 Task: Research Airbnb properties in Shiwan, China from 29th December, 2023 to 31th December, 2023 for 2 adults. Place can be entire room with 2 bedrooms having 2 beds and 1 bathroom. Property type can be flat.
Action: Mouse moved to (567, 154)
Screenshot: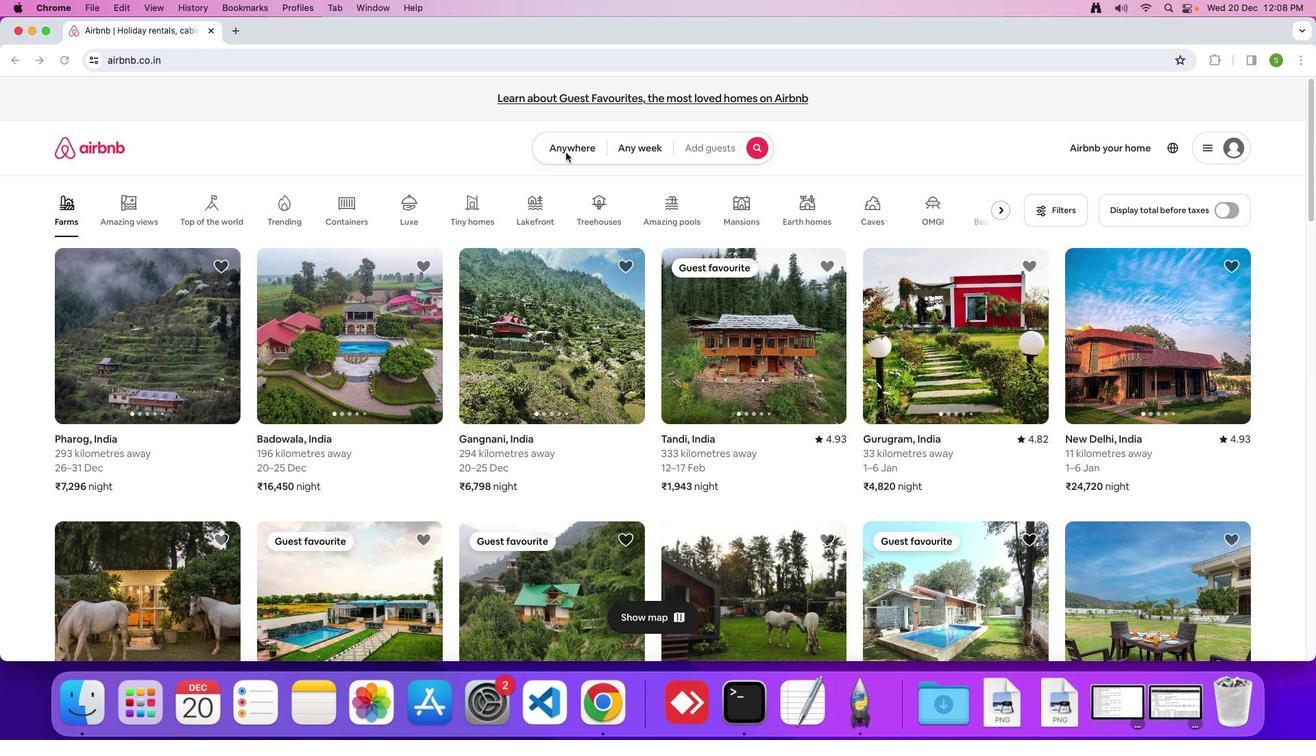 
Action: Mouse pressed left at (567, 154)
Screenshot: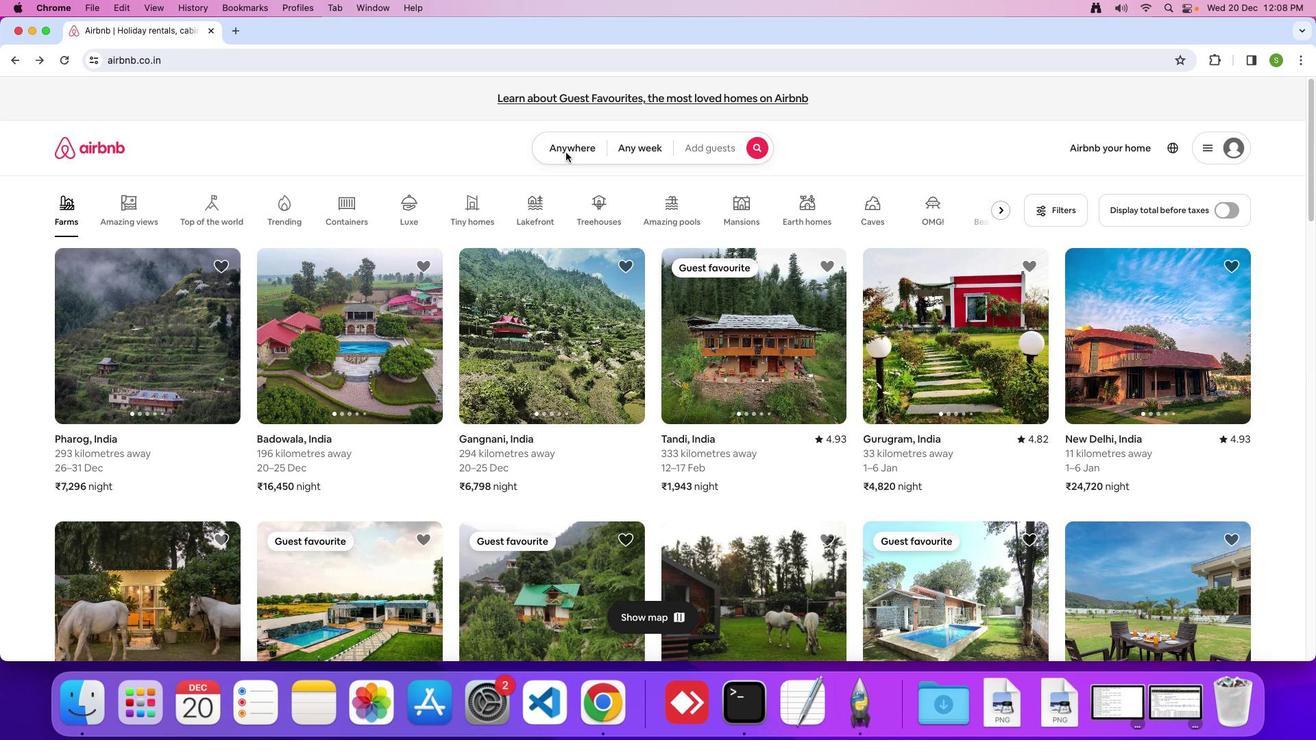 
Action: Mouse moved to (563, 150)
Screenshot: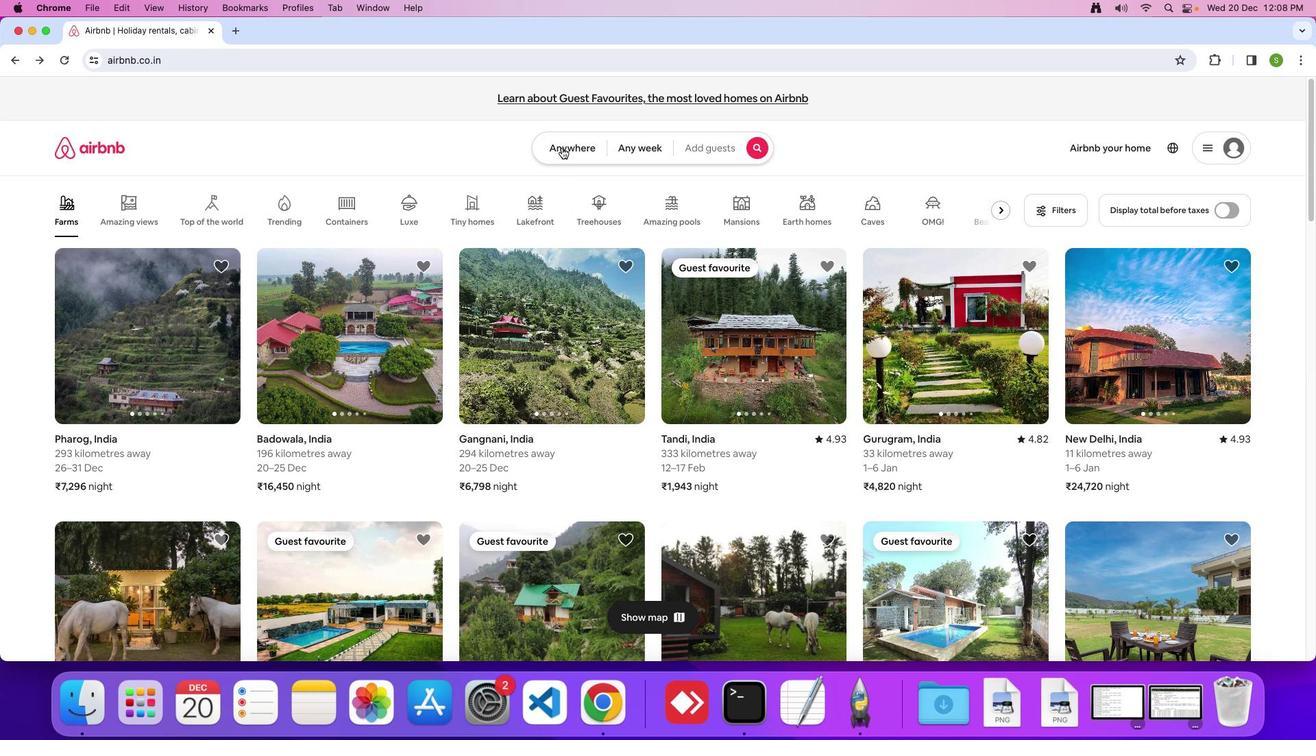 
Action: Mouse pressed left at (563, 150)
Screenshot: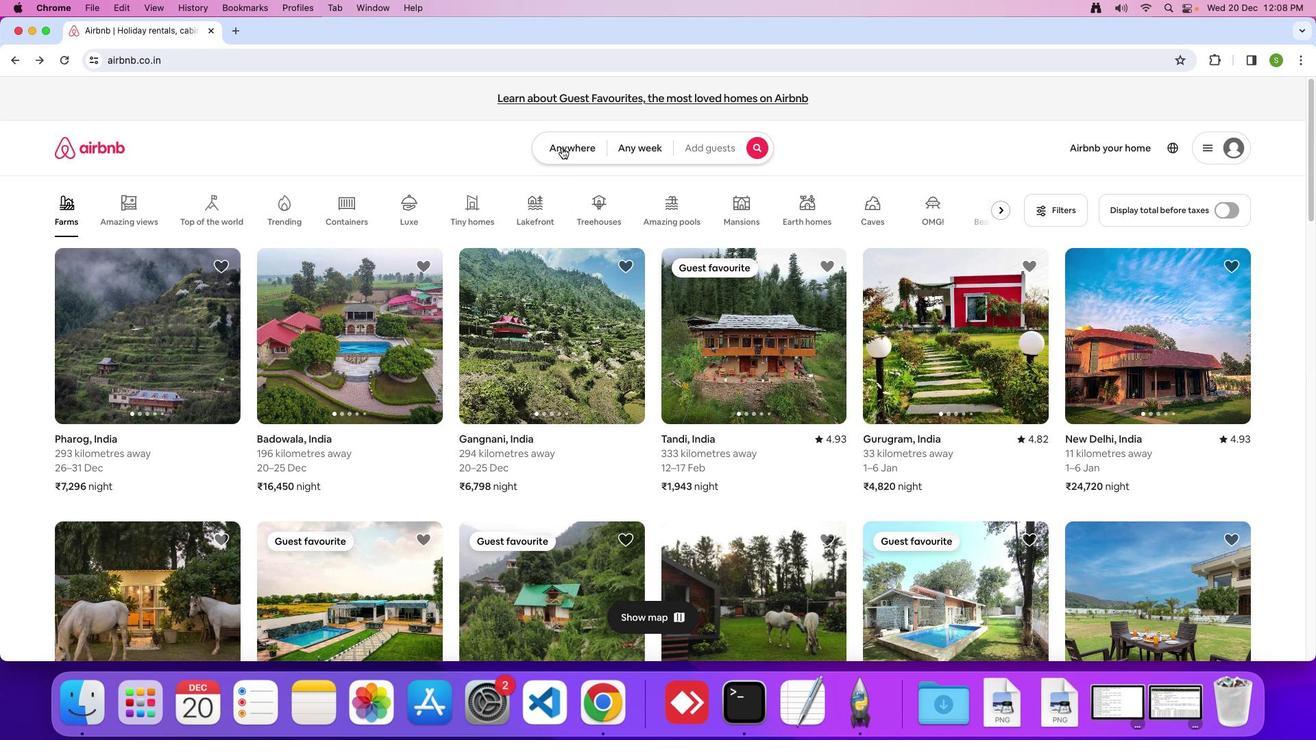
Action: Mouse moved to (471, 198)
Screenshot: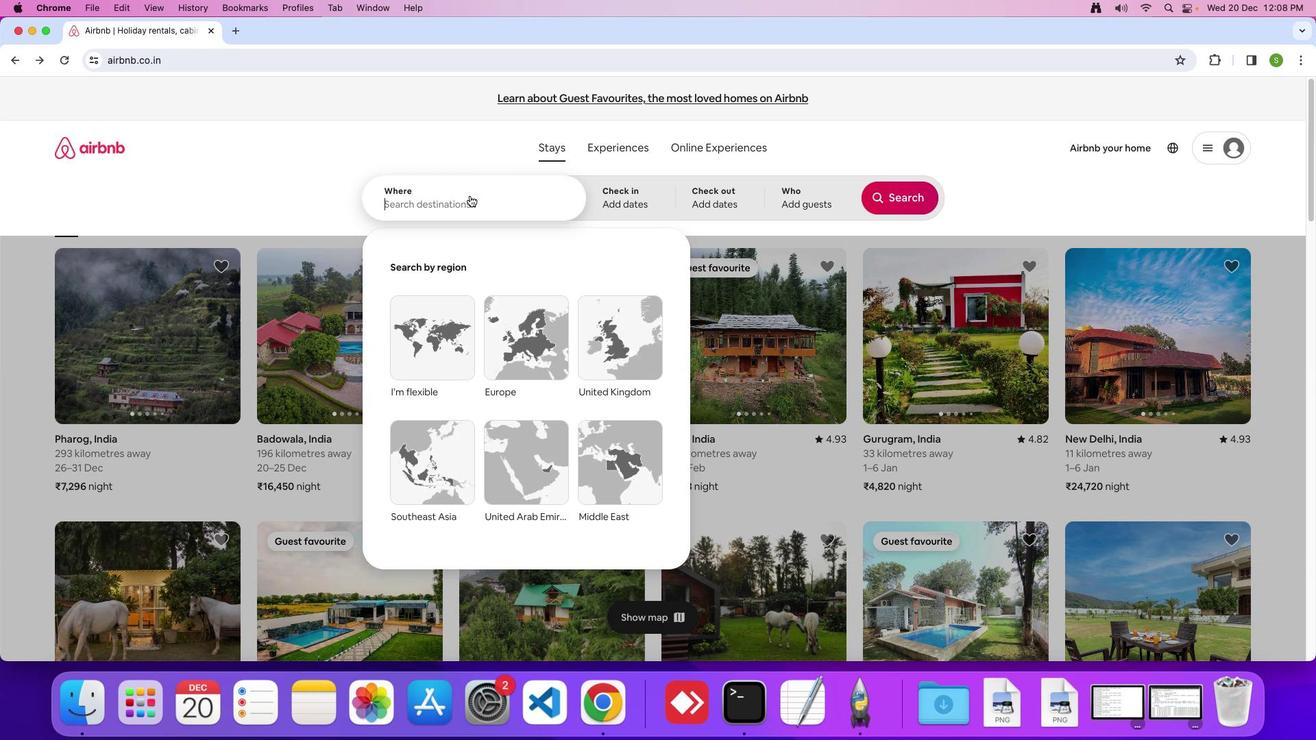 
Action: Mouse pressed left at (471, 198)
Screenshot: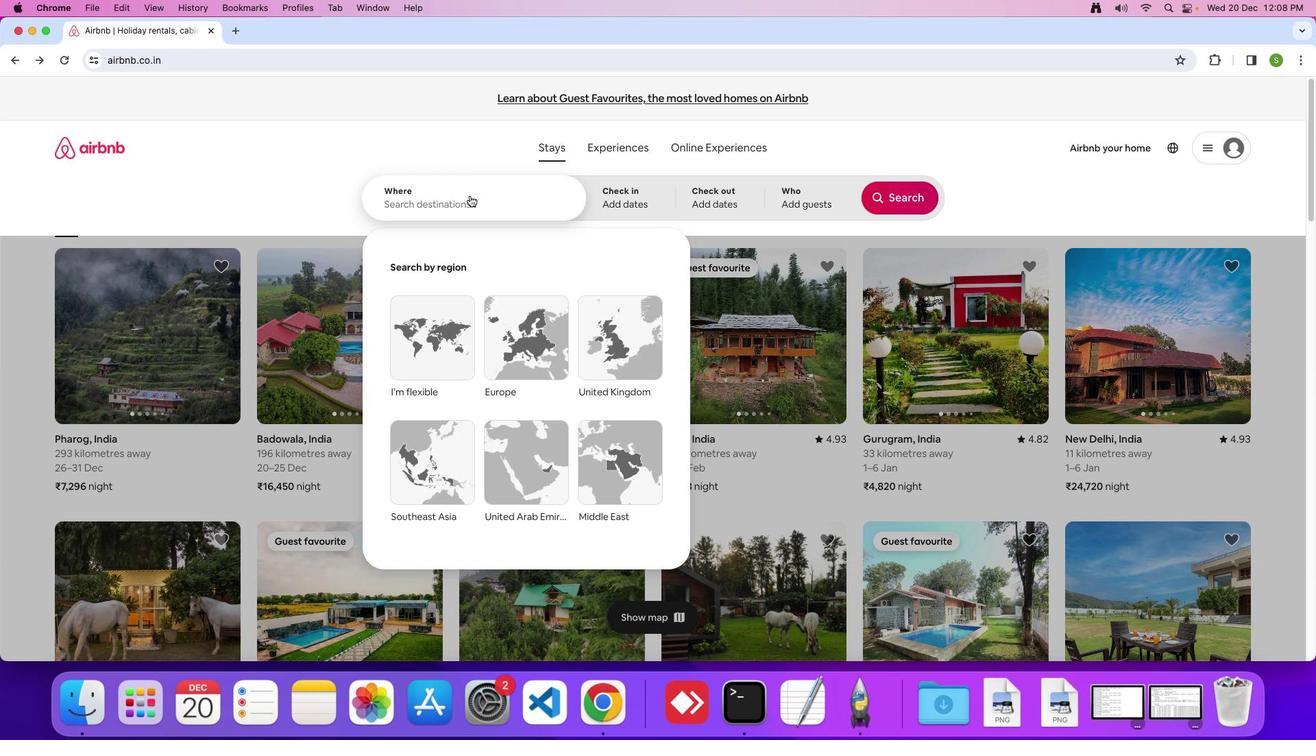 
Action: Mouse moved to (467, 183)
Screenshot: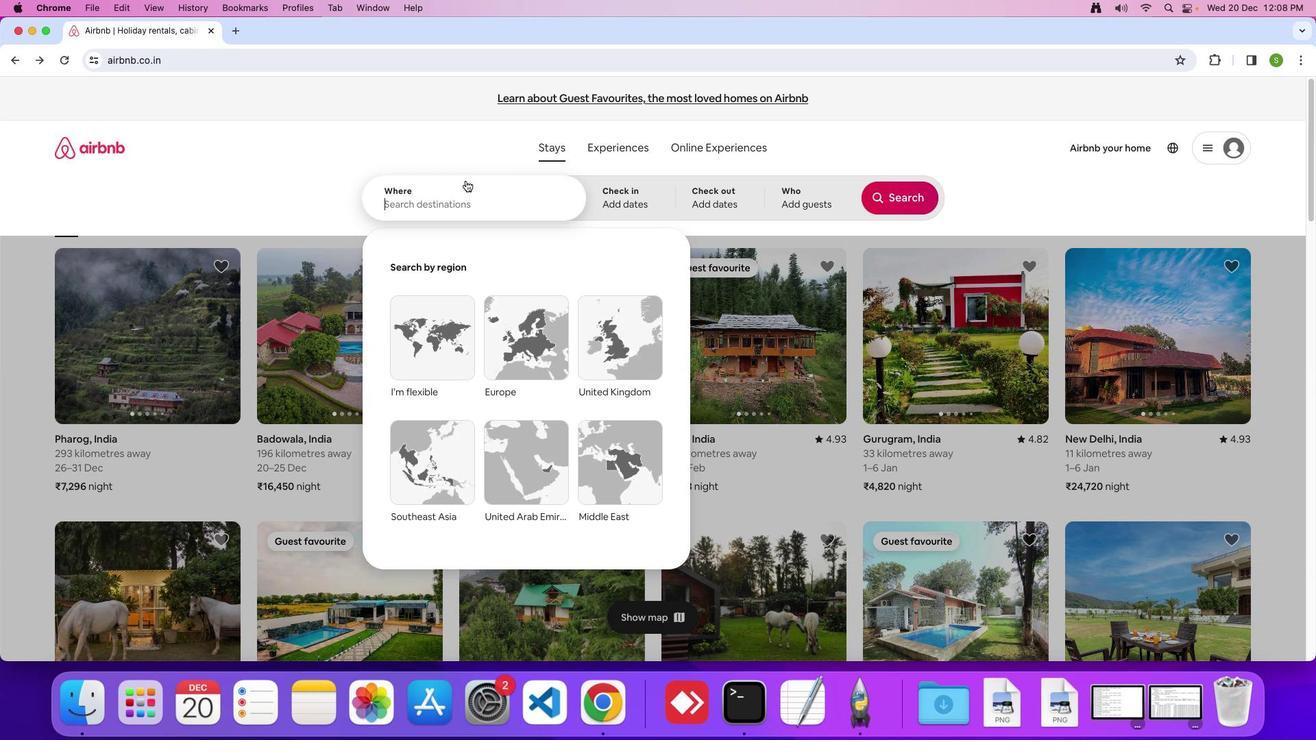 
Action: Key pressed 'S'Key.caps_lock'h''i''w''a''n'','Key.spaceKey.shift'C''h''i''n''a'Key.enter
Screenshot: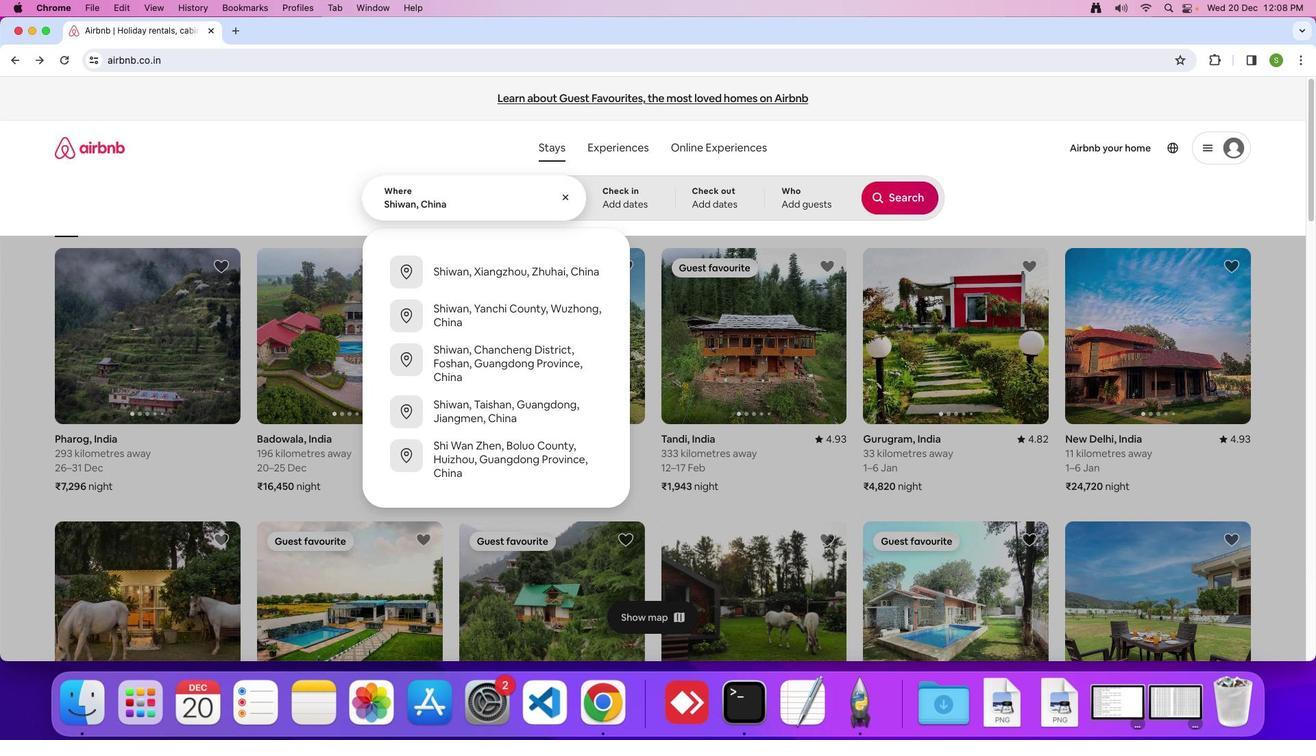 
Action: Mouse moved to (582, 508)
Screenshot: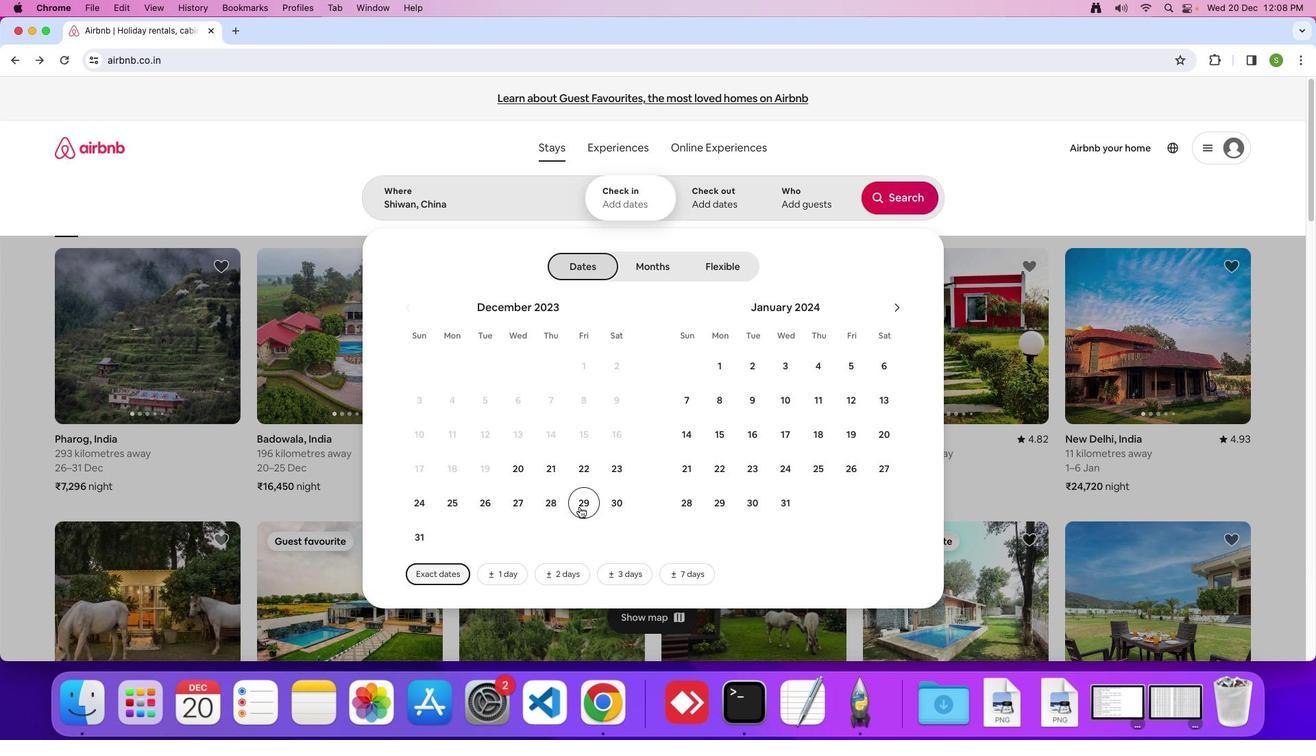 
Action: Mouse pressed left at (582, 508)
Screenshot: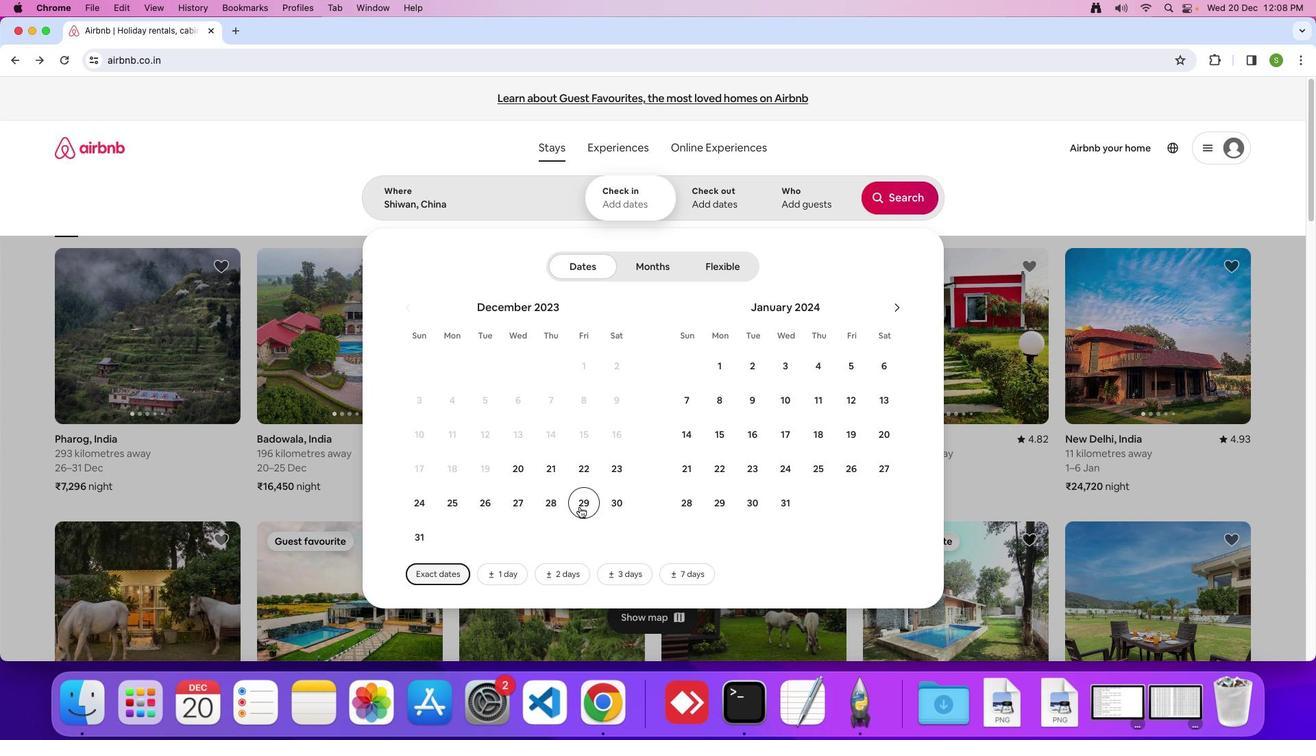 
Action: Mouse moved to (423, 538)
Screenshot: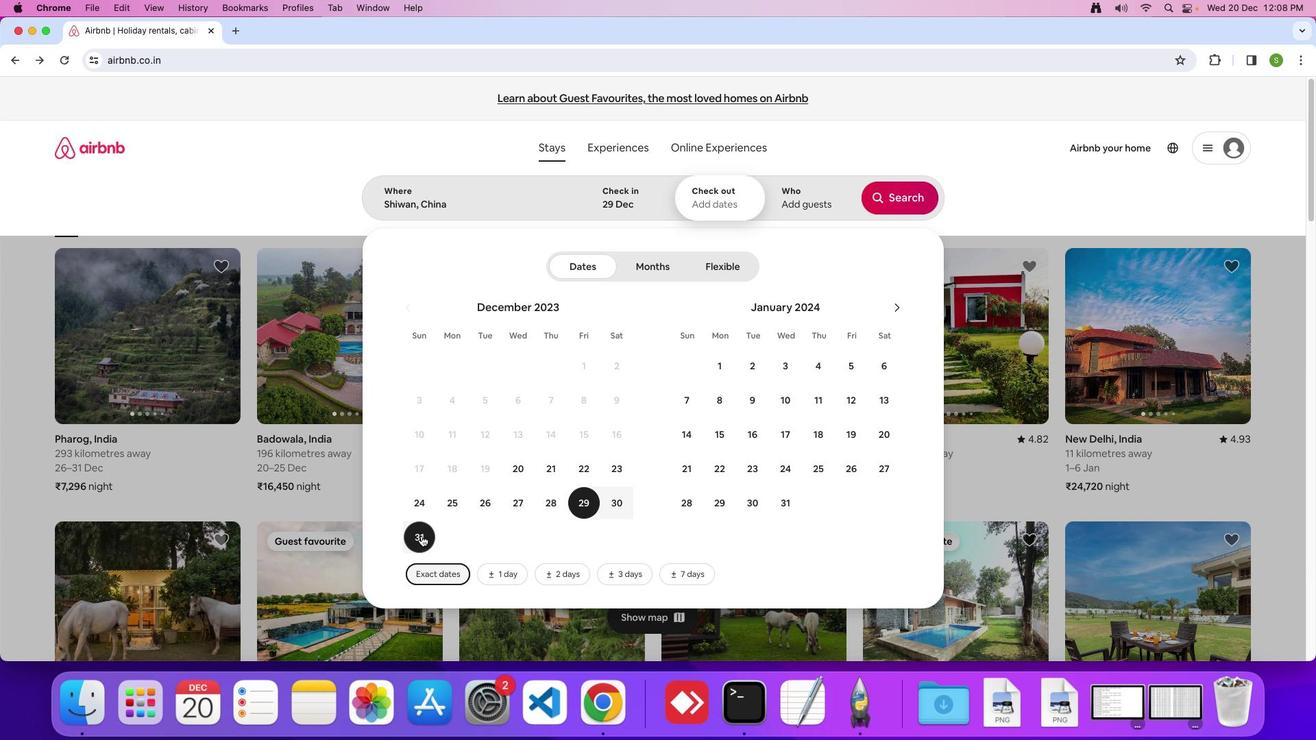 
Action: Mouse pressed left at (423, 538)
Screenshot: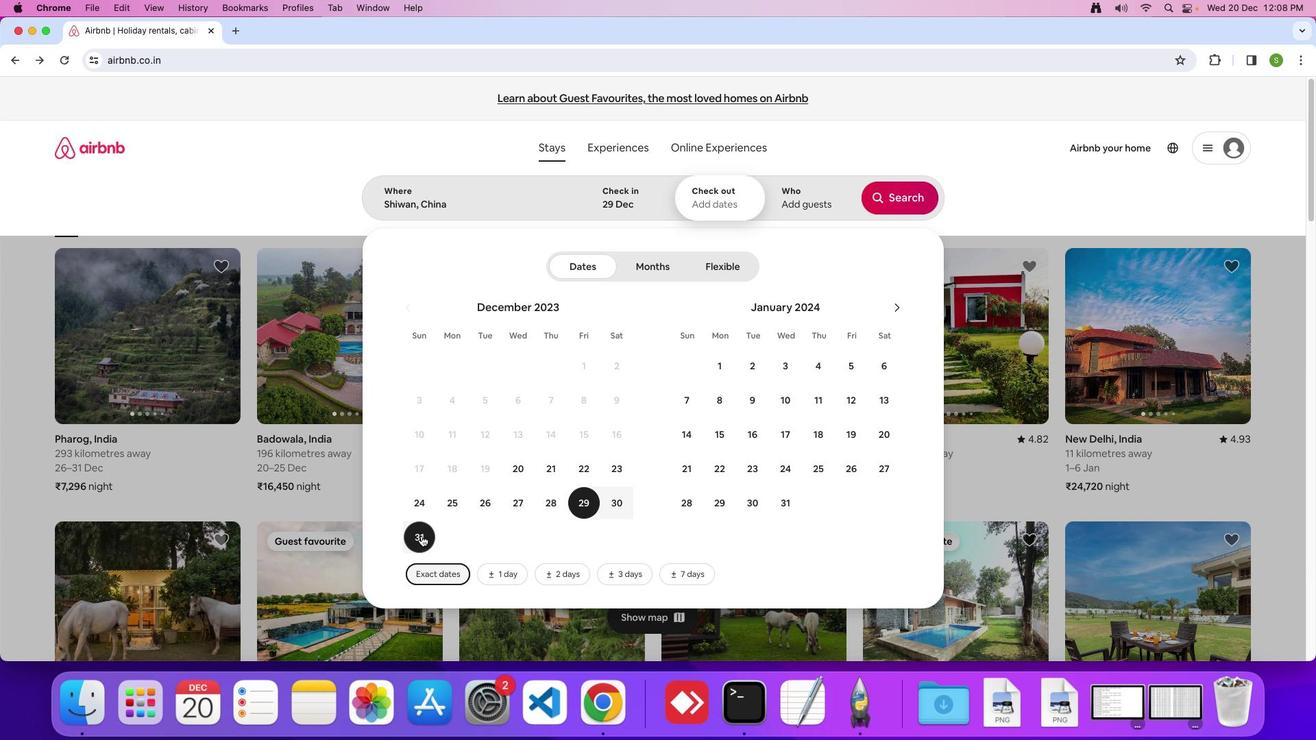 
Action: Mouse moved to (790, 200)
Screenshot: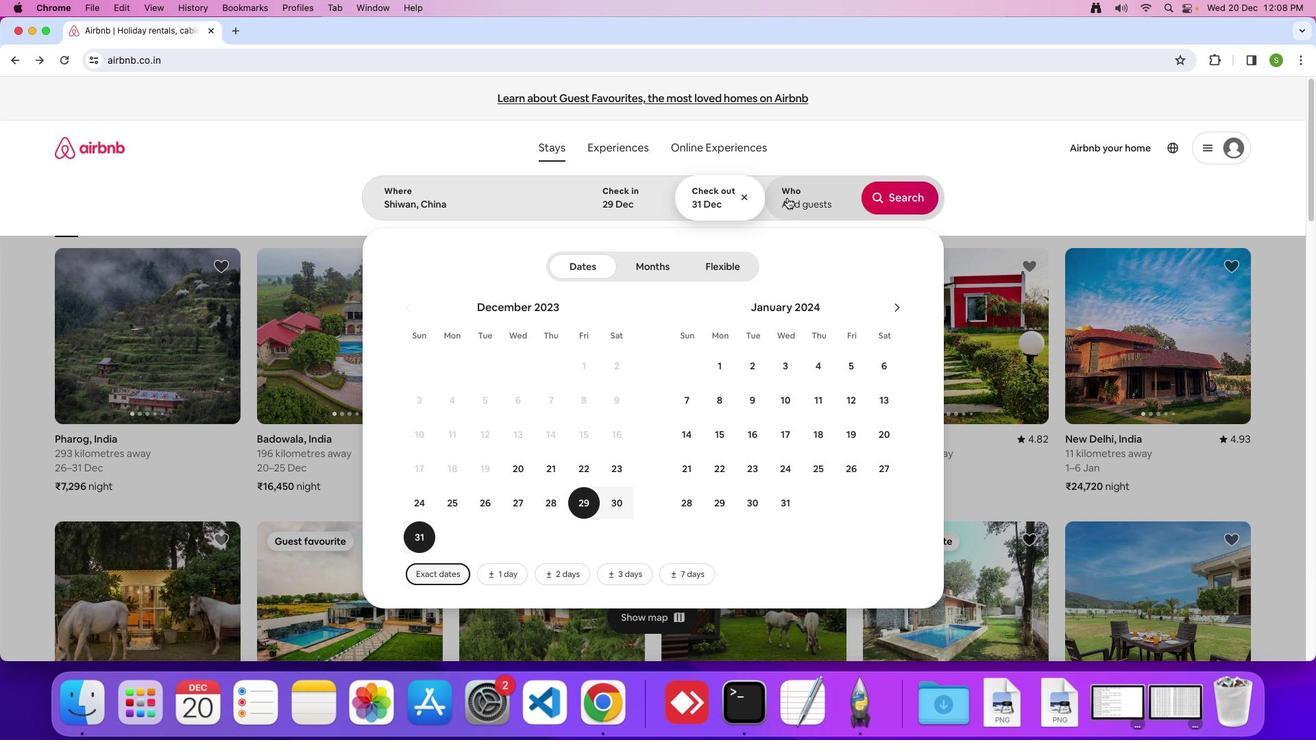 
Action: Mouse pressed left at (790, 200)
Screenshot: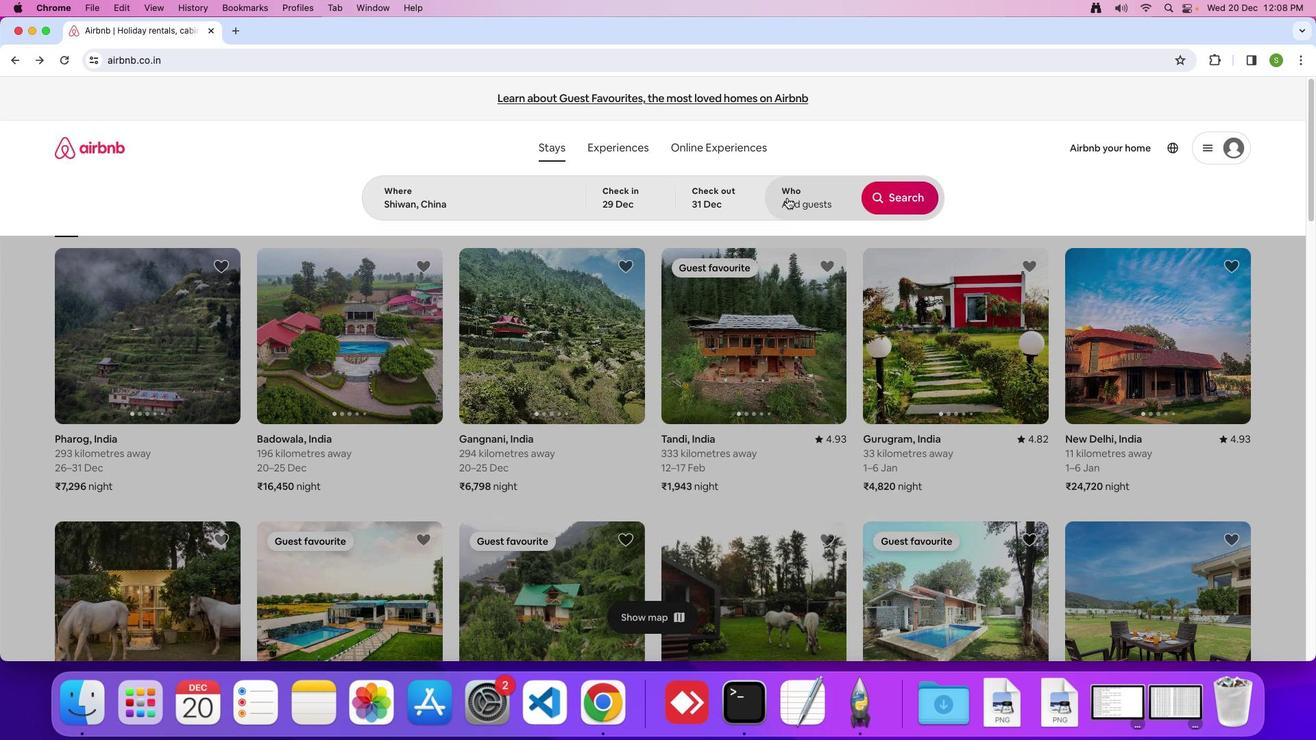 
Action: Mouse moved to (902, 266)
Screenshot: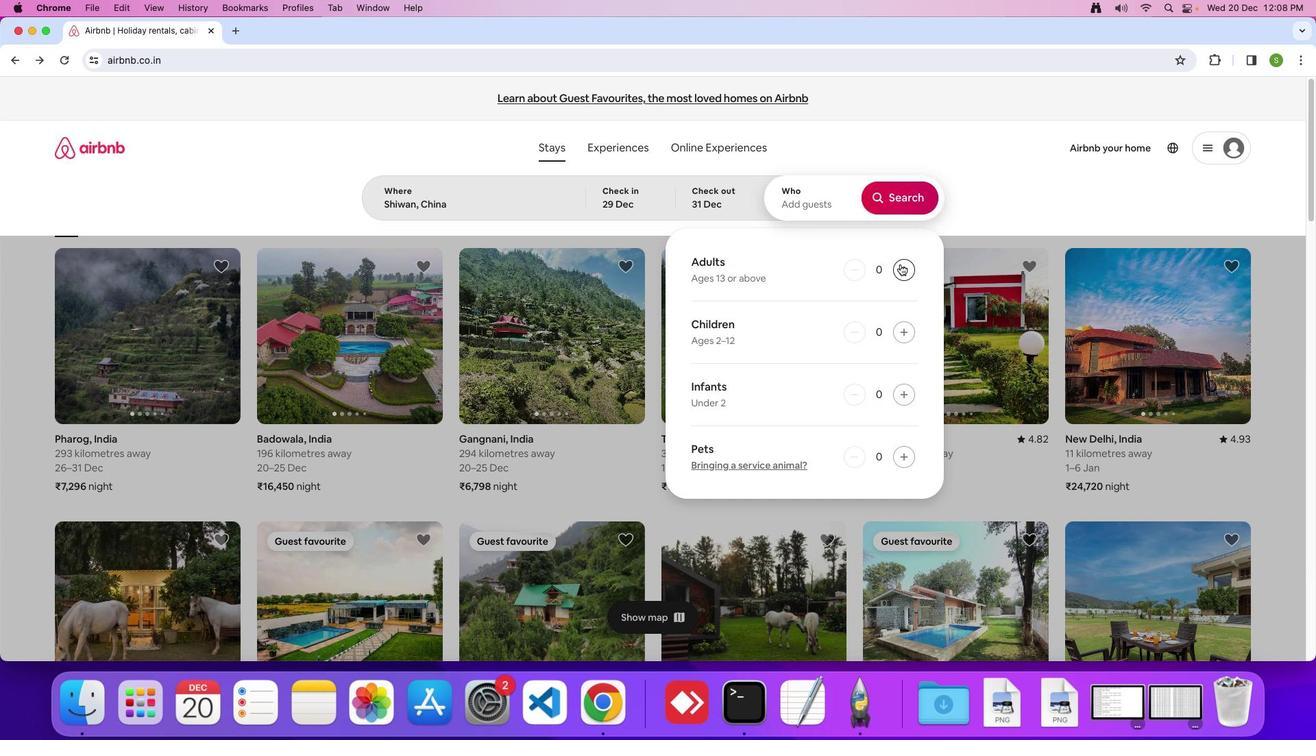 
Action: Mouse pressed left at (902, 266)
Screenshot: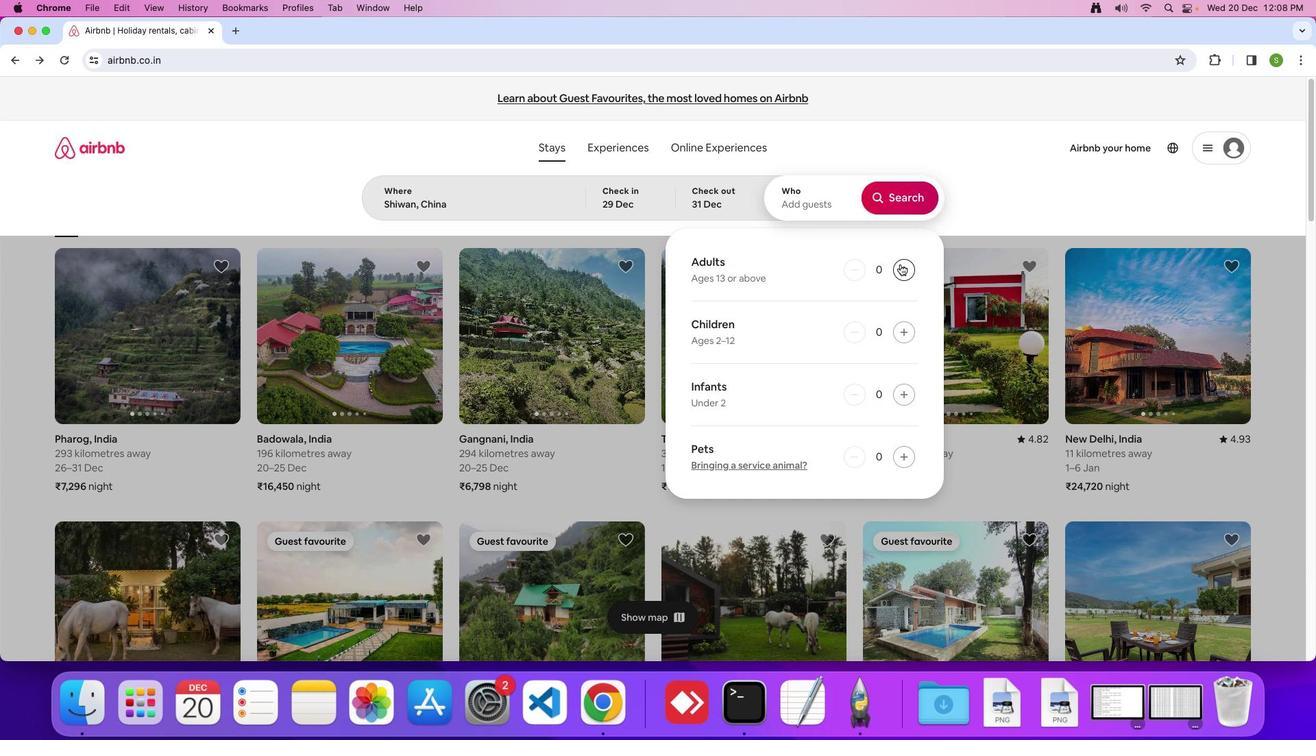 
Action: Mouse pressed left at (902, 266)
Screenshot: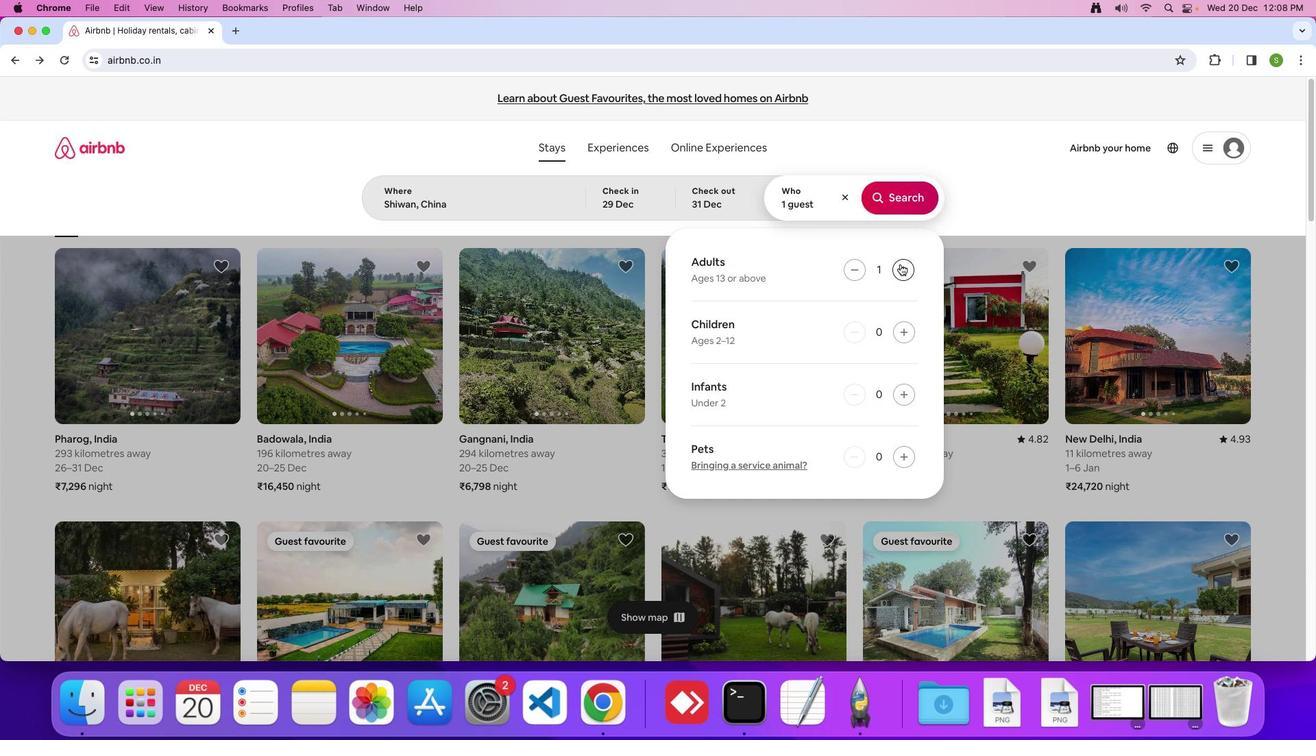 
Action: Mouse moved to (903, 199)
Screenshot: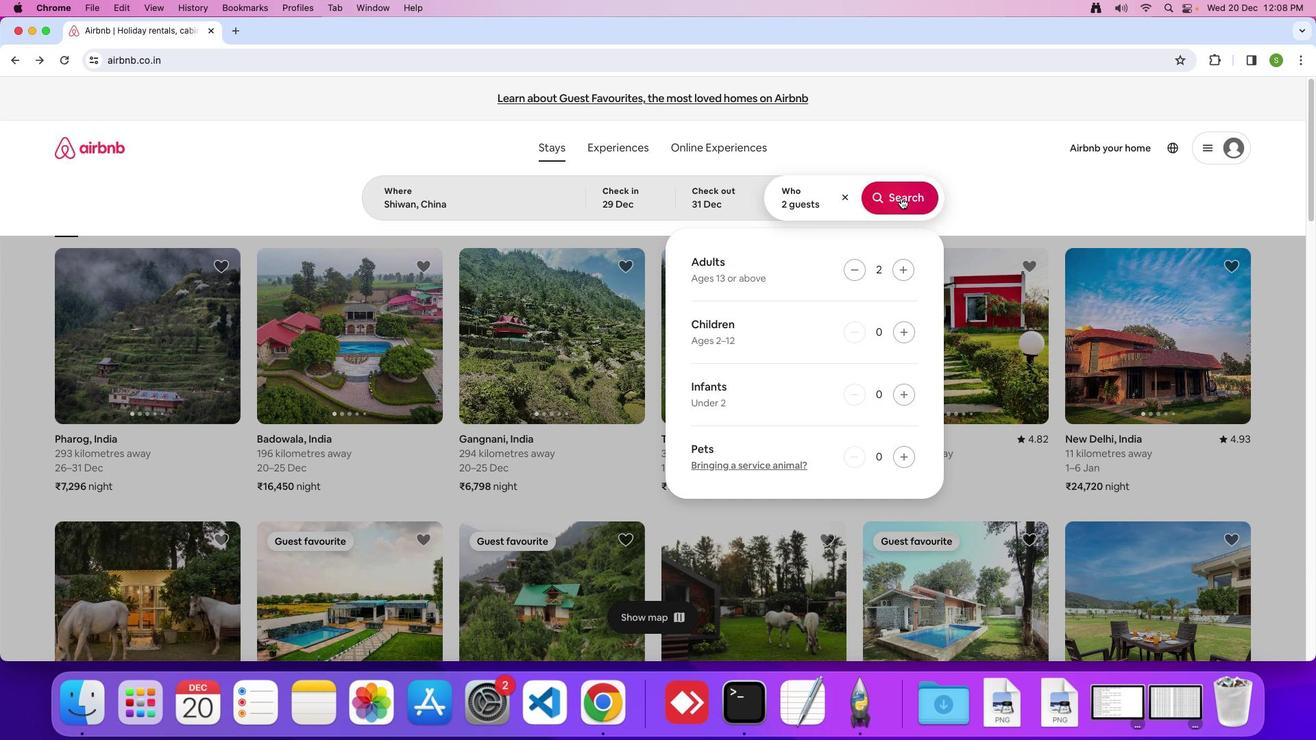 
Action: Mouse pressed left at (903, 199)
Screenshot: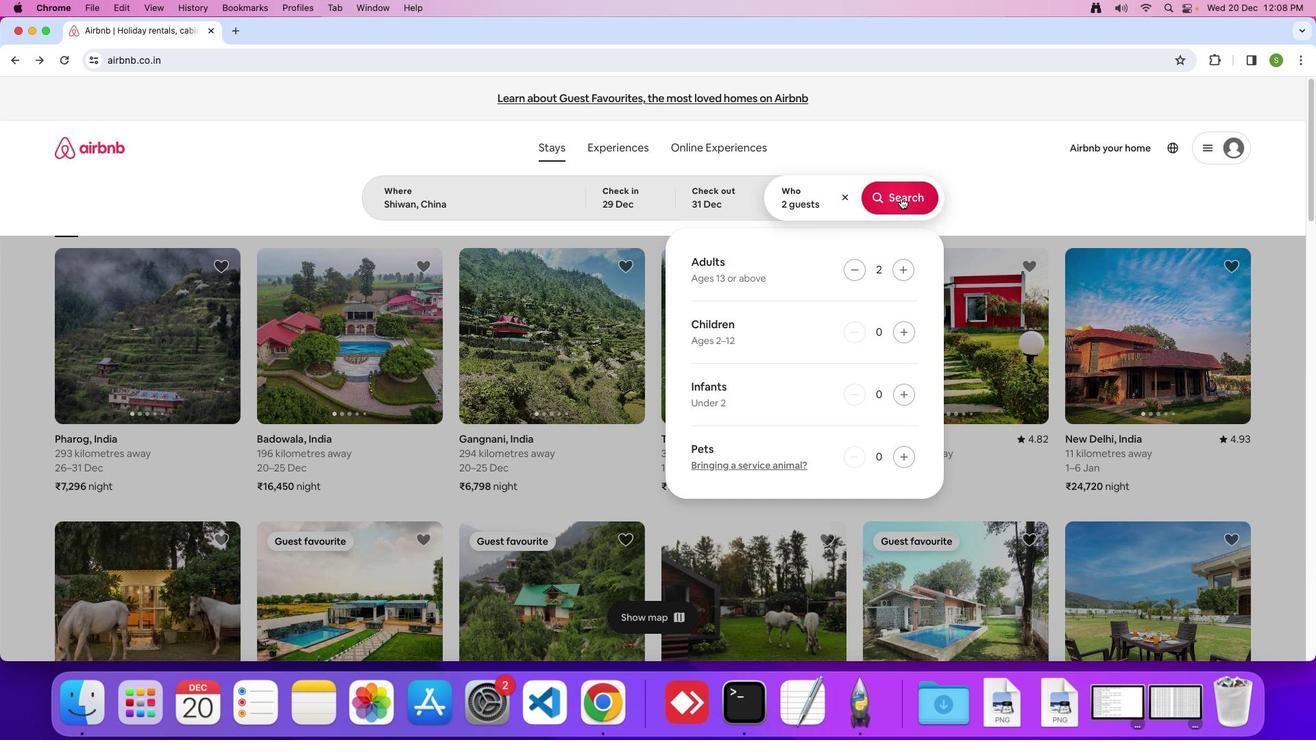 
Action: Mouse moved to (1095, 159)
Screenshot: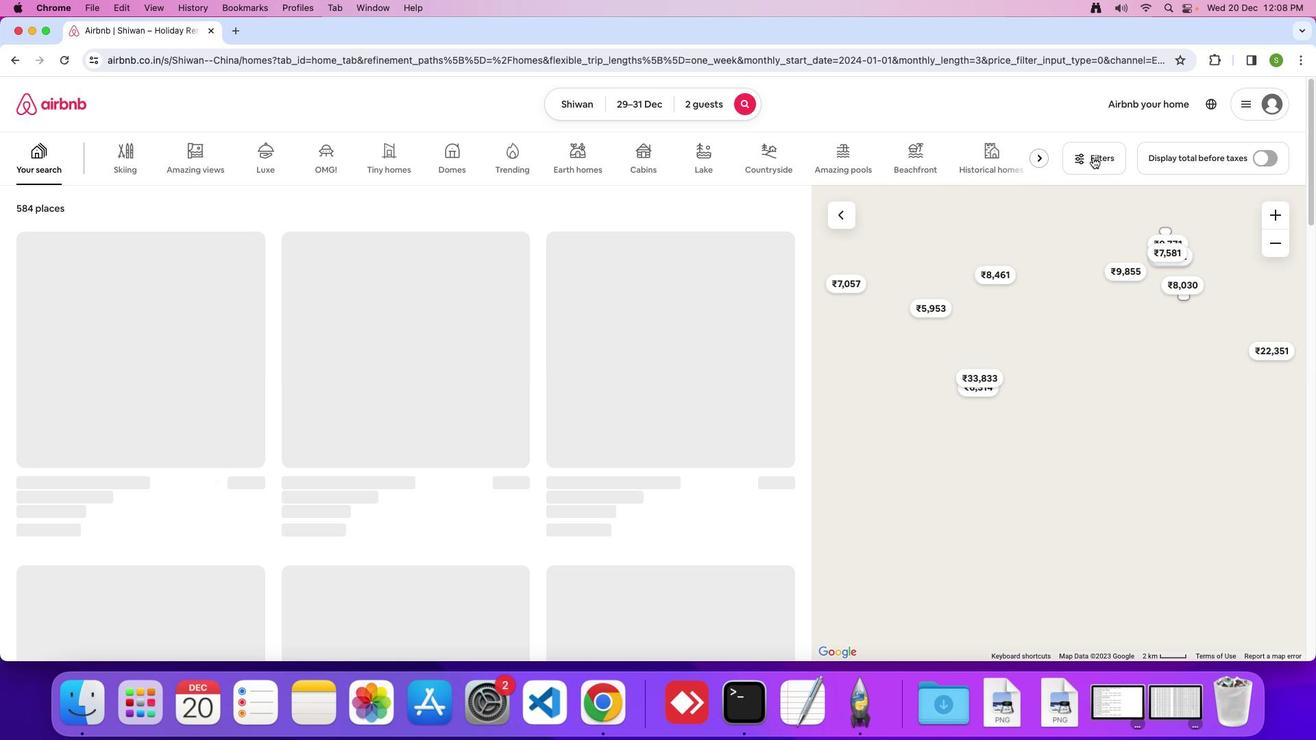 
Action: Mouse pressed left at (1095, 159)
Screenshot: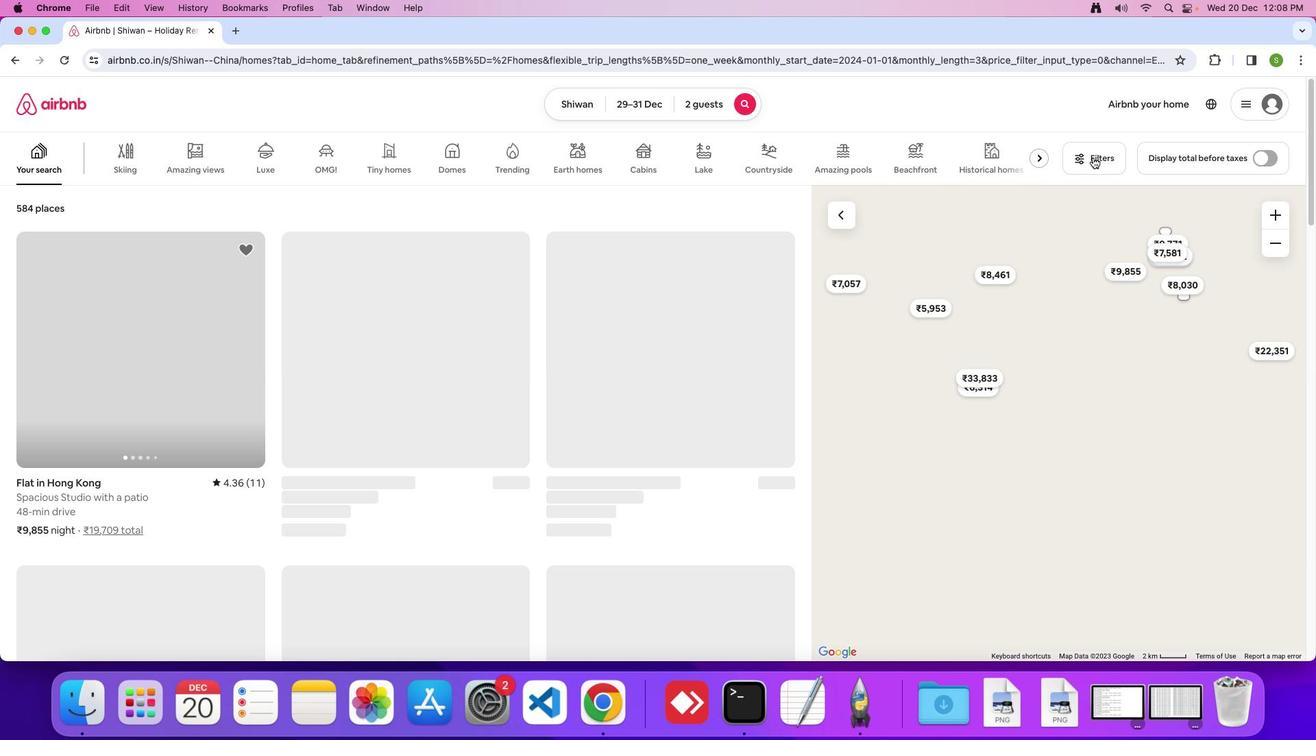 
Action: Mouse moved to (618, 416)
Screenshot: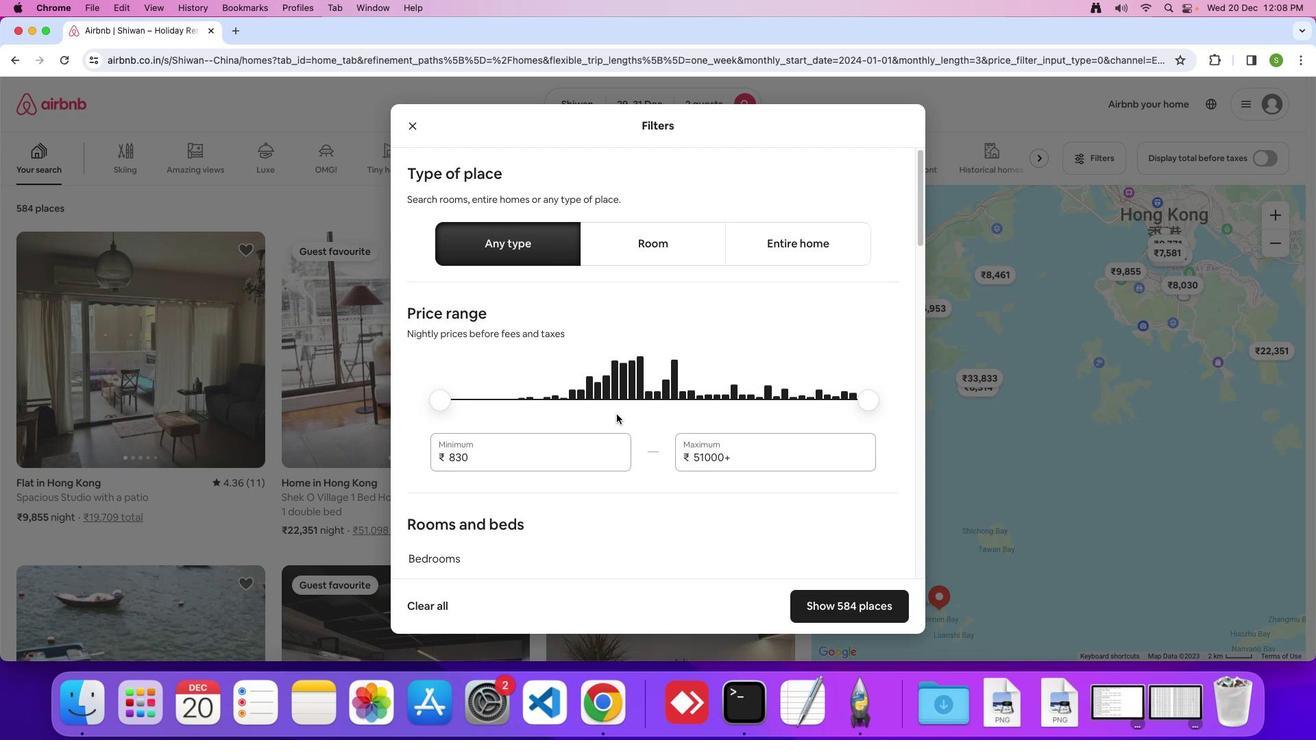 
Action: Mouse scrolled (618, 416) with delta (2, 1)
Screenshot: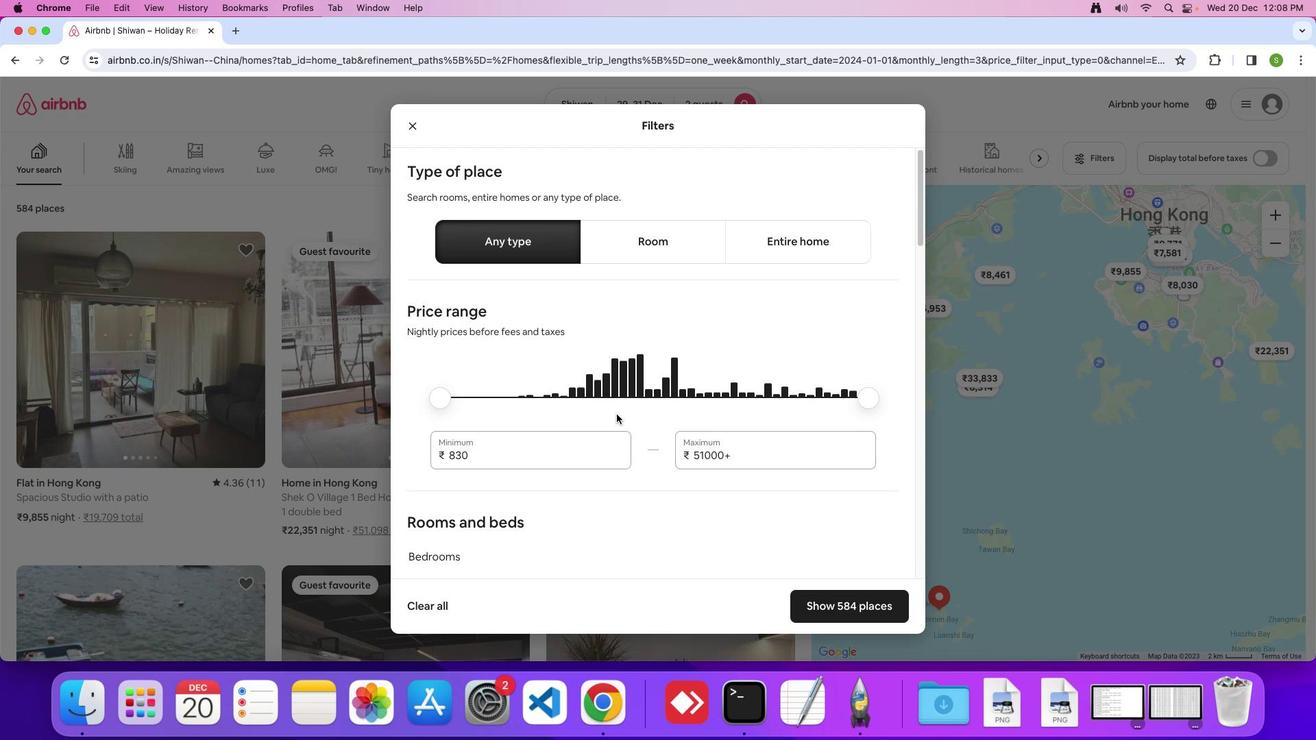 
Action: Mouse scrolled (618, 416) with delta (2, 1)
Screenshot: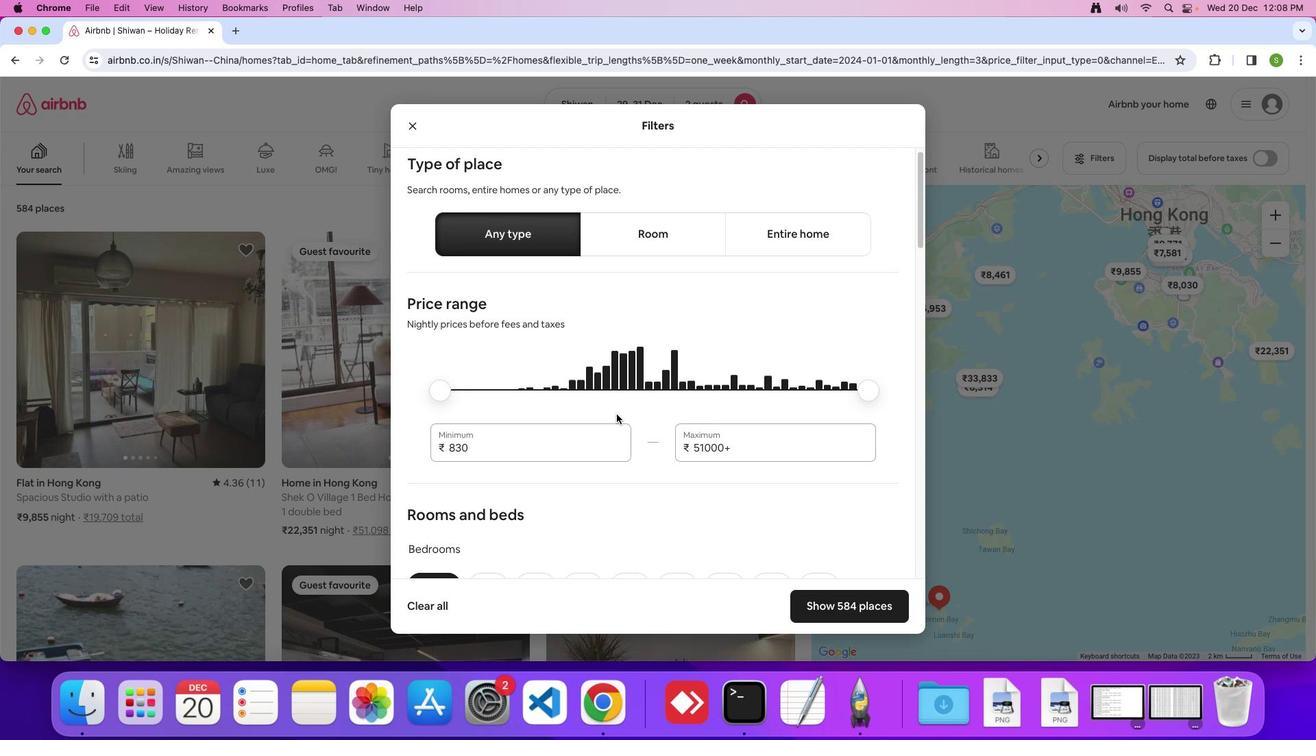 
Action: Mouse scrolled (618, 416) with delta (2, 1)
Screenshot: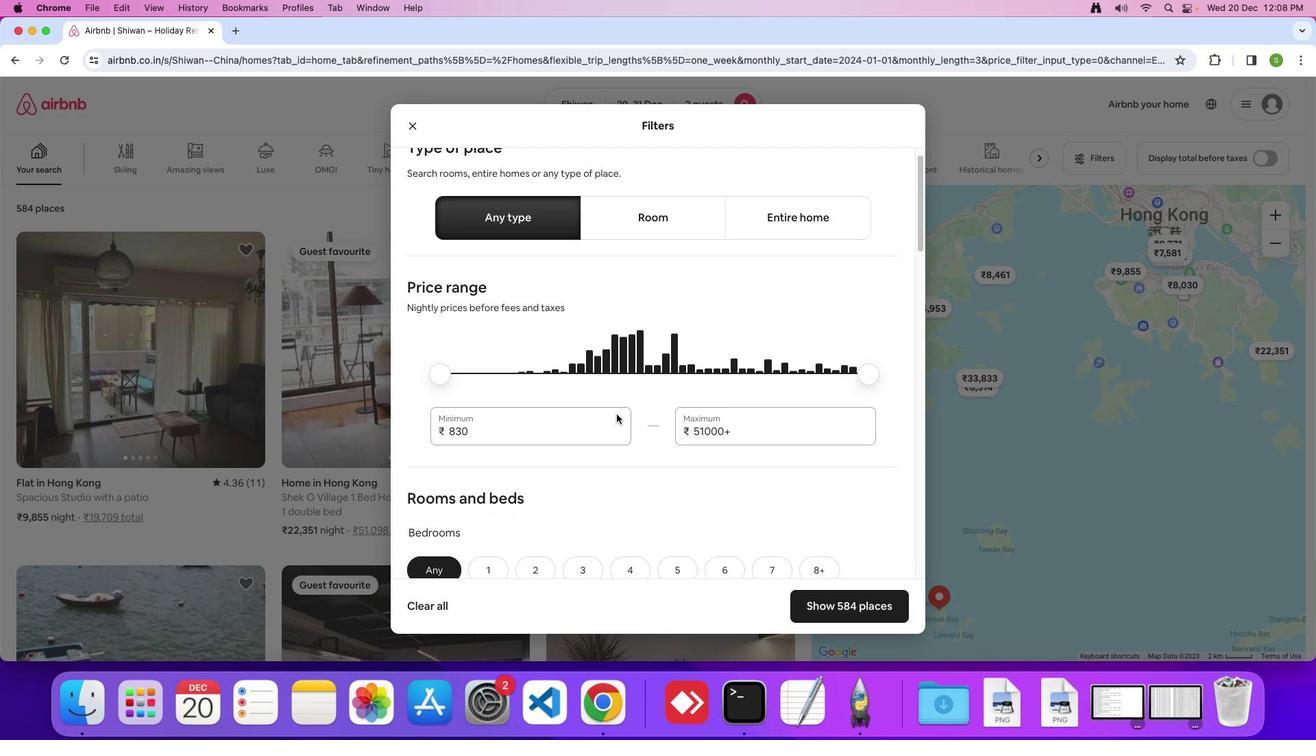 
Action: Mouse scrolled (618, 416) with delta (2, 1)
Screenshot: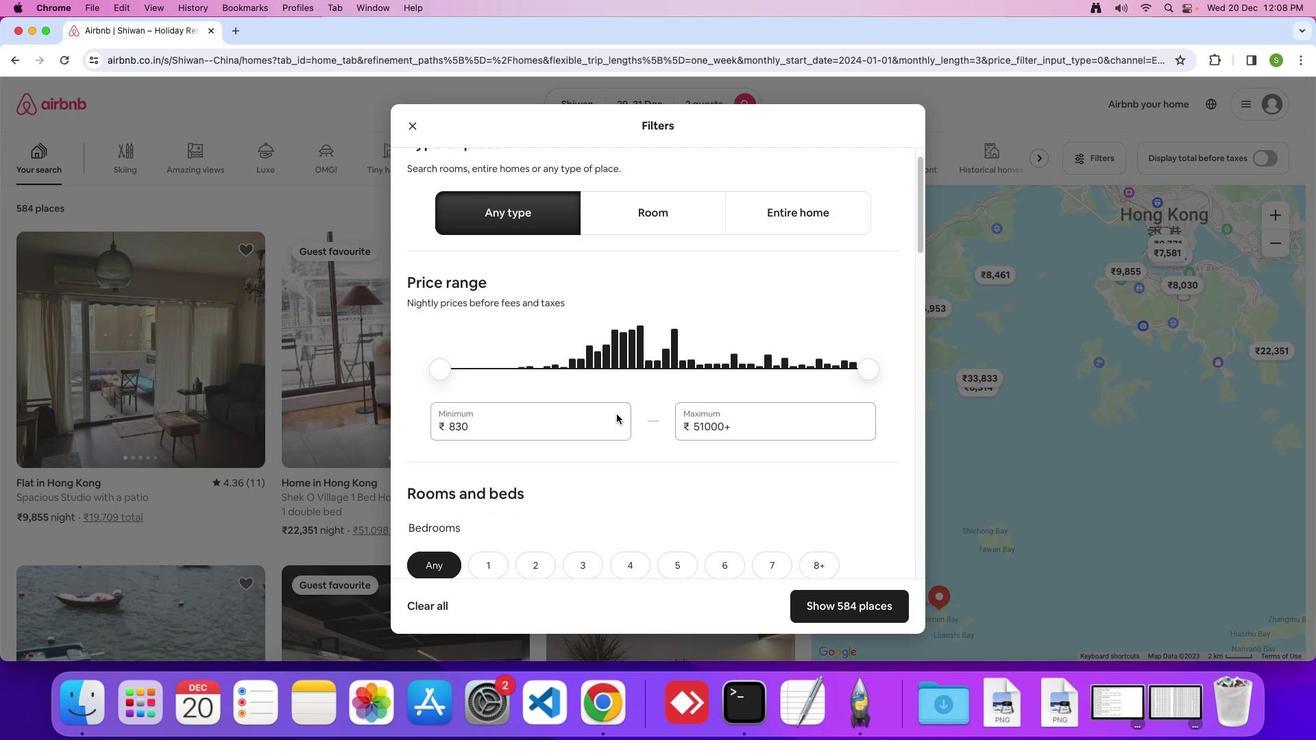 
Action: Mouse scrolled (618, 416) with delta (2, 1)
Screenshot: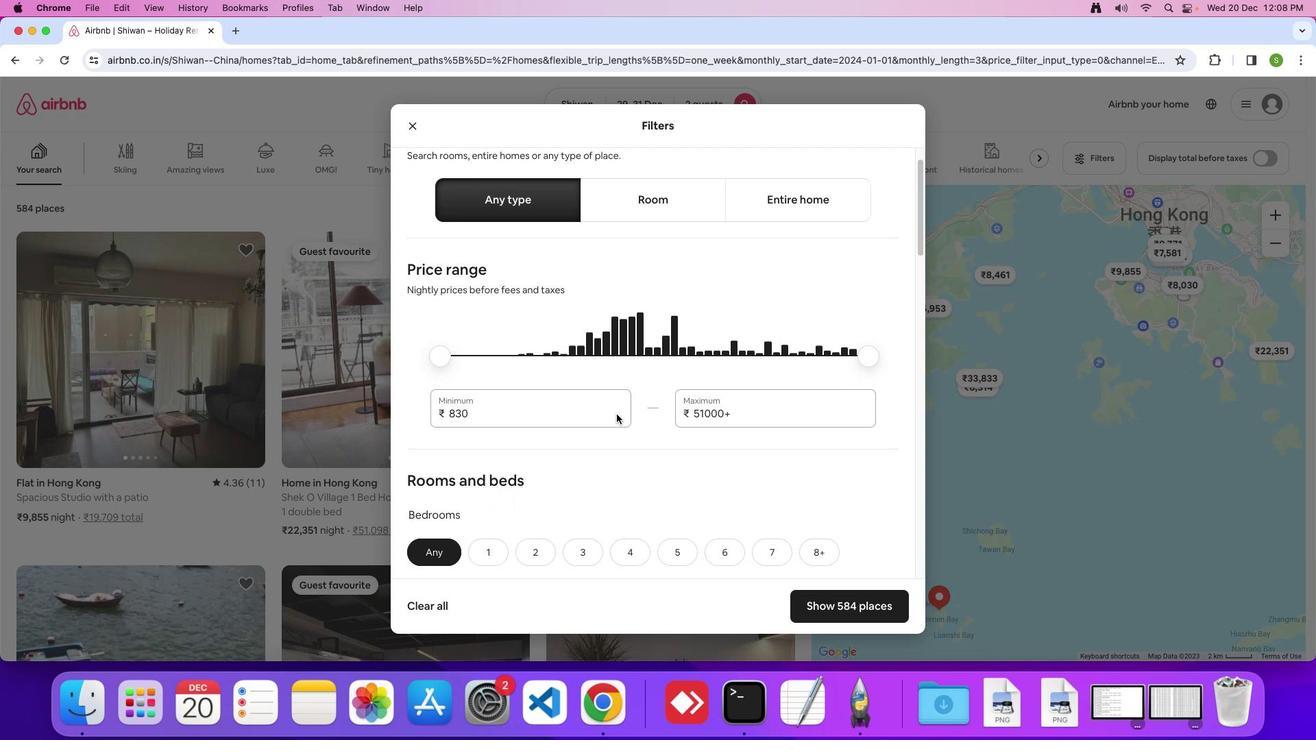 
Action: Mouse moved to (618, 416)
Screenshot: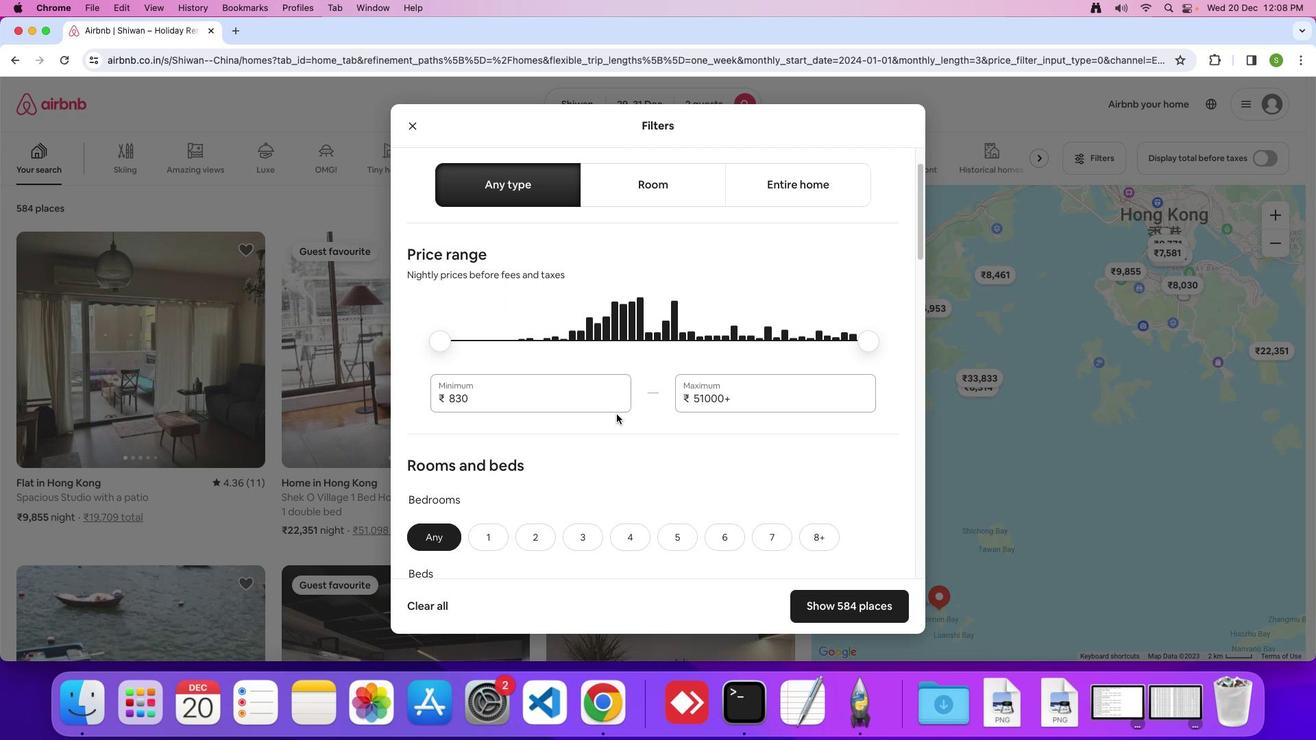 
Action: Mouse scrolled (618, 416) with delta (2, 1)
Screenshot: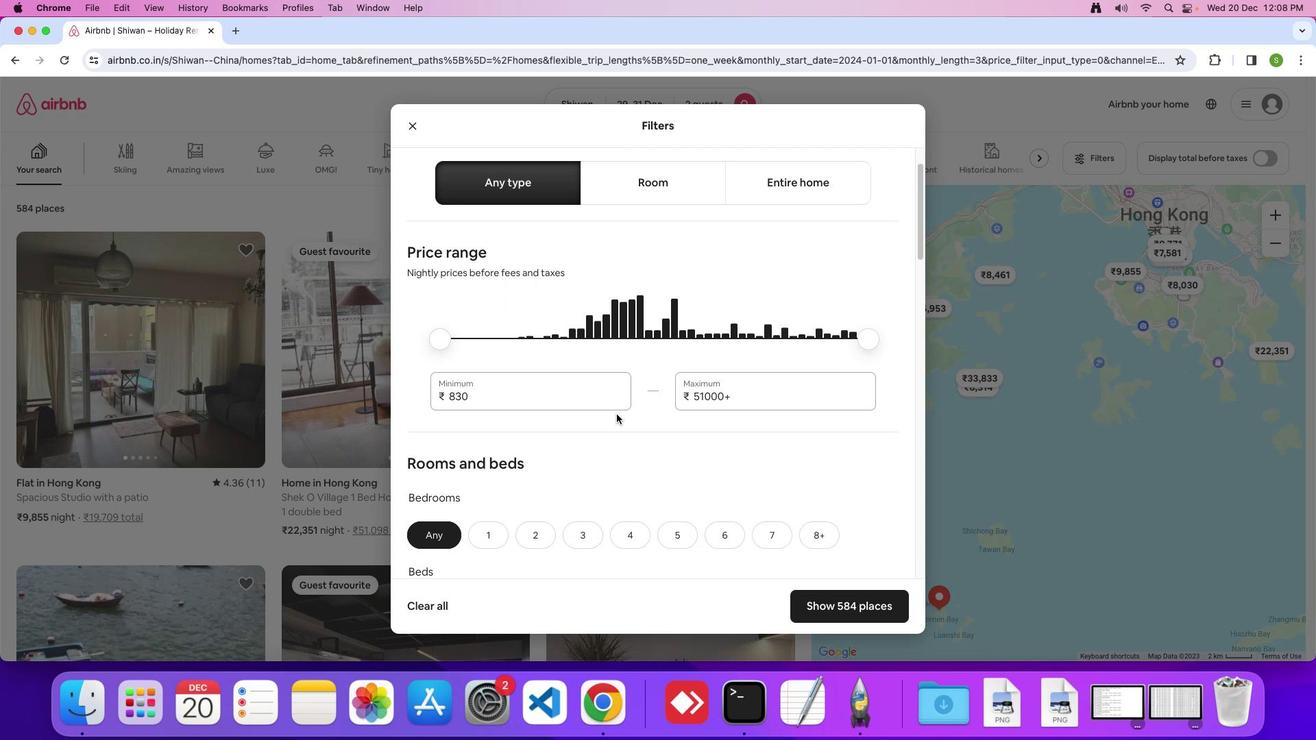 
Action: Mouse scrolled (618, 416) with delta (2, 1)
Screenshot: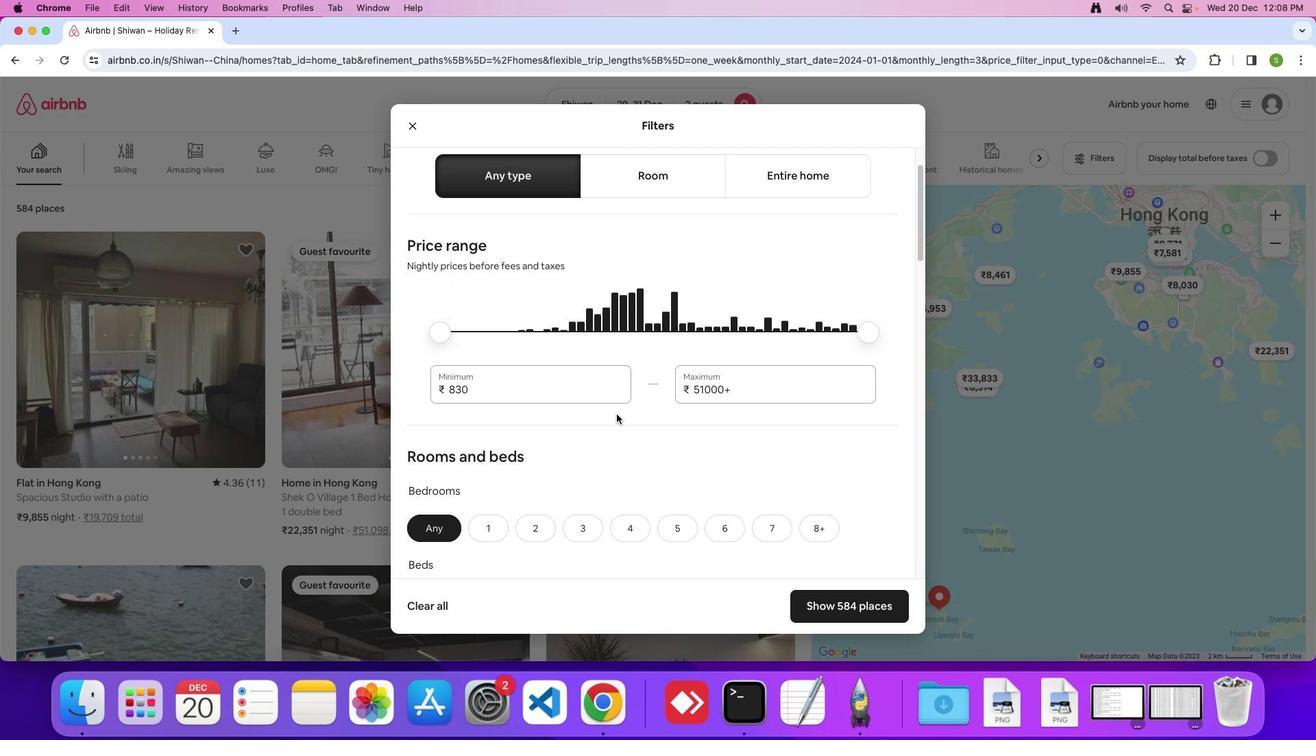 
Action: Mouse scrolled (618, 416) with delta (2, 1)
Screenshot: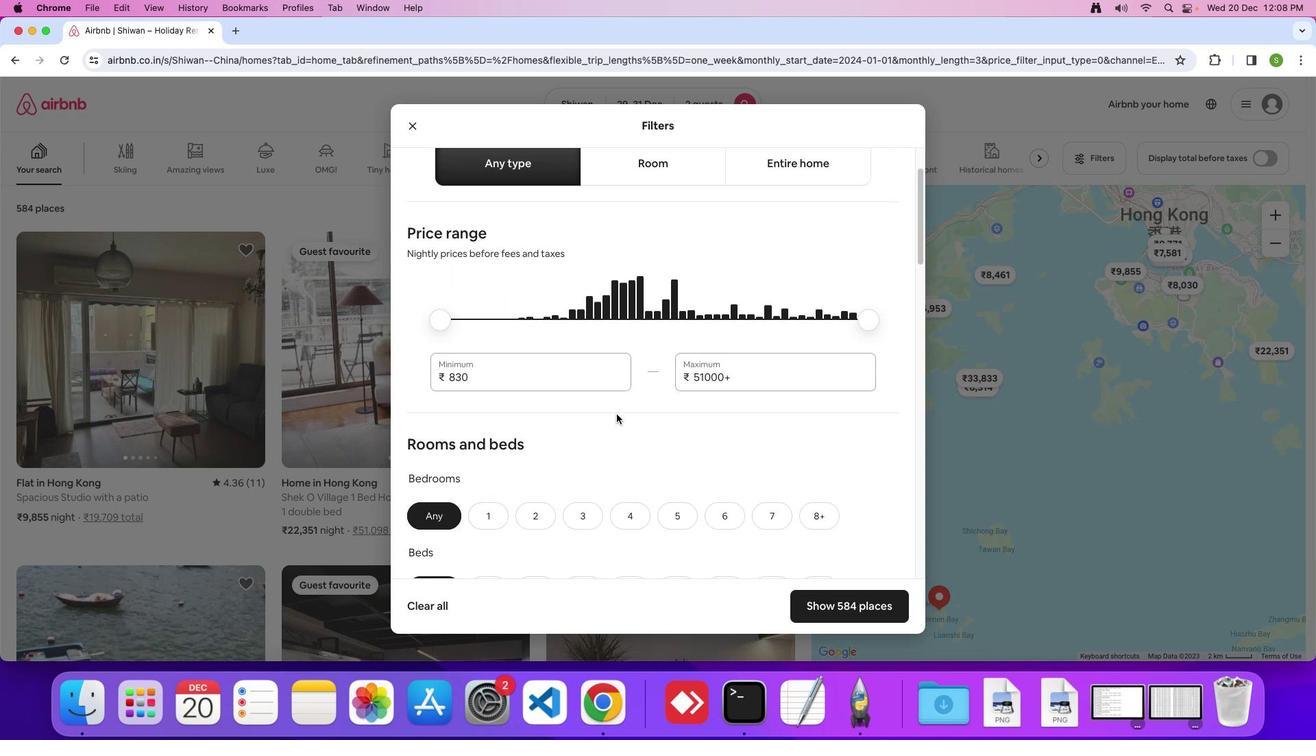 
Action: Mouse scrolled (618, 416) with delta (2, 1)
Screenshot: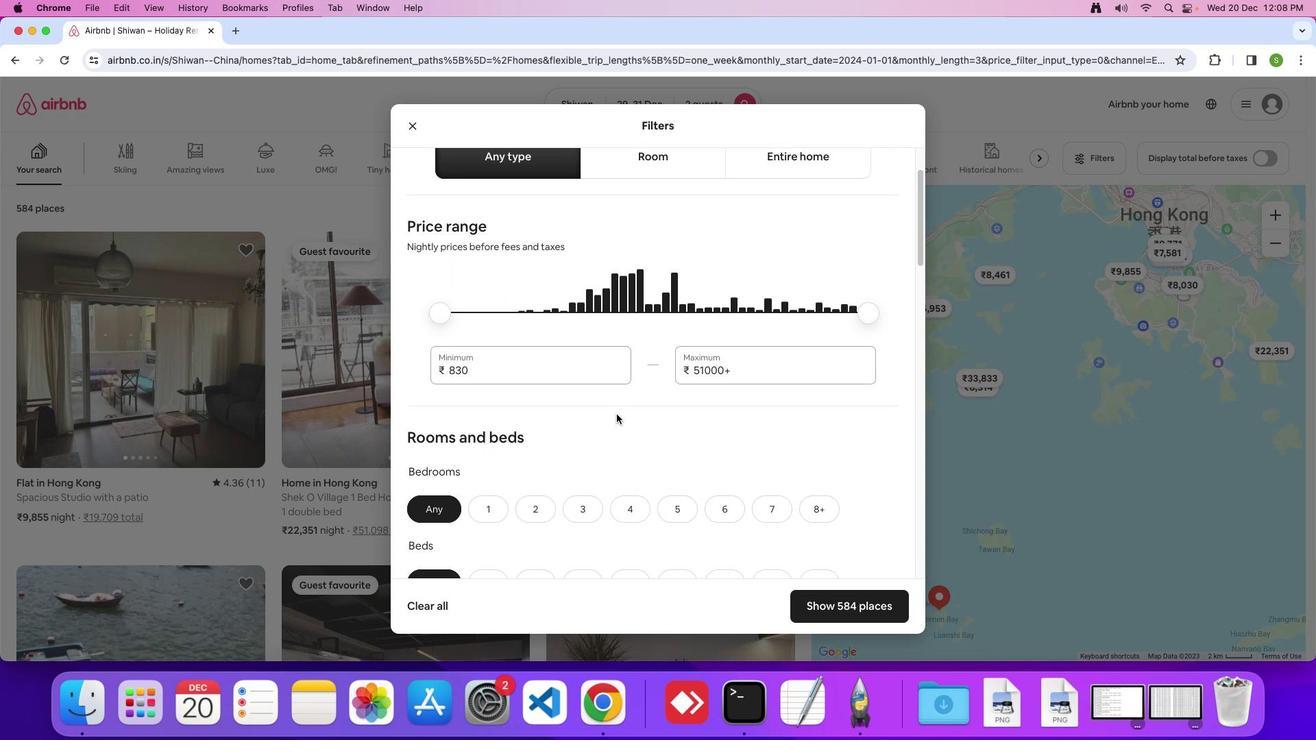 
Action: Mouse scrolled (618, 416) with delta (2, 1)
Screenshot: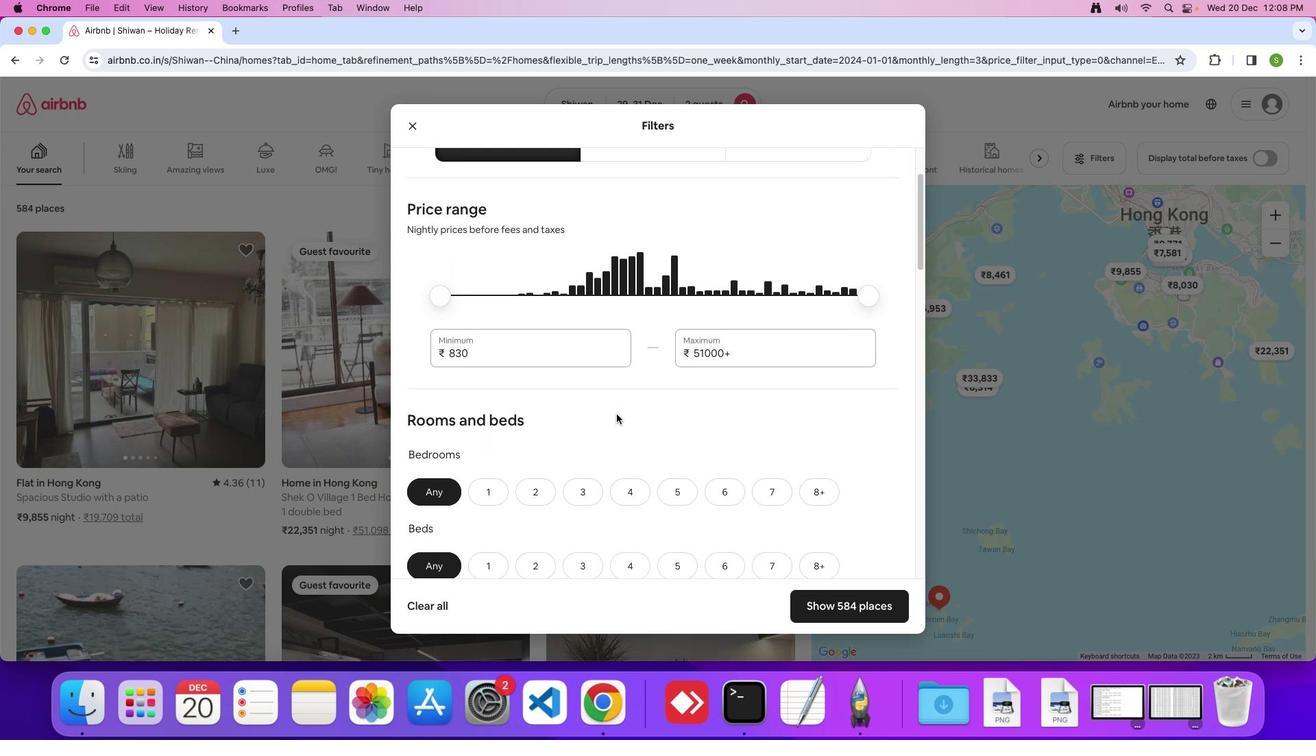 
Action: Mouse scrolled (618, 416) with delta (2, 1)
Screenshot: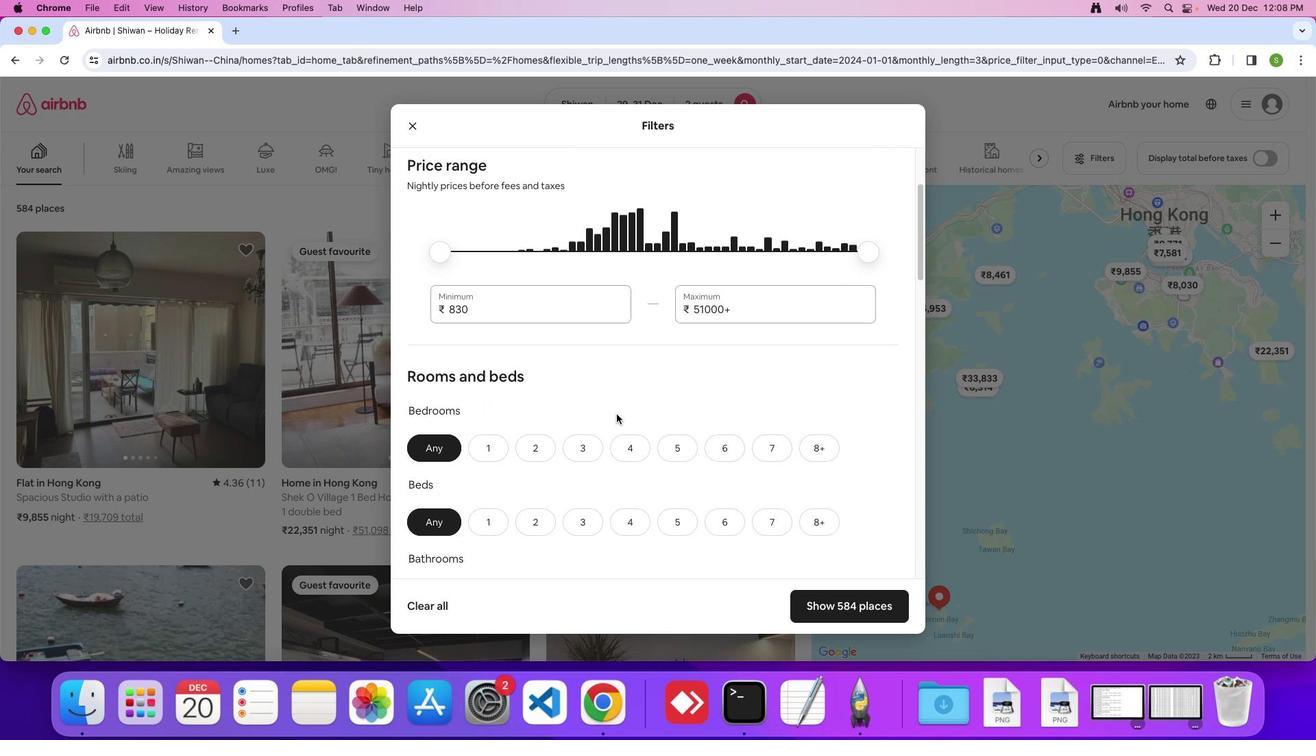 
Action: Mouse scrolled (618, 416) with delta (2, 1)
Screenshot: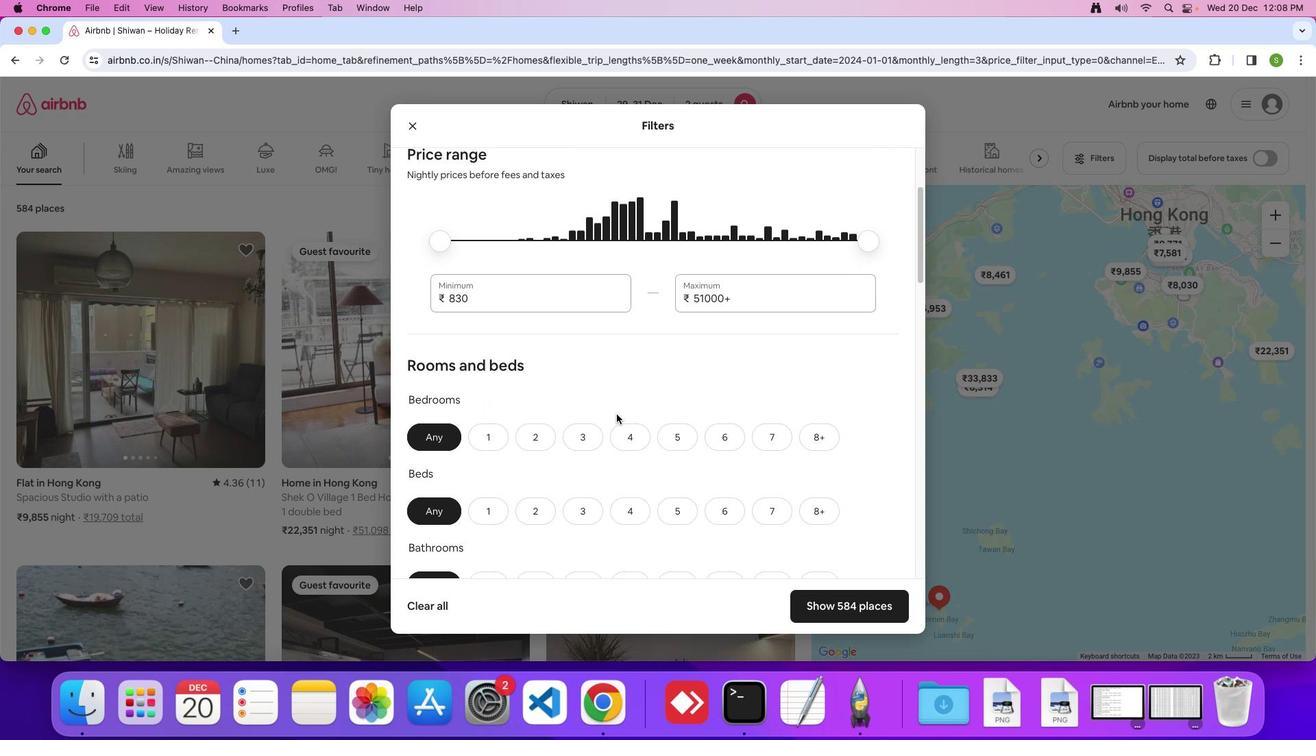 
Action: Mouse scrolled (618, 416) with delta (2, 1)
Screenshot: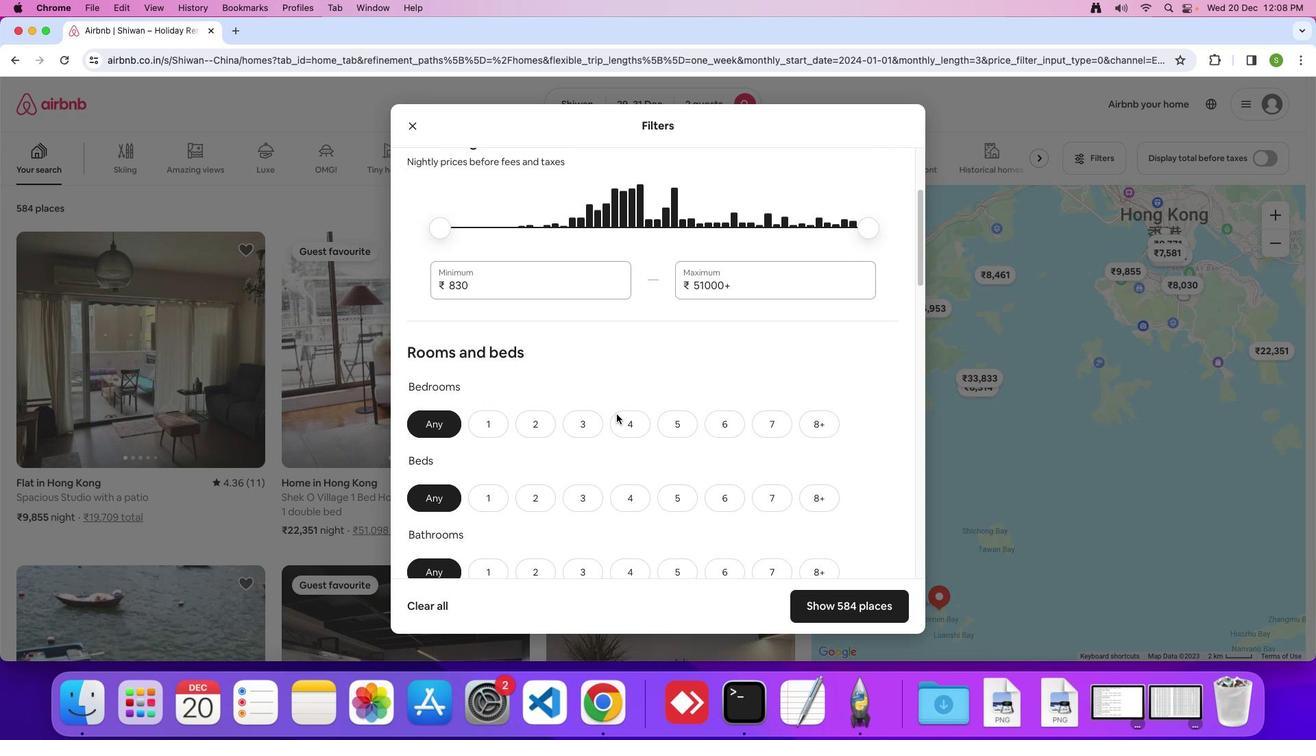 
Action: Mouse scrolled (618, 416) with delta (2, 1)
Screenshot: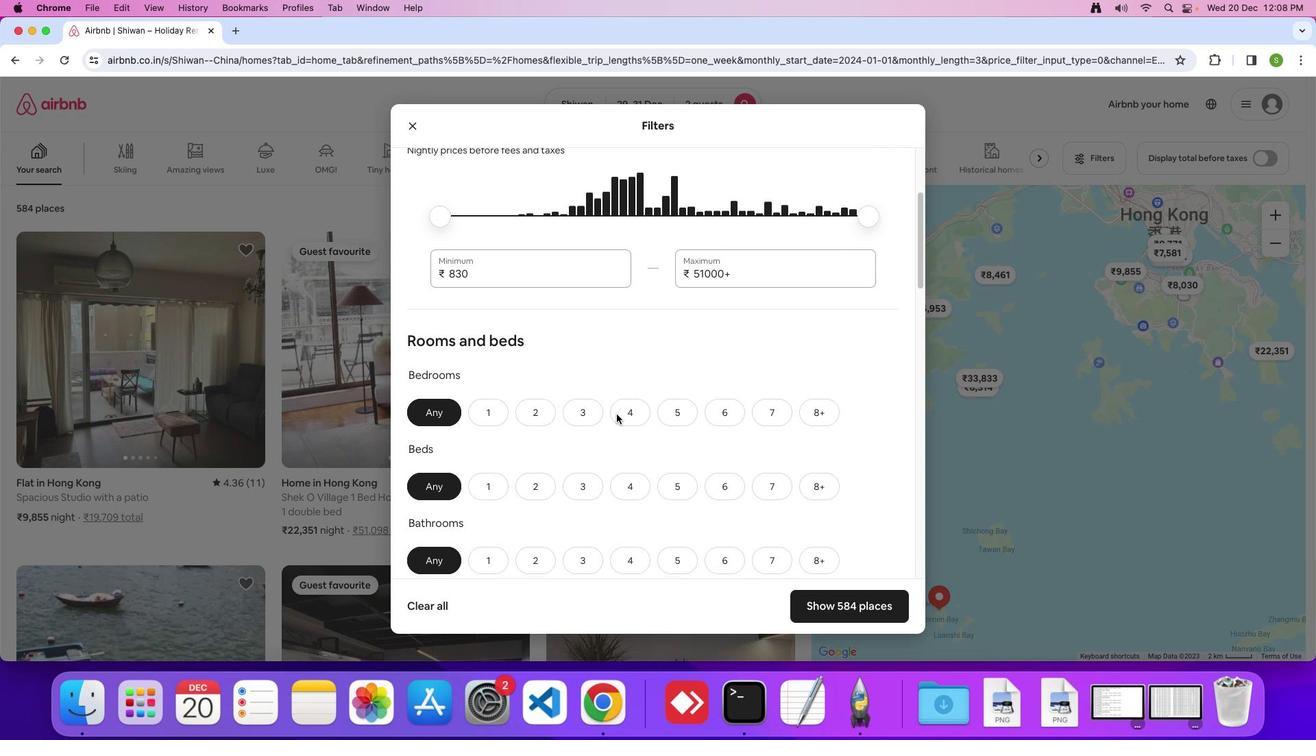 
Action: Mouse scrolled (618, 416) with delta (2, 0)
Screenshot: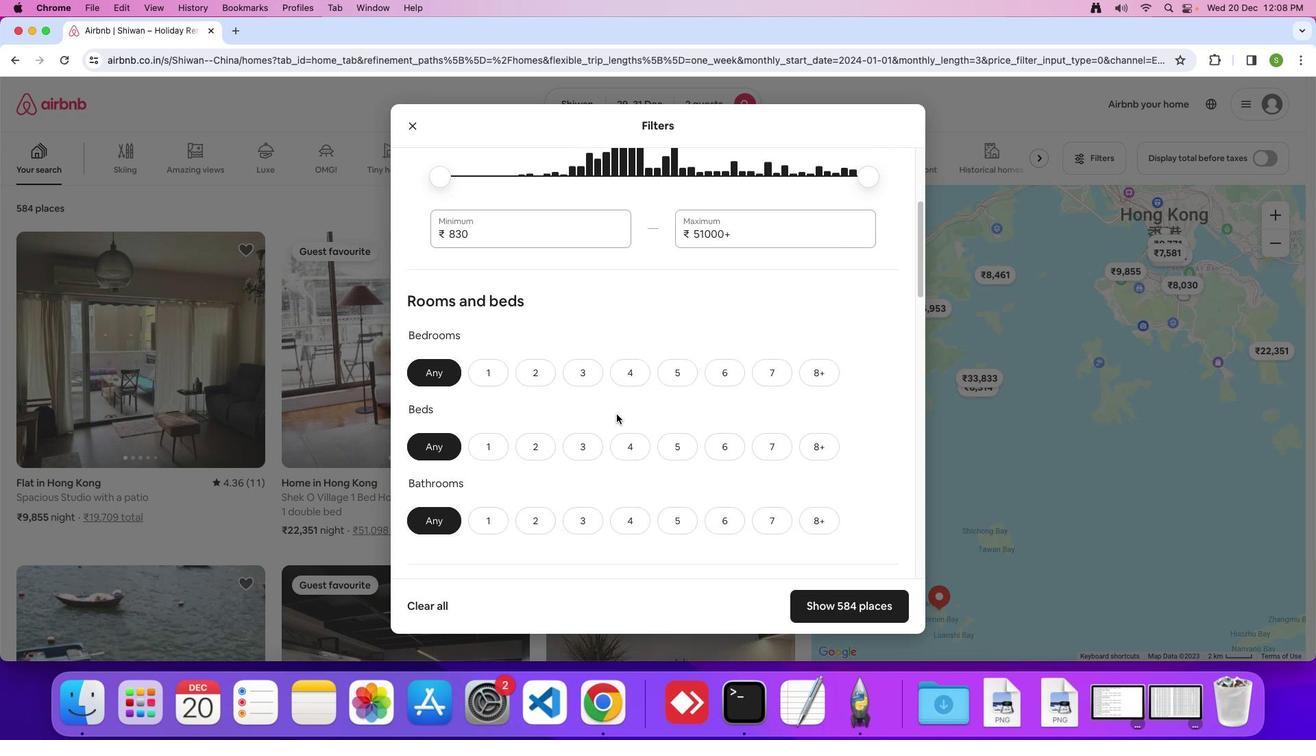 
Action: Mouse scrolled (618, 416) with delta (2, 0)
Screenshot: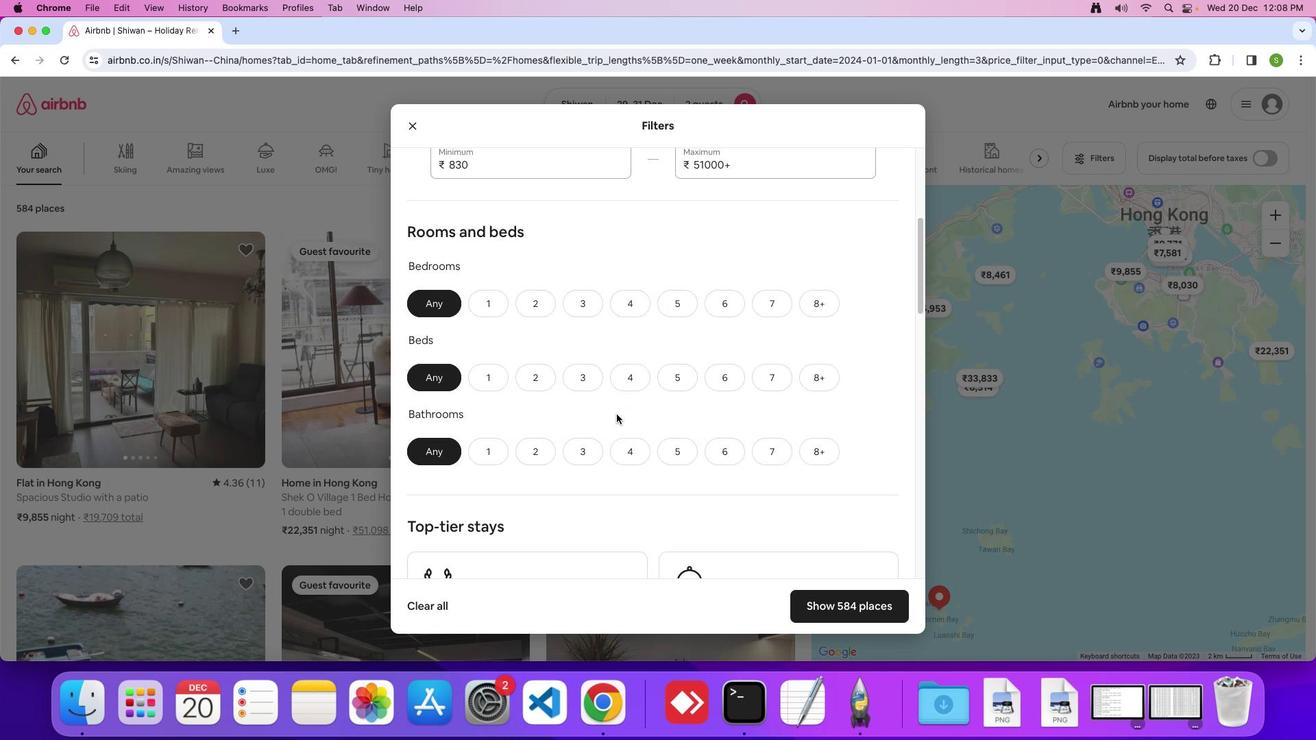 
Action: Mouse scrolled (618, 416) with delta (2, 1)
Screenshot: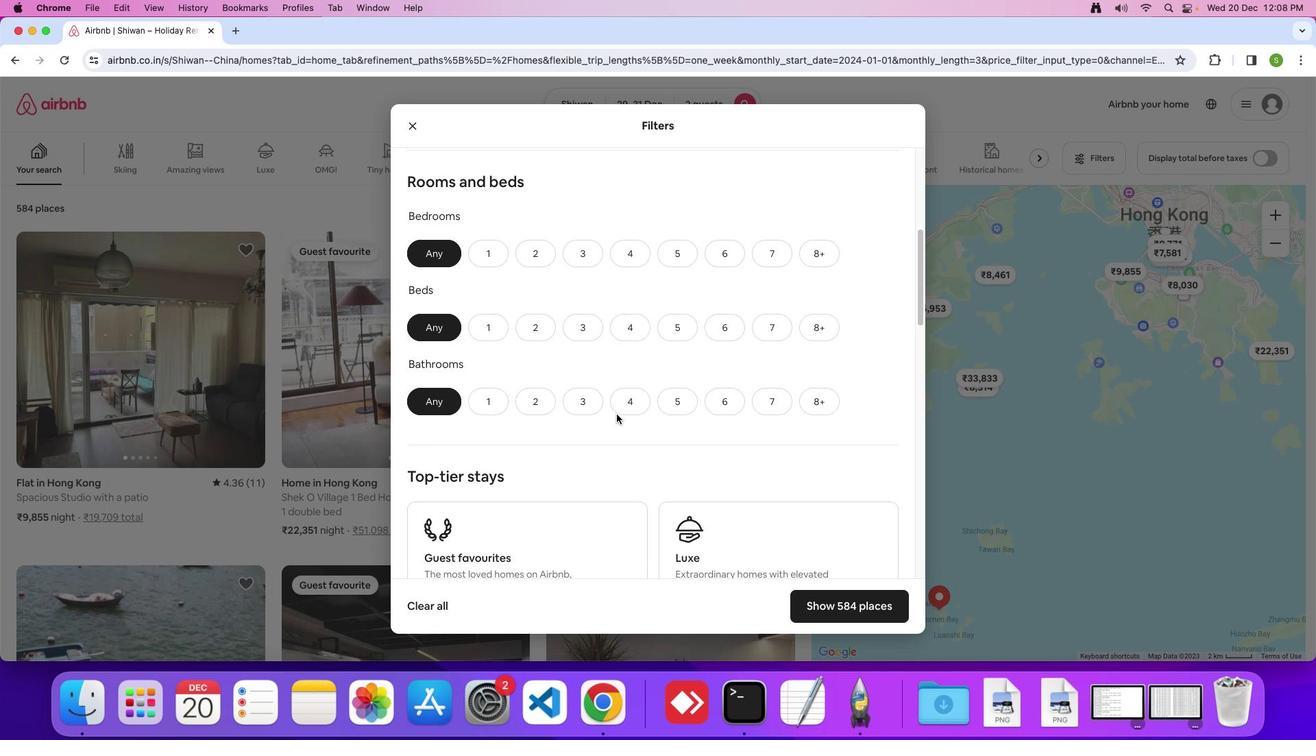 
Action: Mouse scrolled (618, 416) with delta (2, 1)
Screenshot: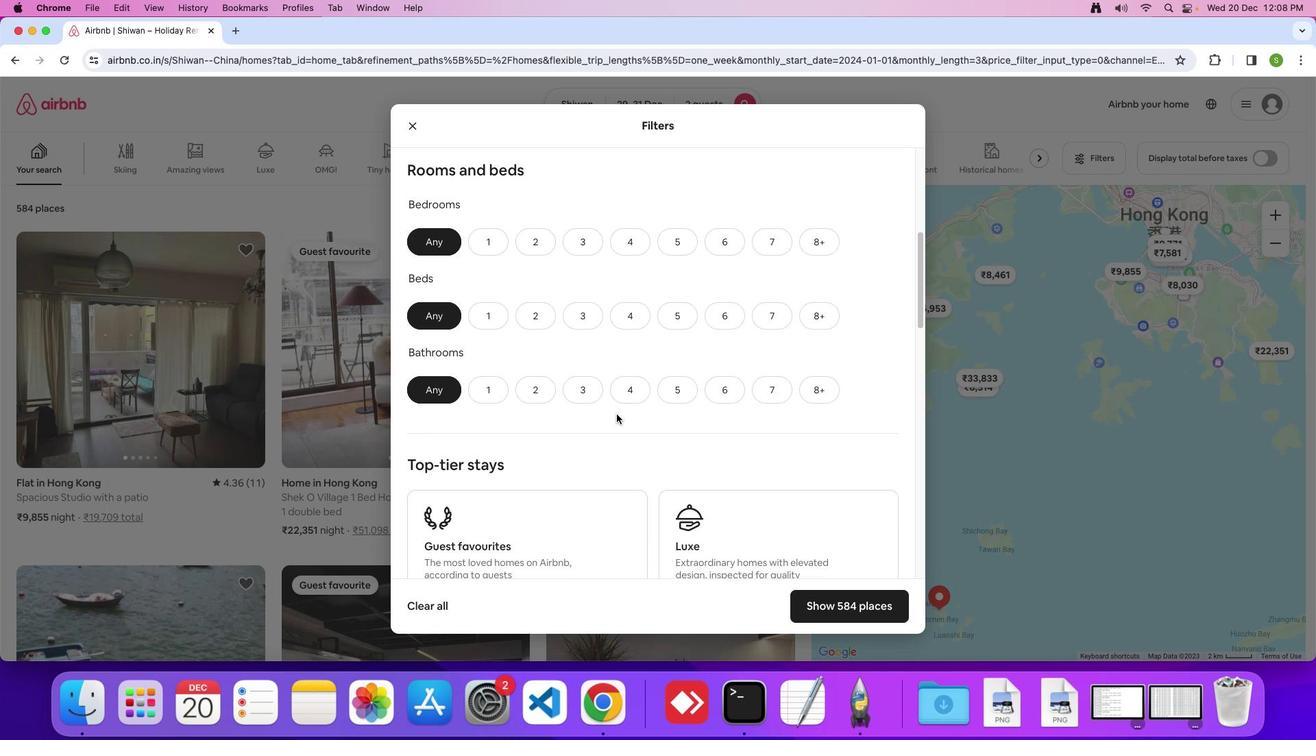 
Action: Mouse moved to (536, 237)
Screenshot: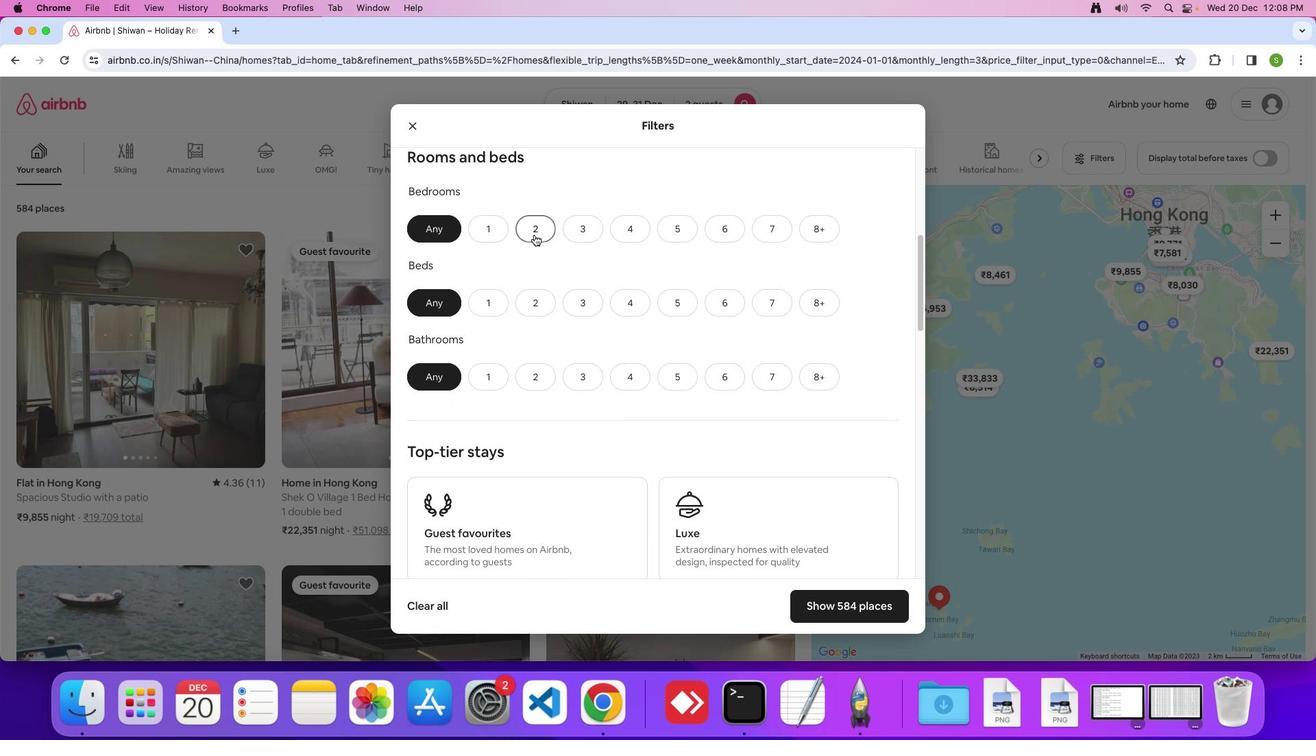 
Action: Mouse pressed left at (536, 237)
Screenshot: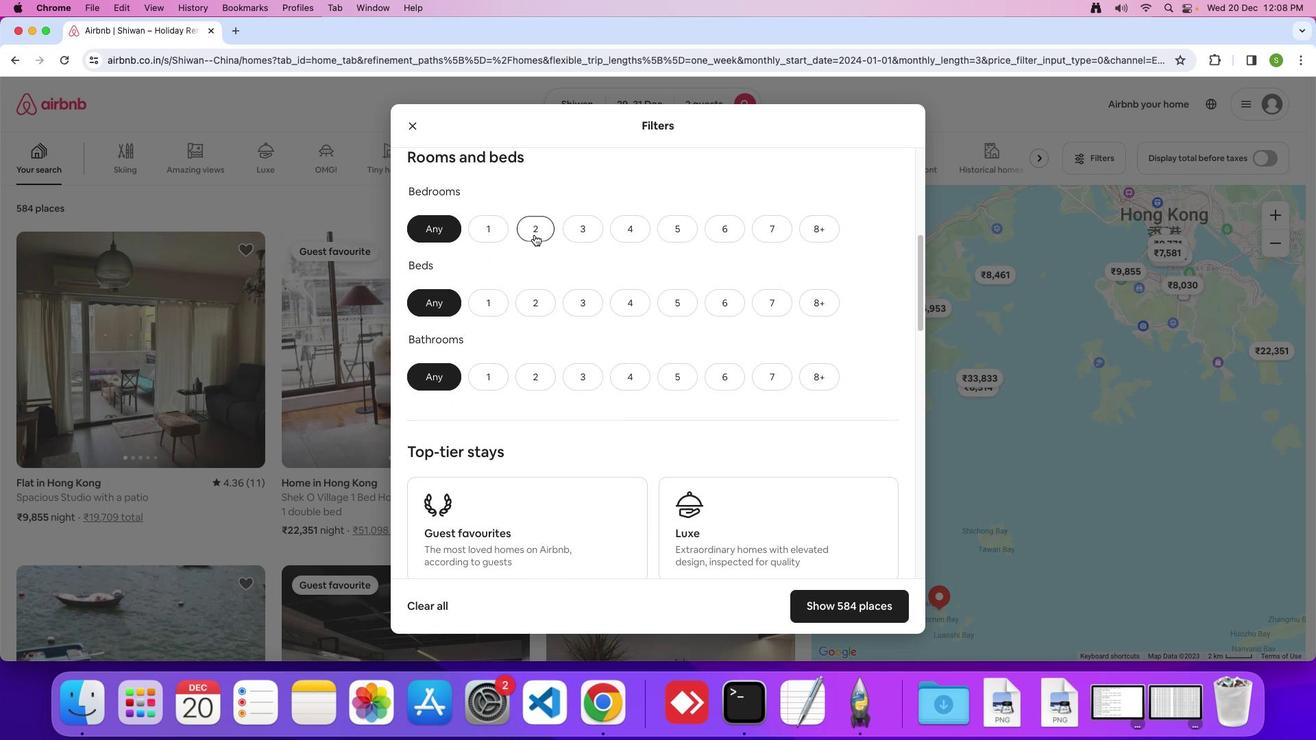 
Action: Mouse moved to (543, 299)
Screenshot: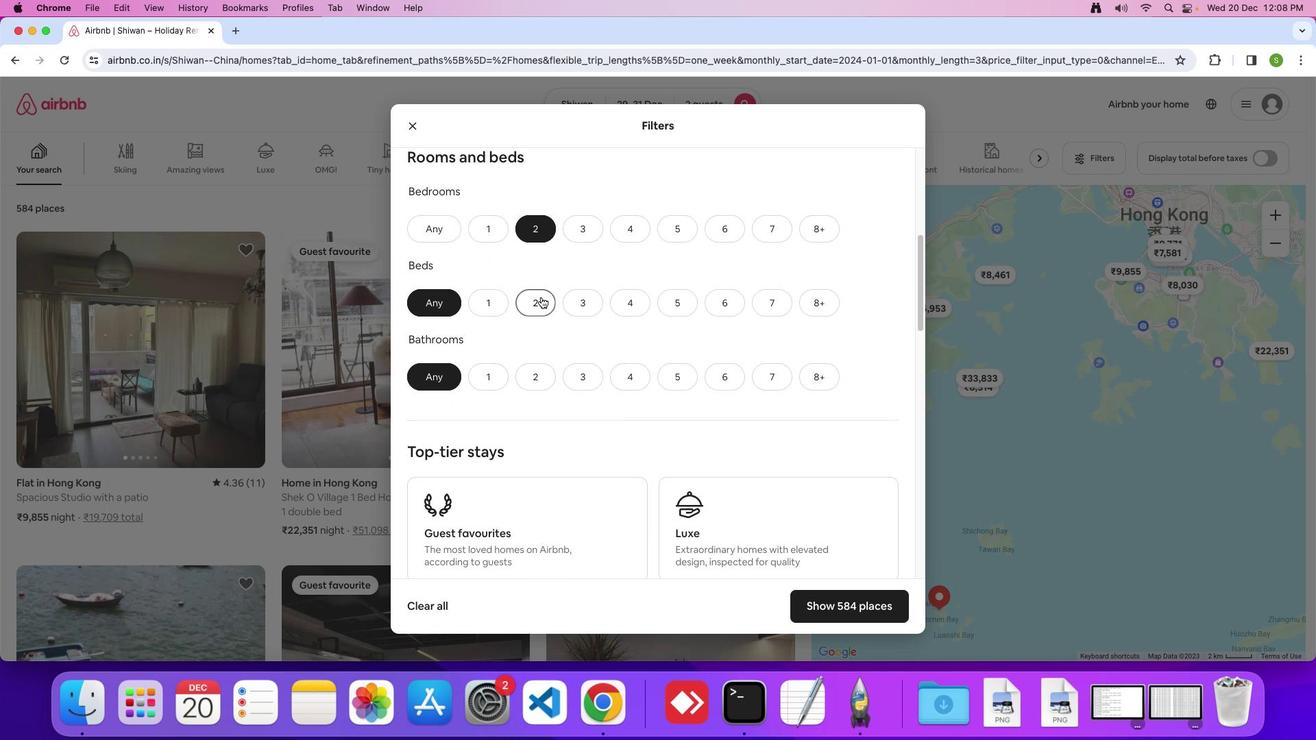 
Action: Mouse pressed left at (543, 299)
Screenshot: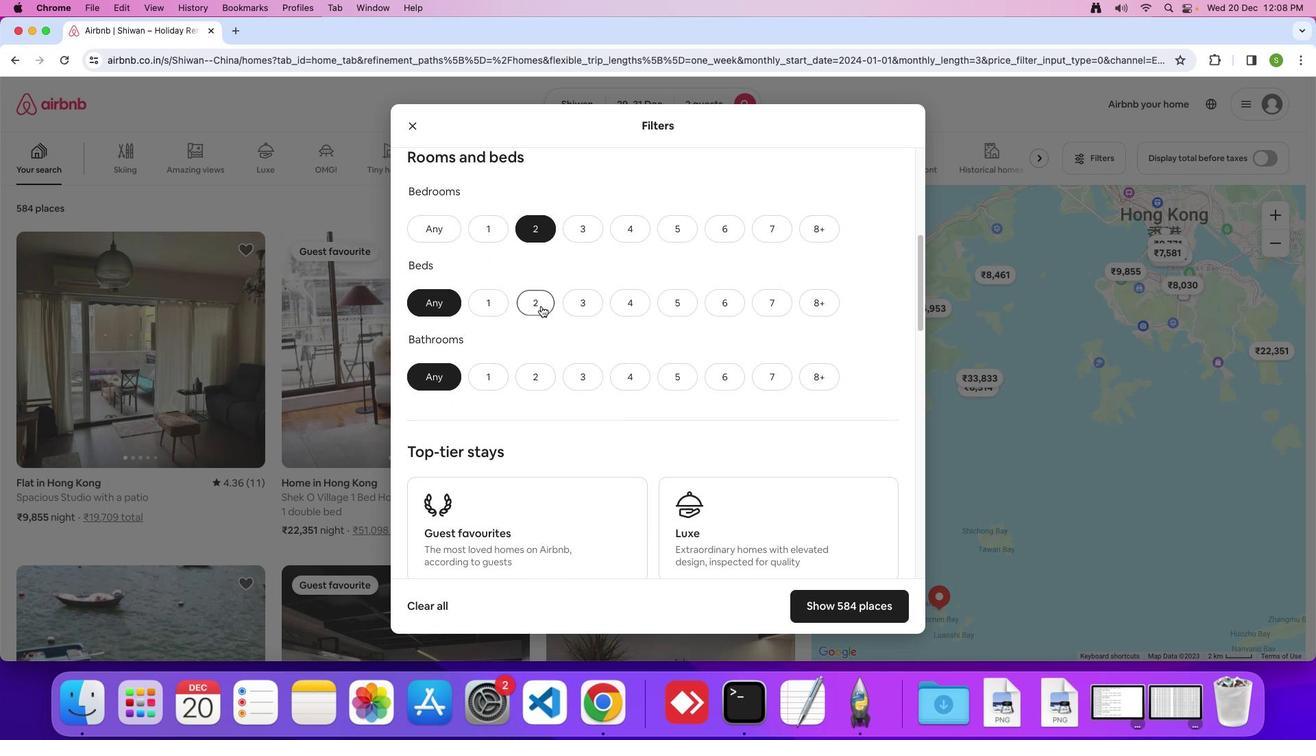 
Action: Mouse moved to (506, 377)
Screenshot: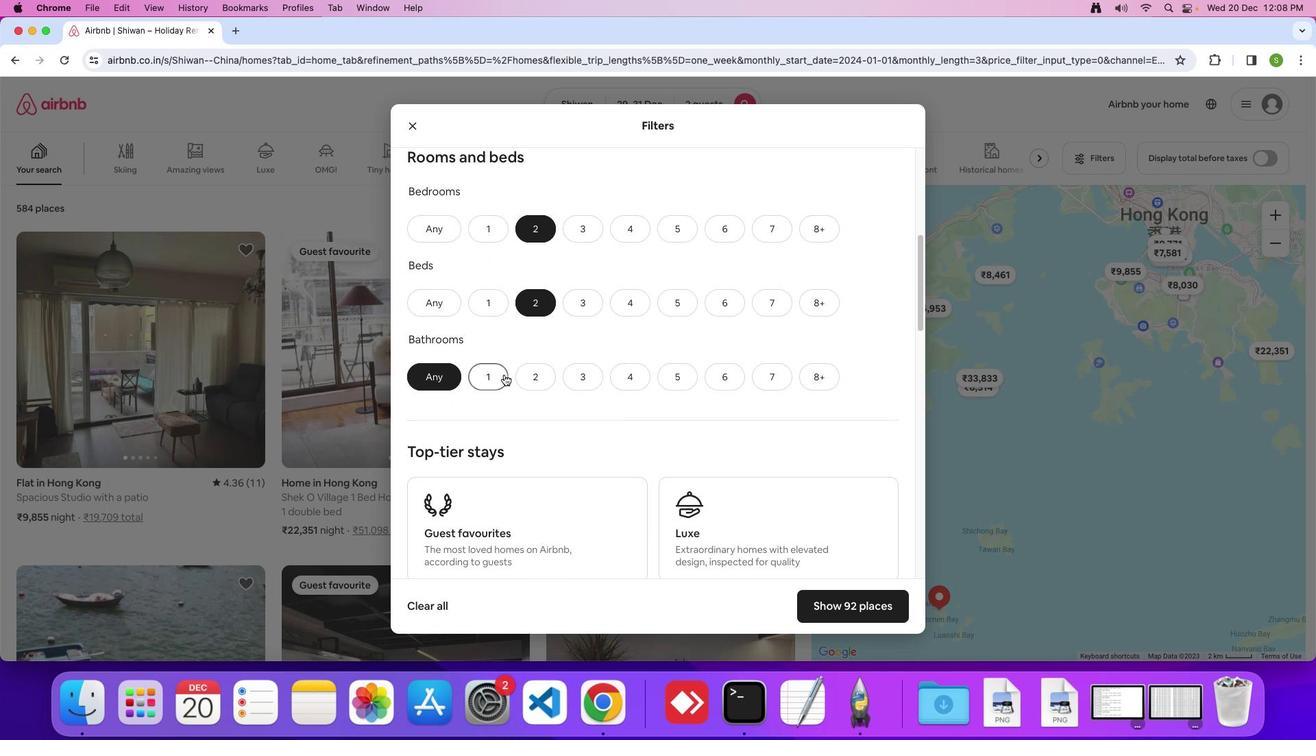 
Action: Mouse pressed left at (506, 377)
Screenshot: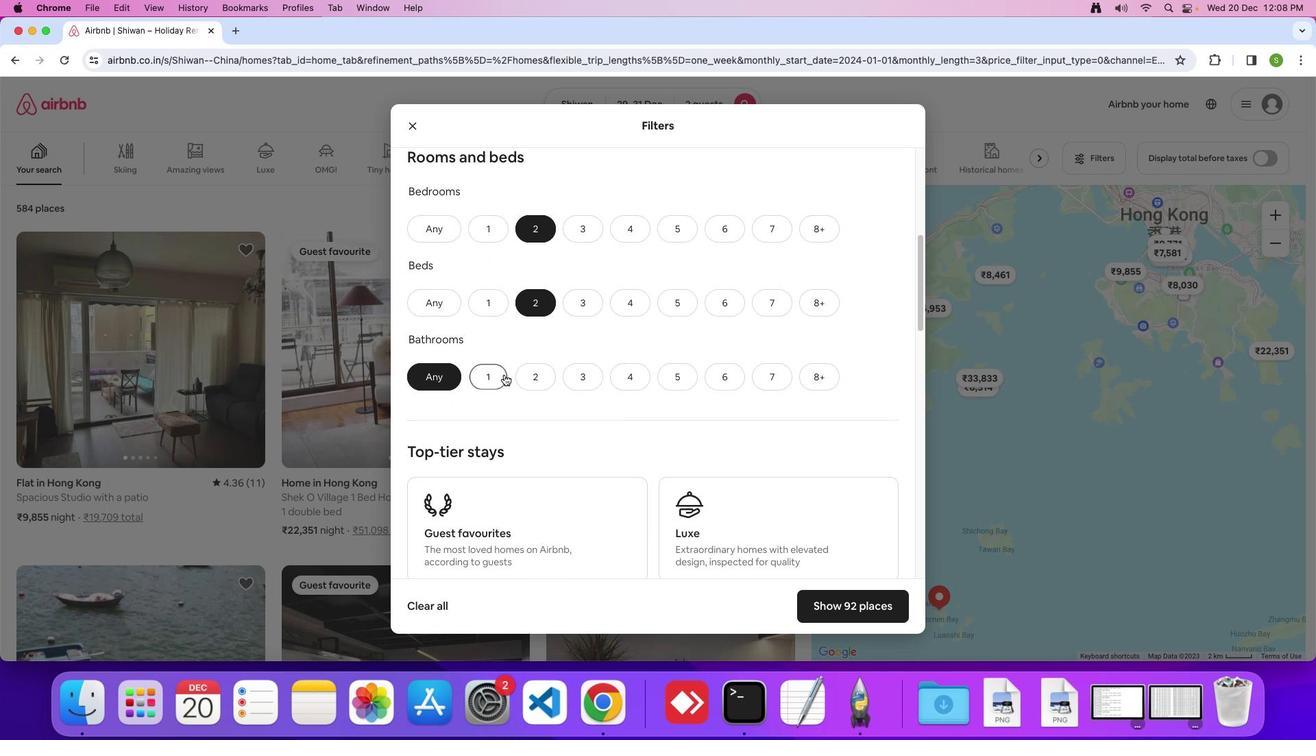 
Action: Mouse moved to (622, 359)
Screenshot: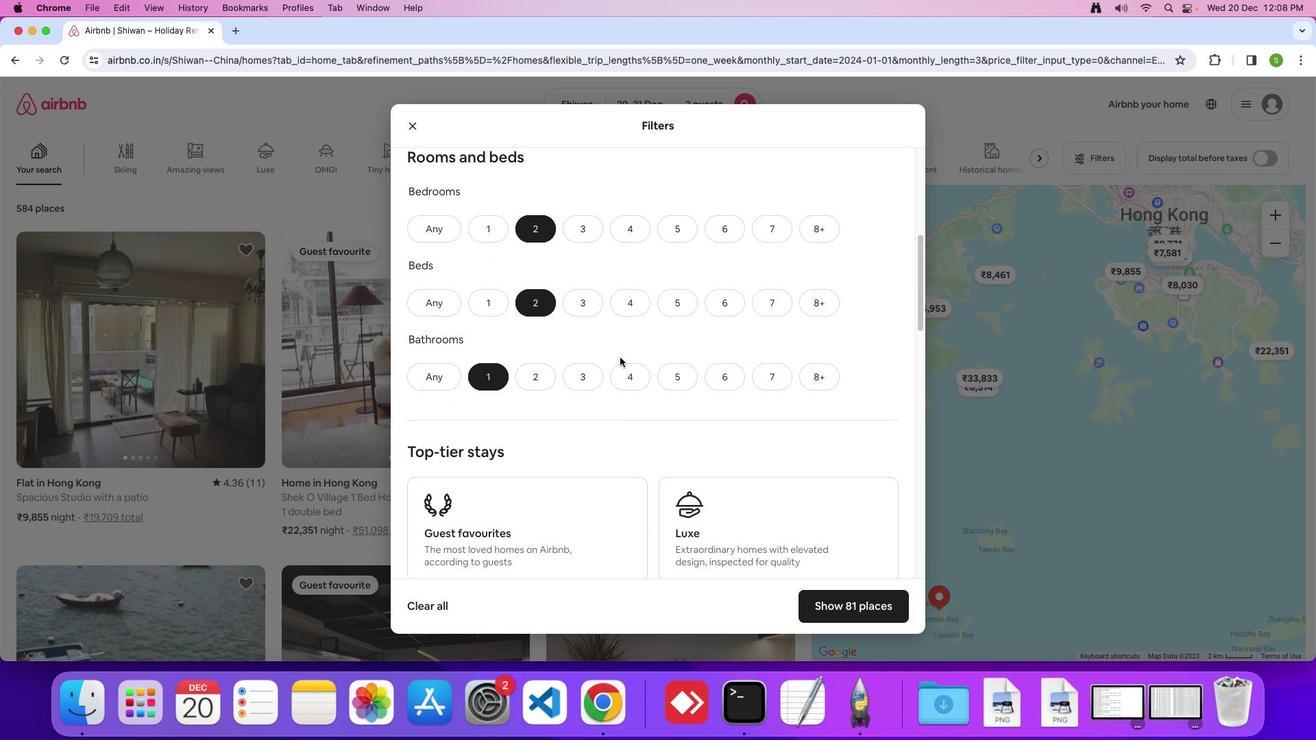 
Action: Mouse scrolled (622, 359) with delta (2, 1)
Screenshot: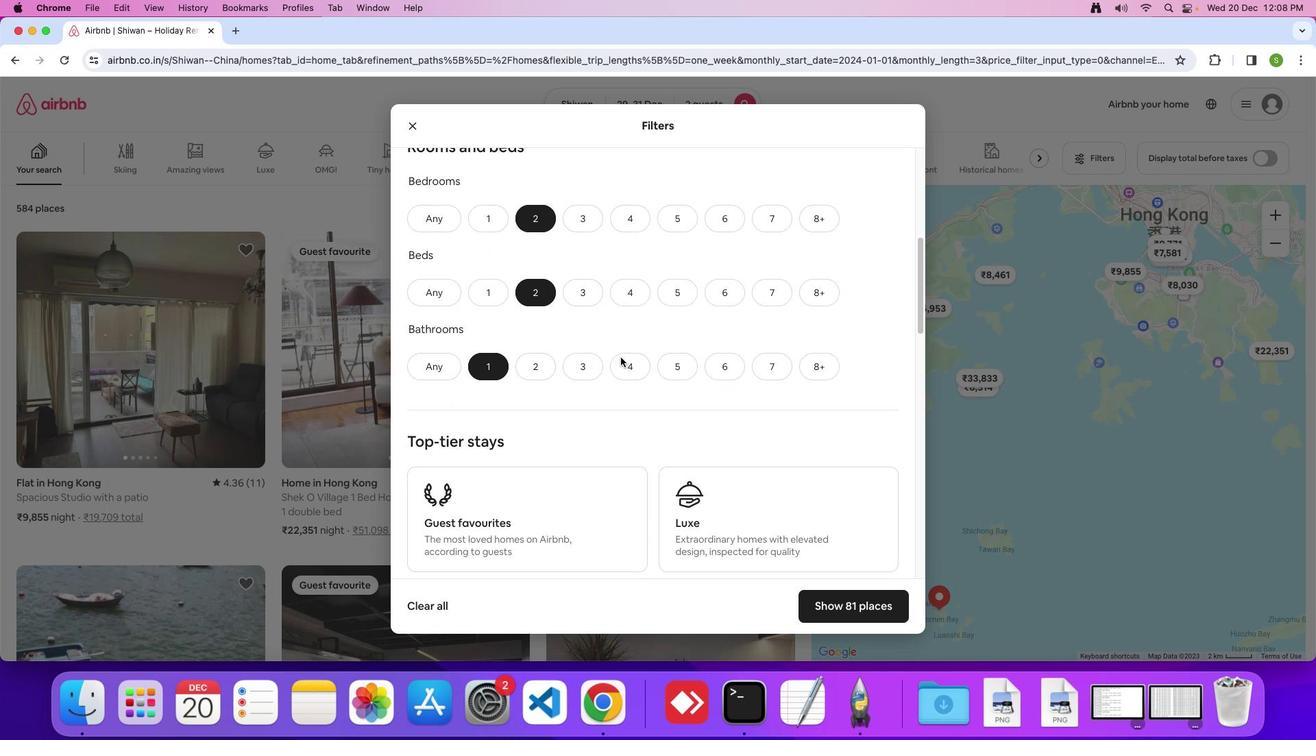 
Action: Mouse moved to (622, 360)
Screenshot: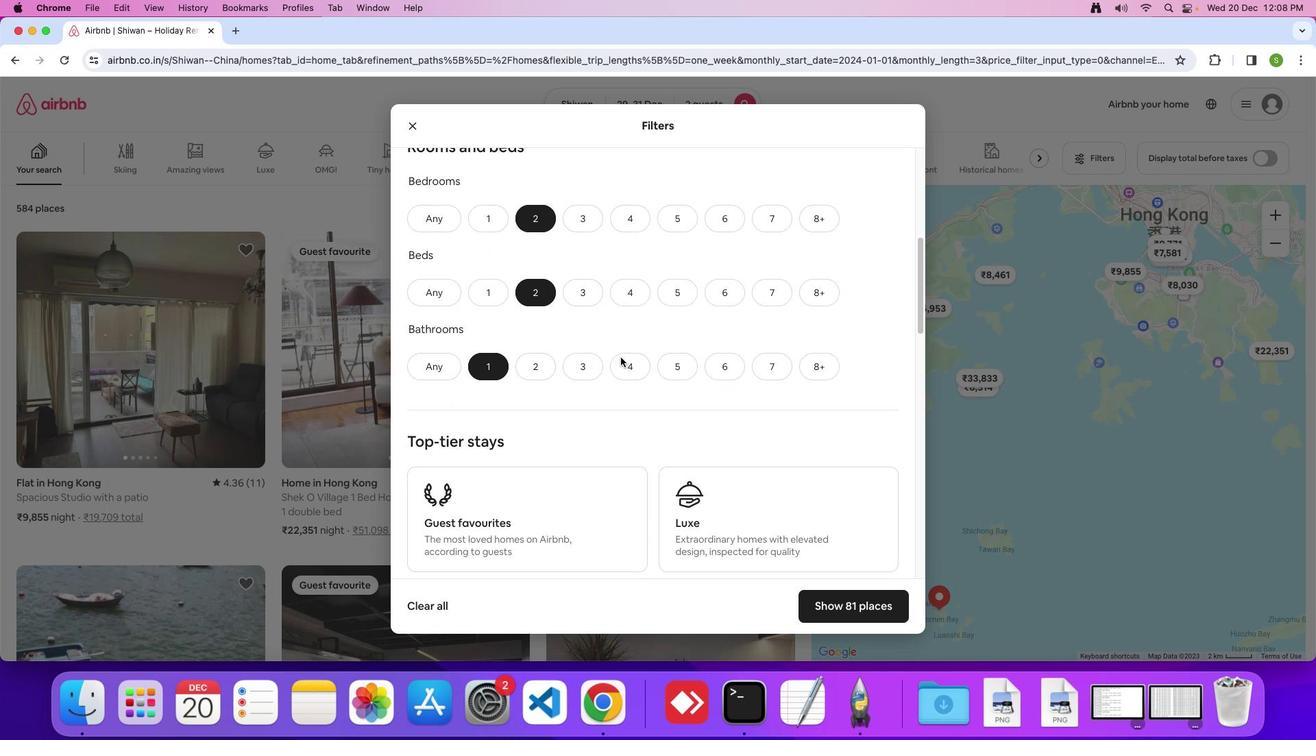 
Action: Mouse scrolled (622, 360) with delta (2, 1)
Screenshot: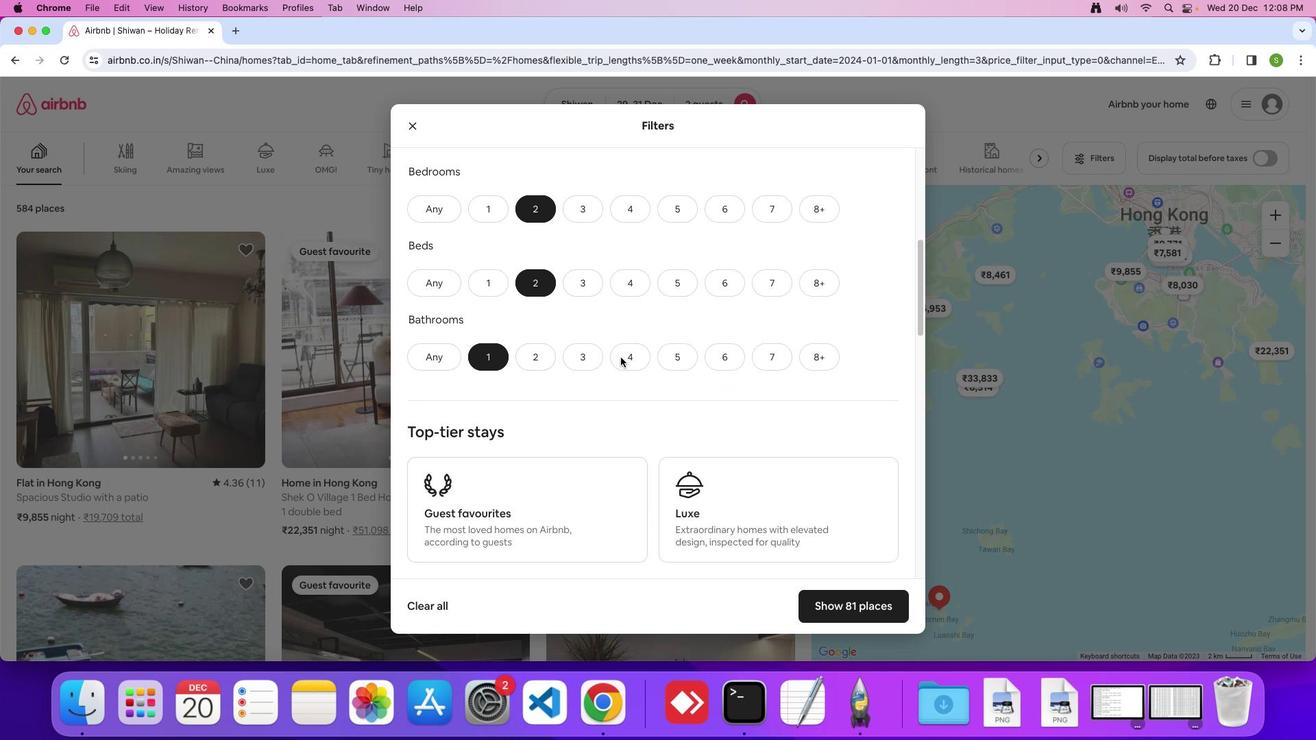 
Action: Mouse moved to (622, 360)
Screenshot: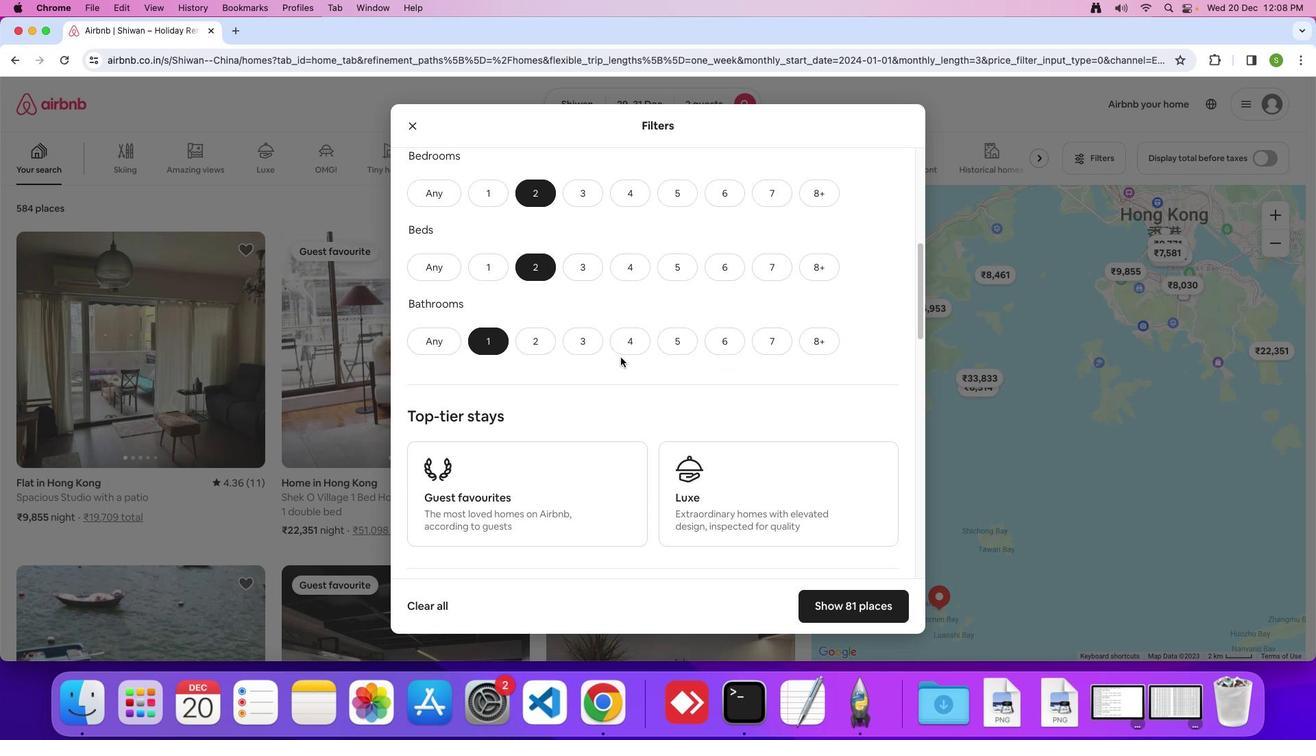 
Action: Mouse scrolled (622, 360) with delta (2, 0)
Screenshot: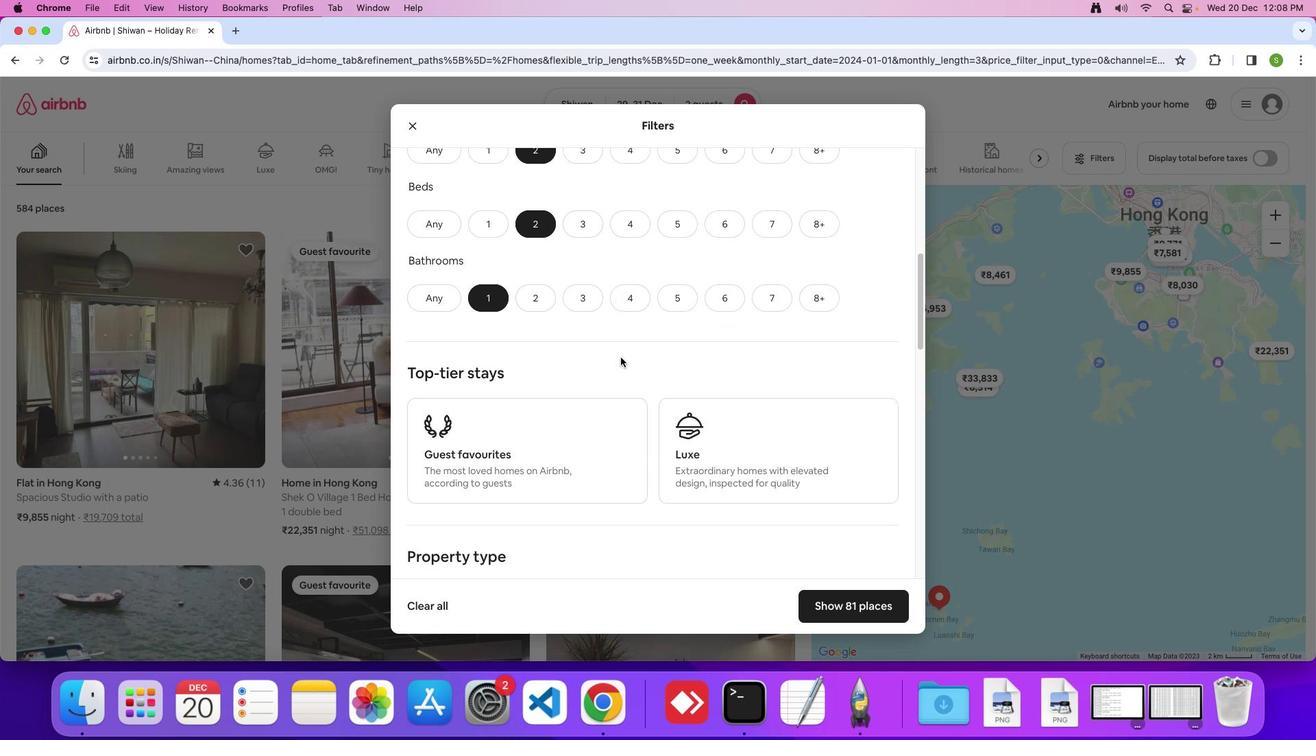 
Action: Mouse scrolled (622, 360) with delta (2, 1)
Screenshot: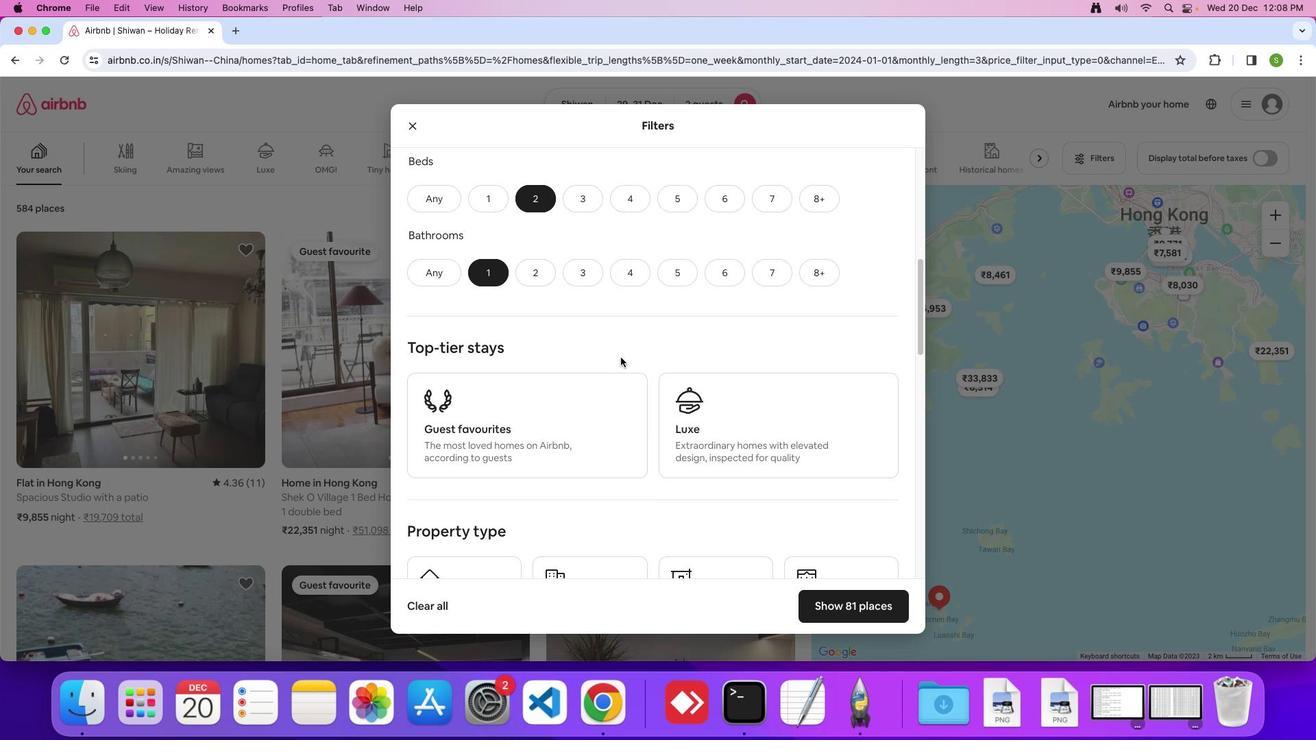 
Action: Mouse scrolled (622, 360) with delta (2, 1)
Screenshot: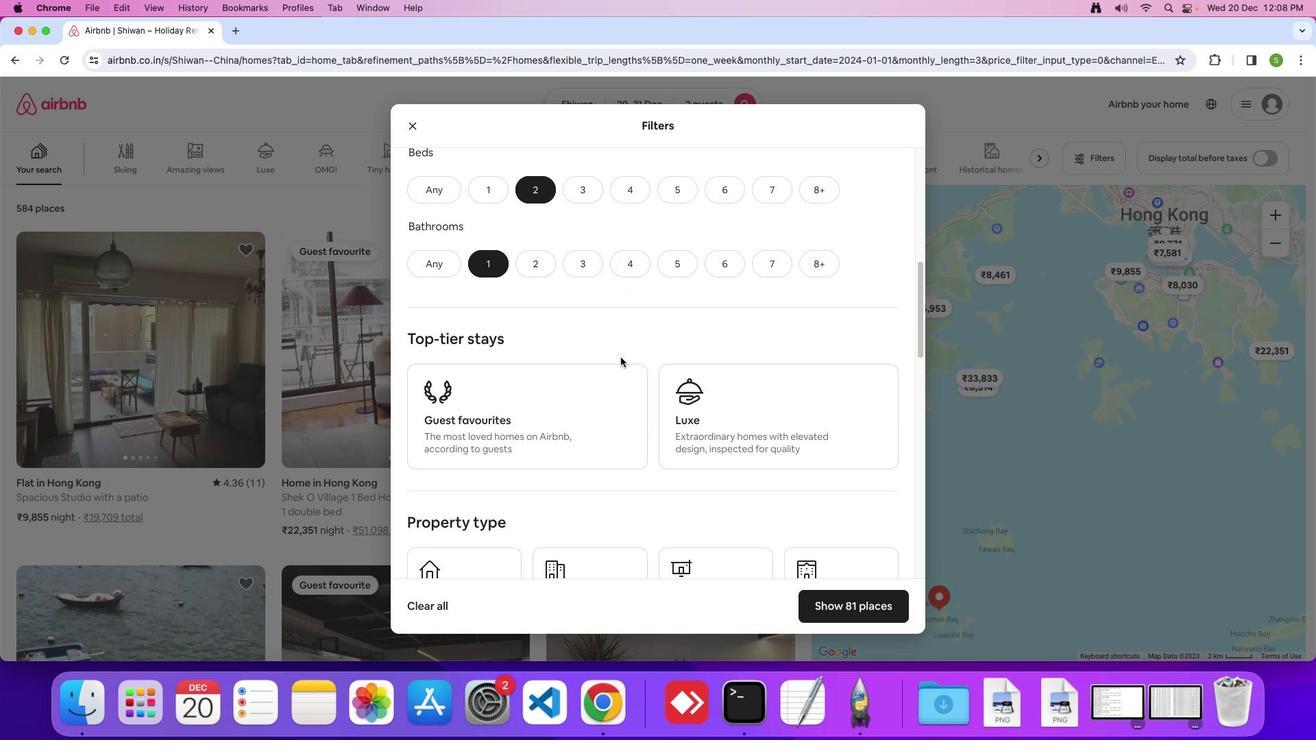 
Action: Mouse scrolled (622, 360) with delta (2, 1)
Screenshot: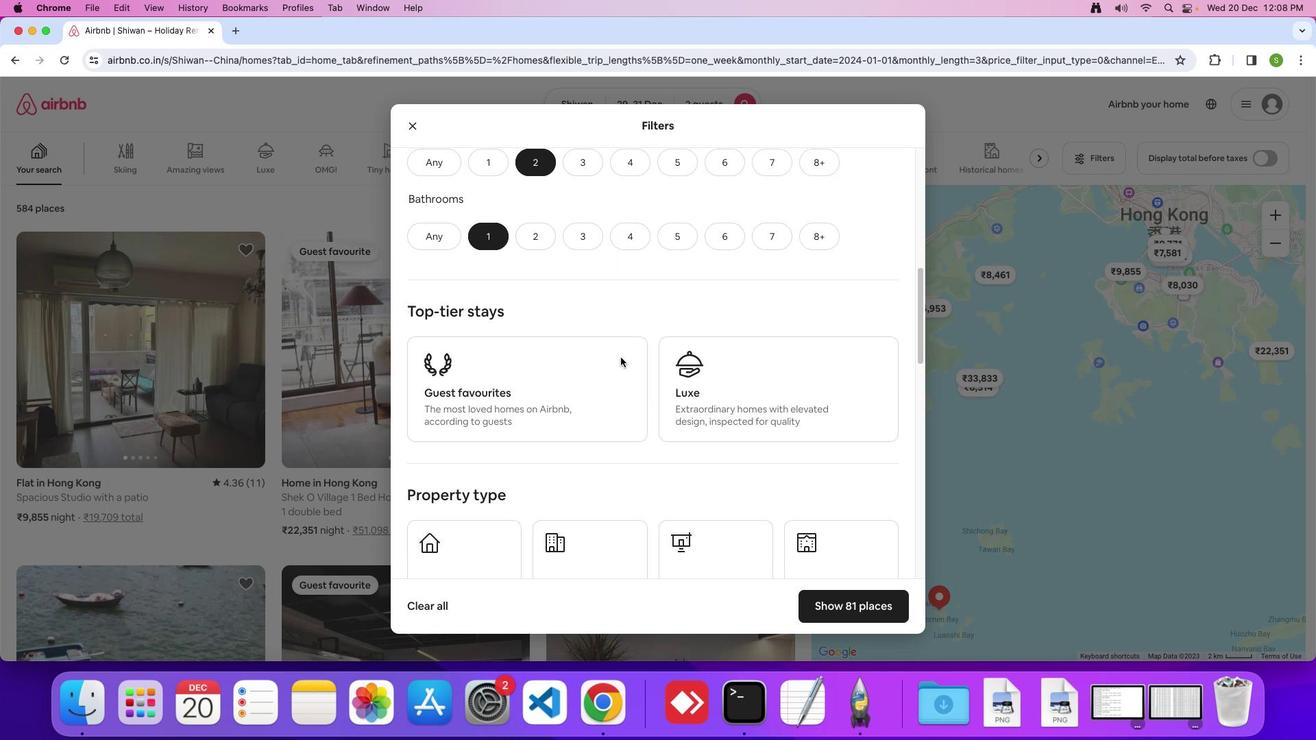 
Action: Mouse scrolled (622, 360) with delta (2, 1)
Screenshot: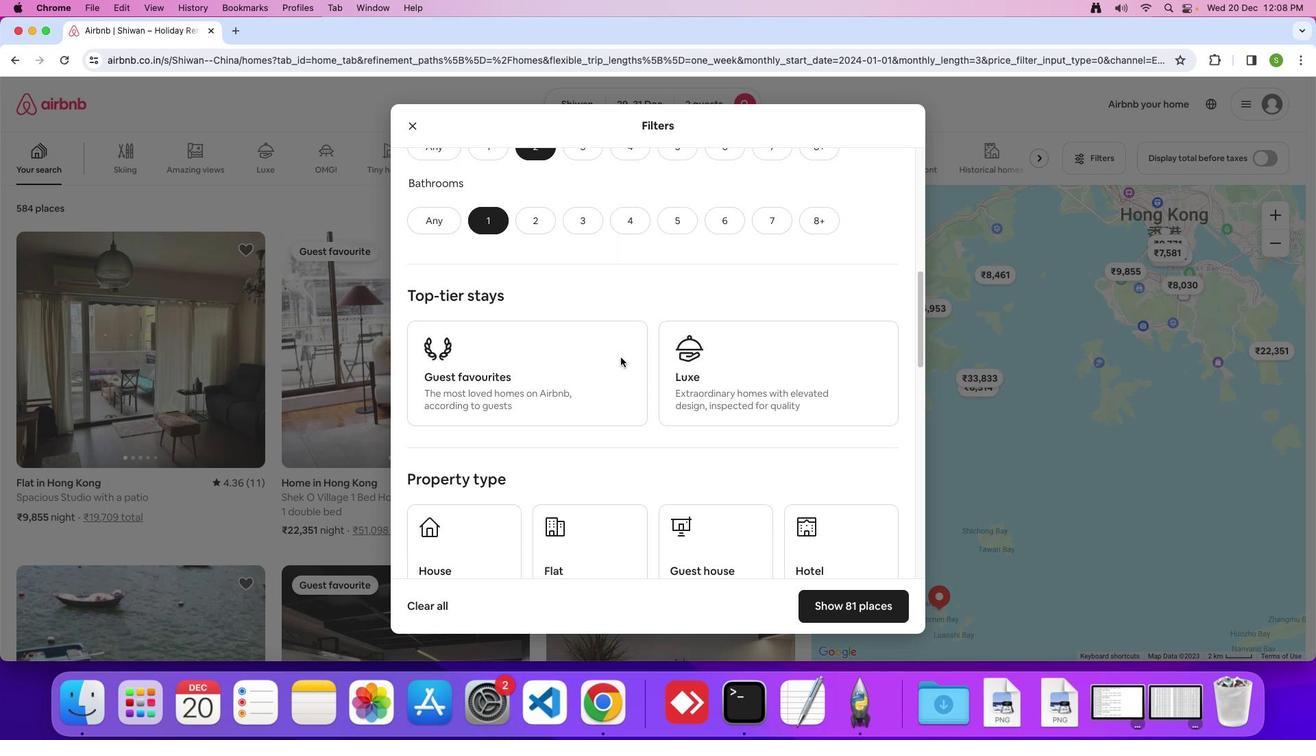 
Action: Mouse scrolled (622, 360) with delta (2, 1)
Screenshot: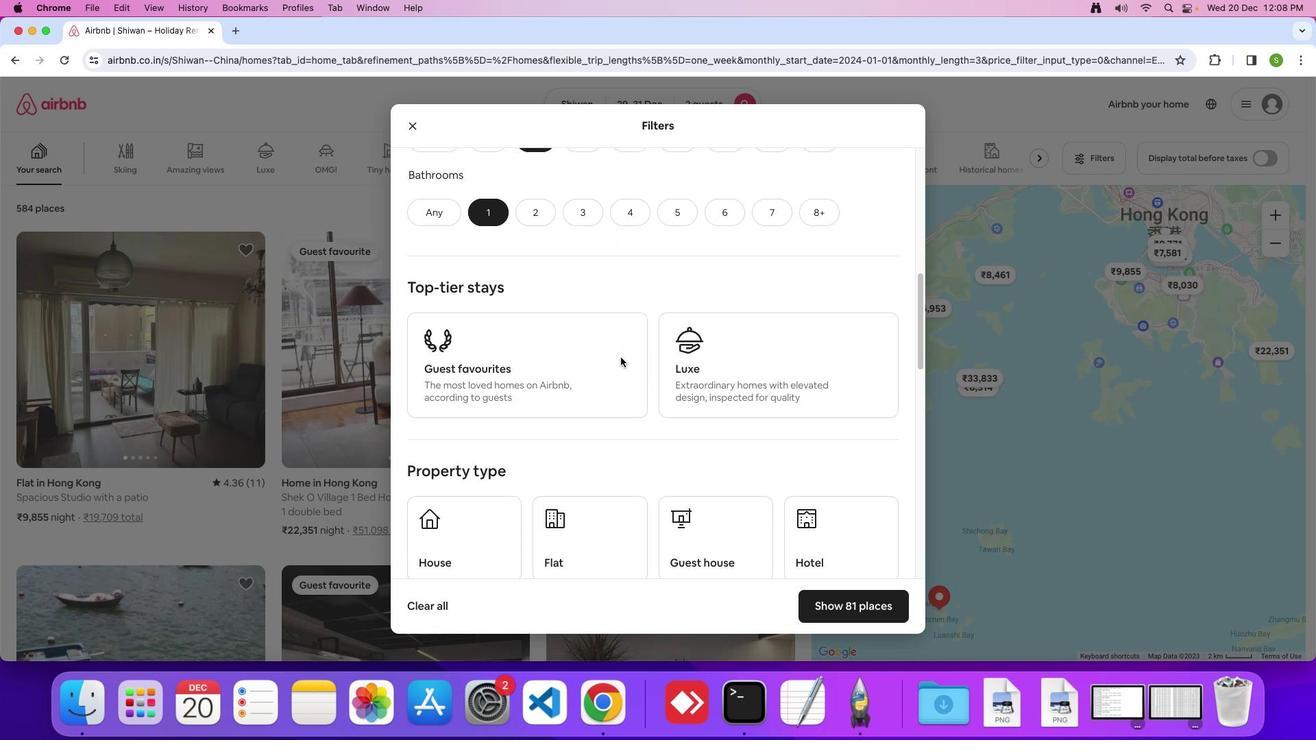 
Action: Mouse scrolled (622, 360) with delta (2, 1)
Screenshot: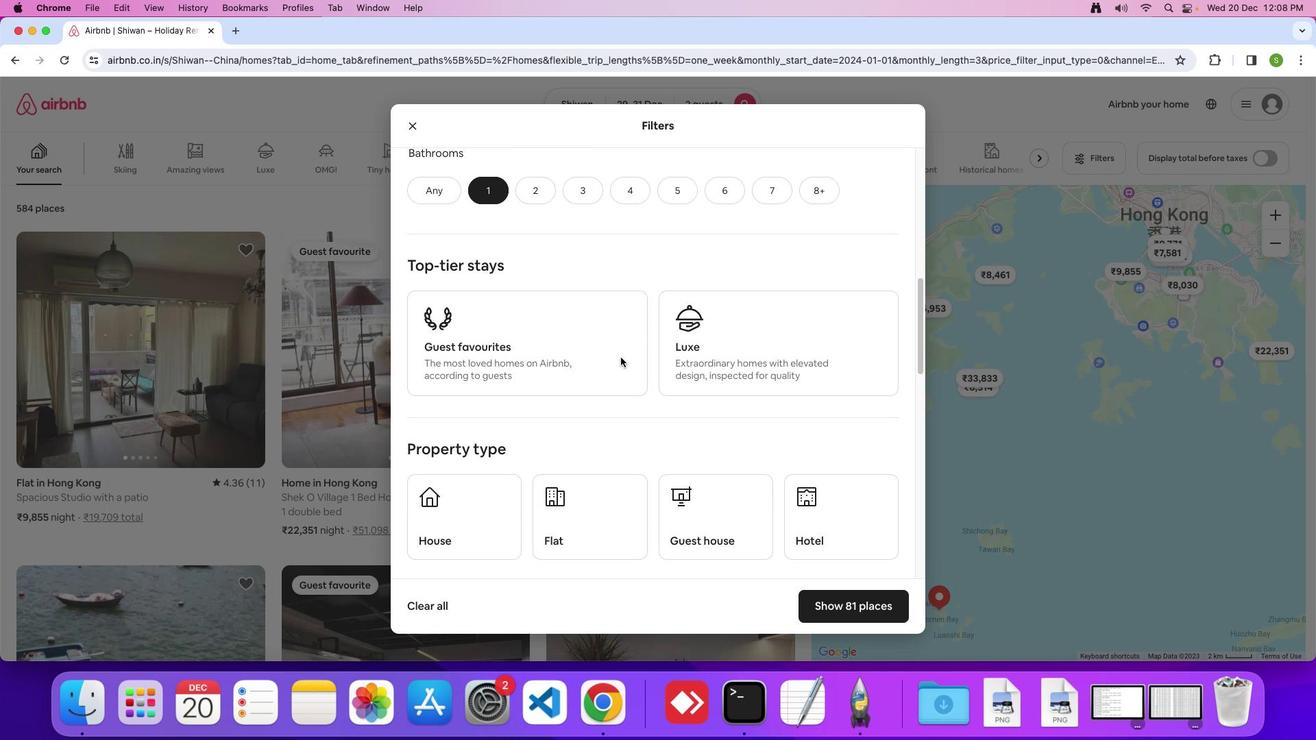 
Action: Mouse scrolled (622, 360) with delta (2, 1)
Screenshot: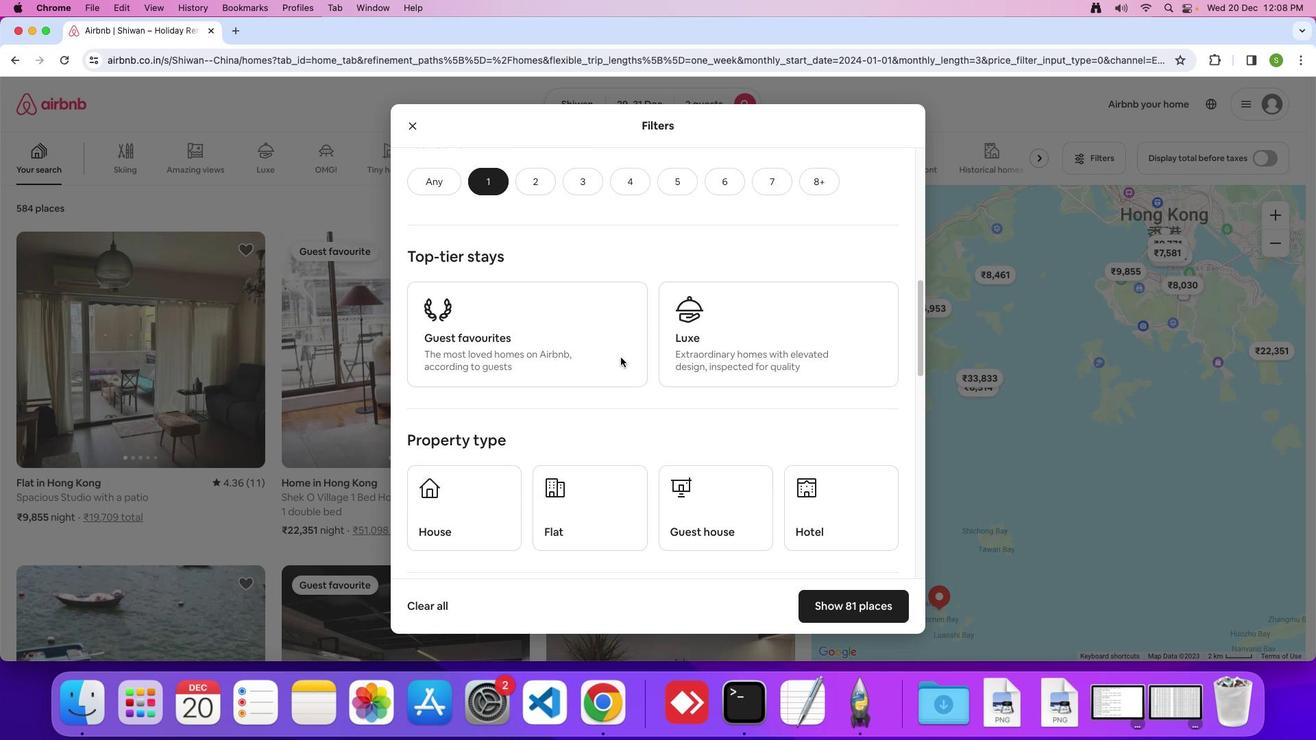 
Action: Mouse scrolled (622, 360) with delta (2, 1)
Screenshot: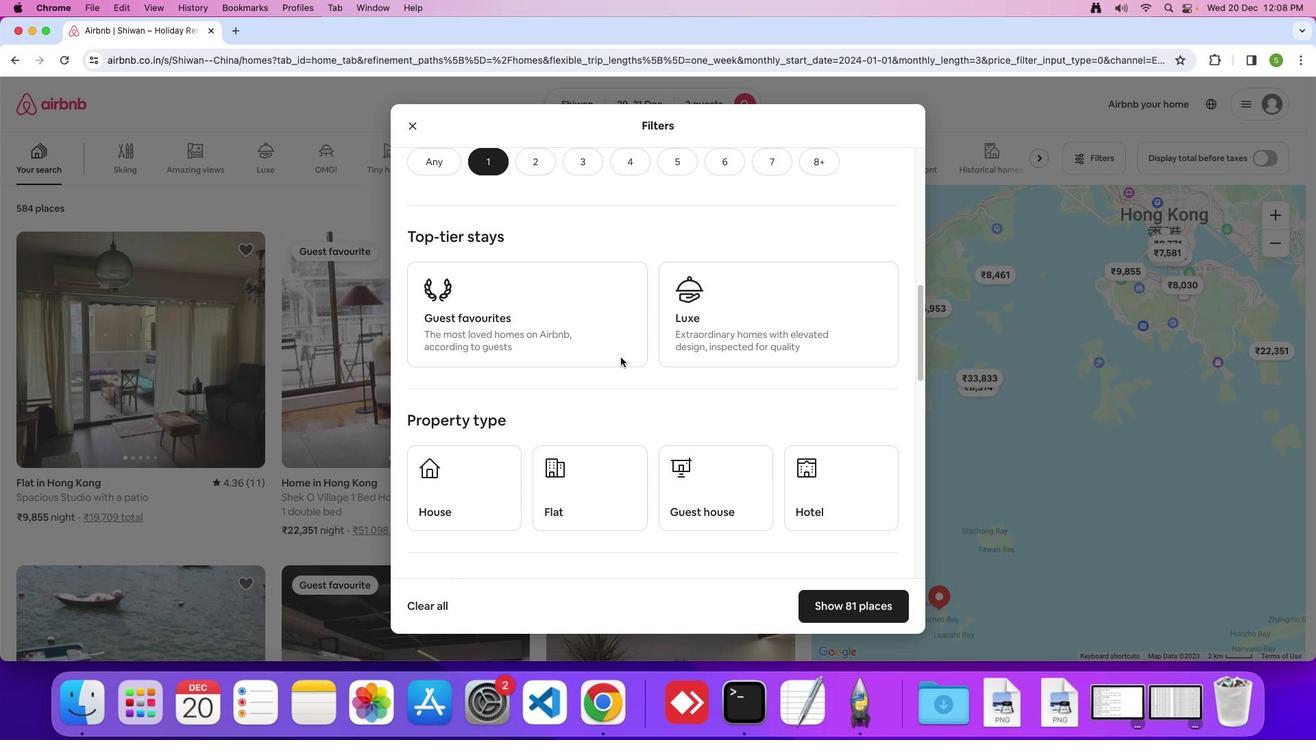 
Action: Mouse scrolled (622, 360) with delta (2, 1)
Screenshot: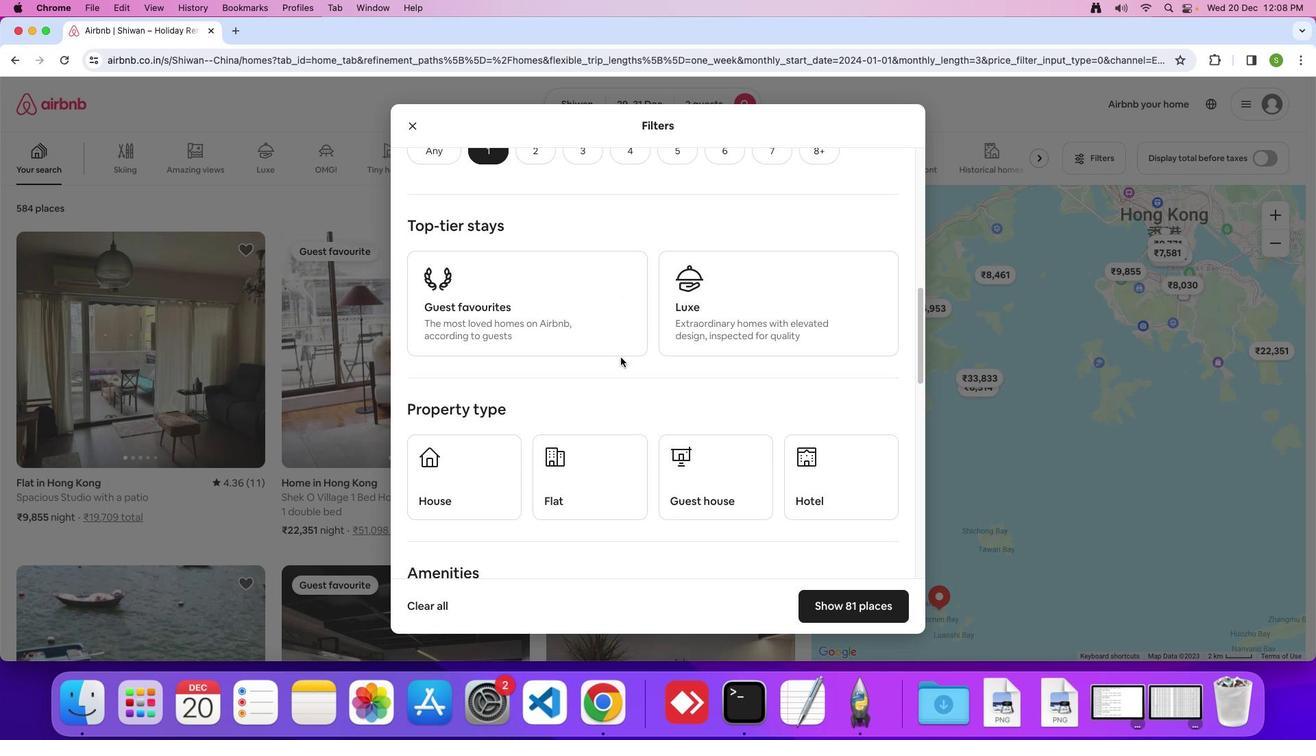 
Action: Mouse scrolled (622, 360) with delta (2, 0)
Screenshot: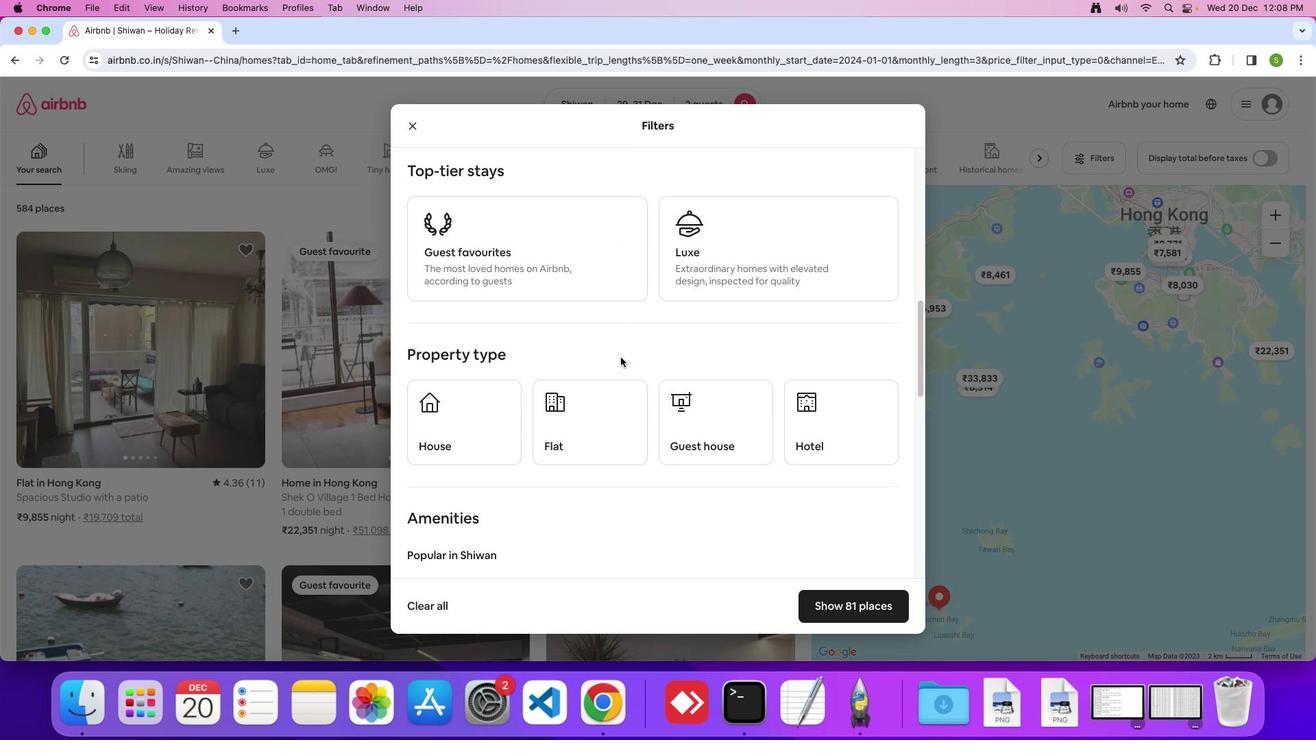
Action: Mouse scrolled (622, 360) with delta (2, 1)
Screenshot: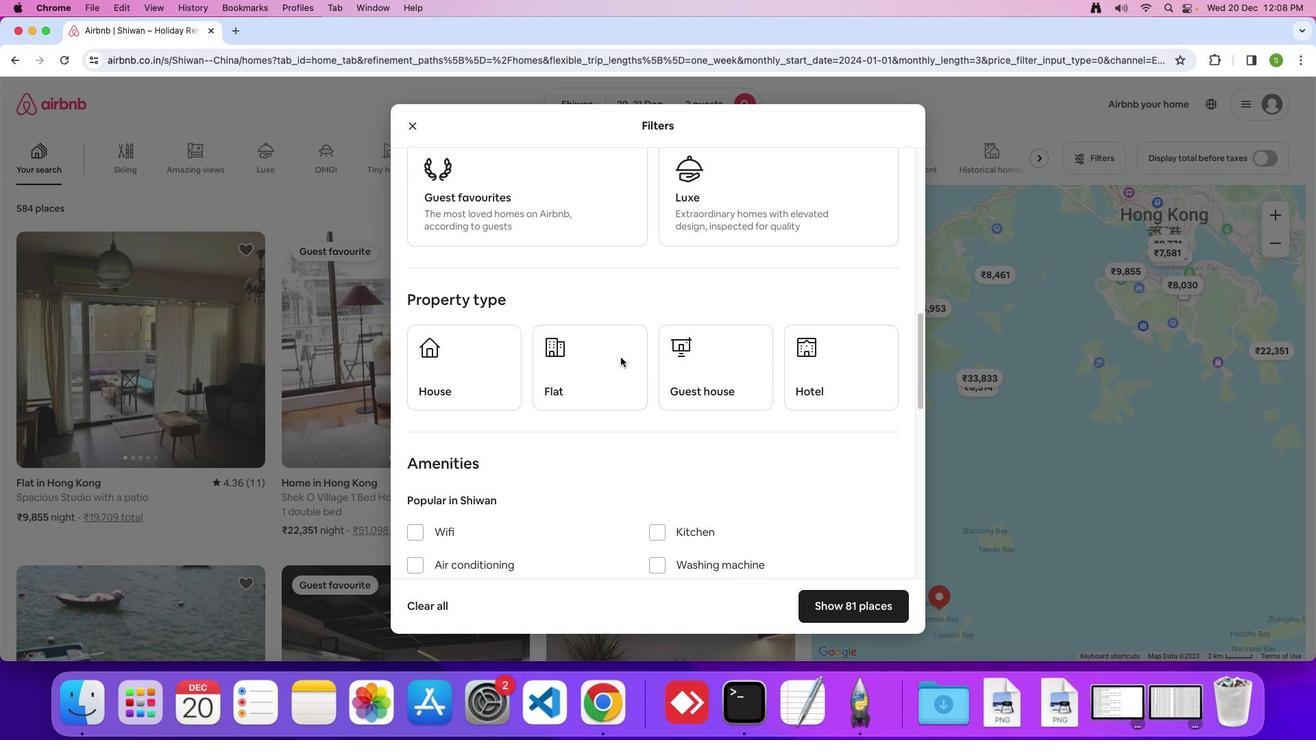 
Action: Mouse scrolled (622, 360) with delta (2, 1)
Screenshot: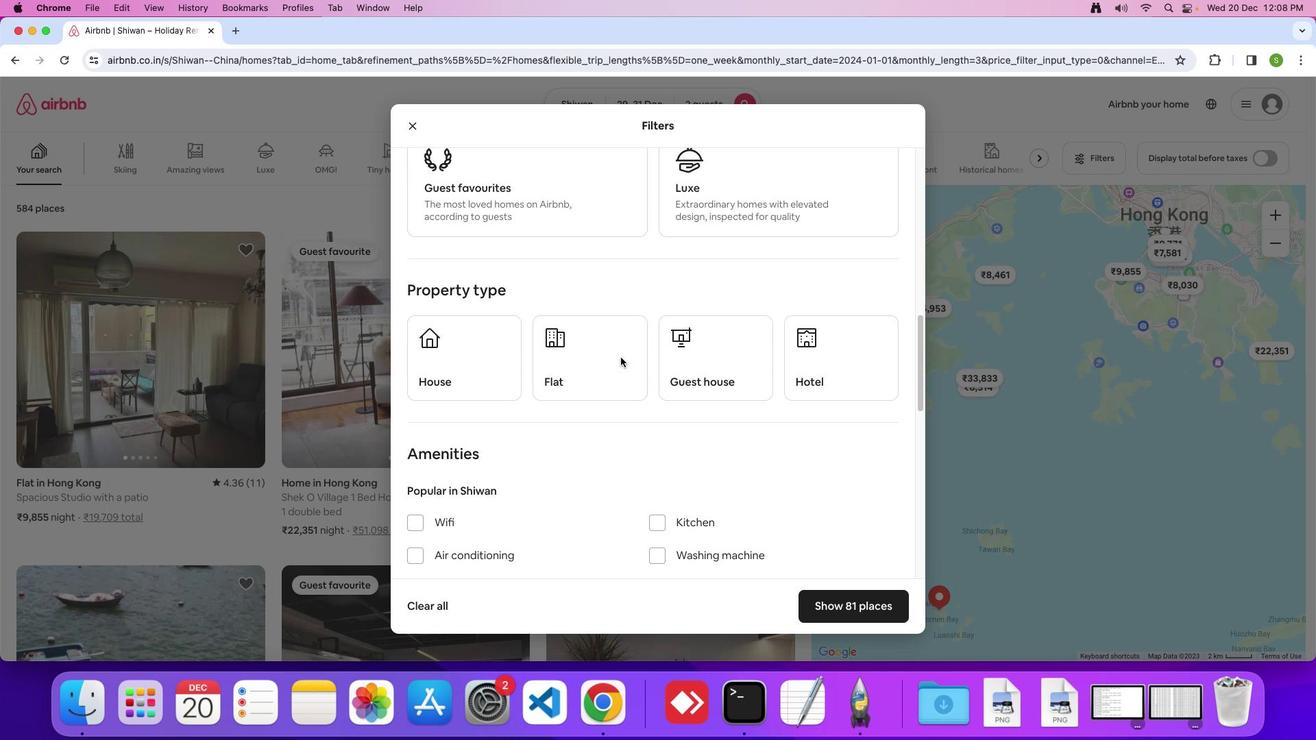 
Action: Mouse moved to (611, 362)
Screenshot: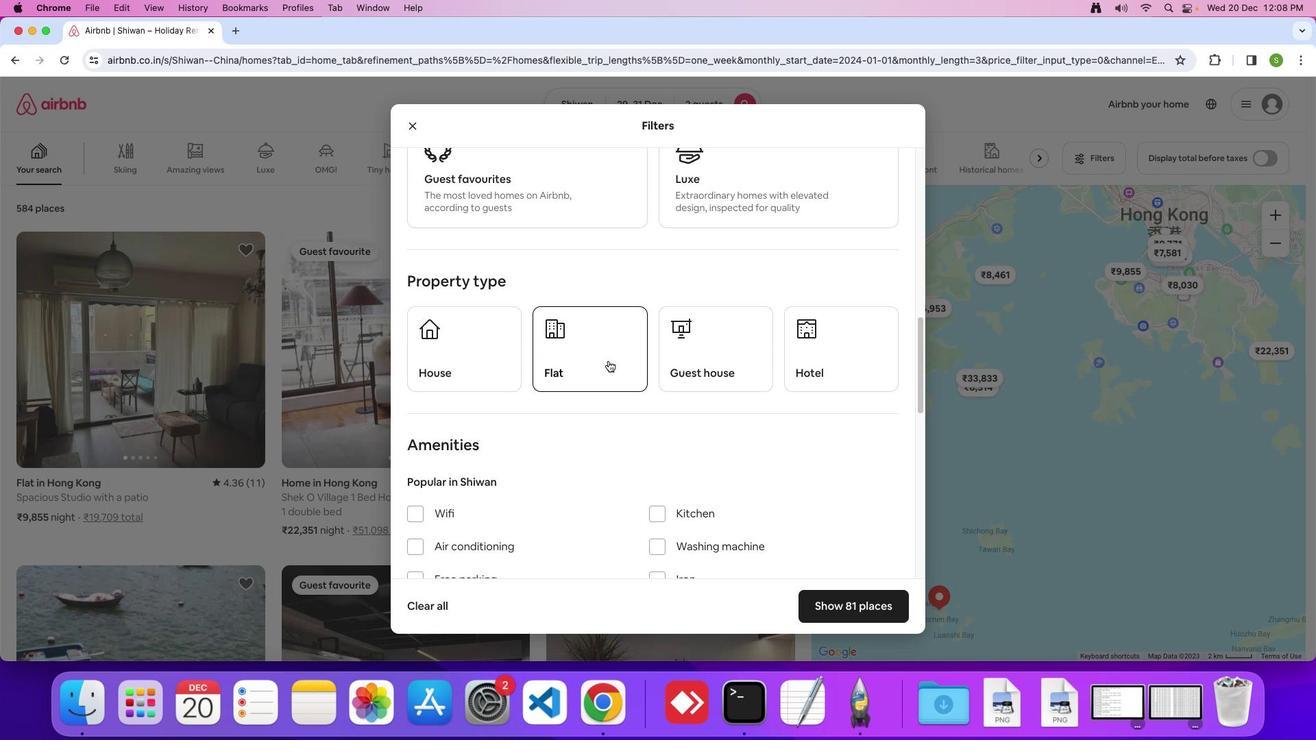 
Action: Mouse pressed left at (611, 362)
Screenshot: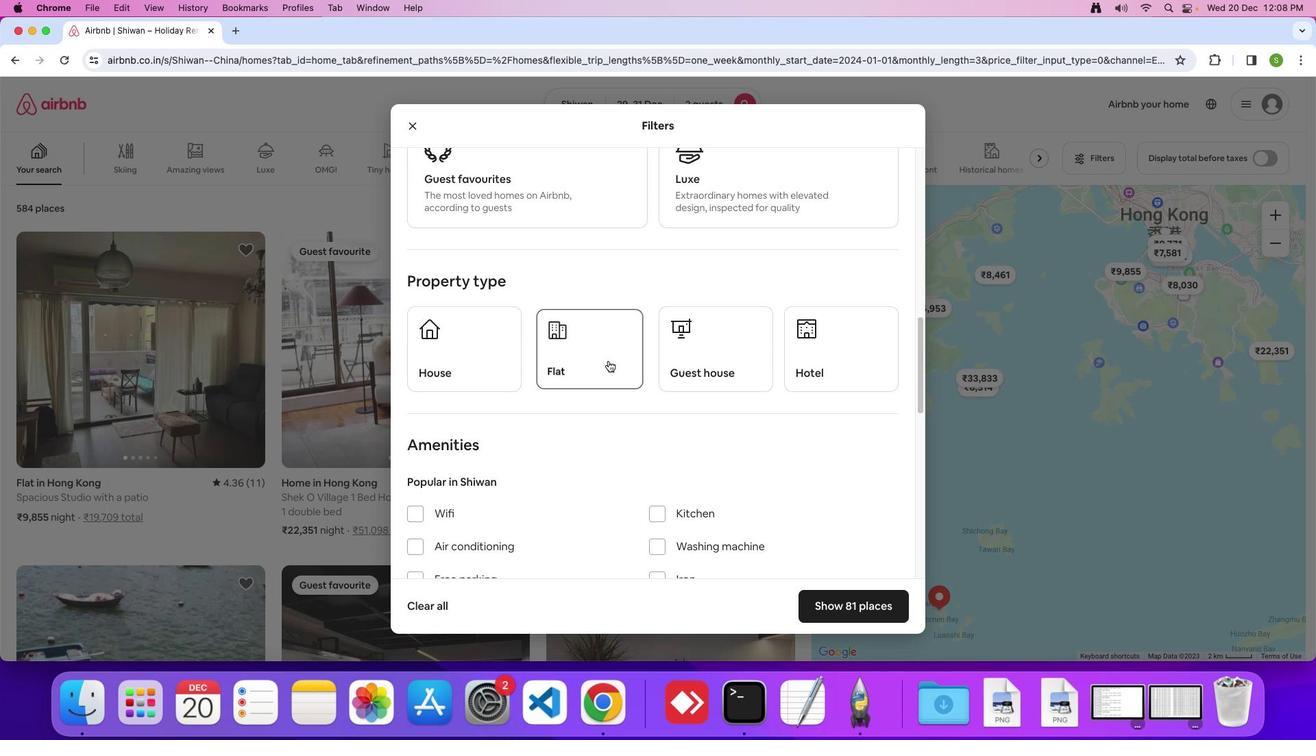 
Action: Mouse moved to (581, 497)
Screenshot: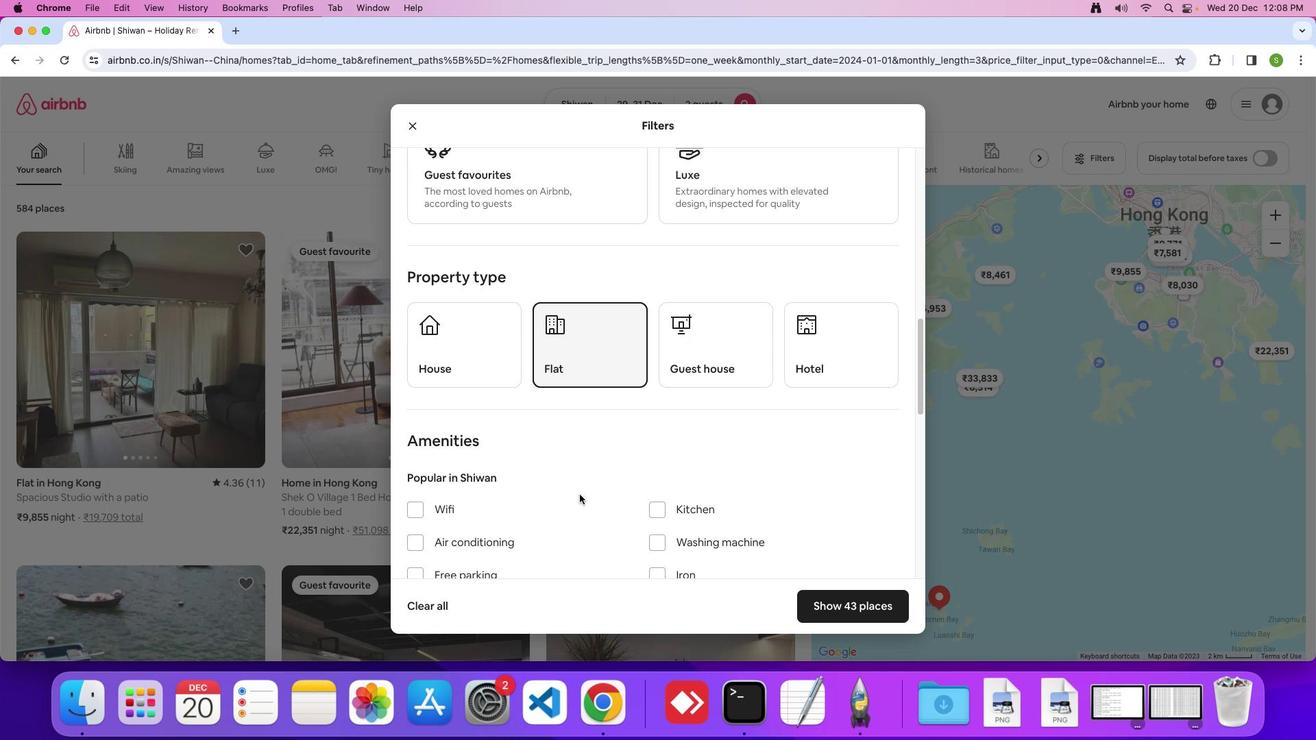 
Action: Mouse scrolled (581, 497) with delta (2, 1)
Screenshot: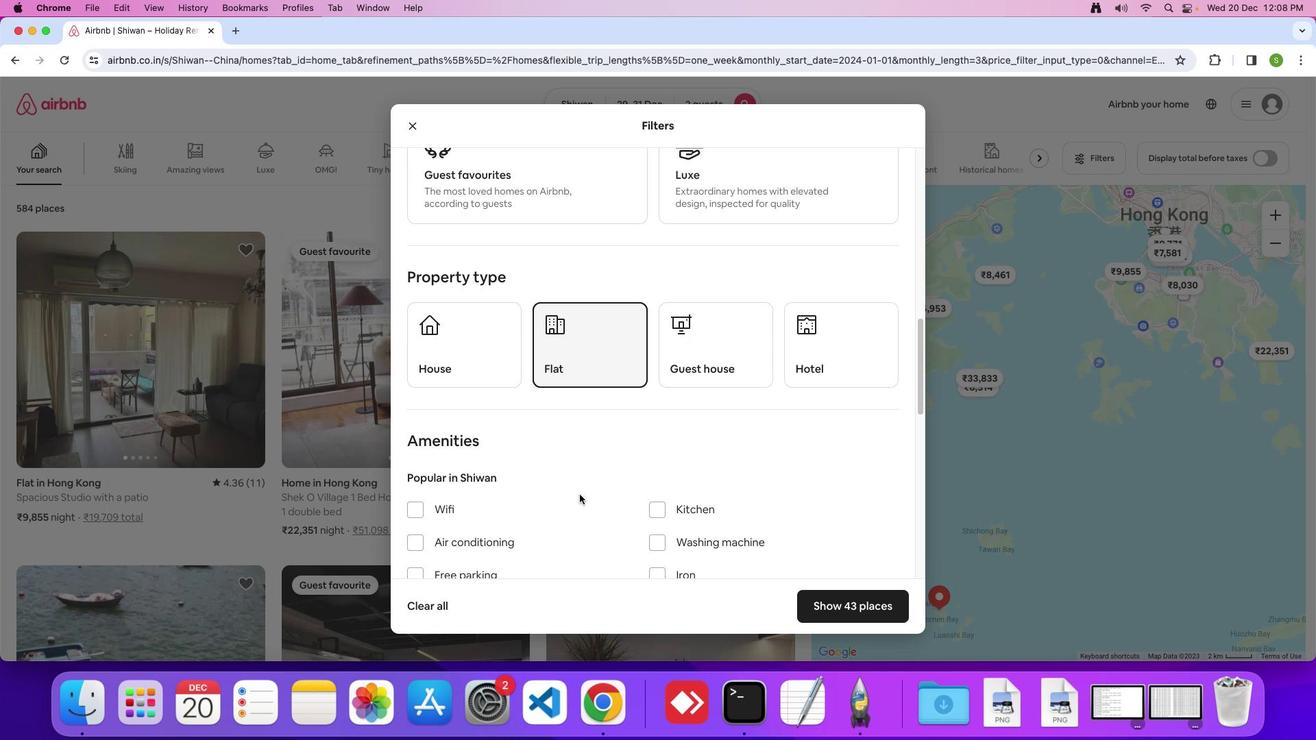 
Action: Mouse scrolled (581, 497) with delta (2, 1)
Screenshot: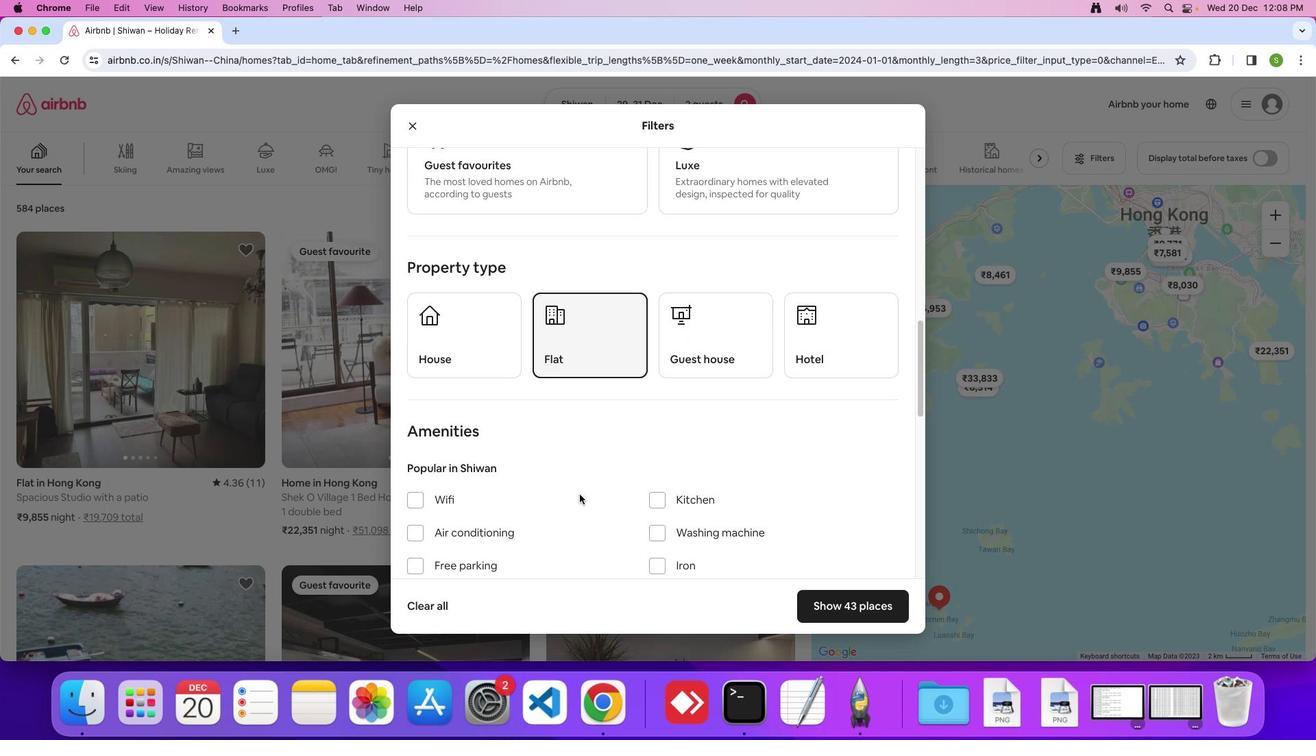 
Action: Mouse moved to (581, 497)
Screenshot: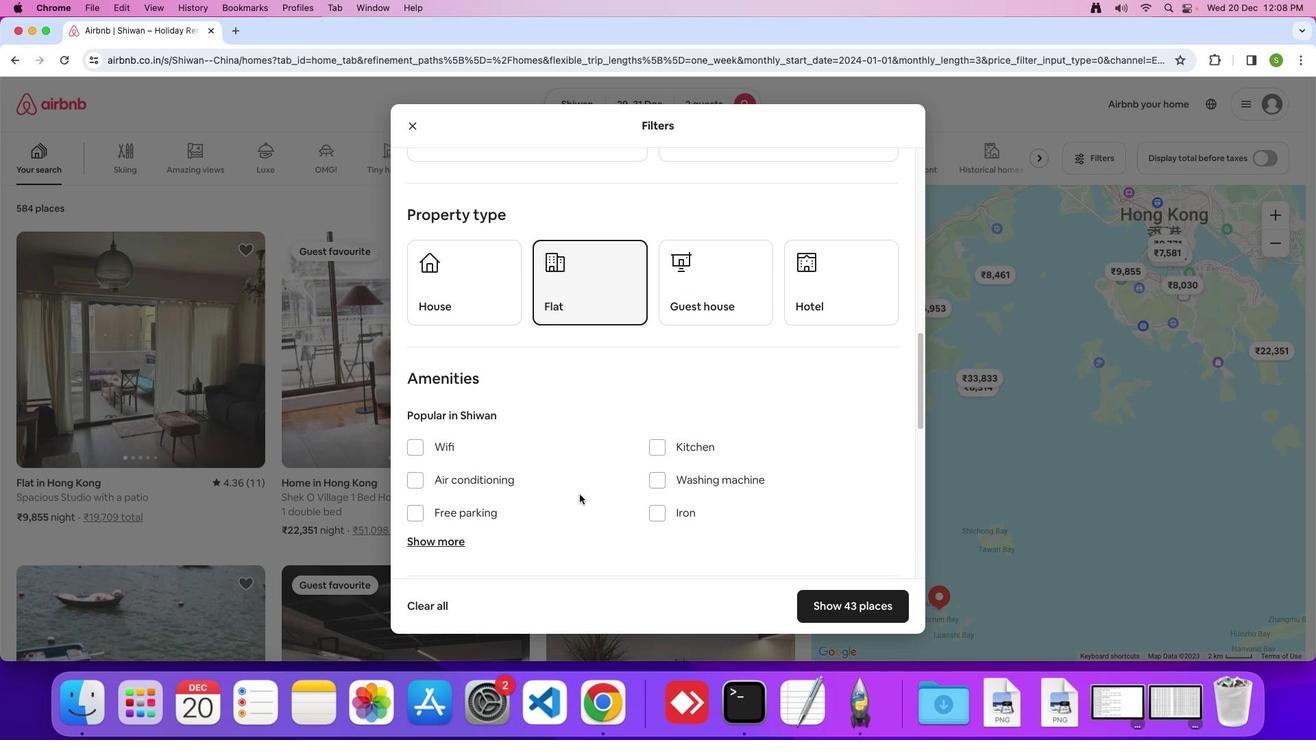 
Action: Mouse scrolled (581, 497) with delta (2, 0)
Screenshot: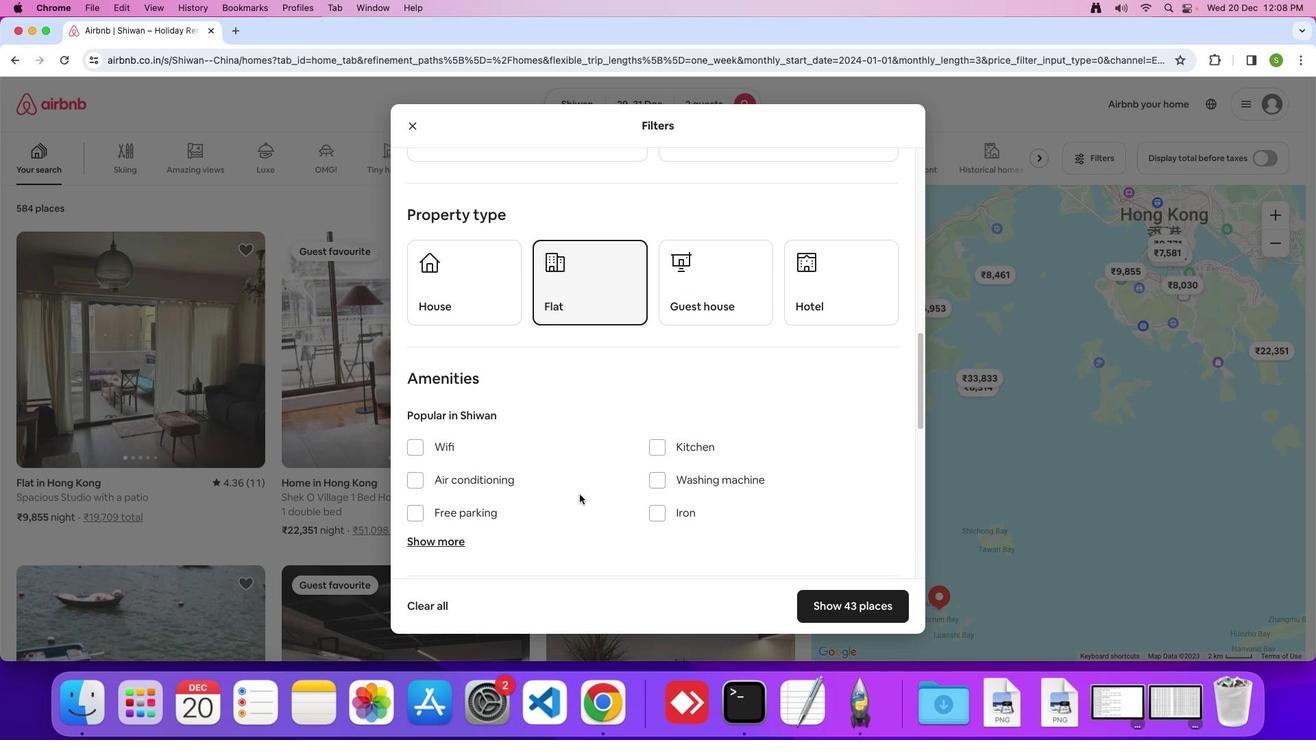 
Action: Mouse moved to (582, 493)
Screenshot: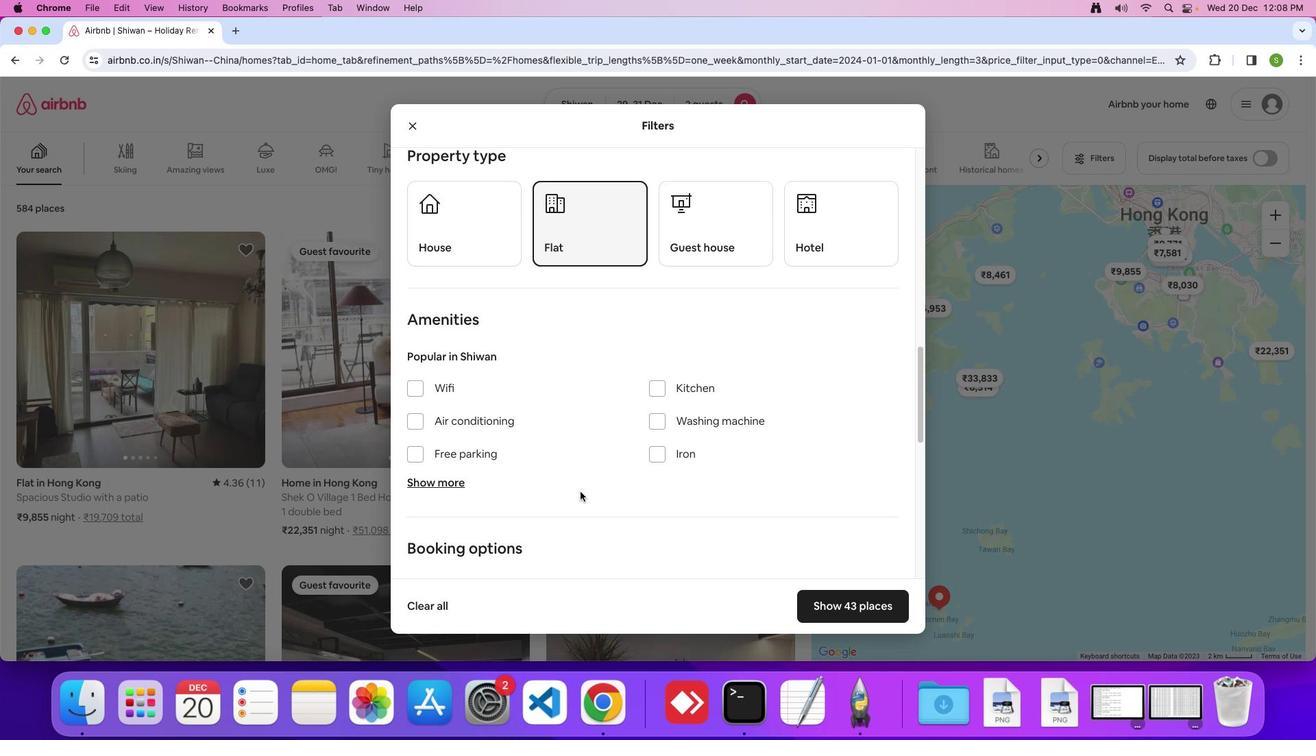 
Action: Mouse scrolled (582, 493) with delta (2, 1)
Screenshot: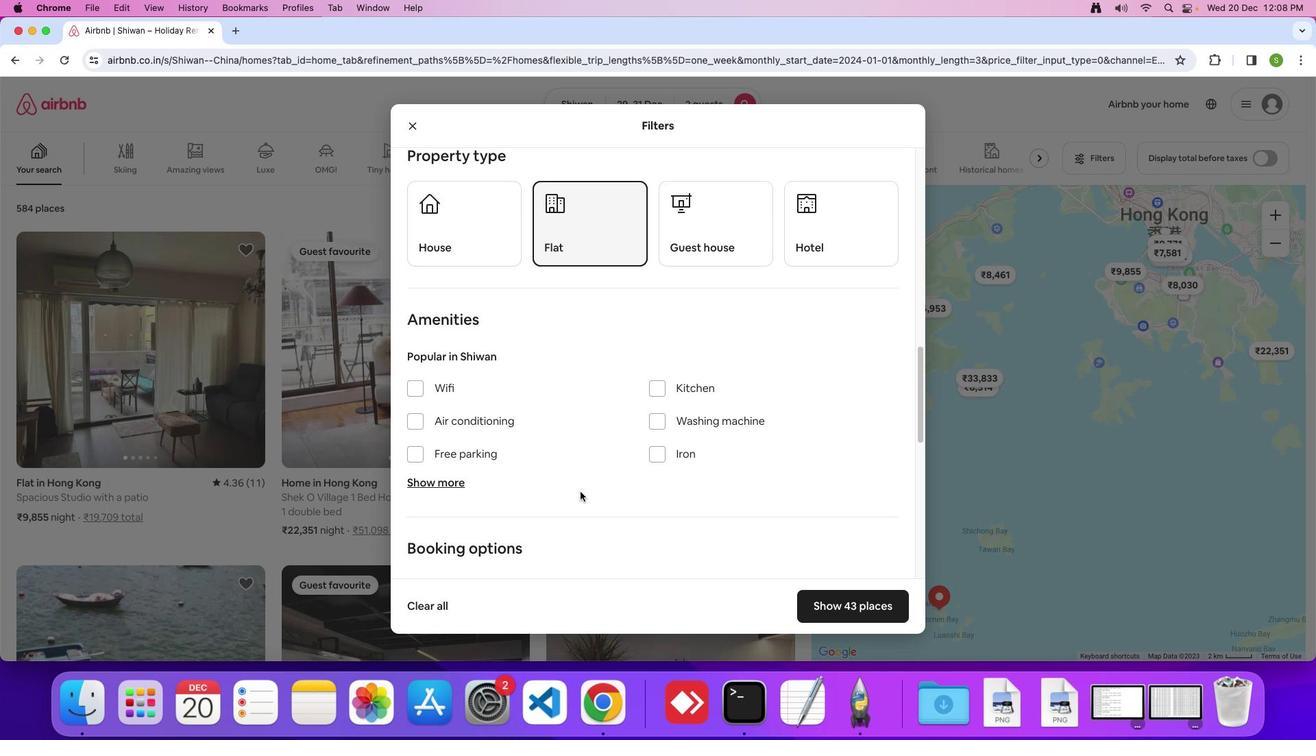 
Action: Mouse scrolled (582, 493) with delta (2, 1)
Screenshot: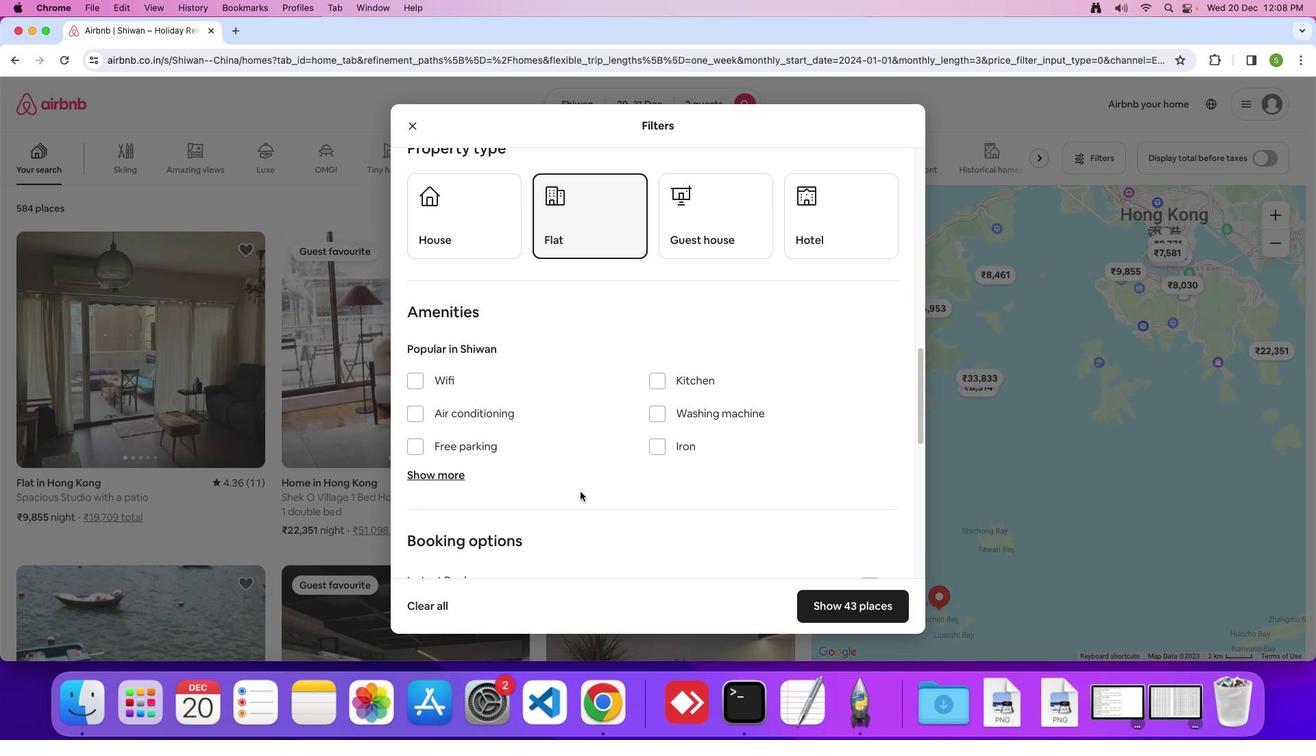 
Action: Mouse scrolled (582, 493) with delta (2, 0)
Screenshot: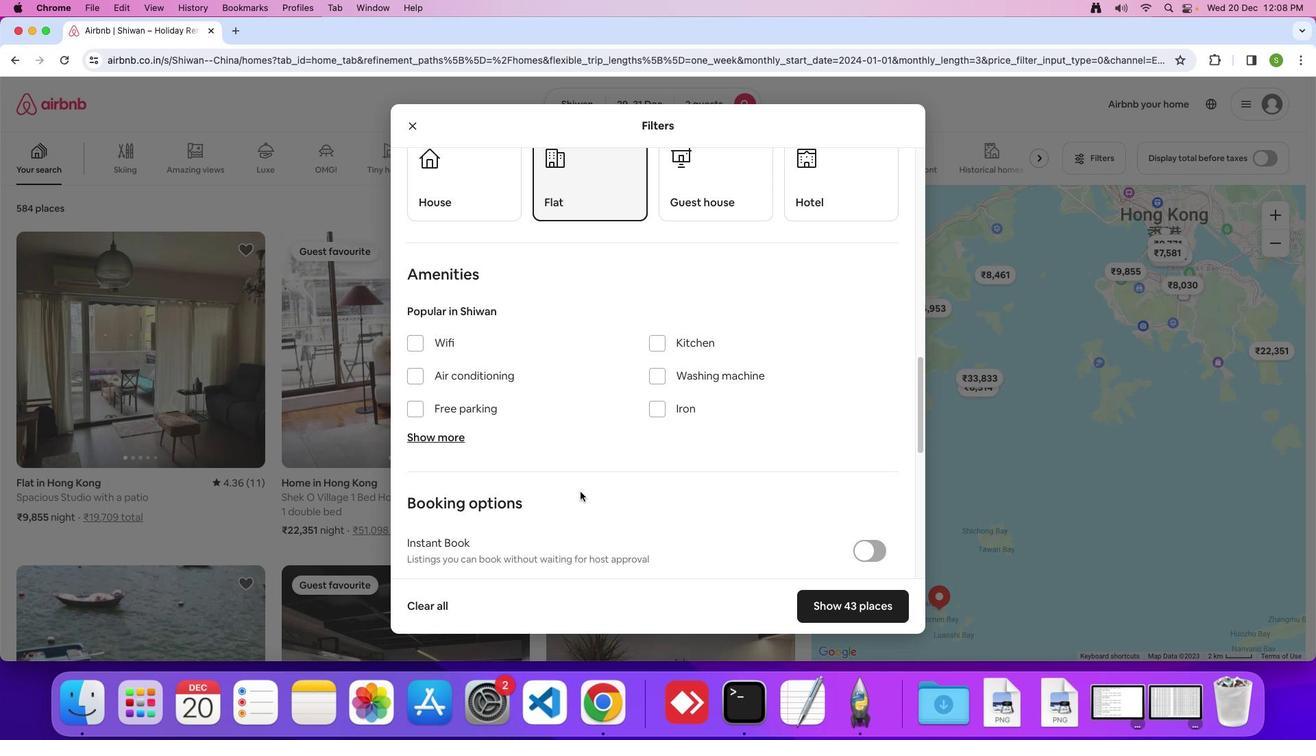 
Action: Mouse scrolled (582, 493) with delta (2, 1)
Screenshot: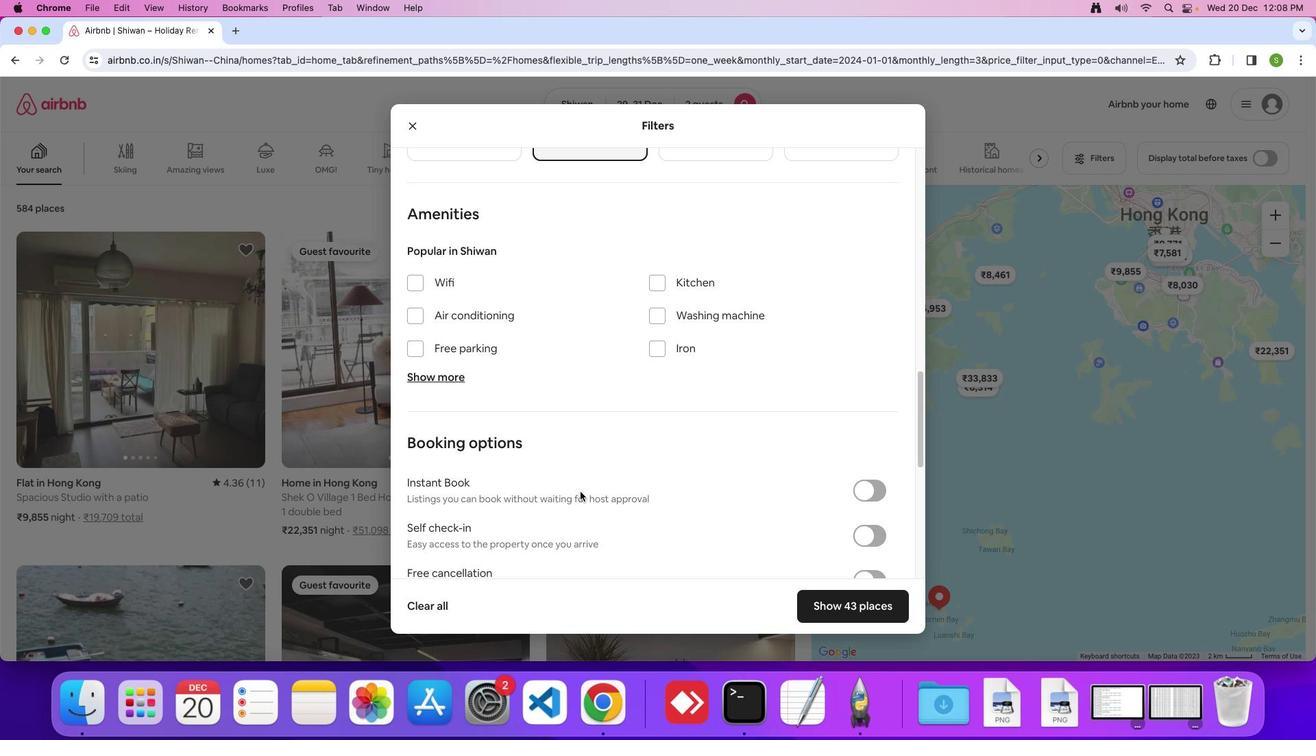
Action: Mouse scrolled (582, 493) with delta (2, 1)
Screenshot: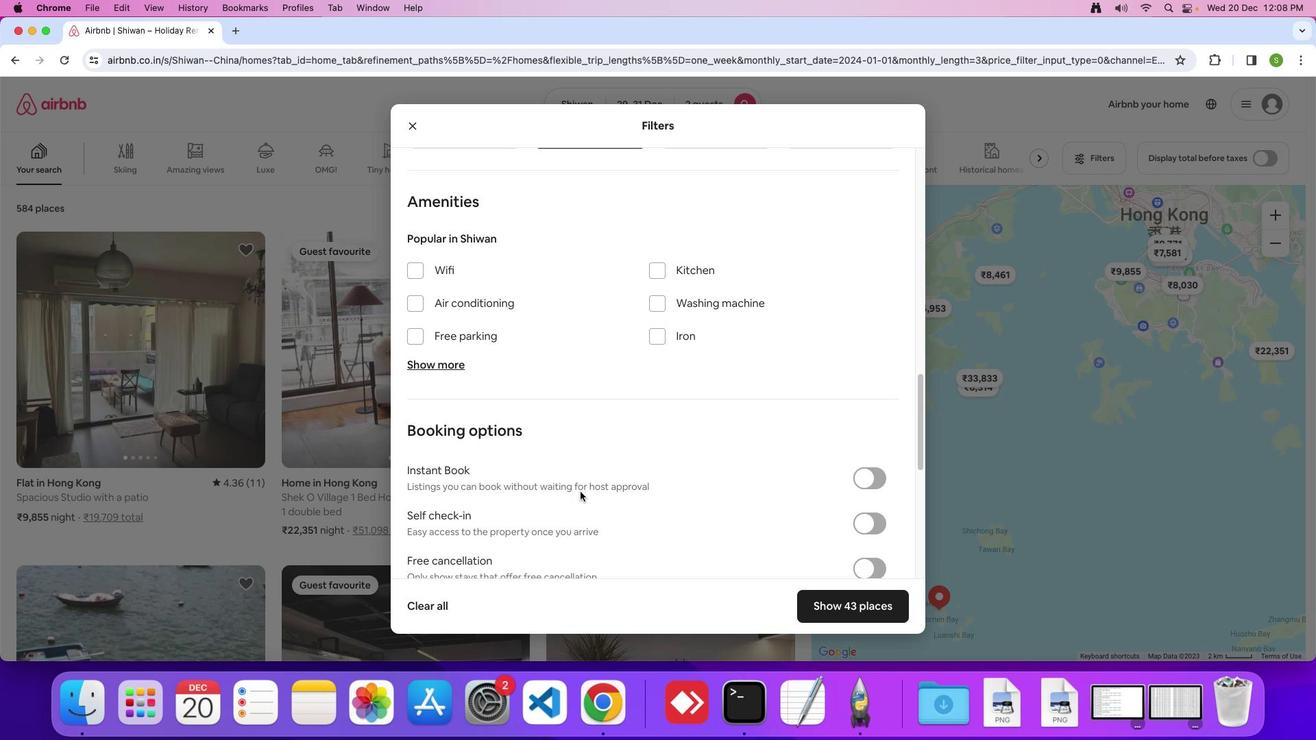 
Action: Mouse scrolled (582, 493) with delta (2, 1)
Screenshot: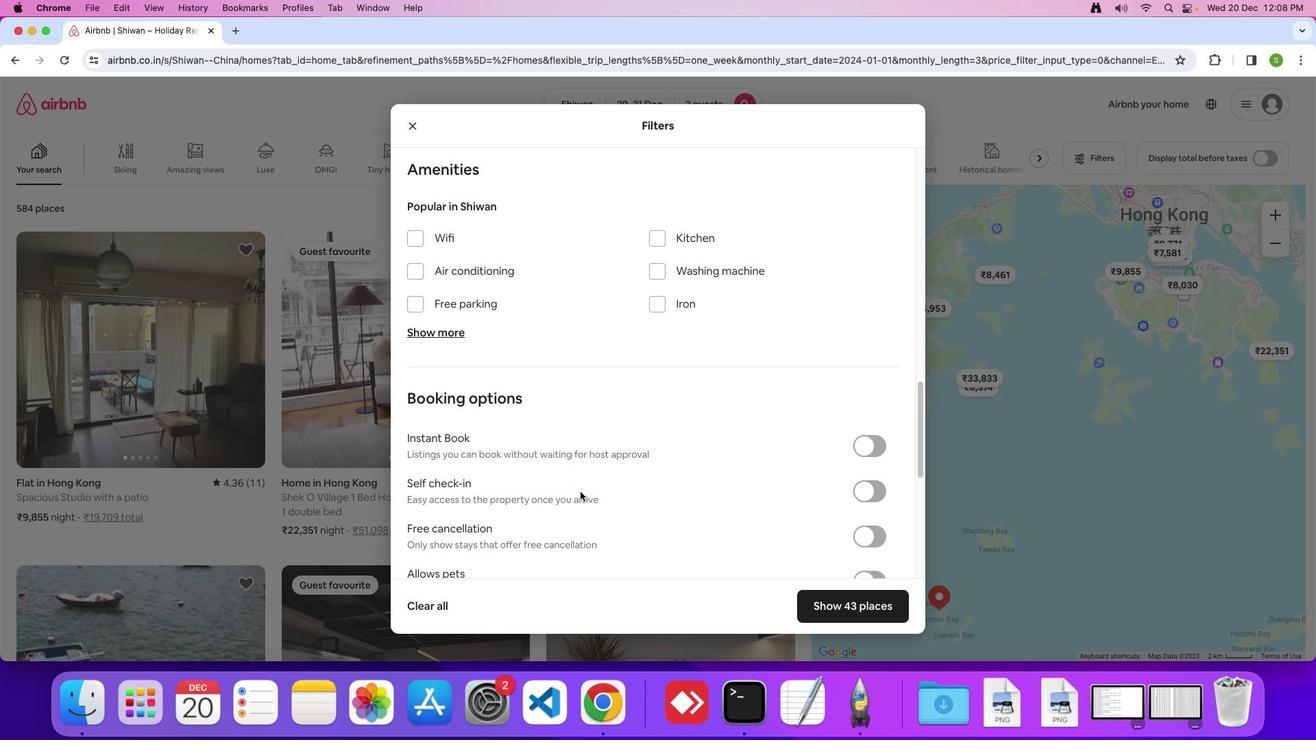 
Action: Mouse scrolled (582, 493) with delta (2, 1)
Screenshot: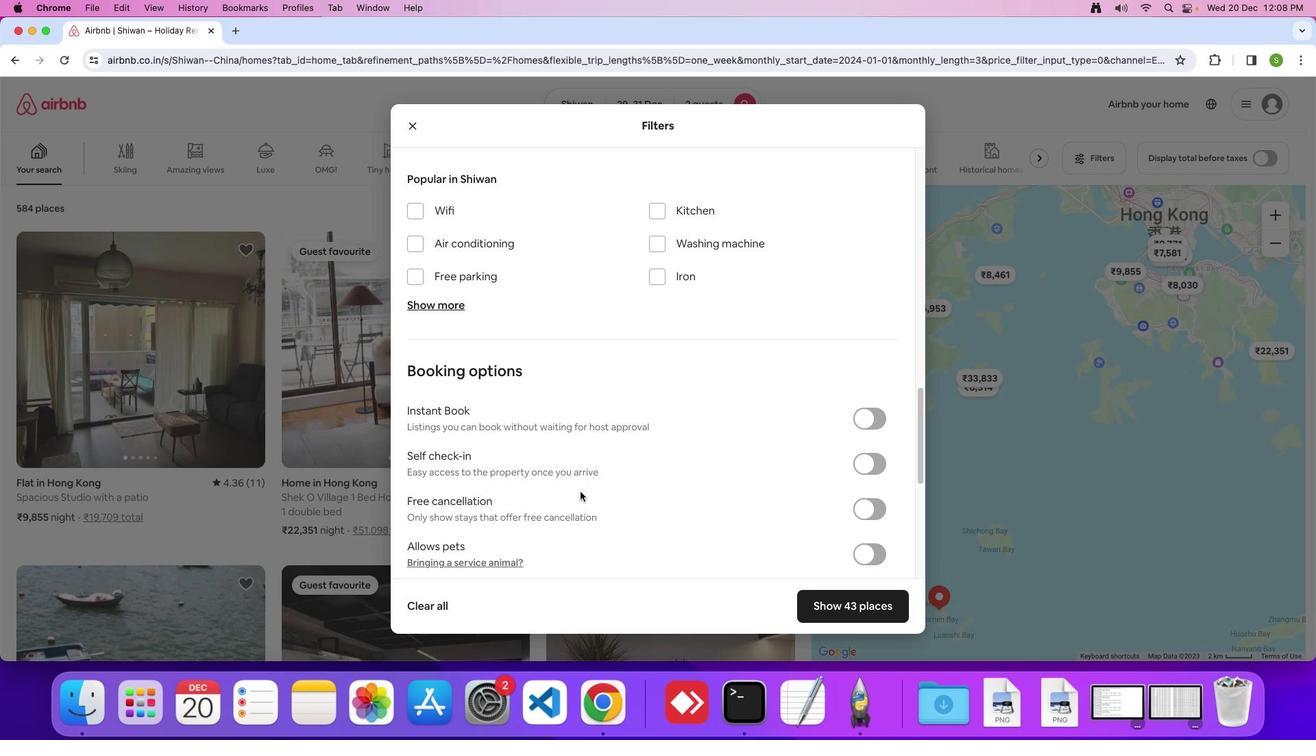
Action: Mouse scrolled (582, 493) with delta (2, 1)
Screenshot: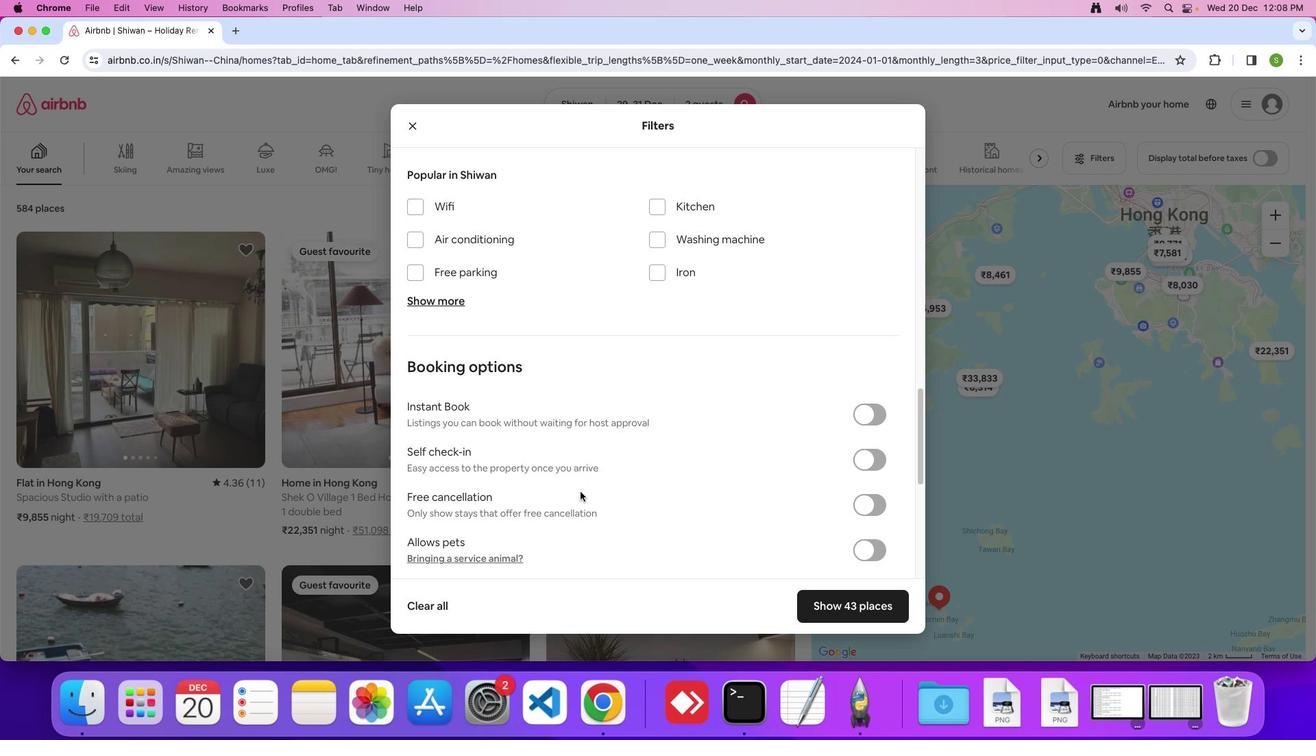 
Action: Mouse scrolled (582, 493) with delta (2, 1)
Screenshot: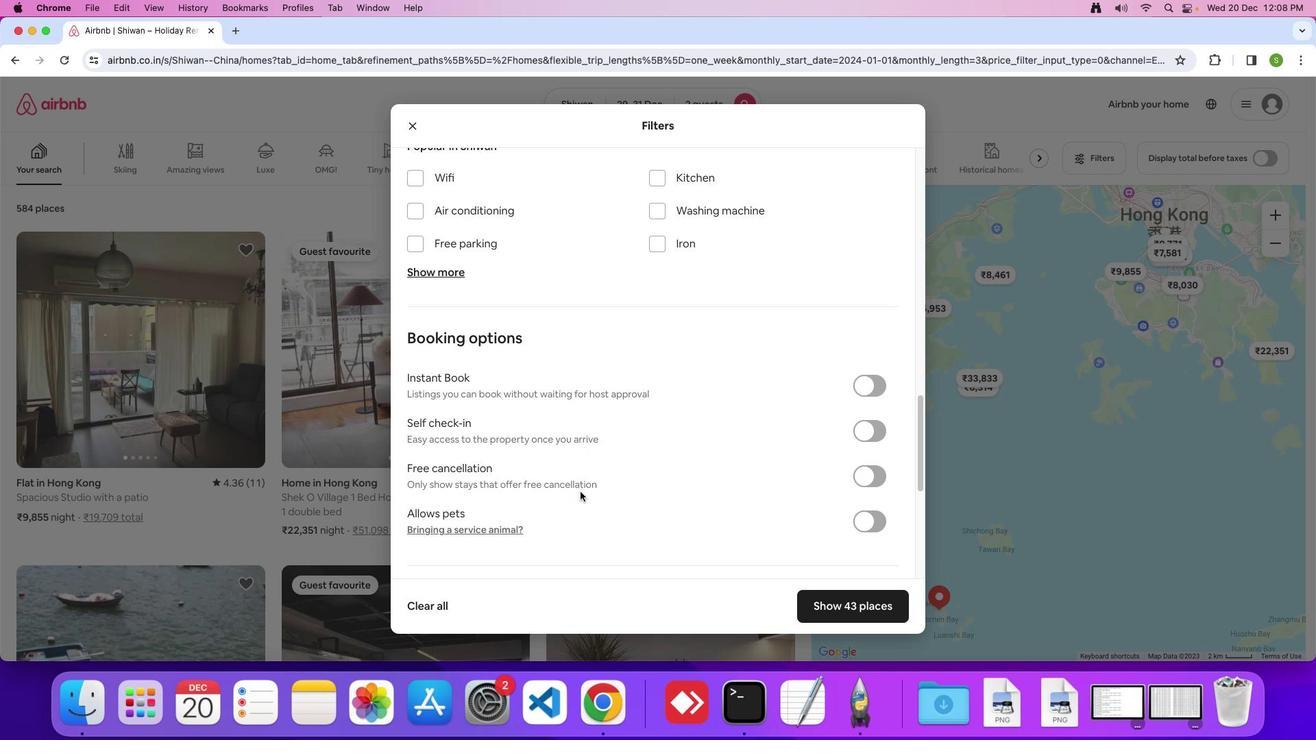 
Action: Mouse scrolled (582, 493) with delta (2, 1)
Screenshot: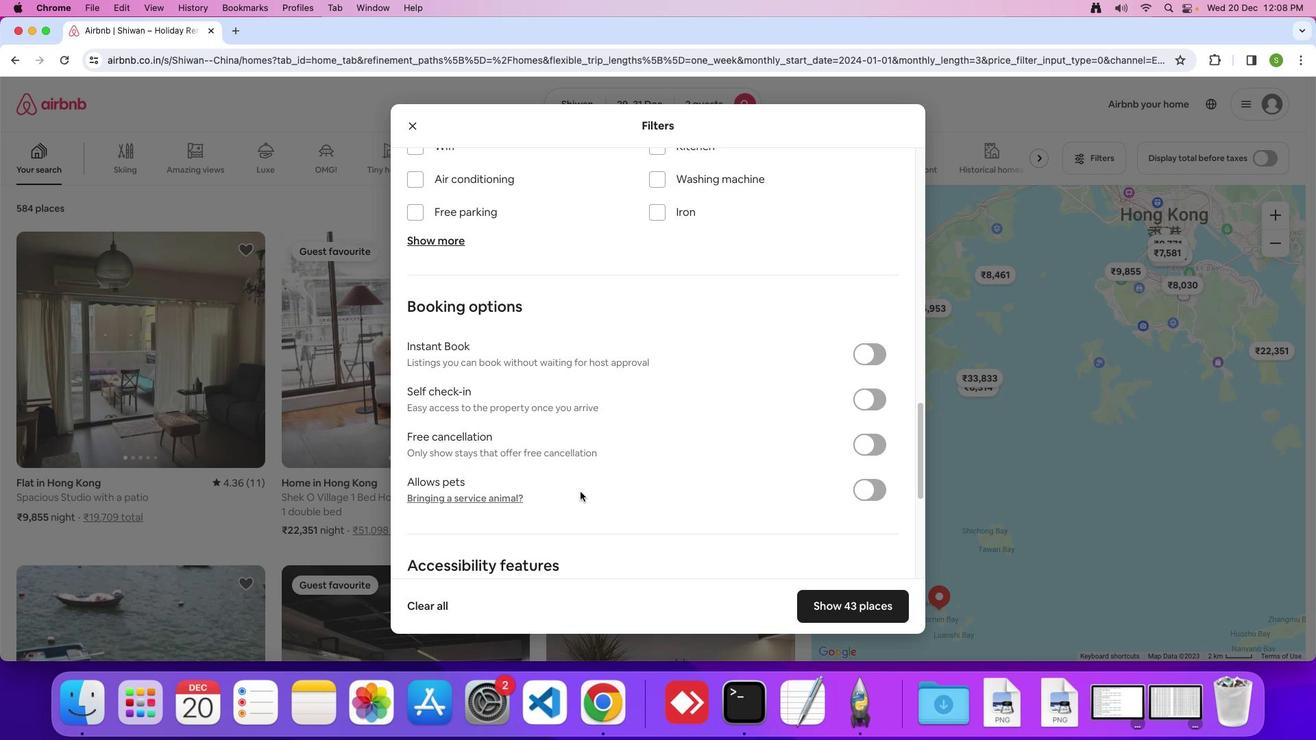 
Action: Mouse scrolled (582, 493) with delta (2, 1)
Screenshot: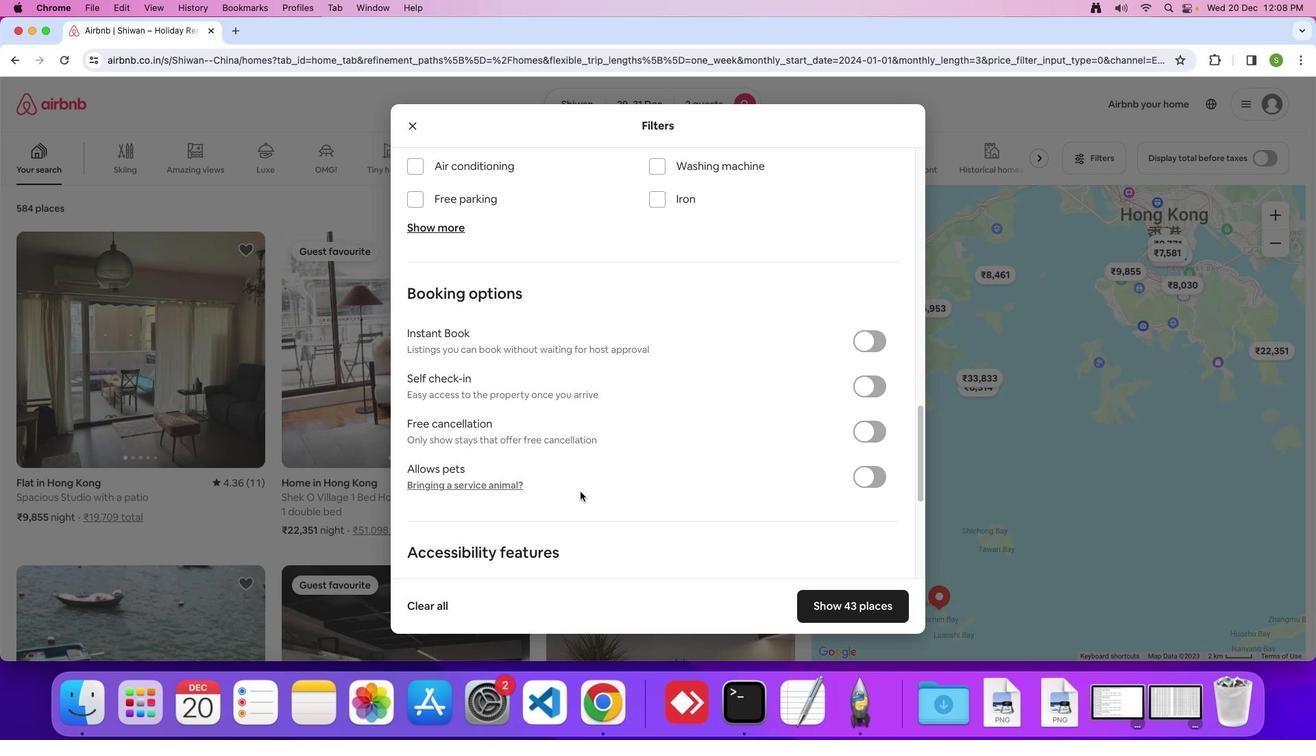 
Action: Mouse scrolled (582, 493) with delta (2, 0)
Screenshot: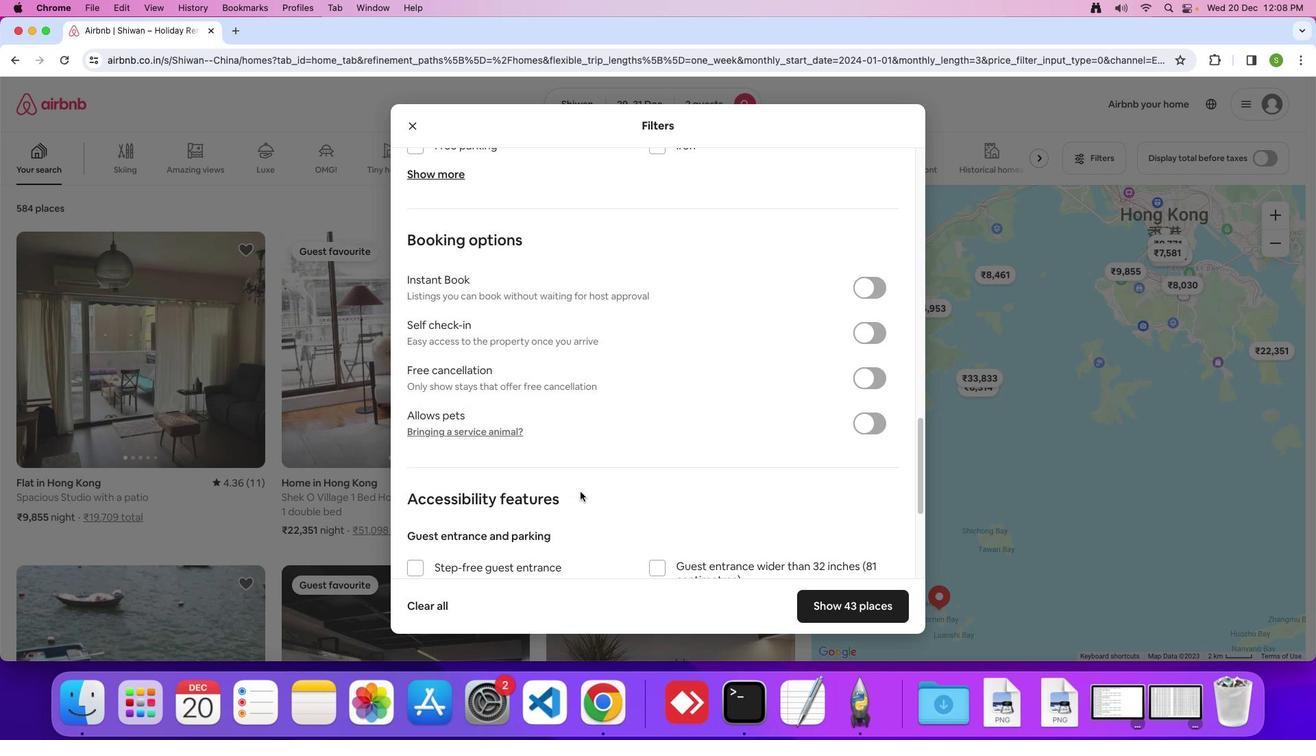 
Action: Mouse moved to (582, 493)
Screenshot: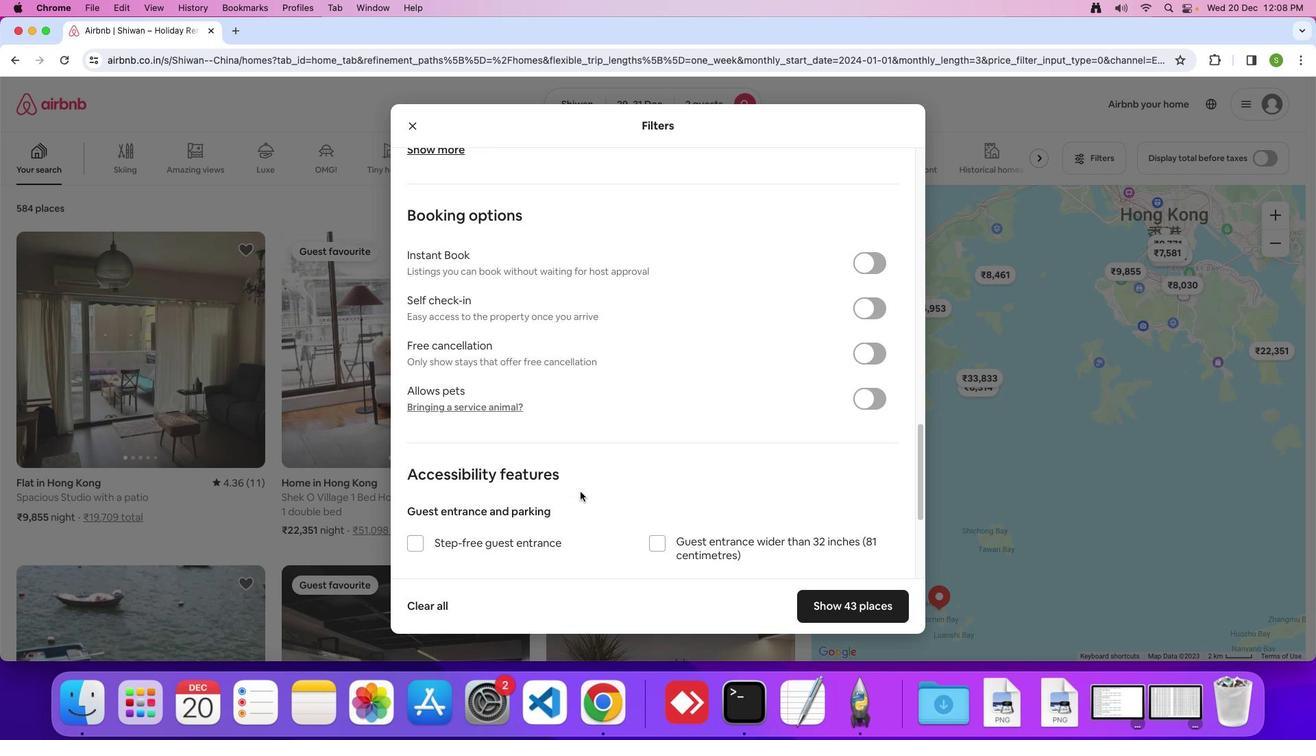 
Action: Mouse scrolled (582, 493) with delta (2, 1)
Screenshot: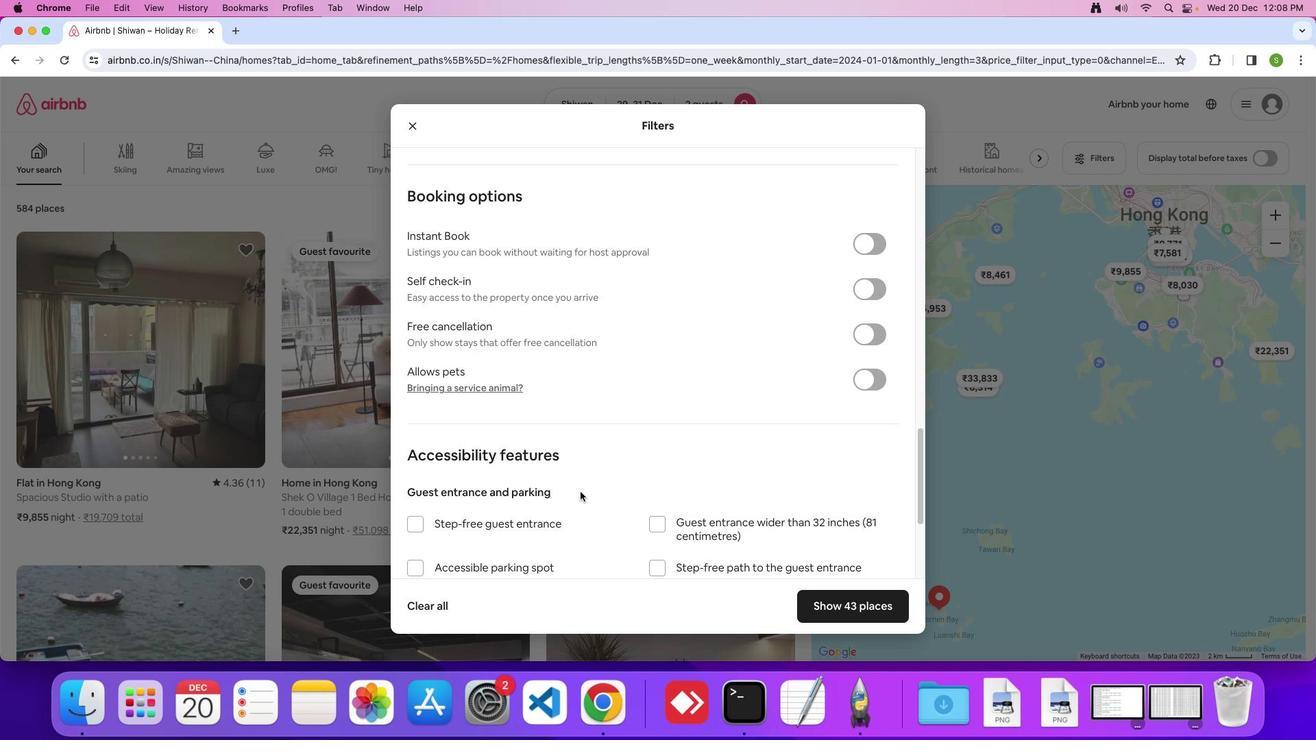 
Action: Mouse scrolled (582, 493) with delta (2, 1)
Screenshot: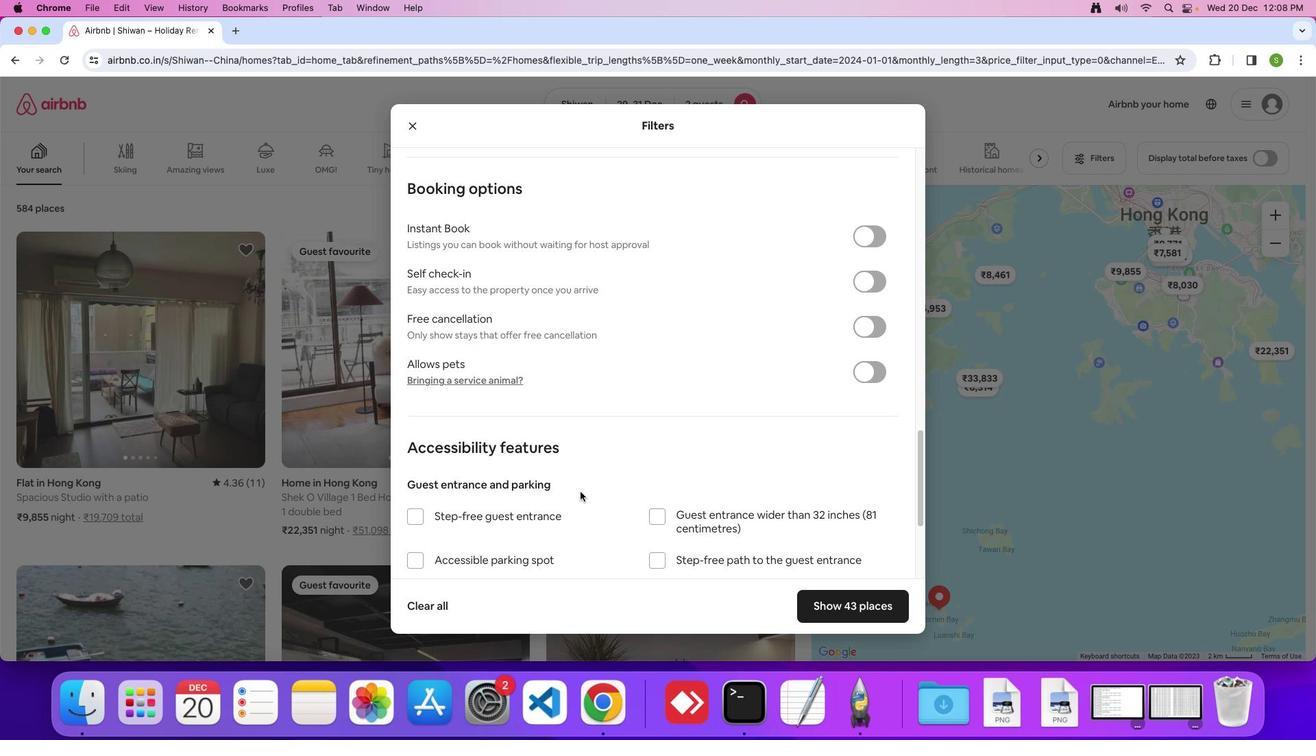 
Action: Mouse scrolled (582, 493) with delta (2, 0)
Screenshot: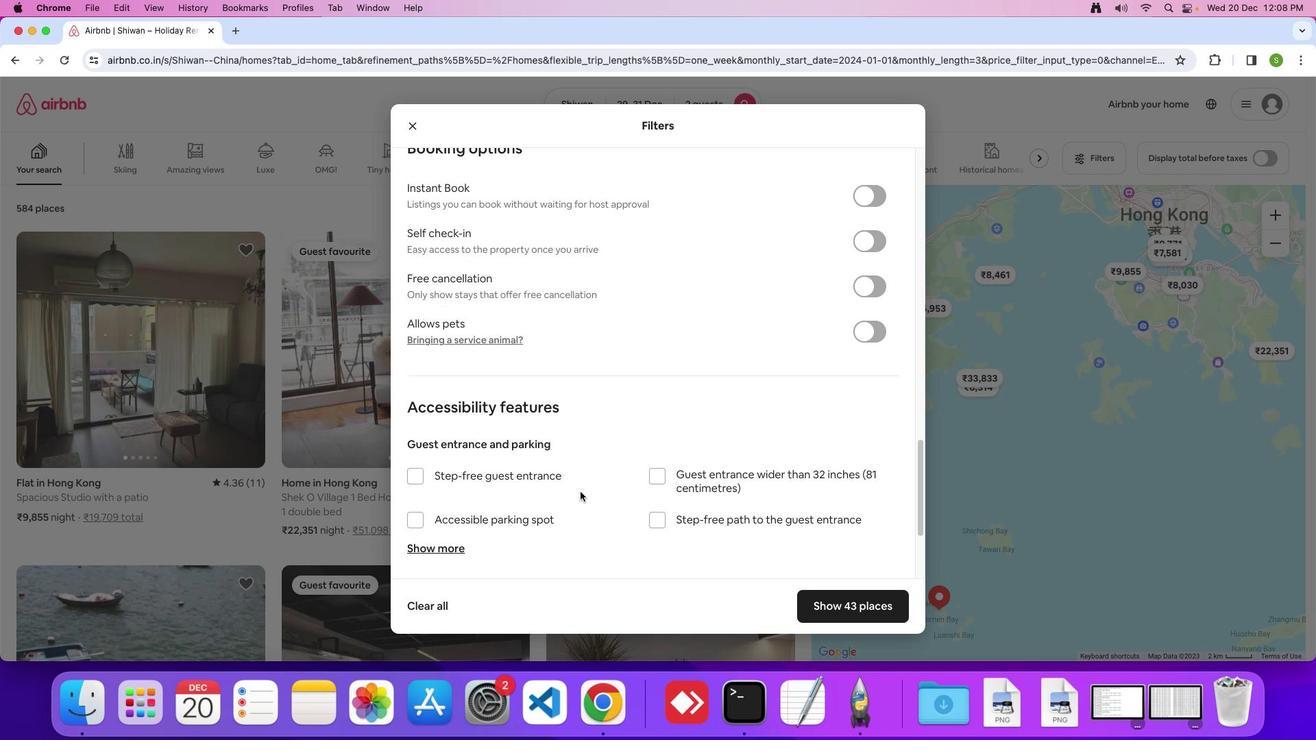 
Action: Mouse scrolled (582, 493) with delta (2, 1)
Screenshot: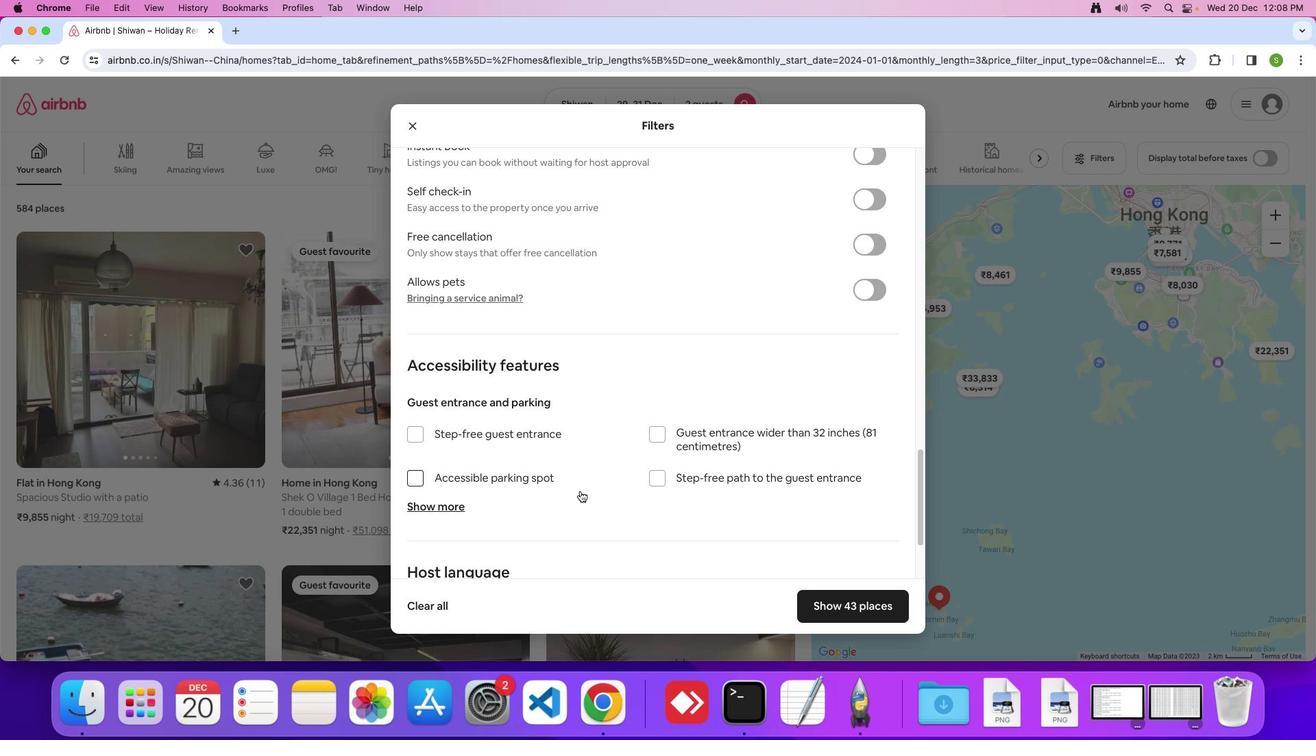 
Action: Mouse moved to (582, 493)
Screenshot: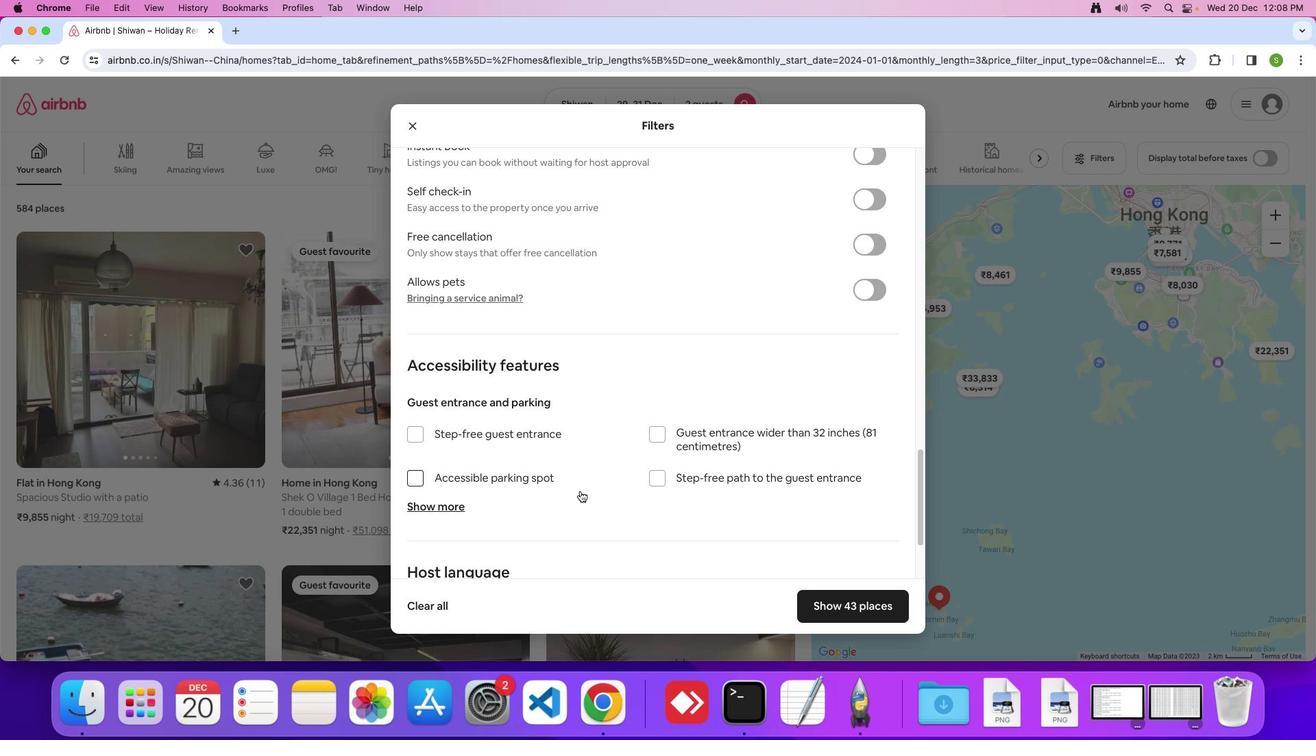 
Action: Mouse scrolled (582, 493) with delta (2, 1)
Screenshot: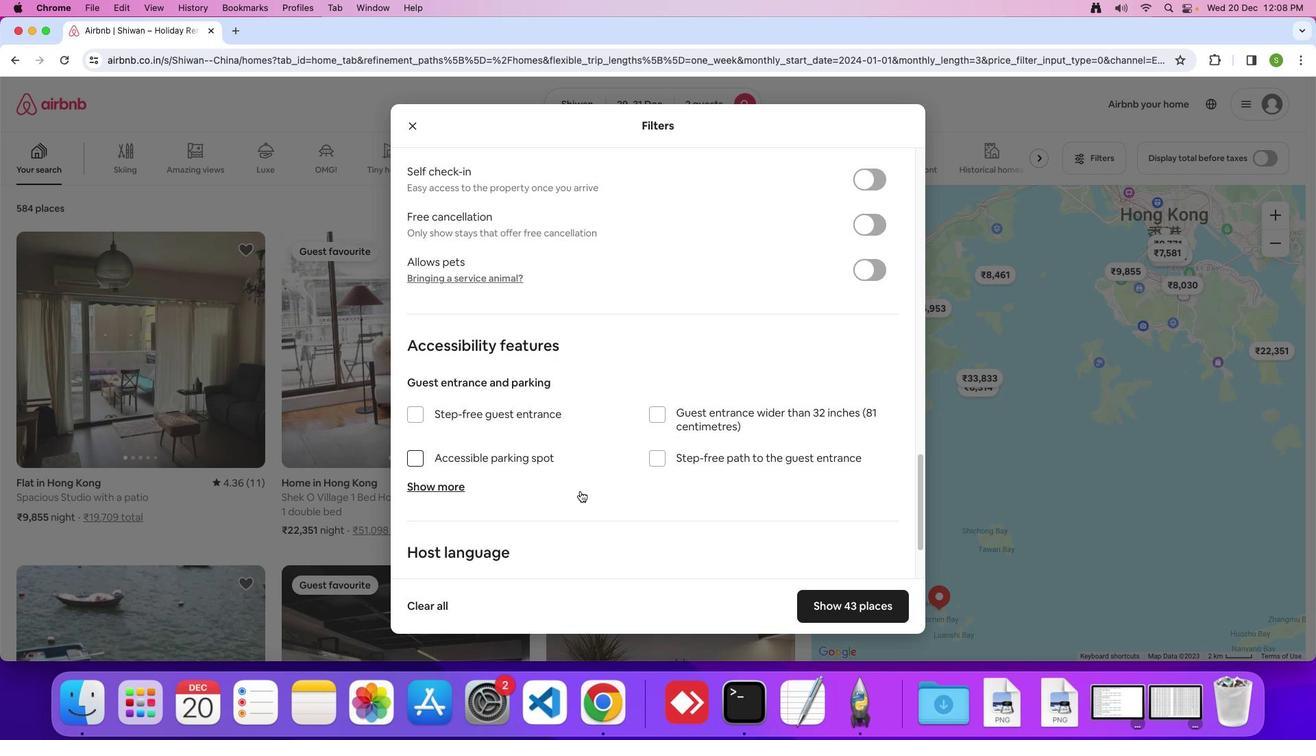 
Action: Mouse scrolled (582, 493) with delta (2, 0)
Screenshot: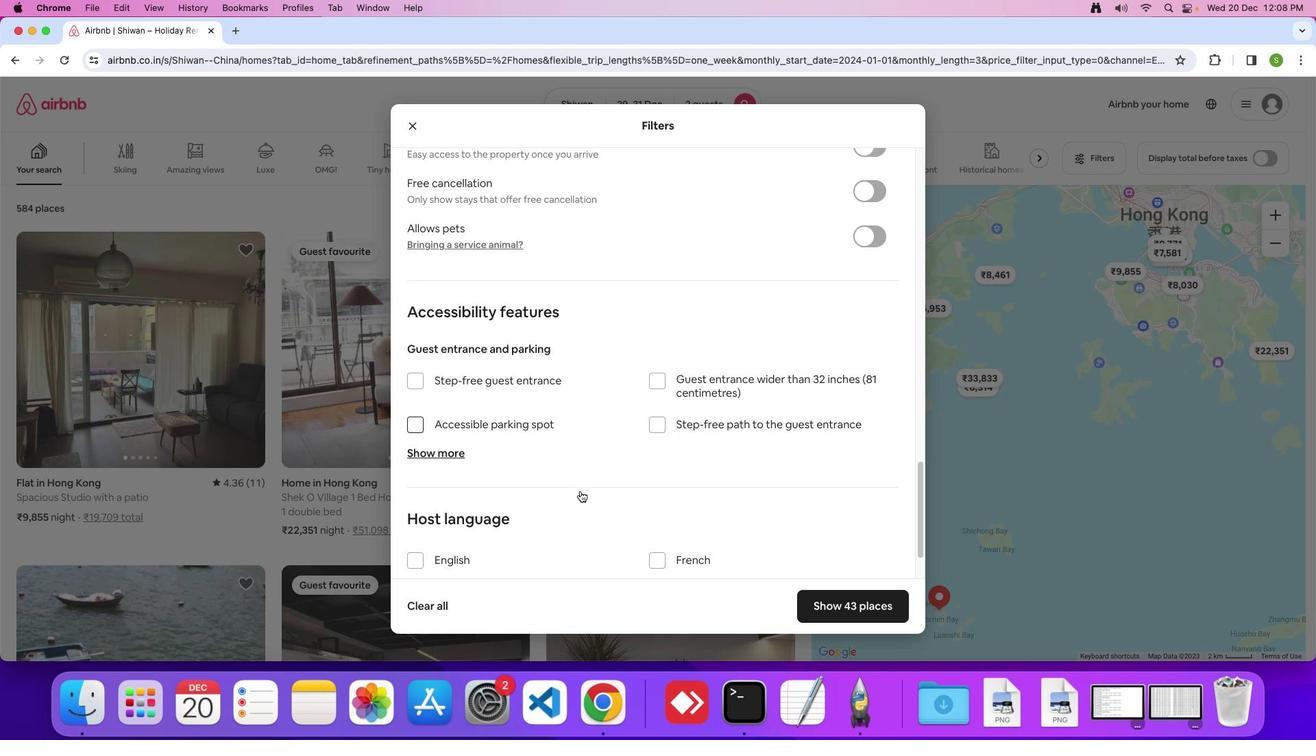 
Action: Mouse scrolled (582, 493) with delta (2, 1)
Screenshot: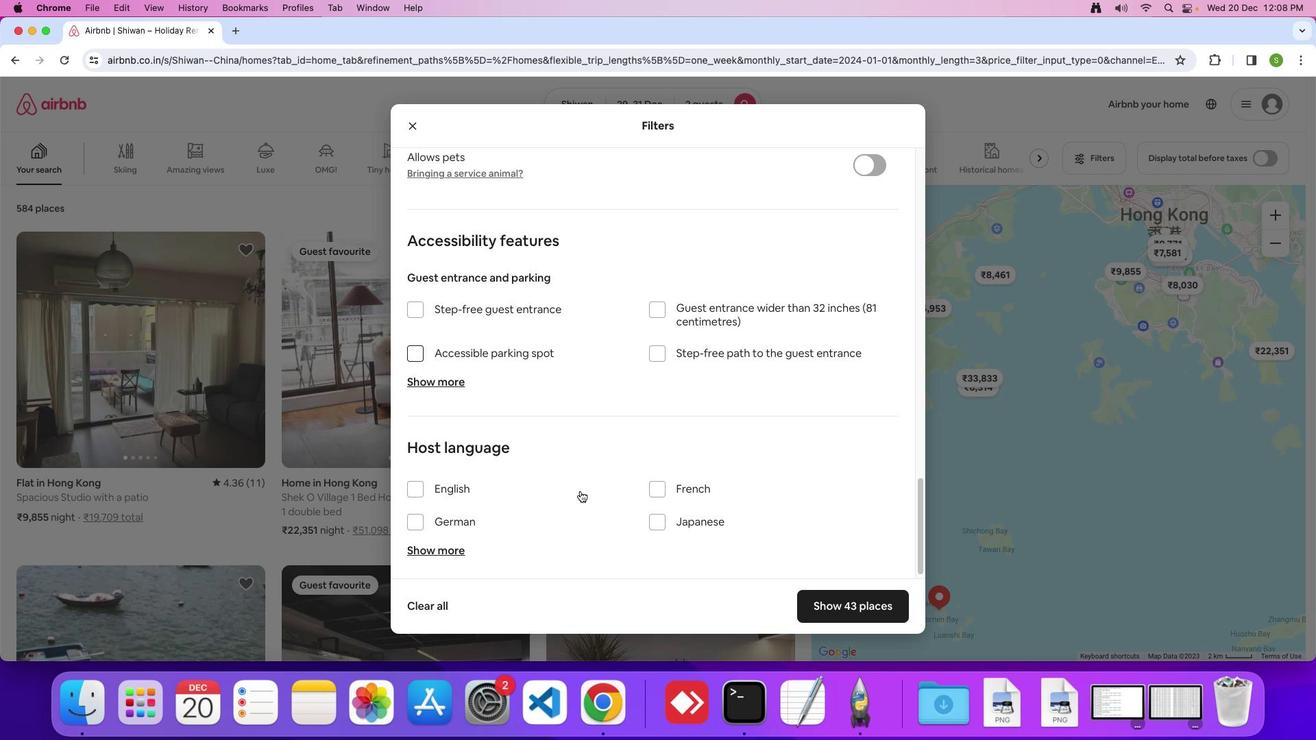 
Action: Mouse scrolled (582, 493) with delta (2, 1)
Screenshot: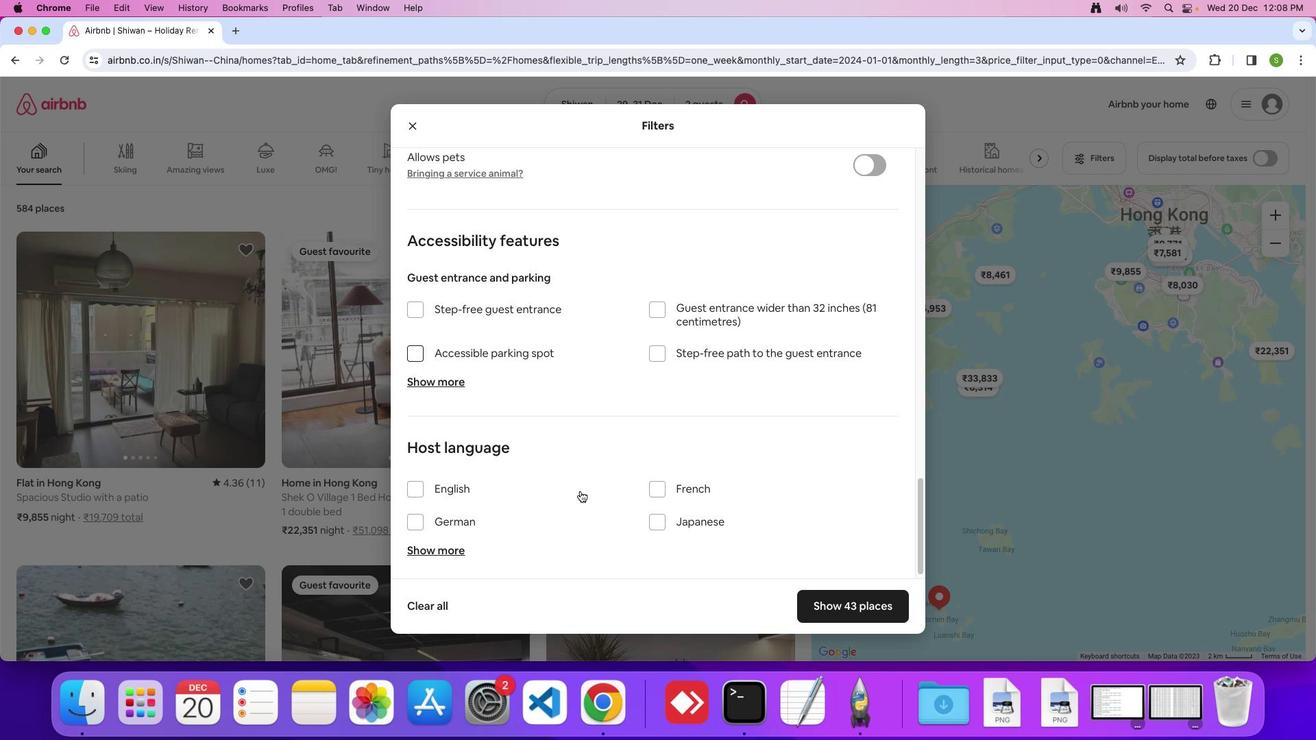 
Action: Mouse scrolled (582, 493) with delta (2, 0)
Screenshot: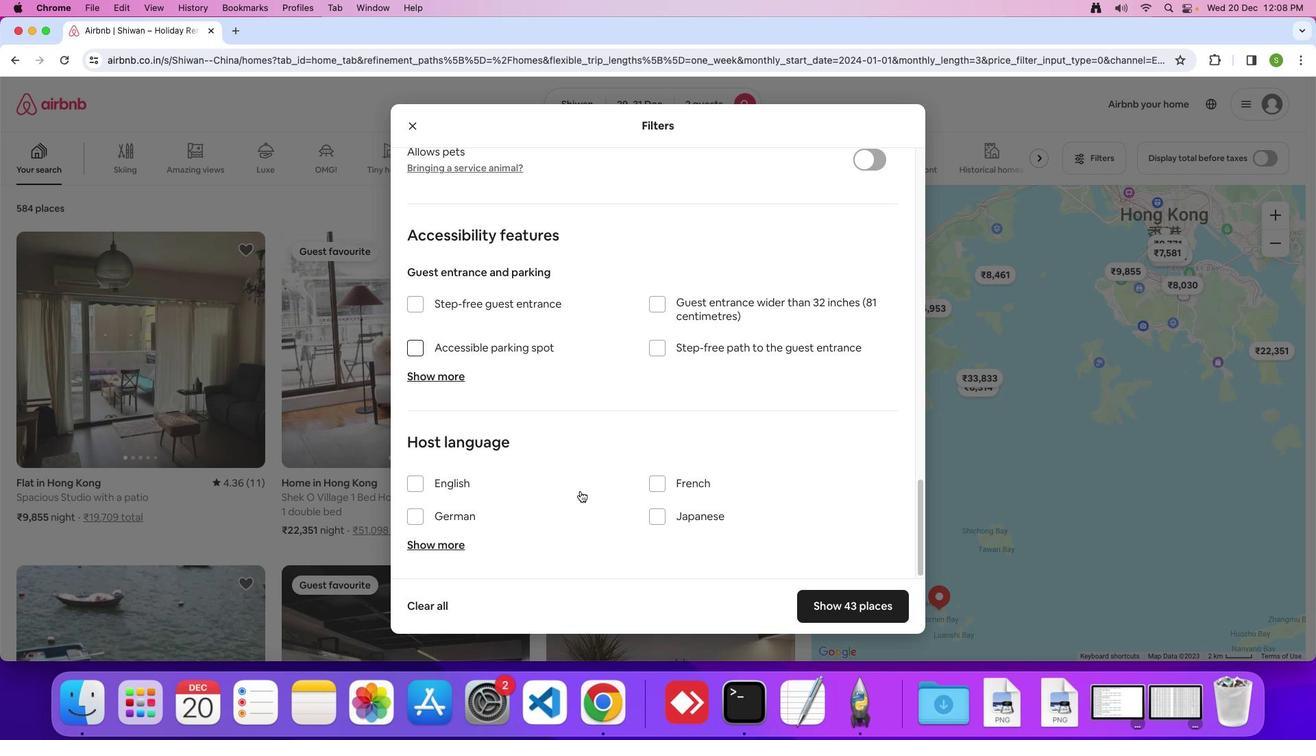 
Action: Mouse moved to (877, 598)
Screenshot: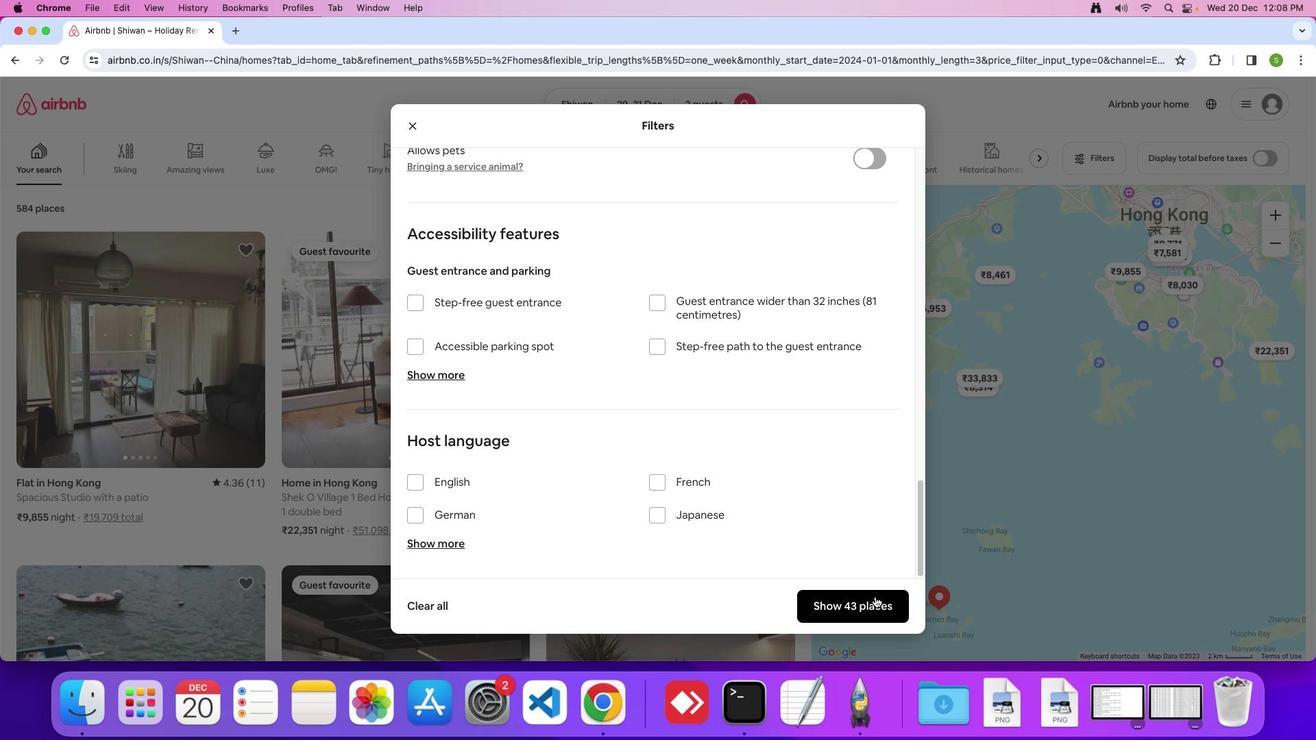 
Action: Mouse pressed left at (877, 598)
Screenshot: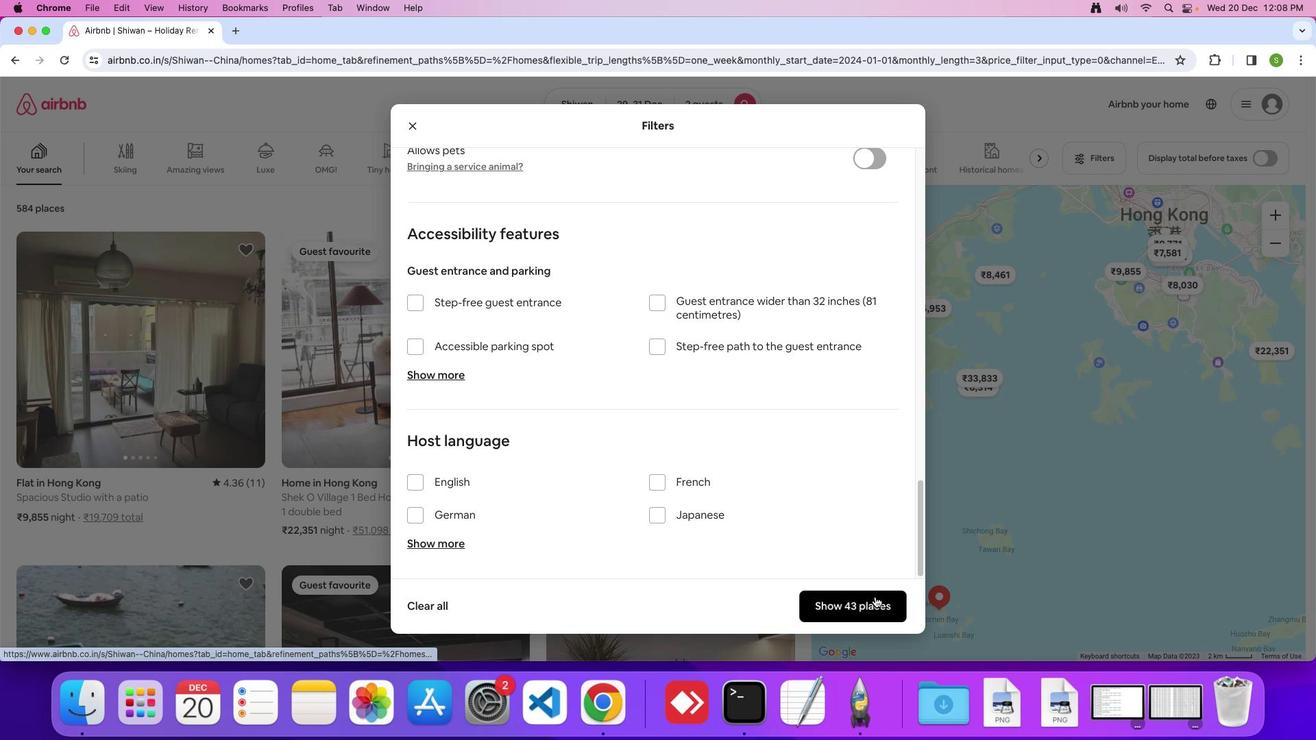 
Action: Mouse moved to (132, 333)
Screenshot: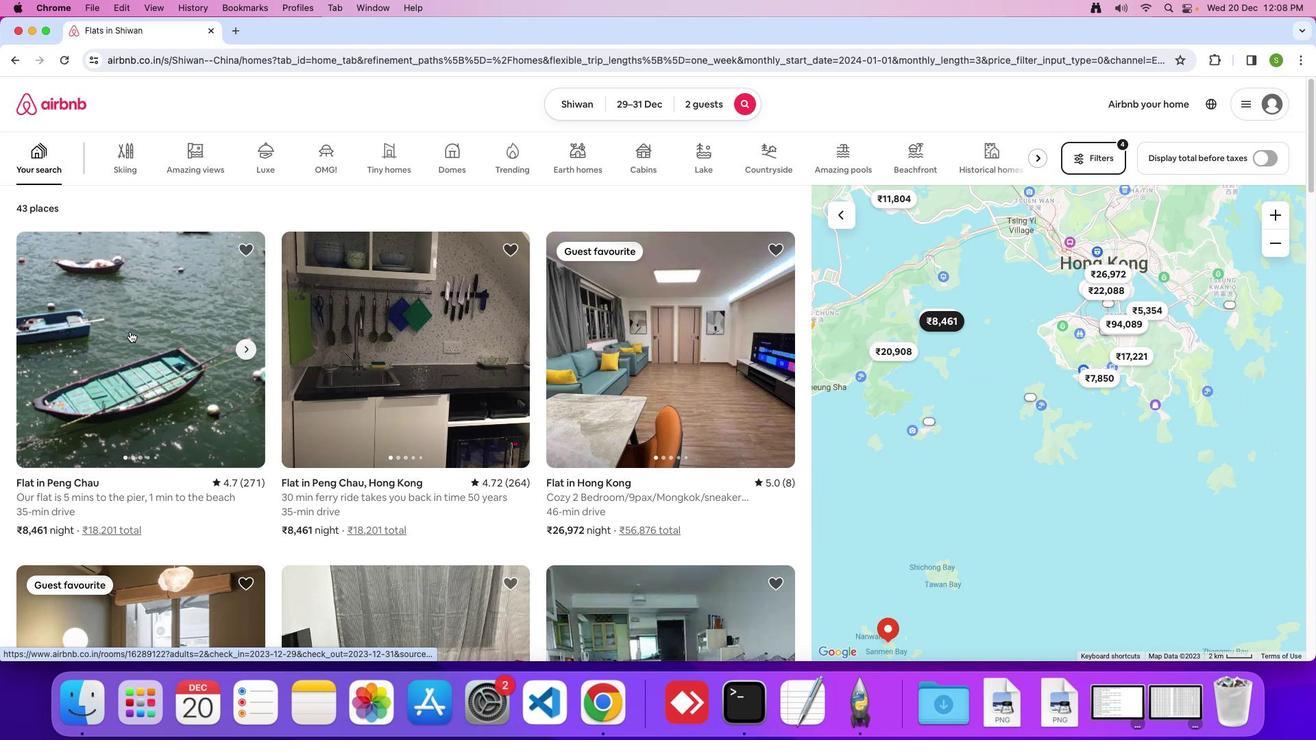 
Action: Mouse pressed left at (132, 333)
Screenshot: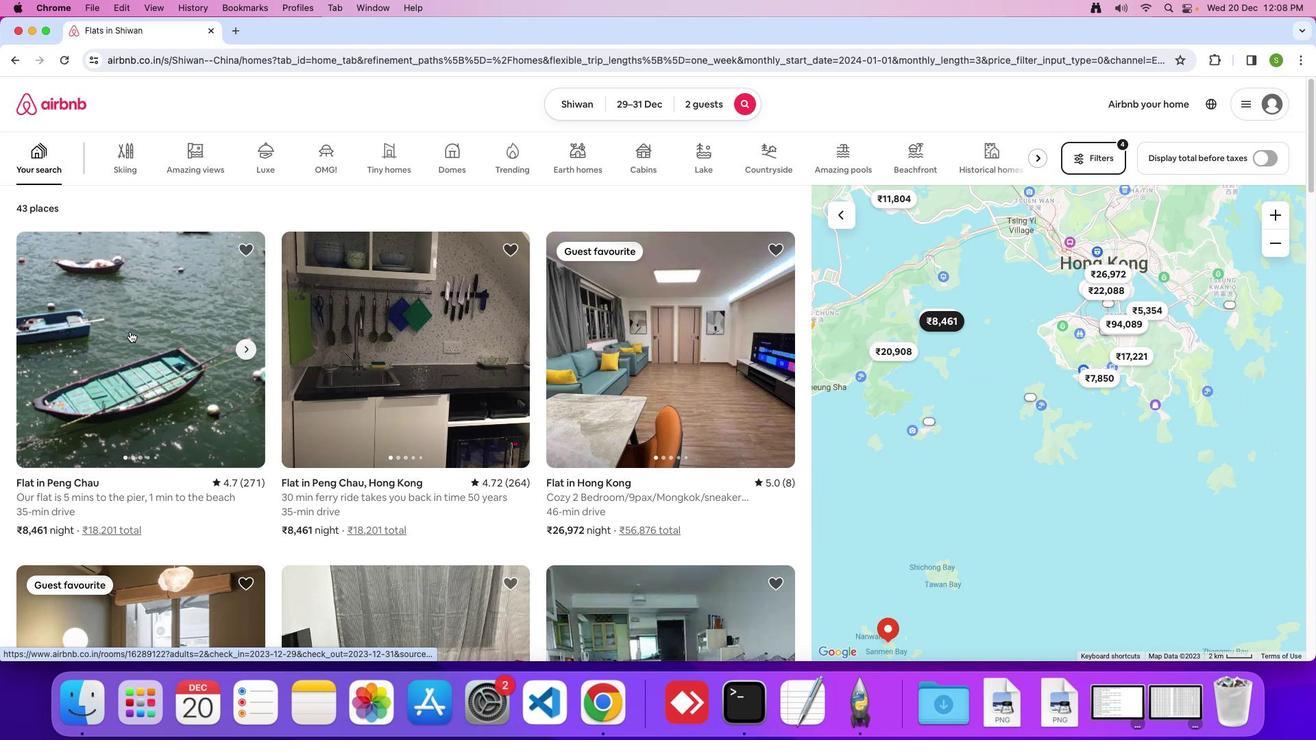 
Action: Mouse moved to (524, 307)
Screenshot: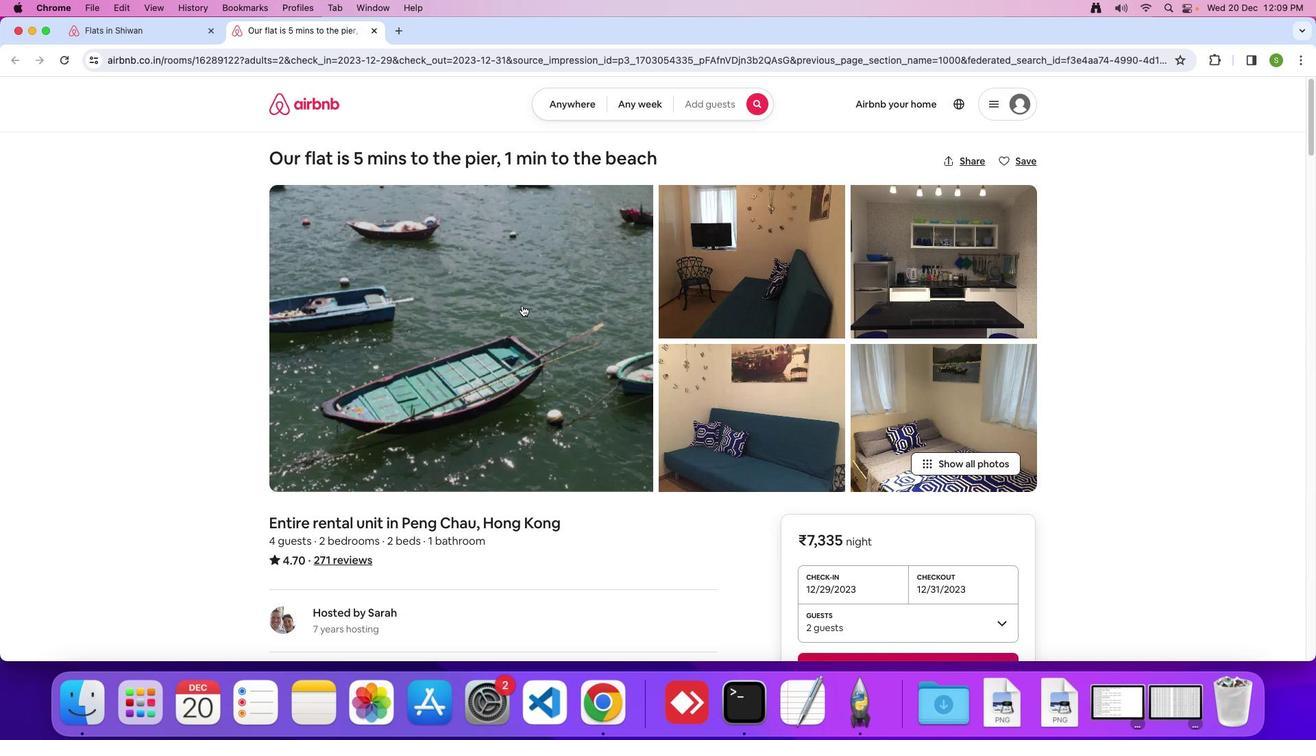 
Action: Mouse pressed left at (524, 307)
Screenshot: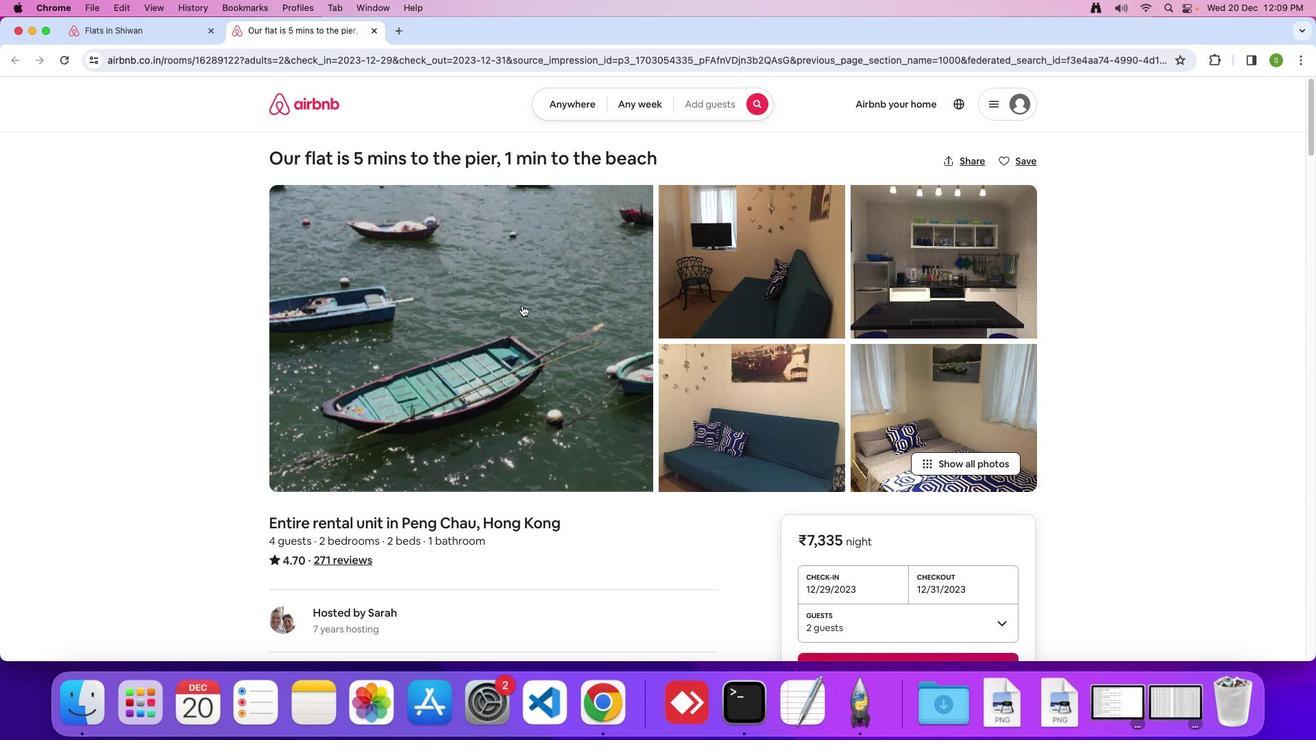 
Action: Mouse scrolled (524, 307) with delta (2, 1)
Screenshot: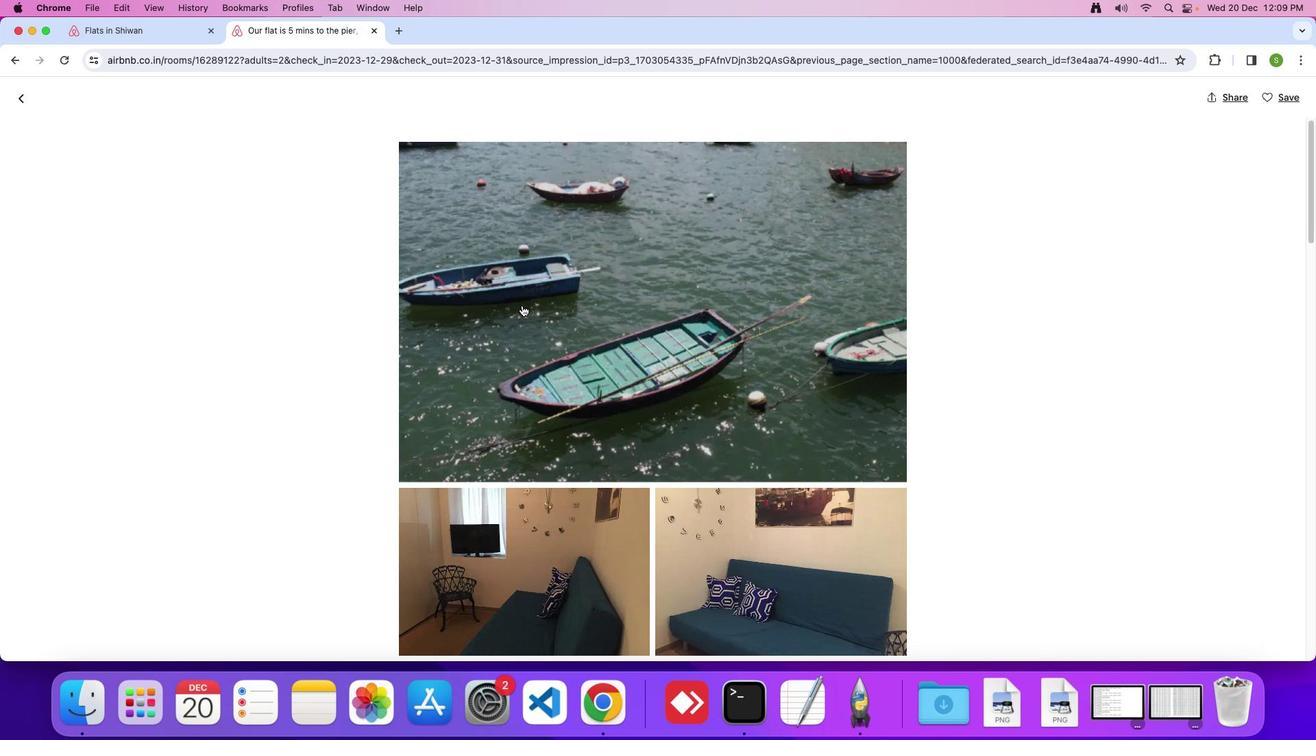 
Action: Mouse scrolled (524, 307) with delta (2, 1)
Screenshot: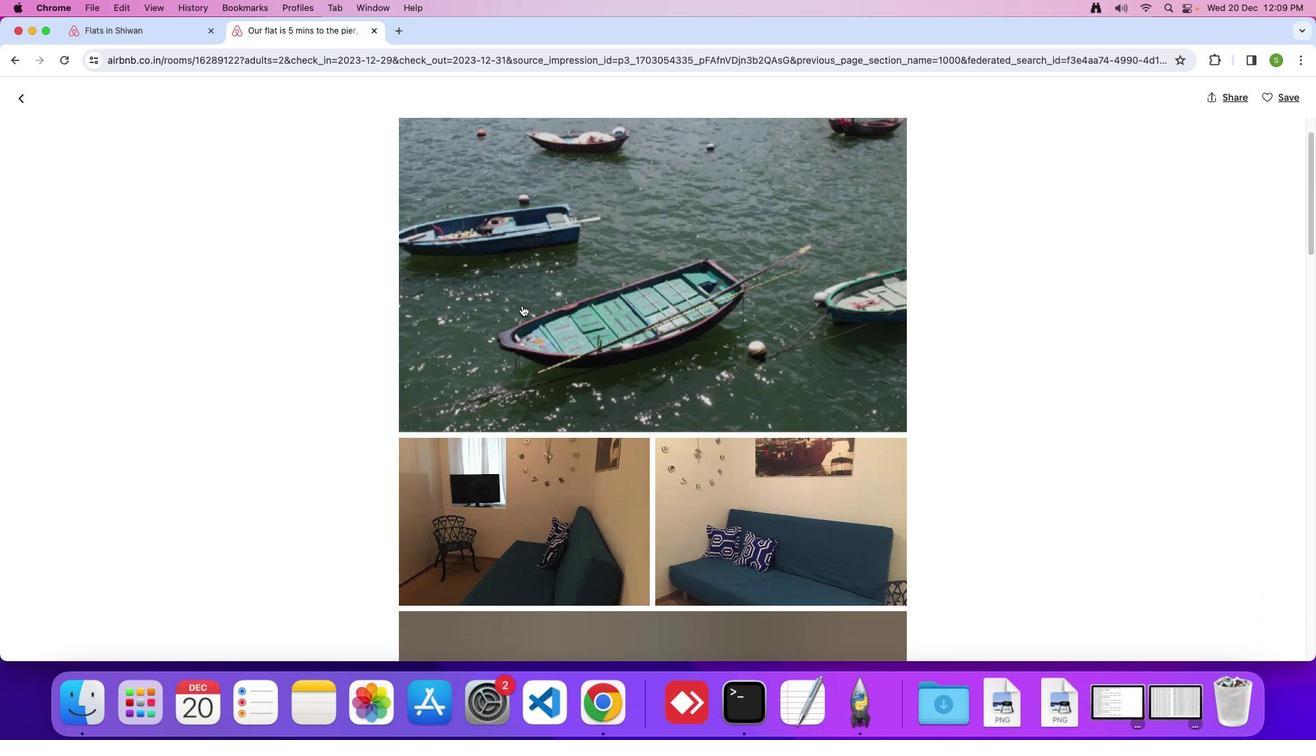 
Action: Mouse scrolled (524, 307) with delta (2, 0)
Screenshot: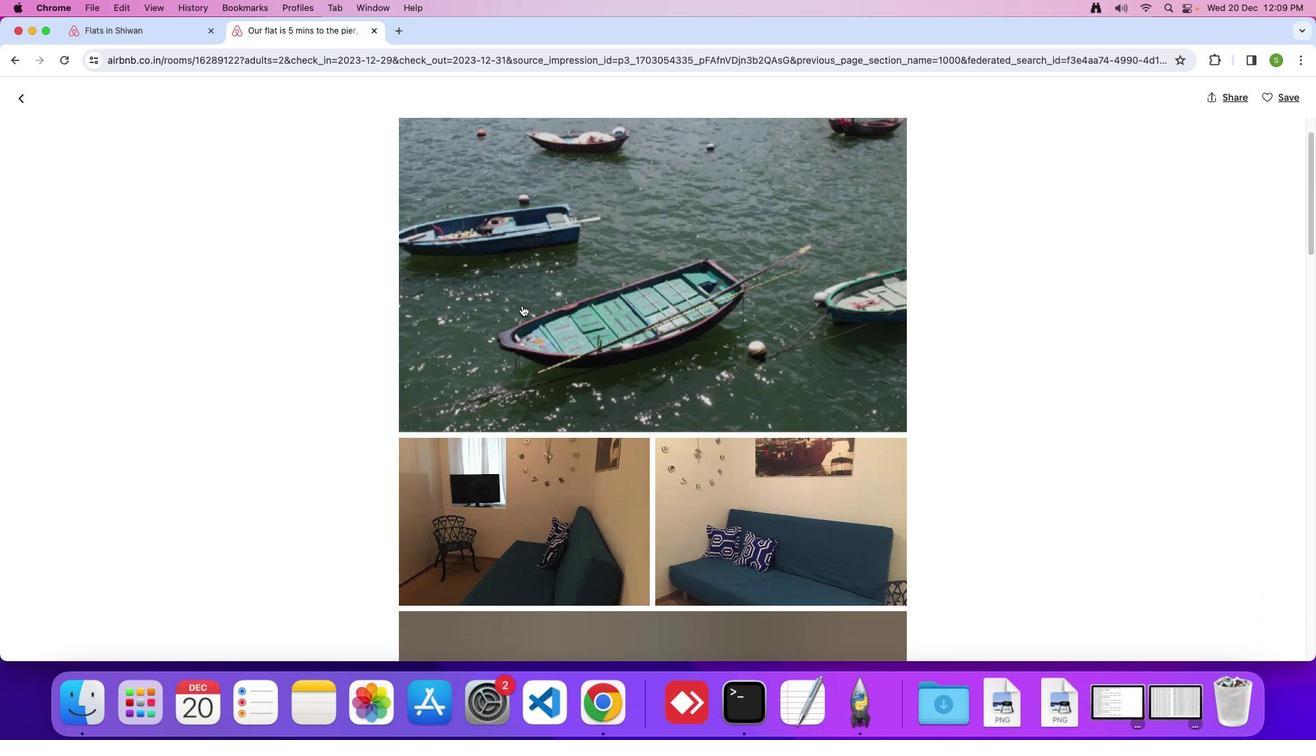 
Action: Mouse scrolled (524, 307) with delta (2, 1)
Screenshot: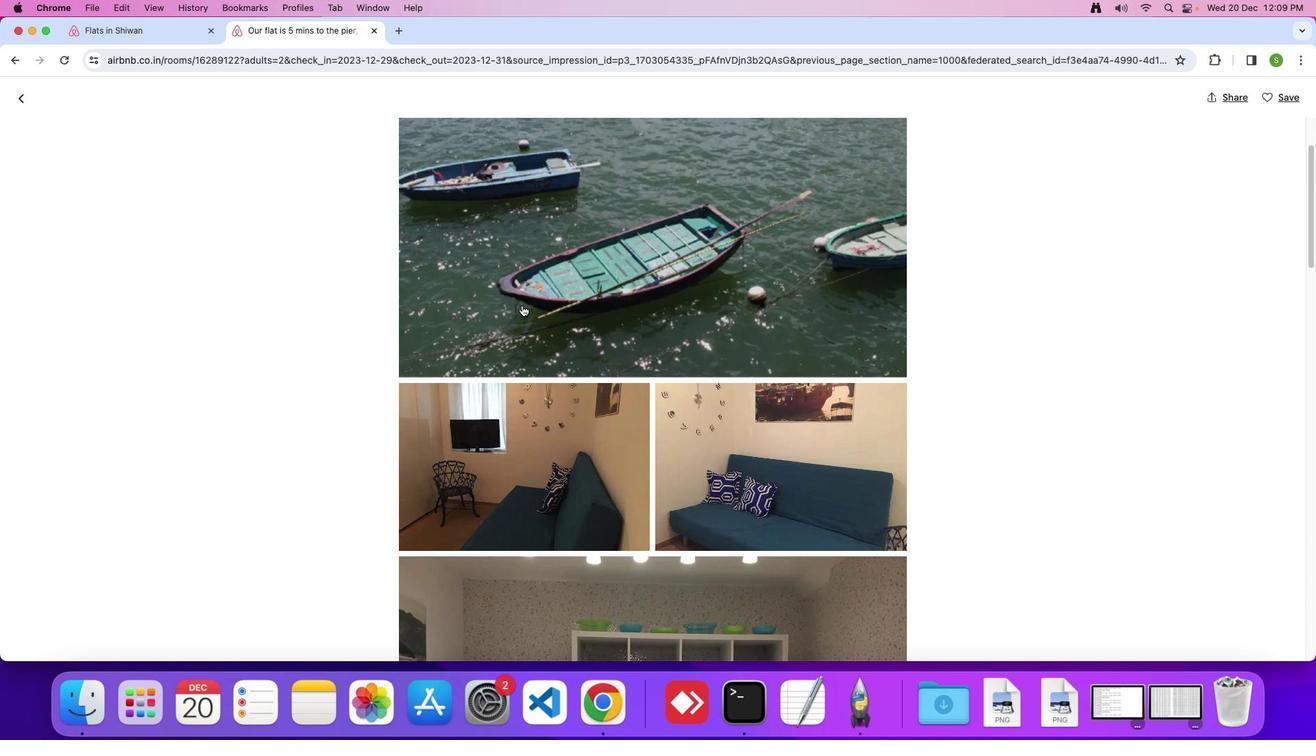 
Action: Mouse scrolled (524, 307) with delta (2, 1)
Screenshot: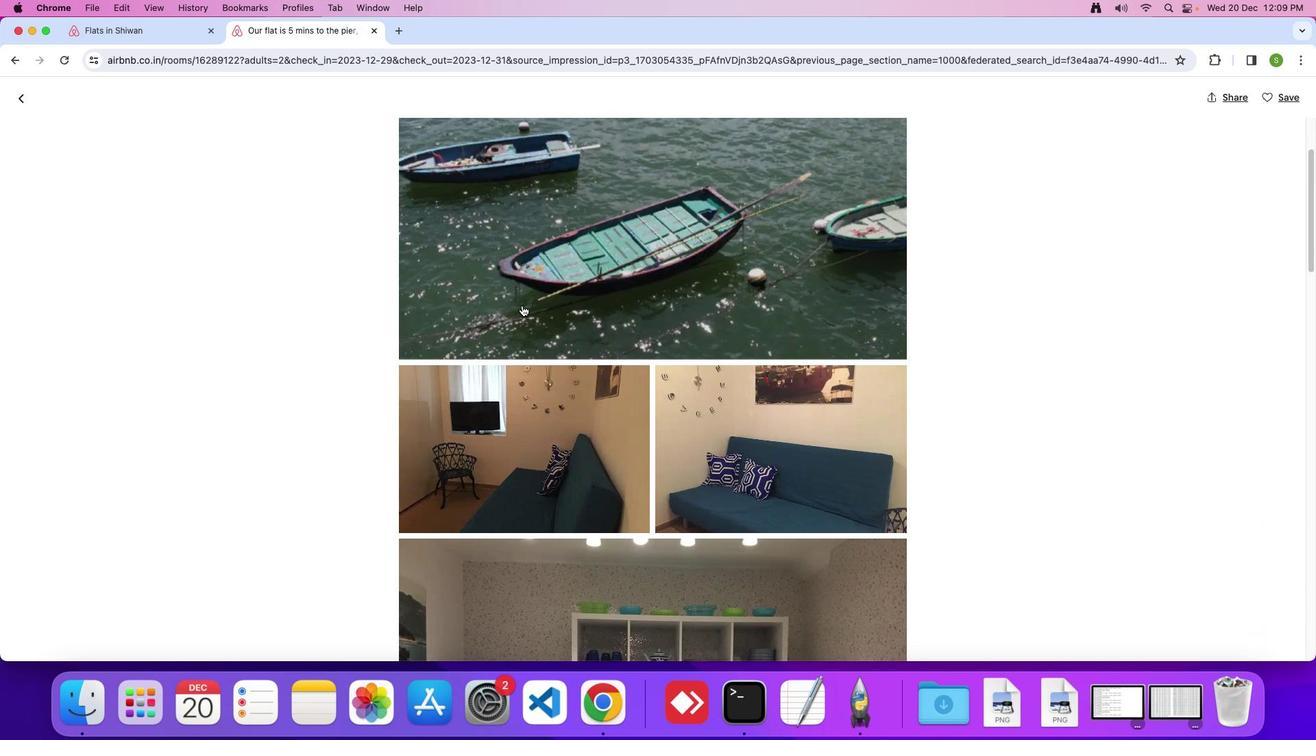 
Action: Mouse scrolled (524, 307) with delta (2, 0)
Screenshot: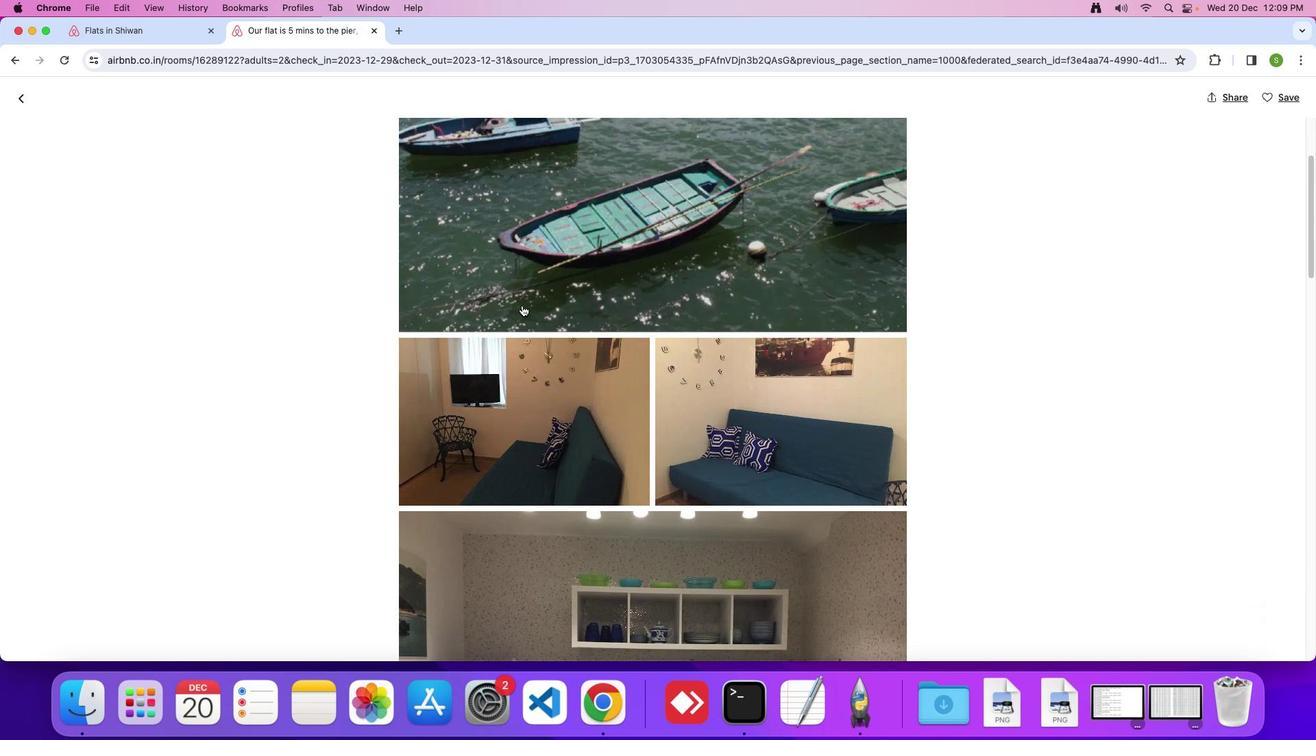
Action: Mouse scrolled (524, 307) with delta (2, 0)
Screenshot: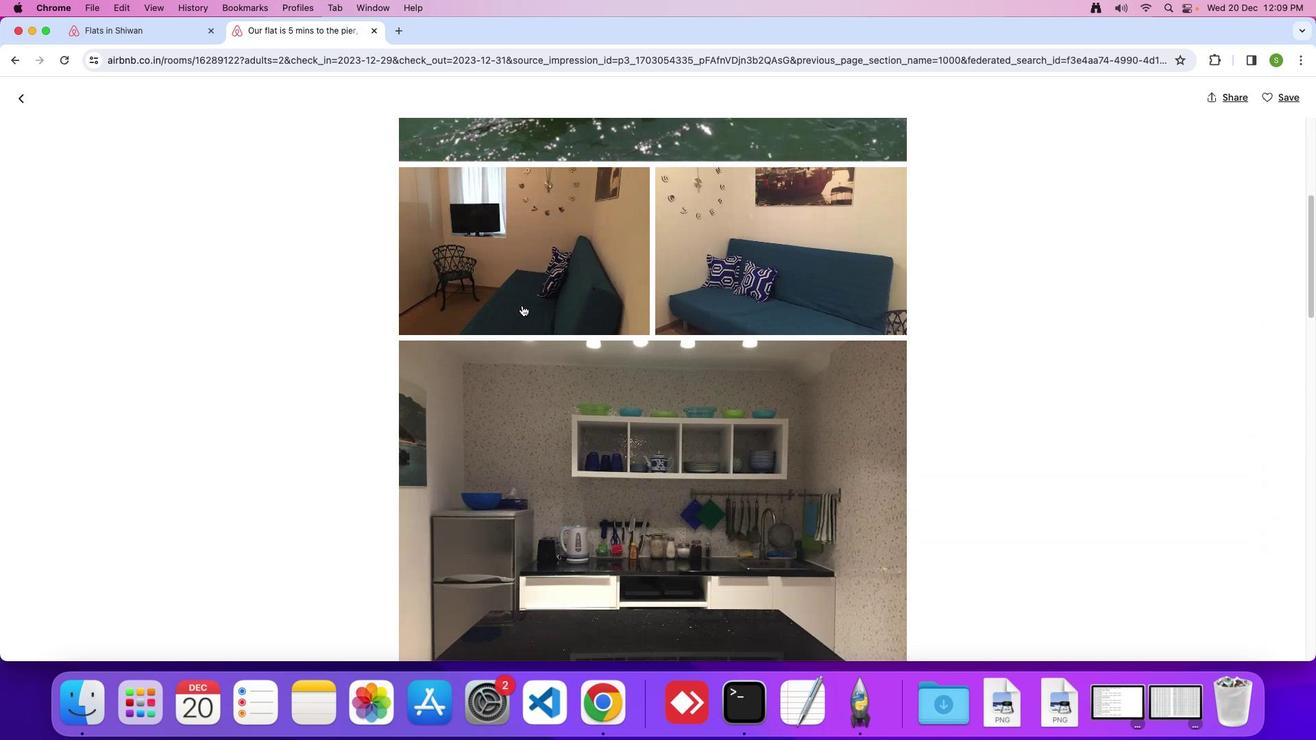 
Action: Mouse scrolled (524, 307) with delta (2, 1)
Screenshot: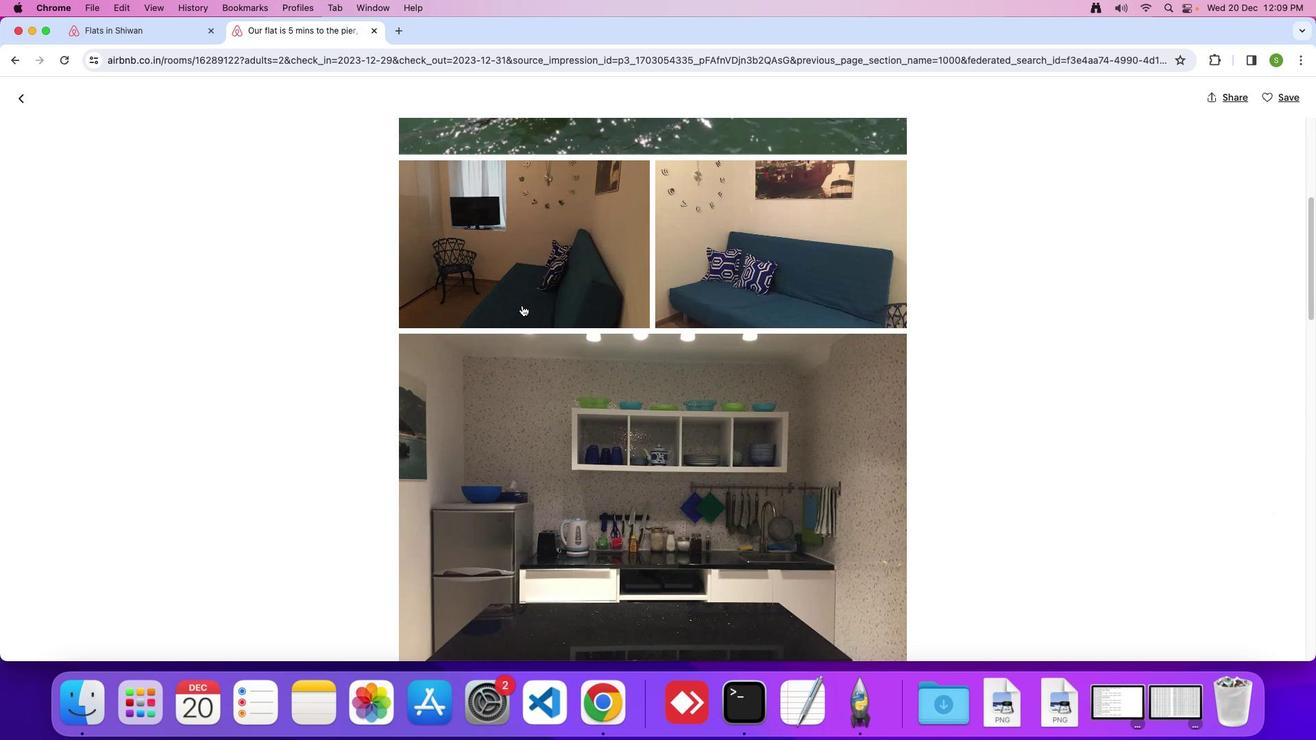 
Action: Mouse scrolled (524, 307) with delta (2, 1)
Screenshot: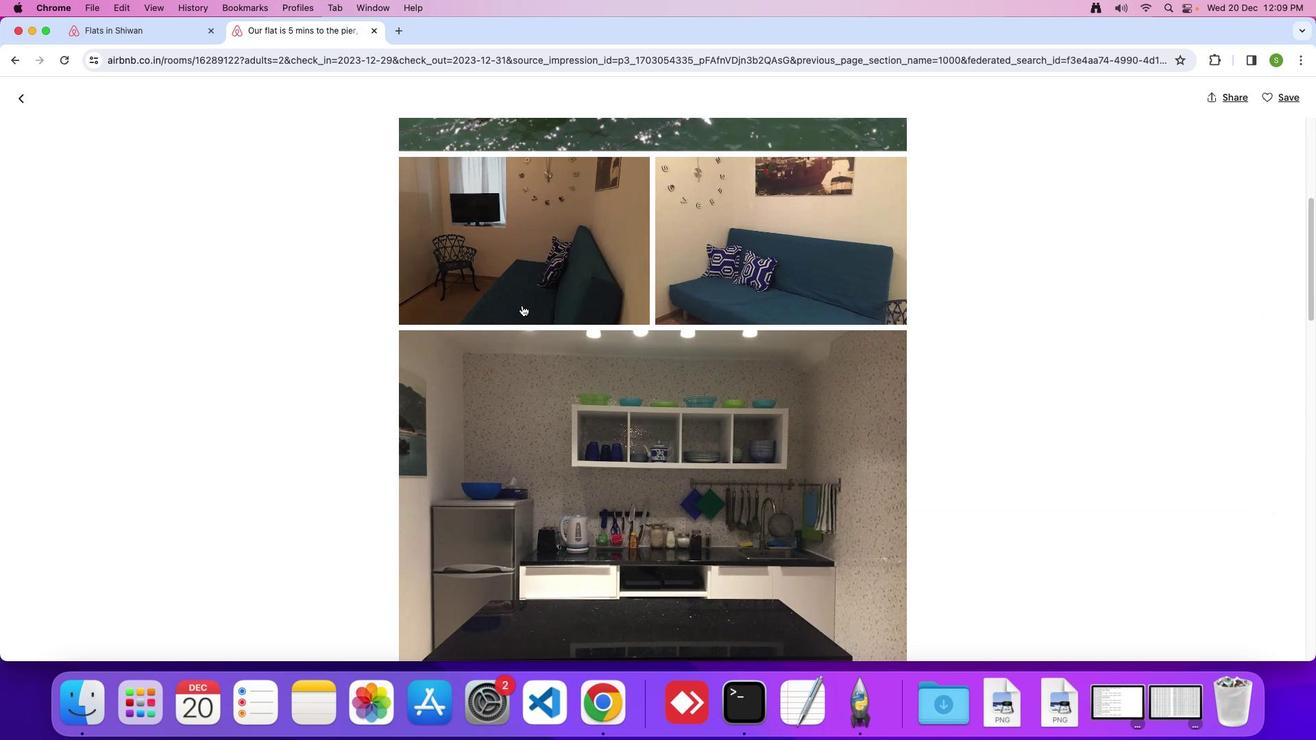 
Action: Mouse scrolled (524, 307) with delta (2, 1)
Screenshot: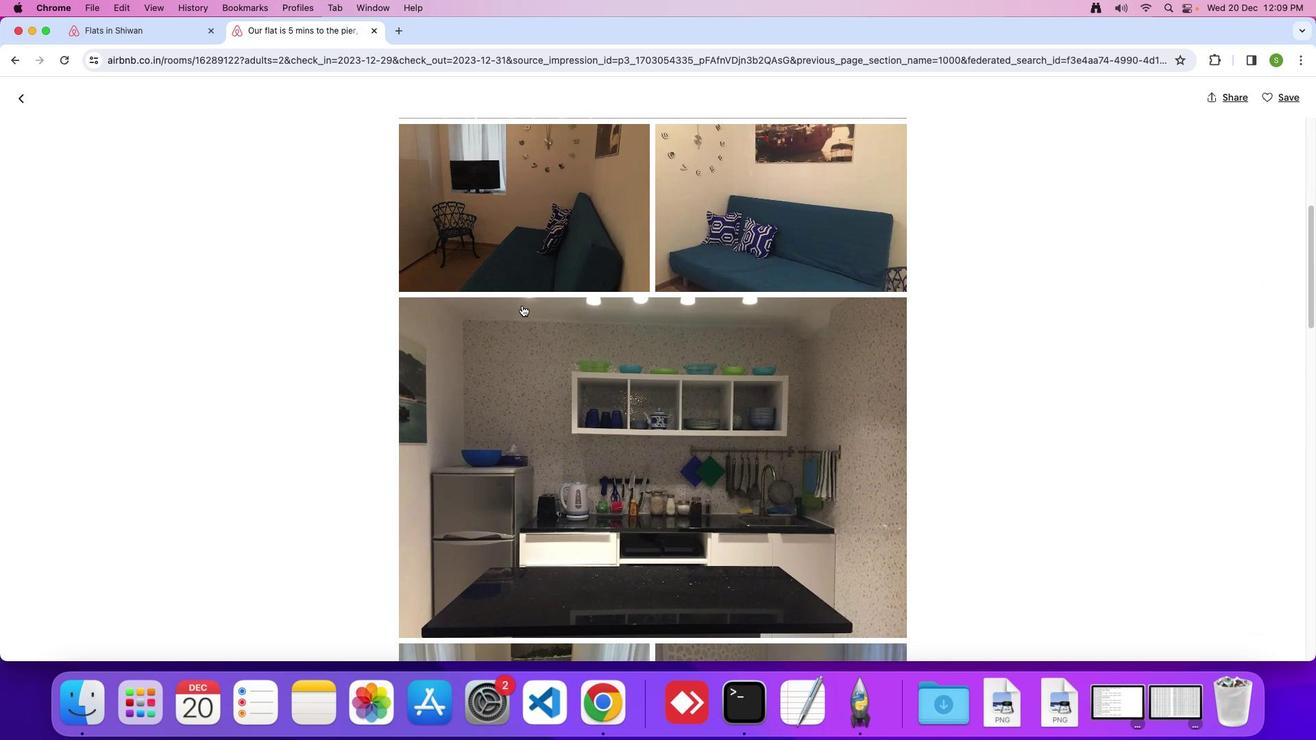 
Action: Mouse scrolled (524, 307) with delta (2, 1)
Screenshot: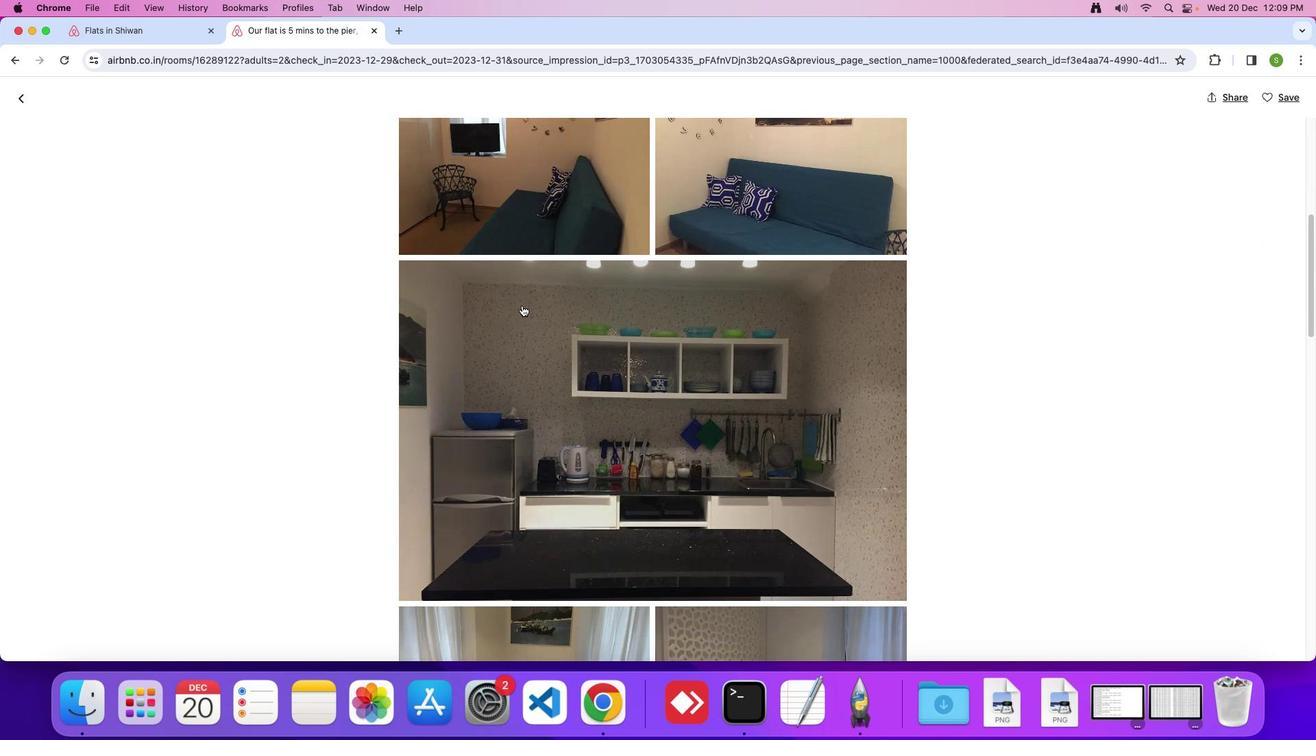 
Action: Mouse scrolled (524, 307) with delta (2, 1)
Screenshot: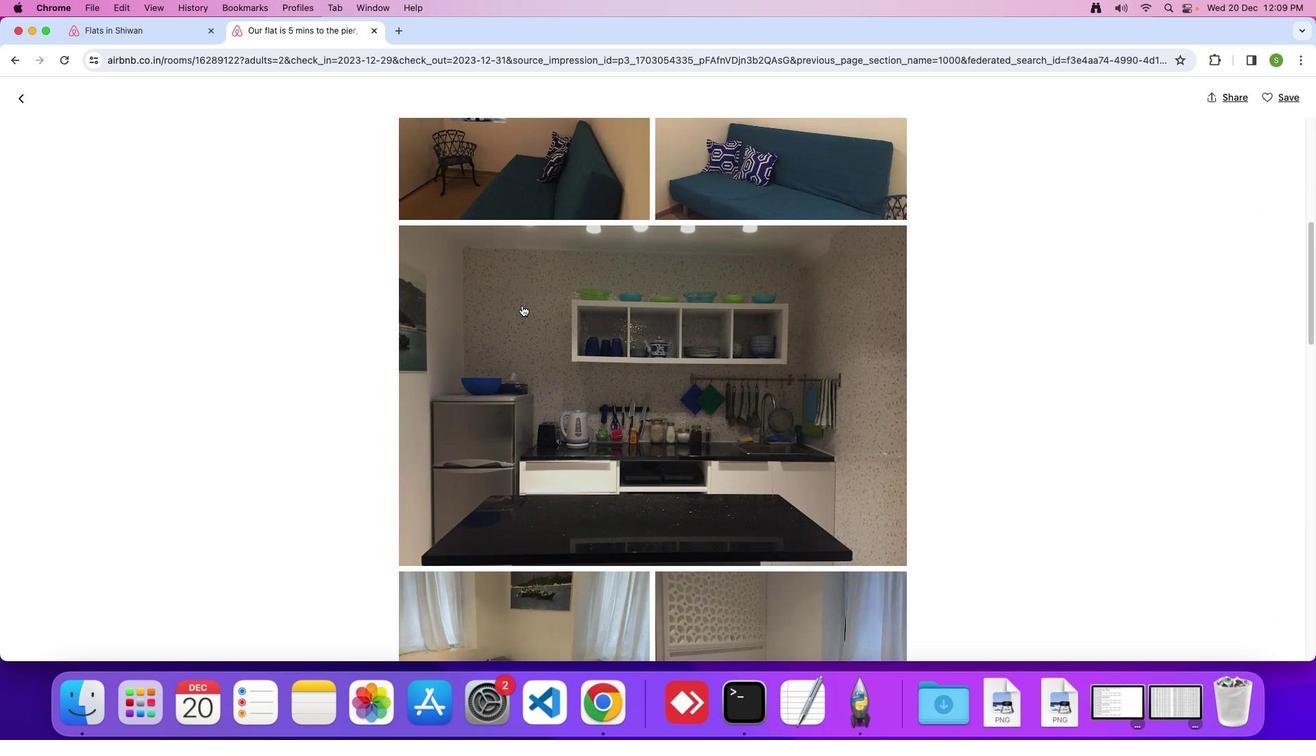 
Action: Mouse scrolled (524, 307) with delta (2, 0)
Screenshot: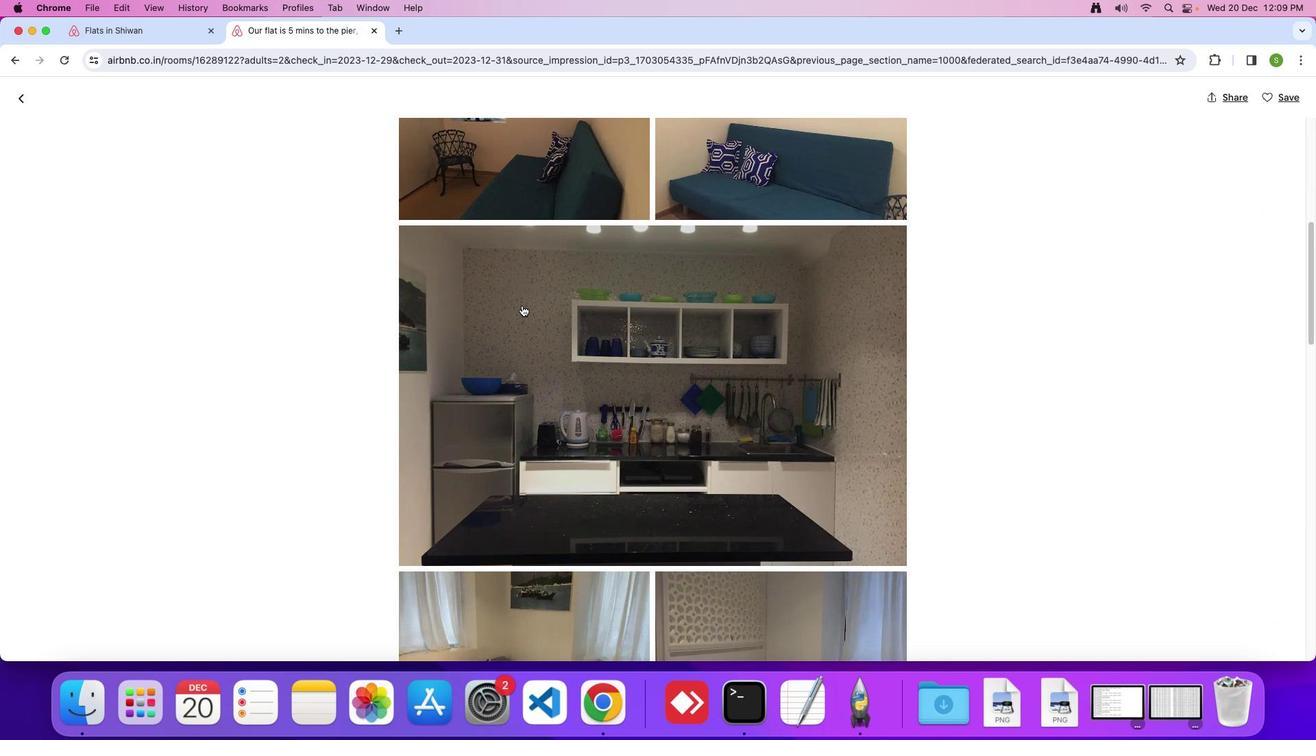 
Action: Mouse scrolled (524, 307) with delta (2, 1)
Screenshot: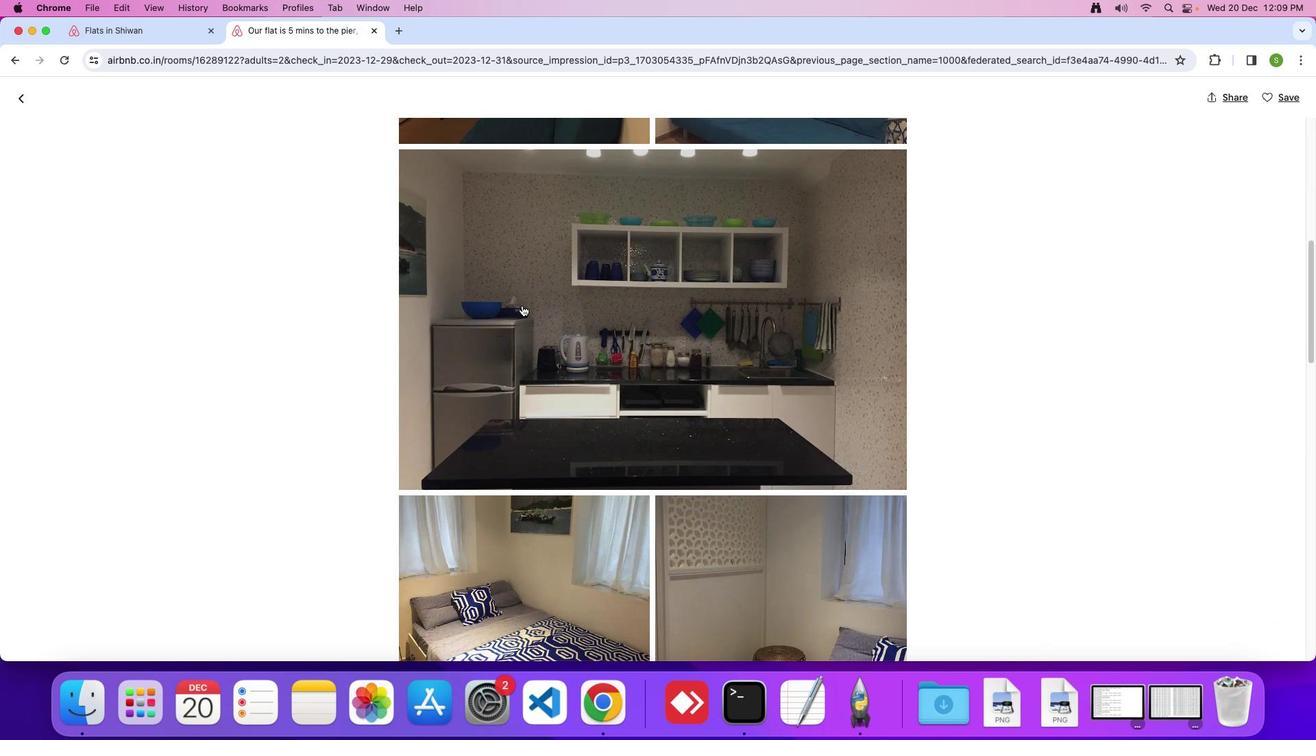 
Action: Mouse scrolled (524, 307) with delta (2, 1)
Screenshot: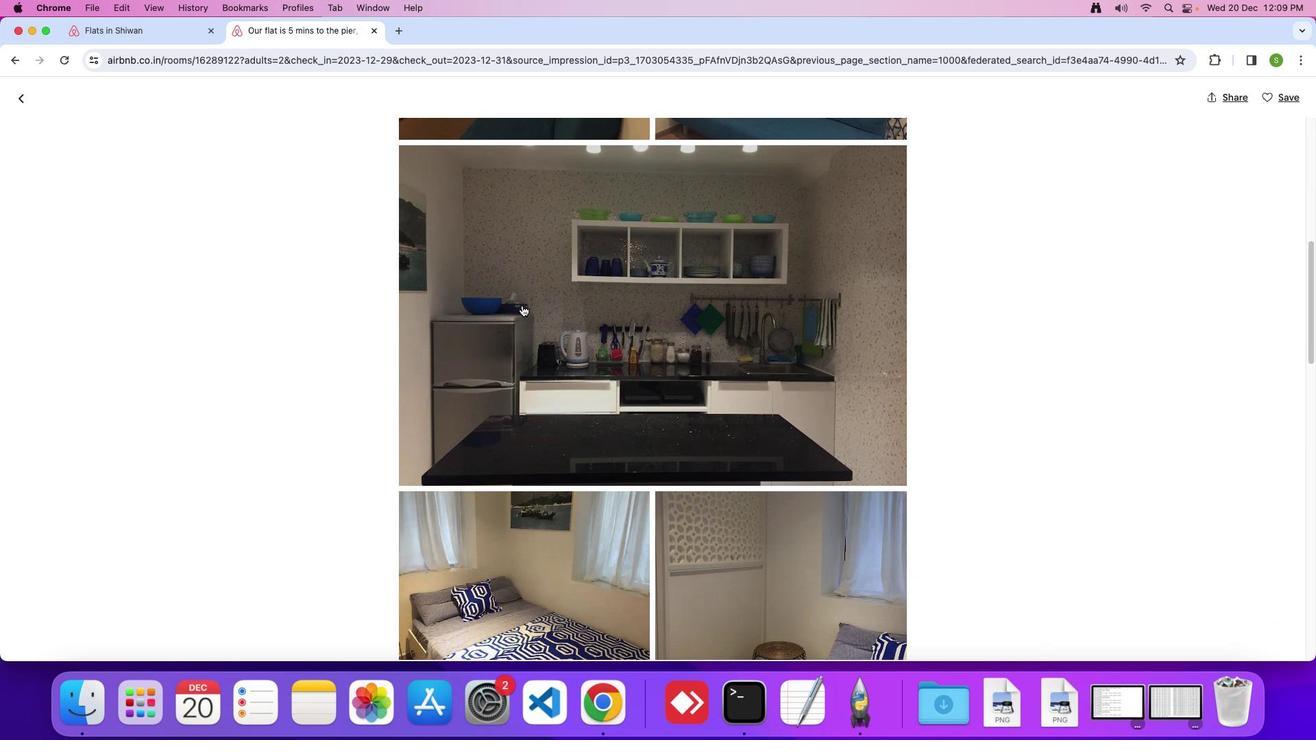 
Action: Mouse scrolled (524, 307) with delta (2, 0)
Screenshot: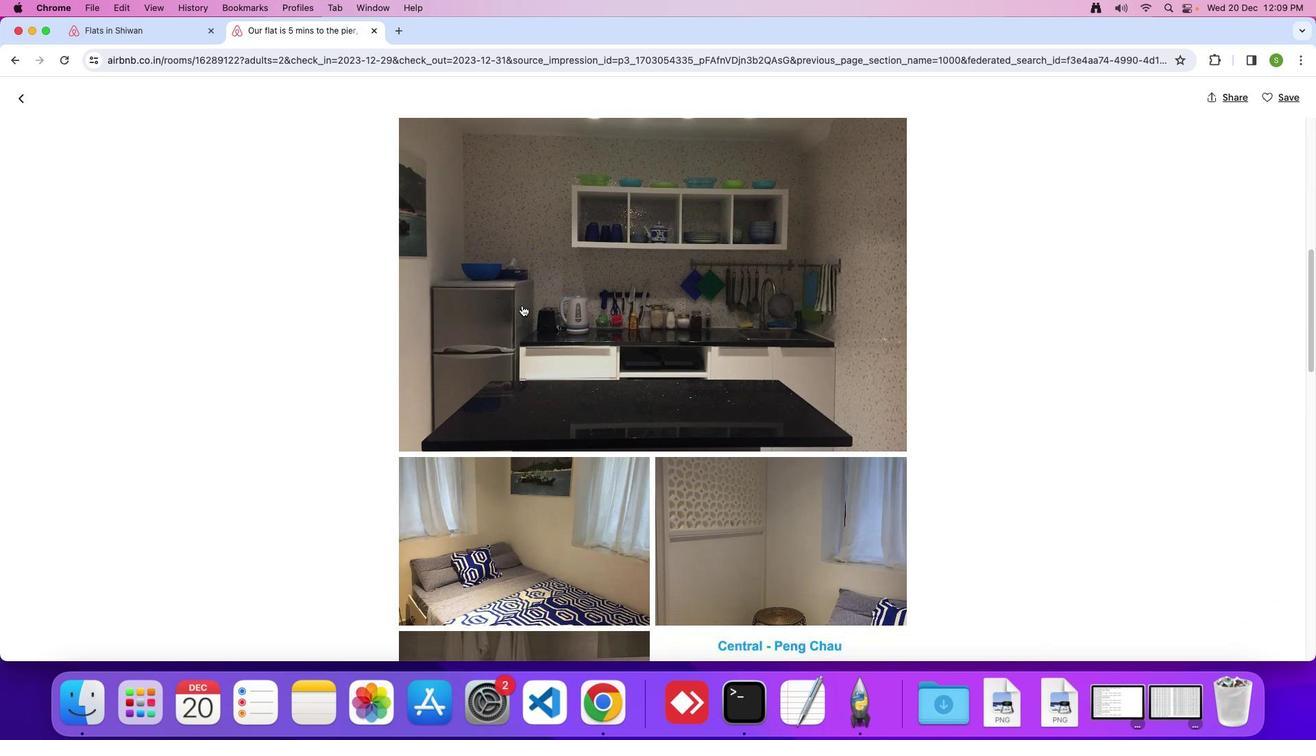 
Action: Mouse scrolled (524, 307) with delta (2, 1)
Screenshot: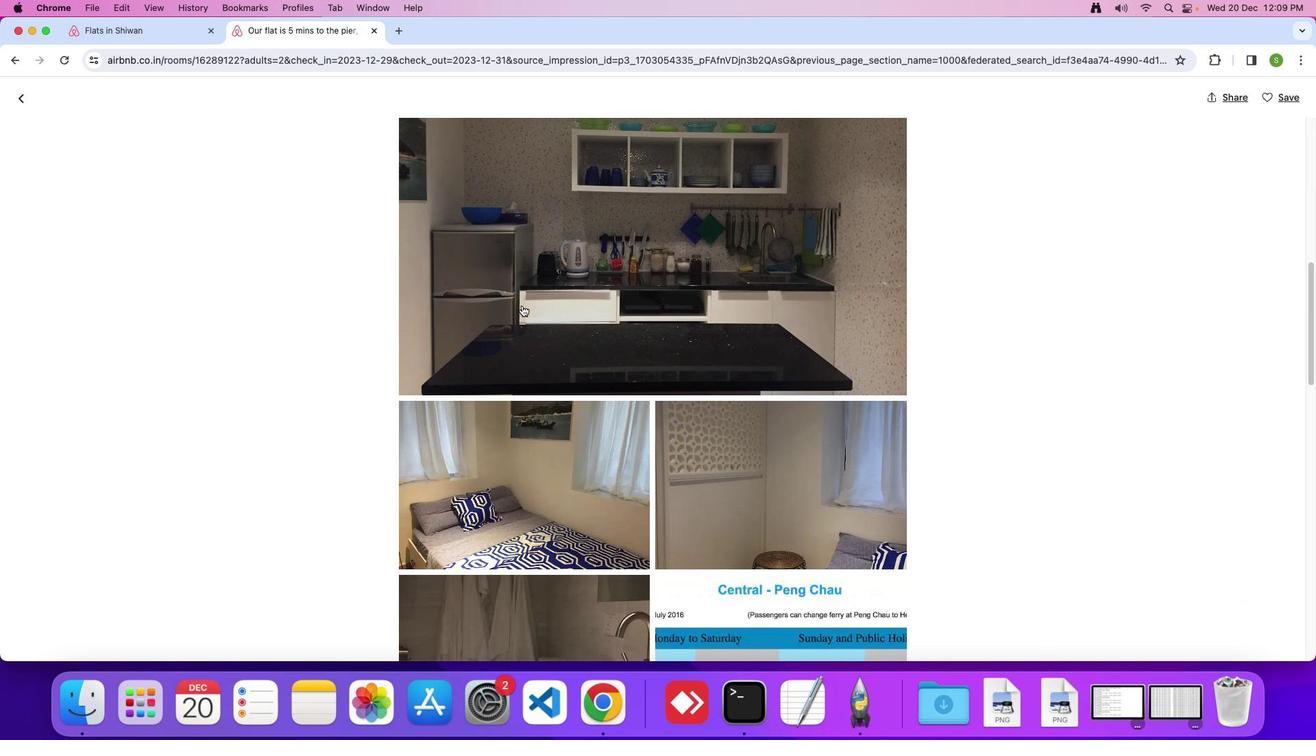 
Action: Mouse scrolled (524, 307) with delta (2, 1)
Screenshot: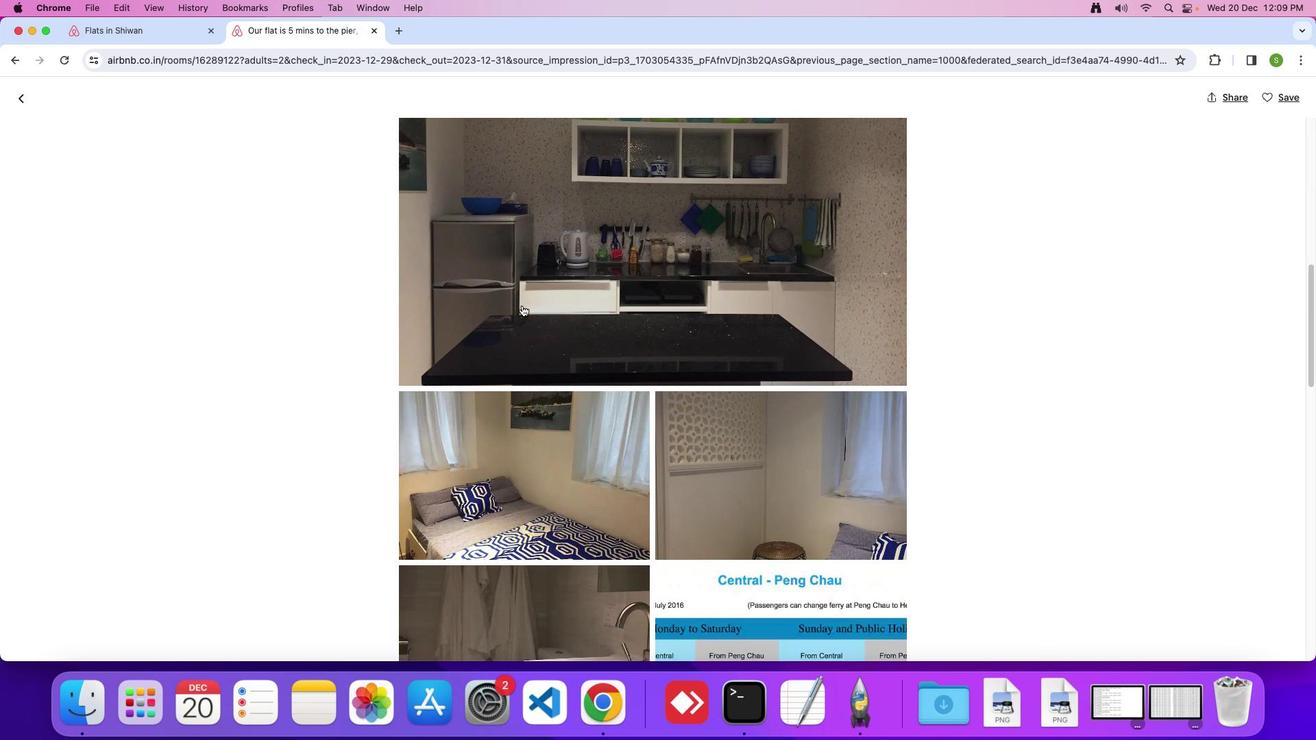 
Action: Mouse scrolled (524, 307) with delta (2, 0)
Screenshot: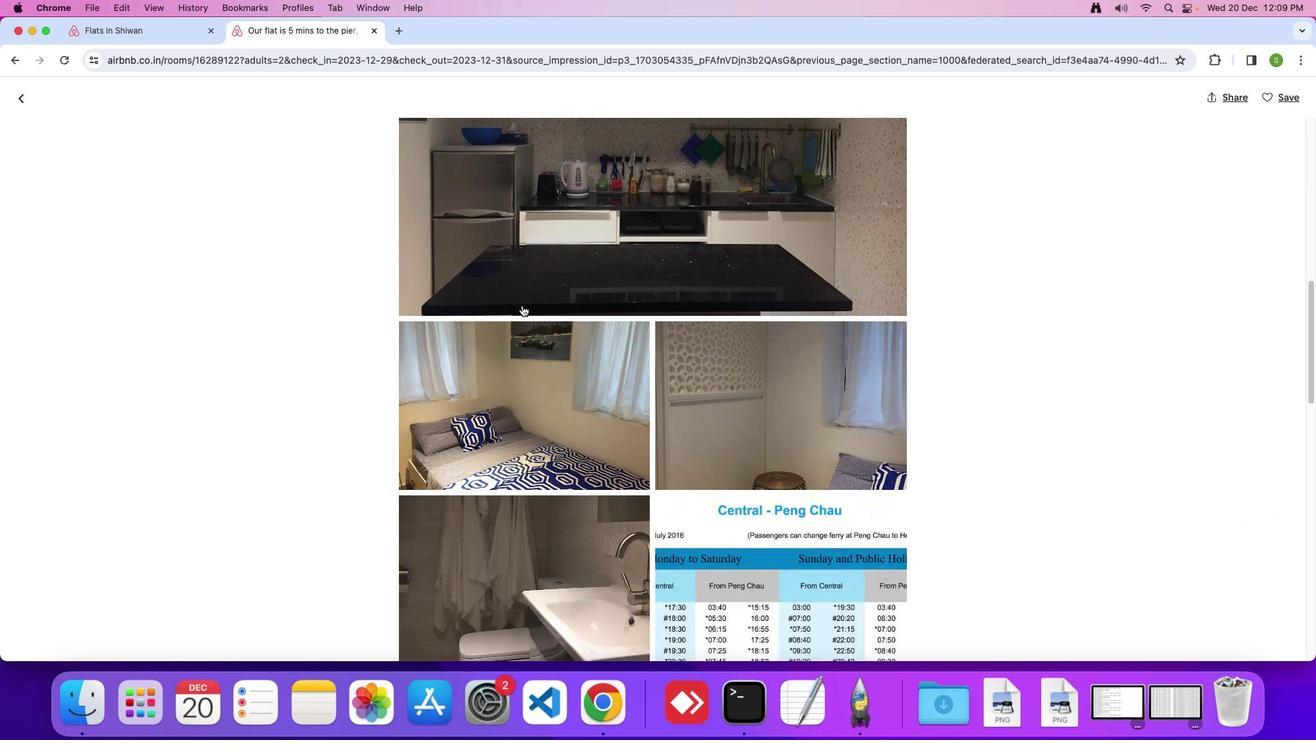
Action: Mouse scrolled (524, 307) with delta (2, 1)
Screenshot: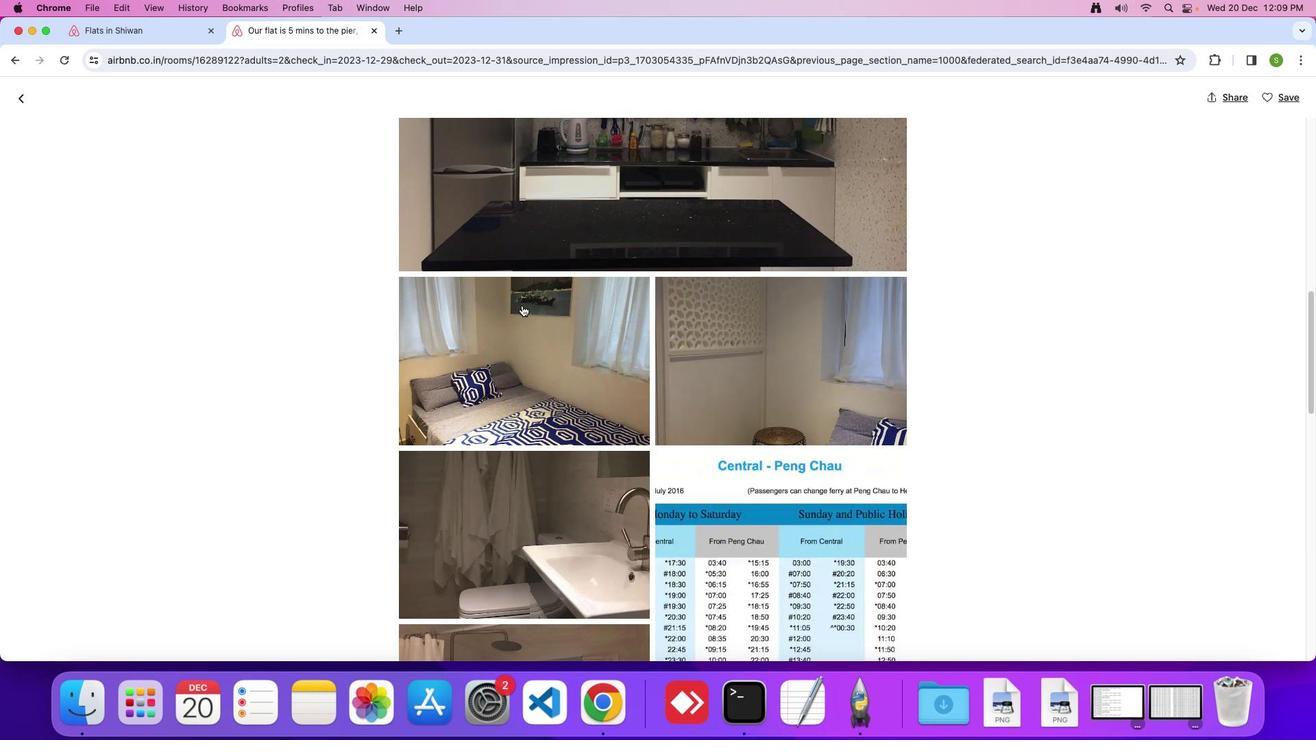 
Action: Mouse scrolled (524, 307) with delta (2, 1)
Screenshot: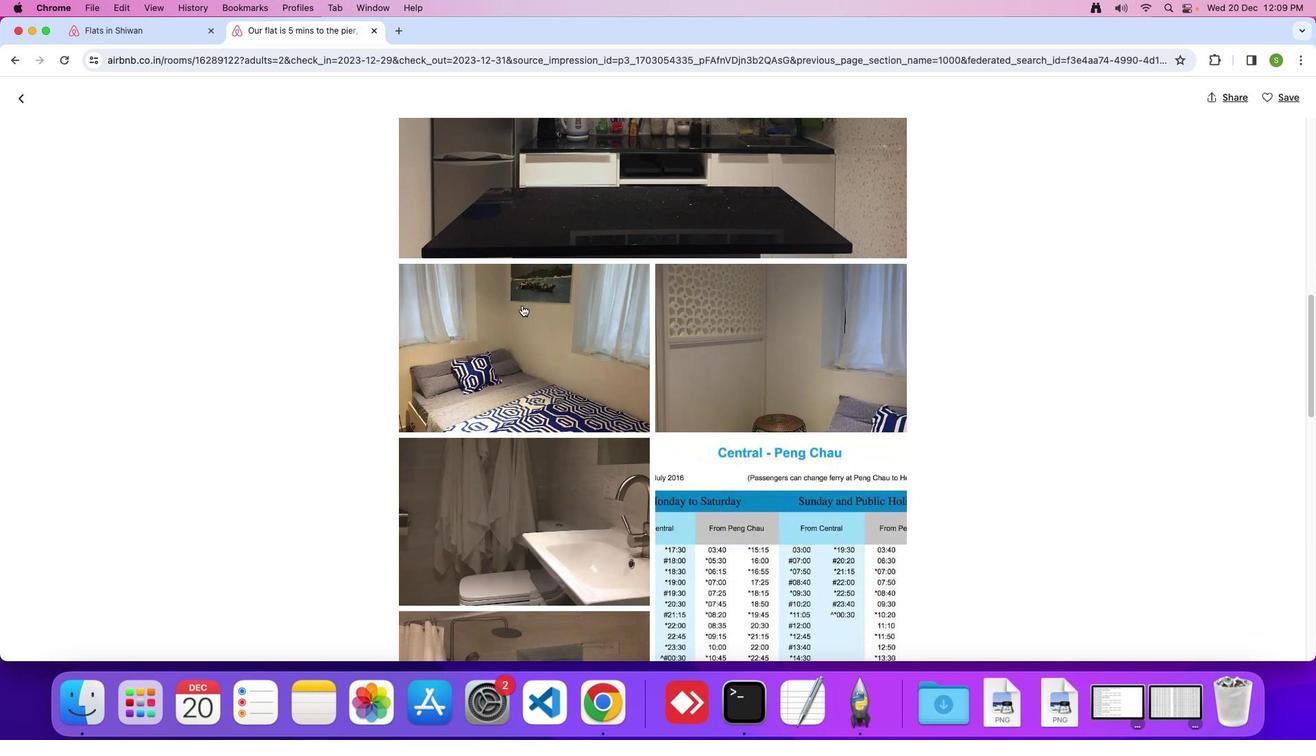 
Action: Mouse scrolled (524, 307) with delta (2, 0)
Screenshot: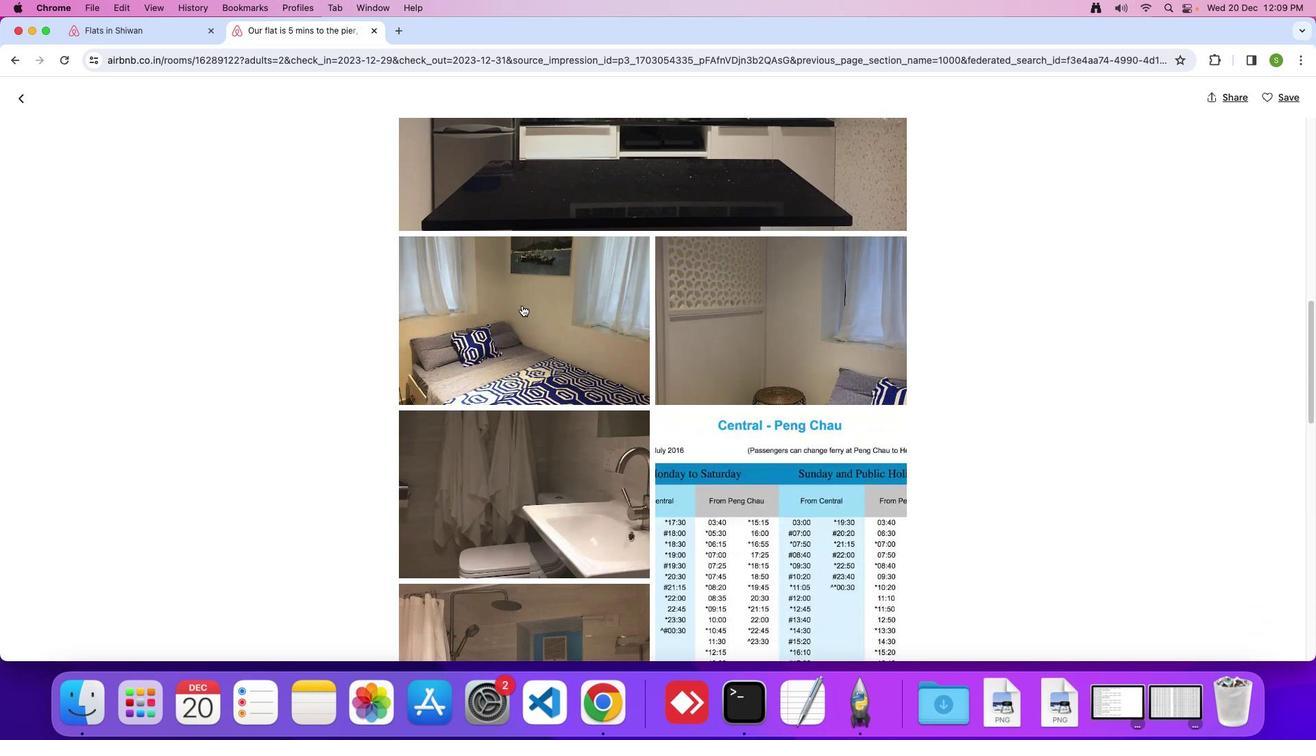 
Action: Mouse scrolled (524, 307) with delta (2, 1)
Screenshot: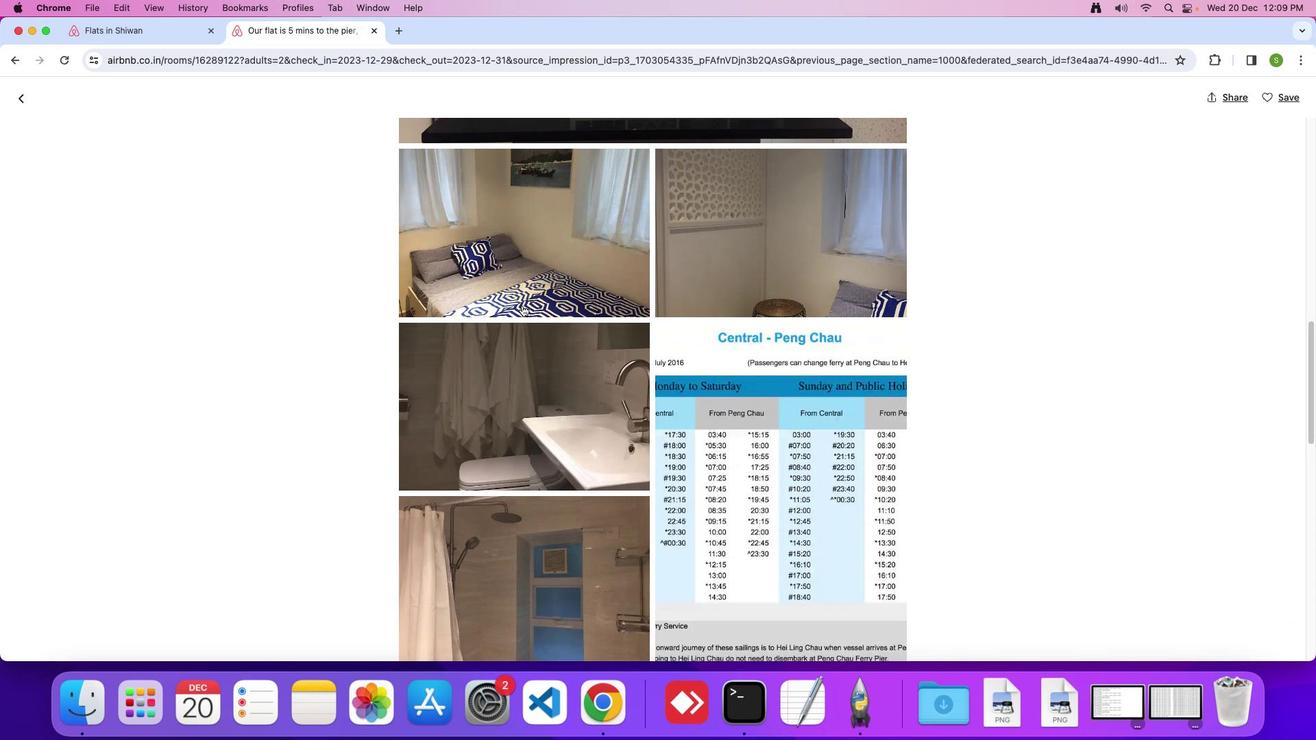 
Action: Mouse scrolled (524, 307) with delta (2, 1)
Screenshot: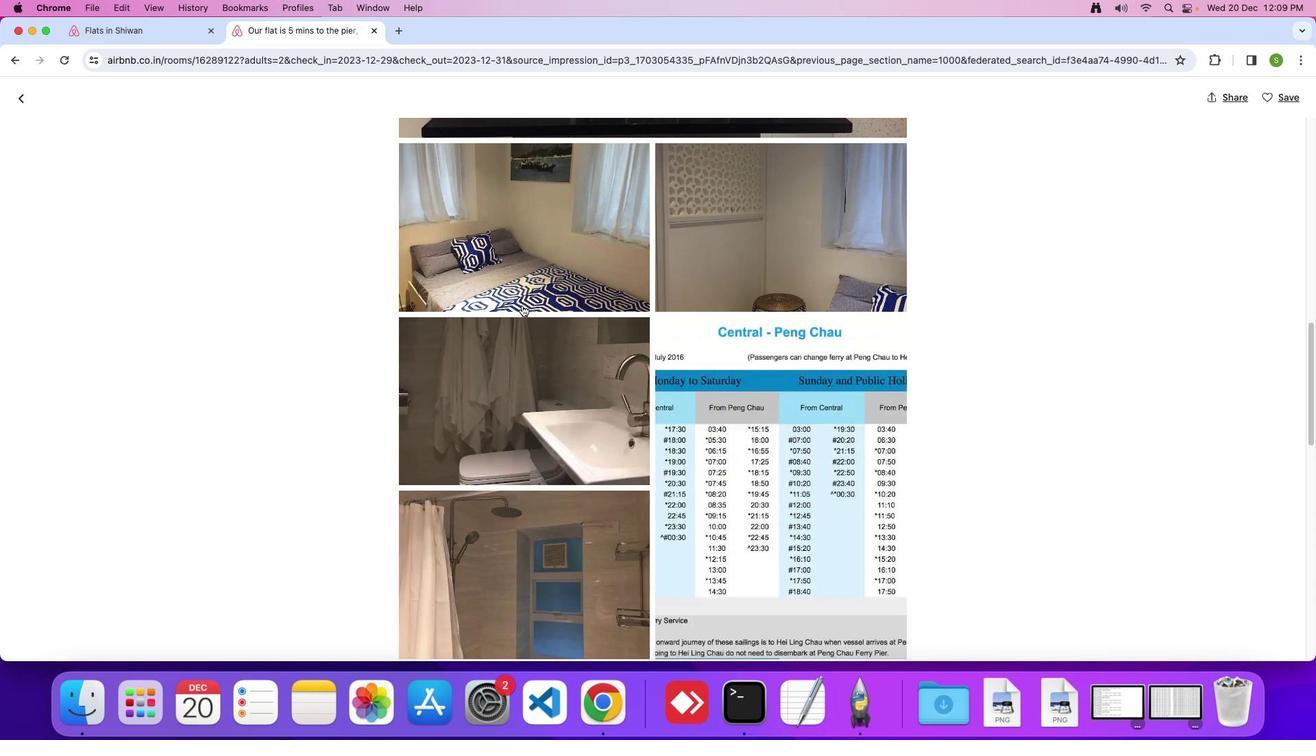 
Action: Mouse scrolled (524, 307) with delta (2, 0)
Screenshot: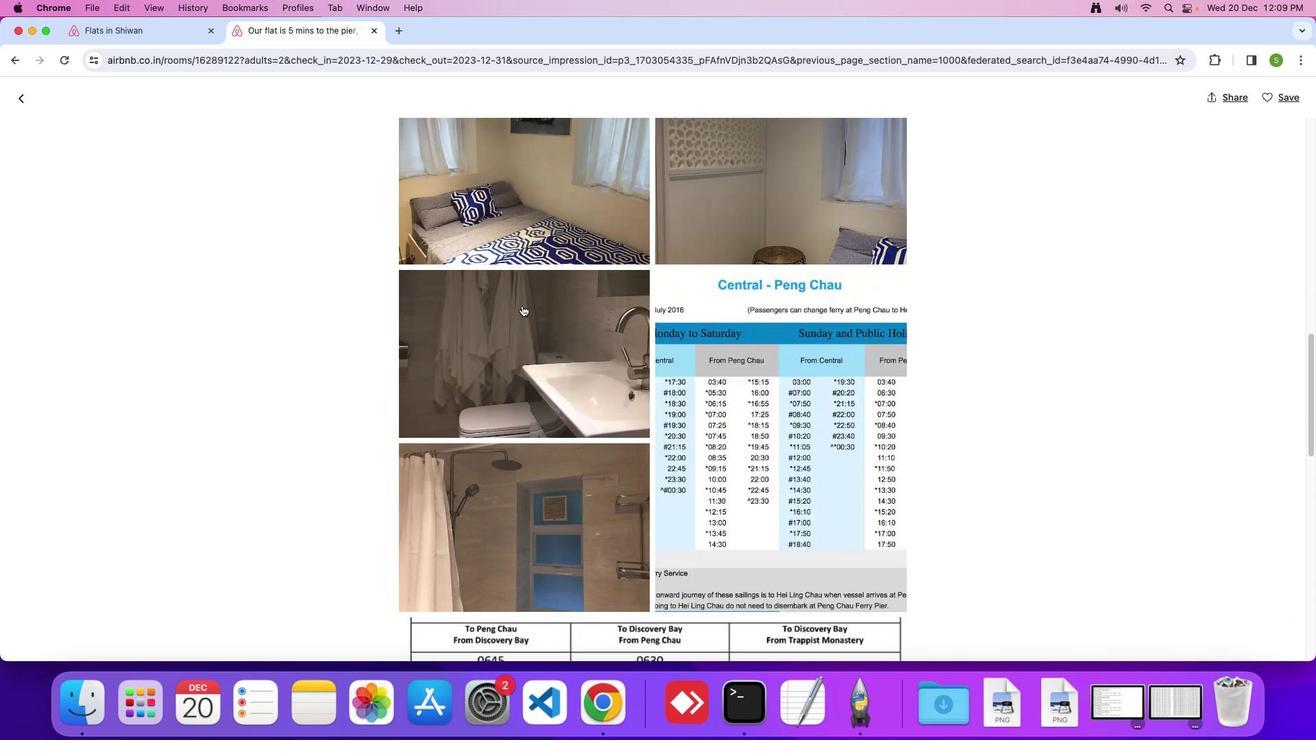 
Action: Mouse scrolled (524, 307) with delta (2, 1)
Screenshot: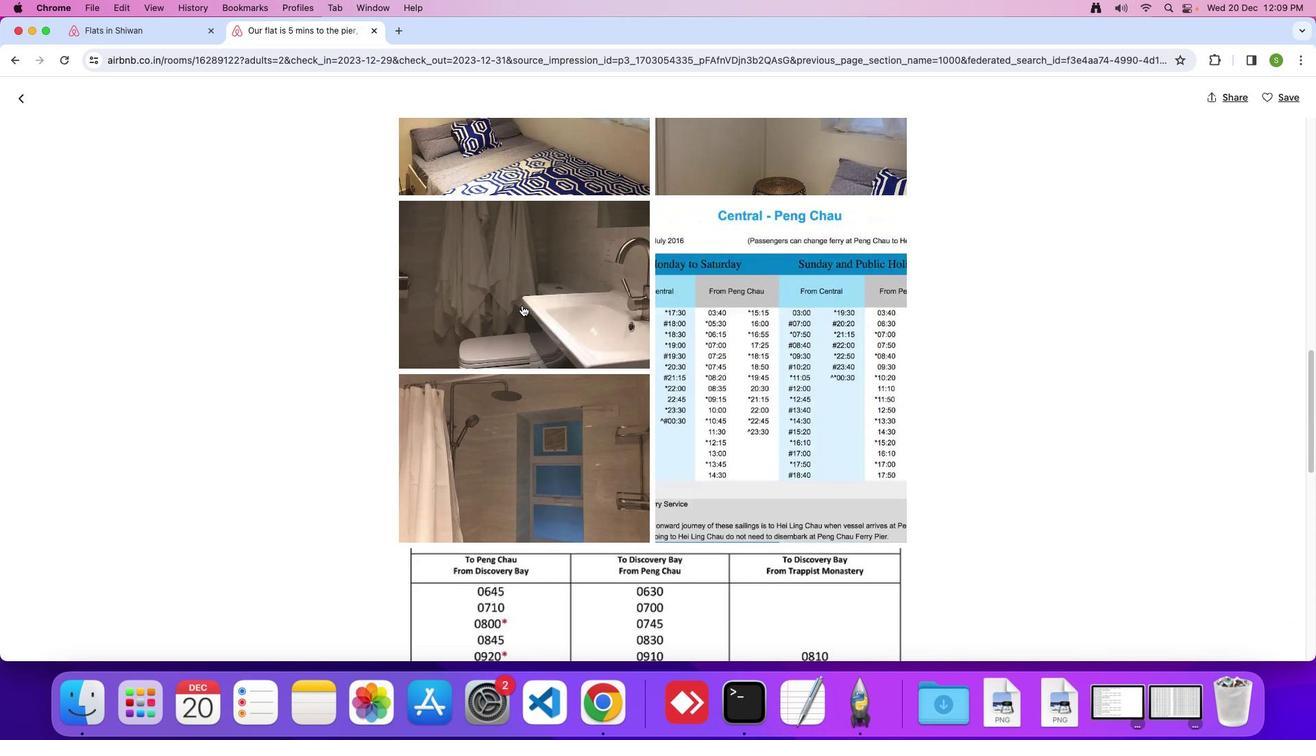 
Action: Mouse scrolled (524, 307) with delta (2, 1)
Screenshot: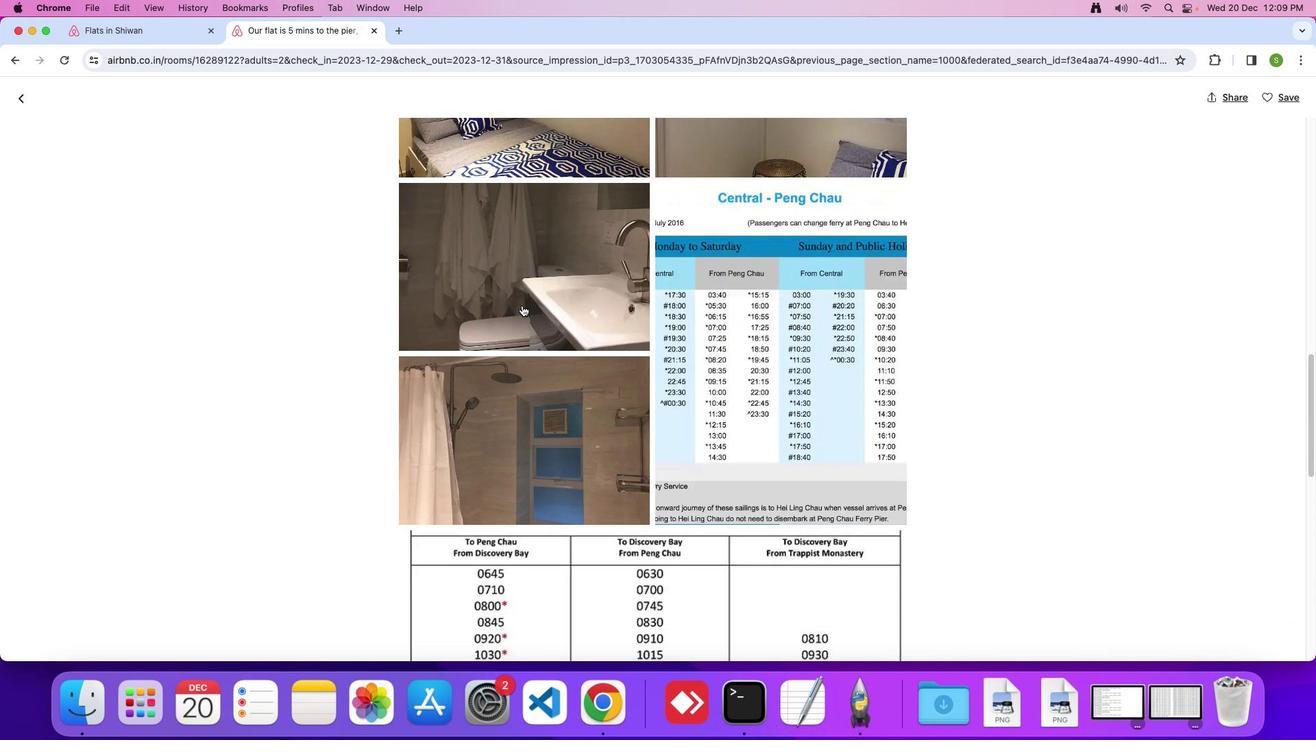 
Action: Mouse scrolled (524, 307) with delta (2, 0)
Screenshot: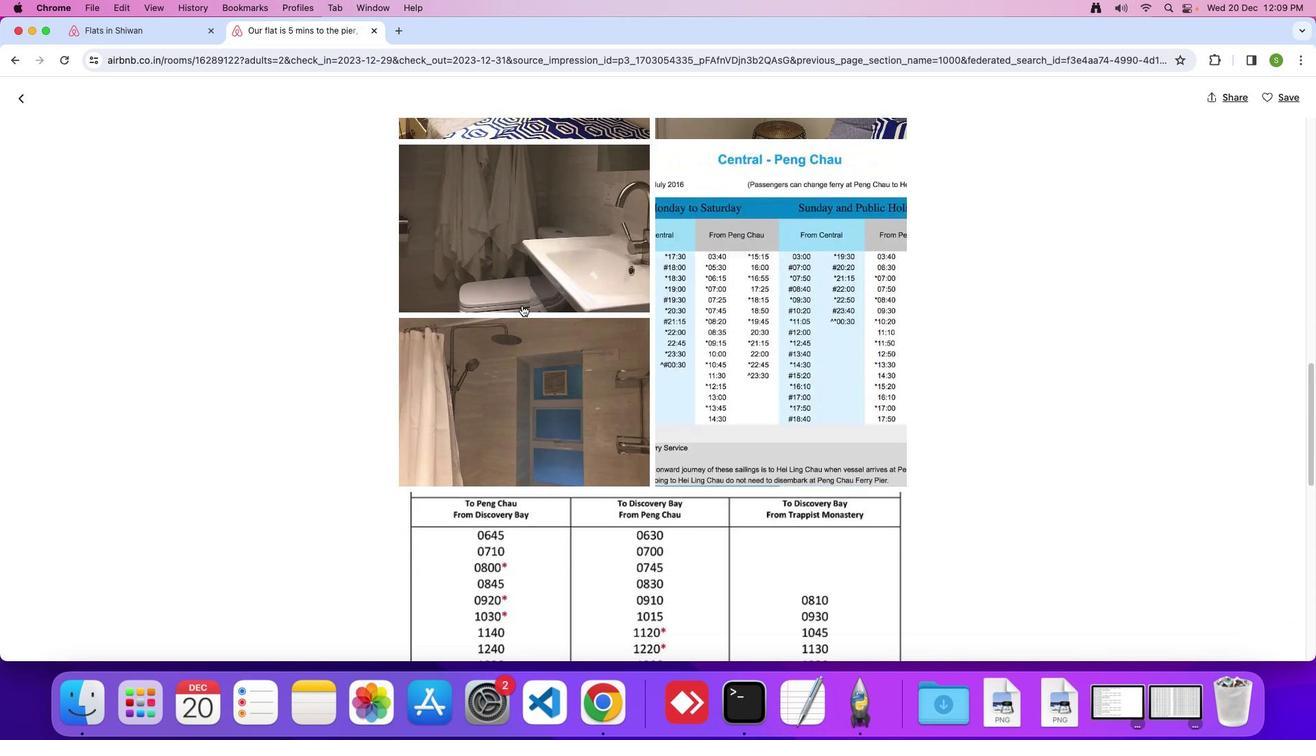 
Action: Mouse scrolled (524, 307) with delta (2, 1)
Screenshot: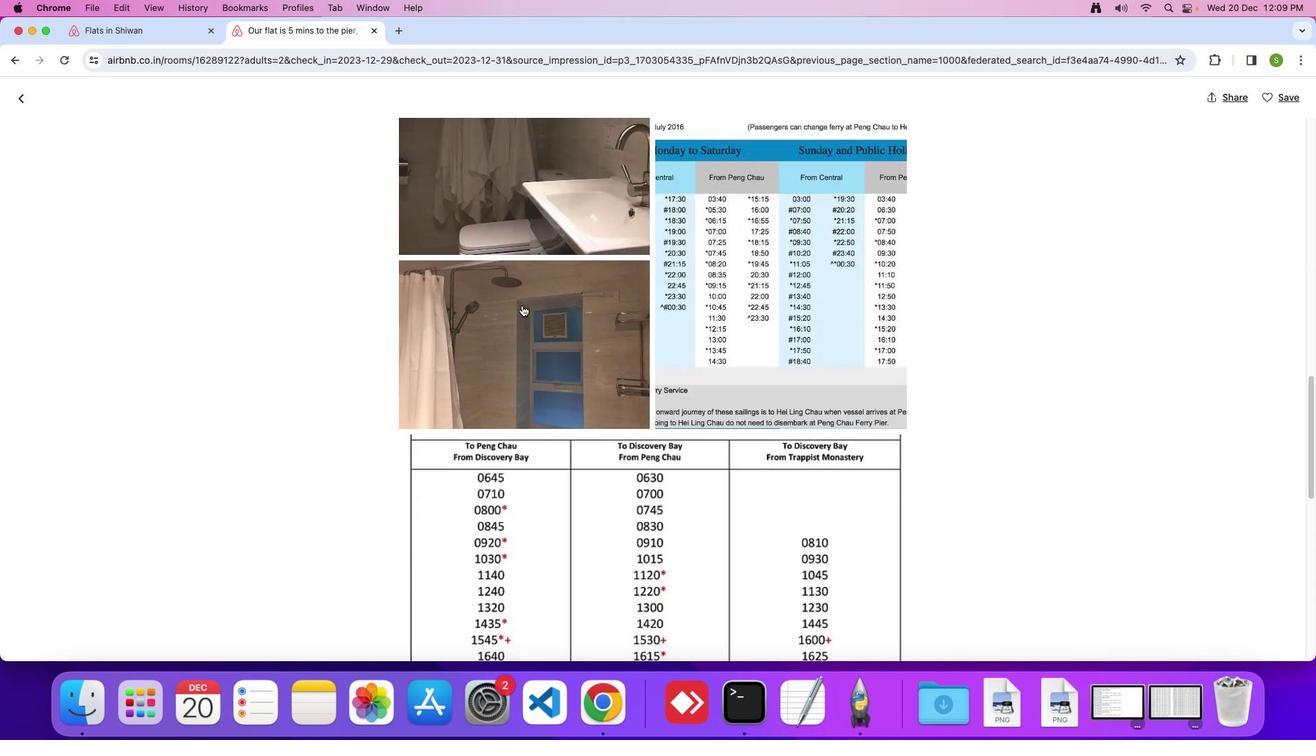 
Action: Mouse scrolled (524, 307) with delta (2, 1)
Screenshot: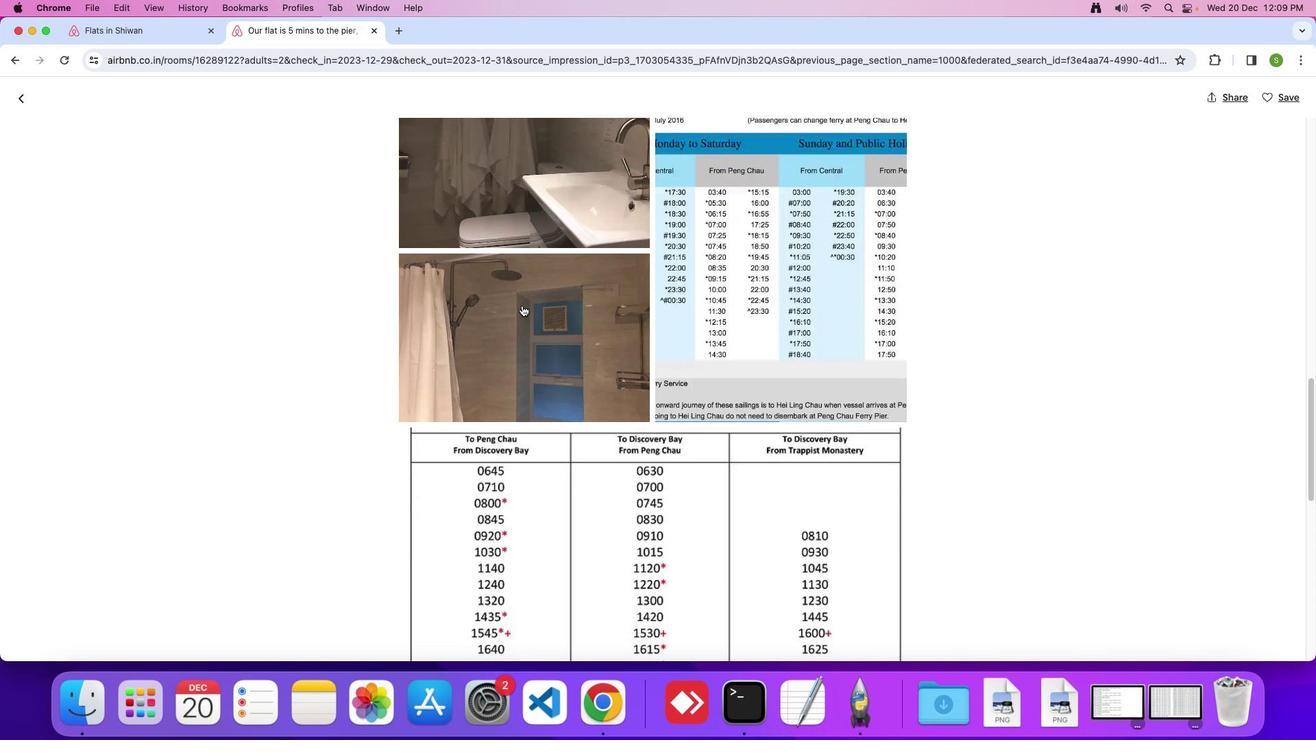 
Action: Mouse scrolled (524, 307) with delta (2, 0)
Screenshot: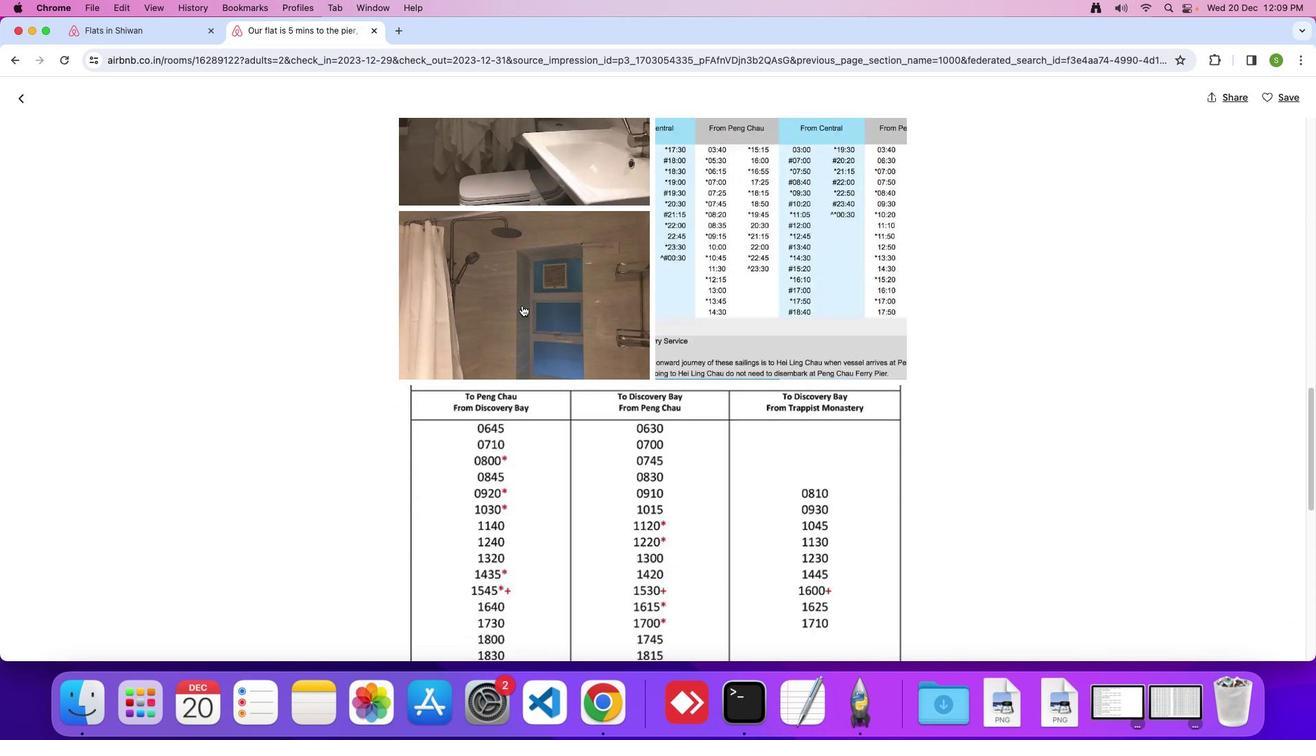 
Action: Mouse scrolled (524, 307) with delta (2, 1)
Screenshot: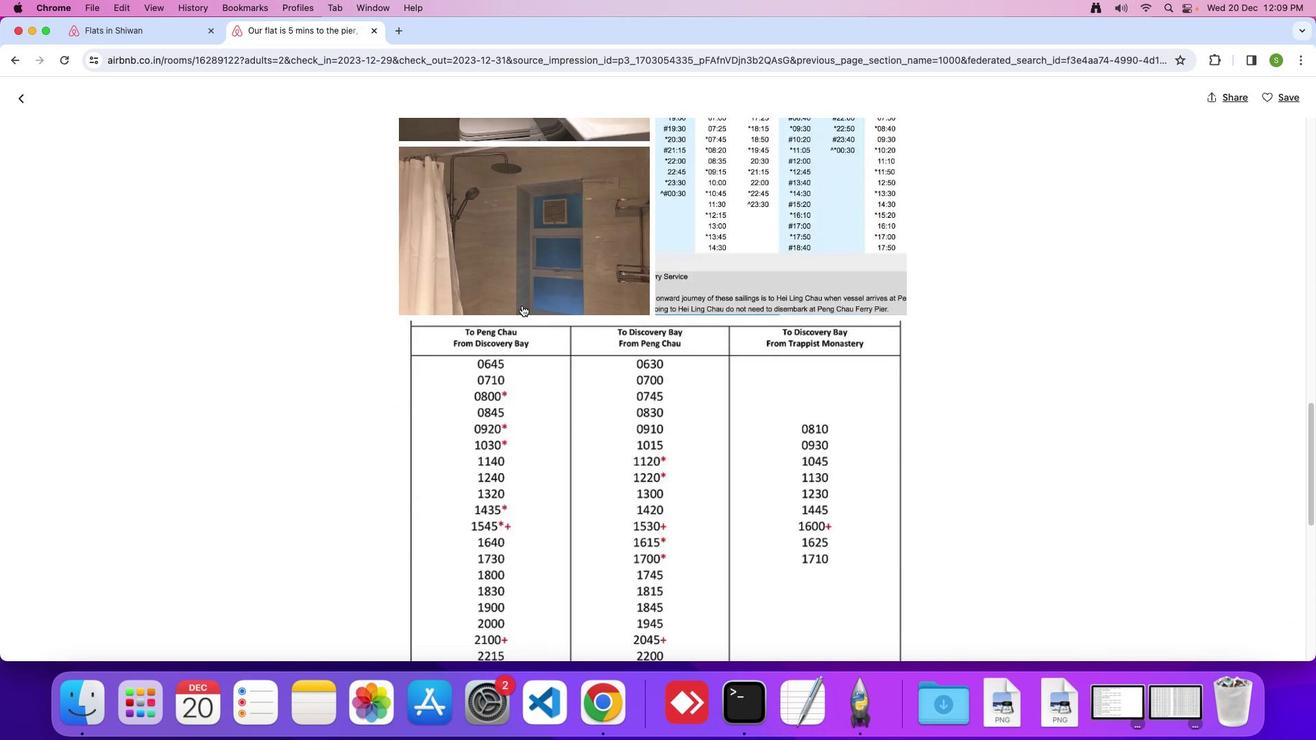 
Action: Mouse scrolled (524, 307) with delta (2, 1)
Screenshot: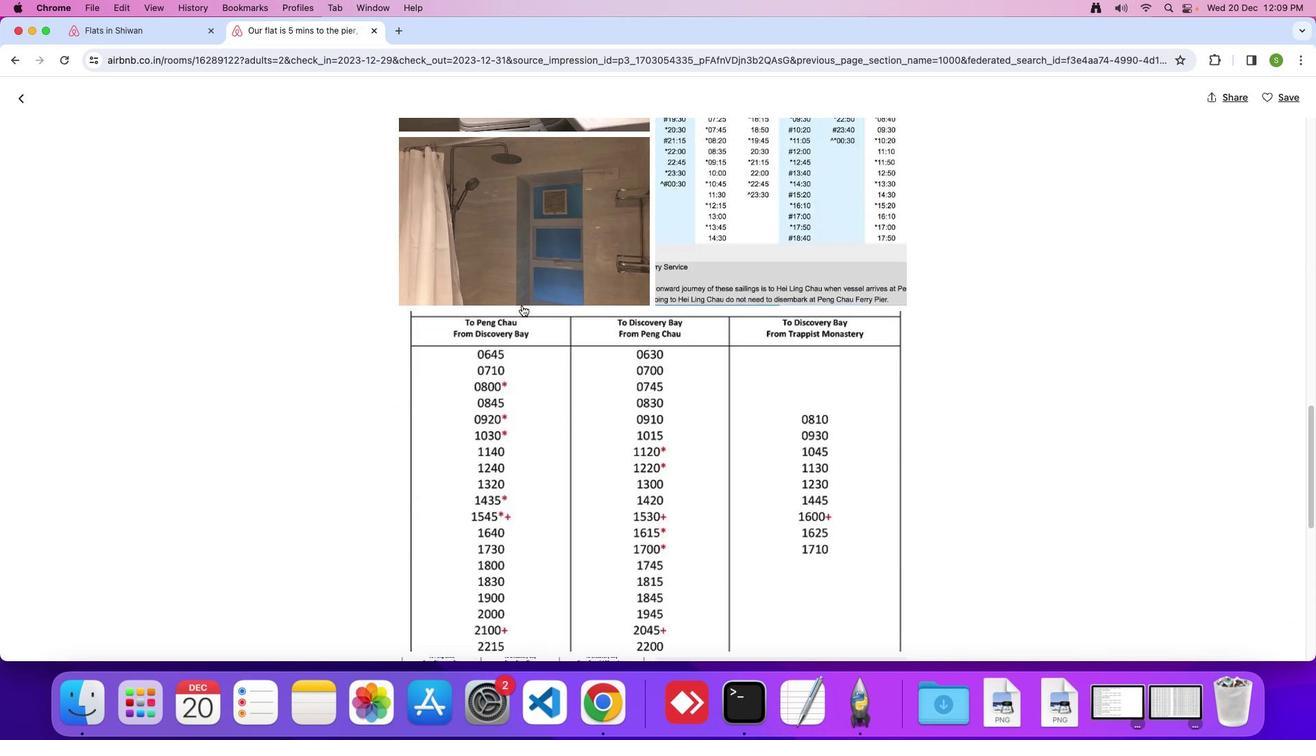 
Action: Mouse scrolled (524, 307) with delta (2, 0)
Screenshot: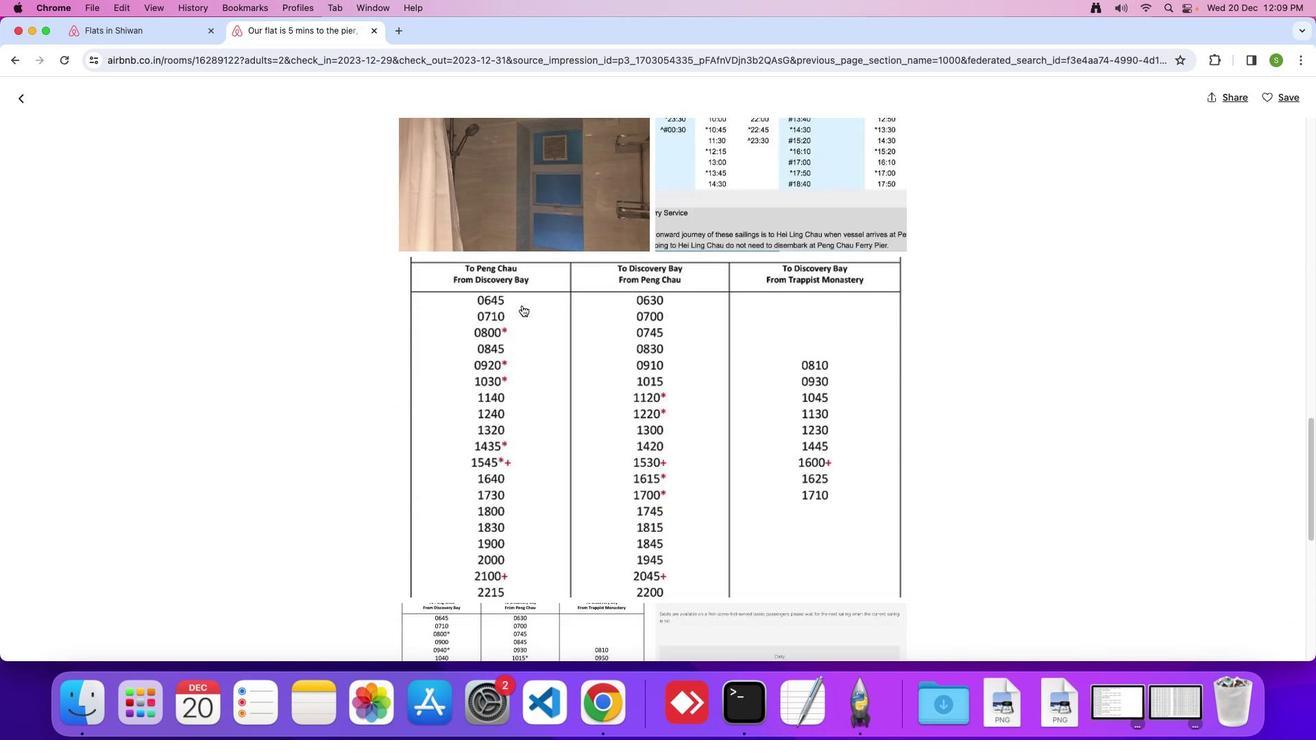 
Action: Mouse scrolled (524, 307) with delta (2, 1)
Screenshot: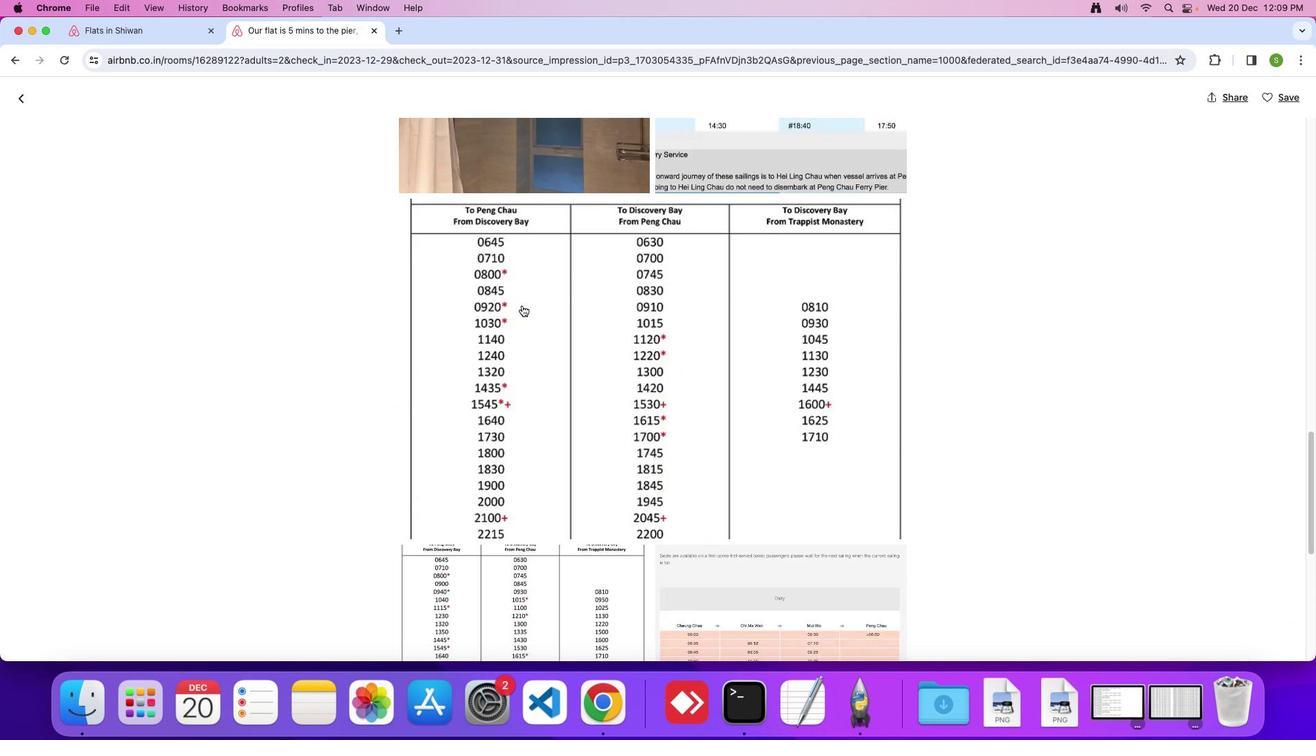 
Action: Mouse scrolled (524, 307) with delta (2, 1)
Screenshot: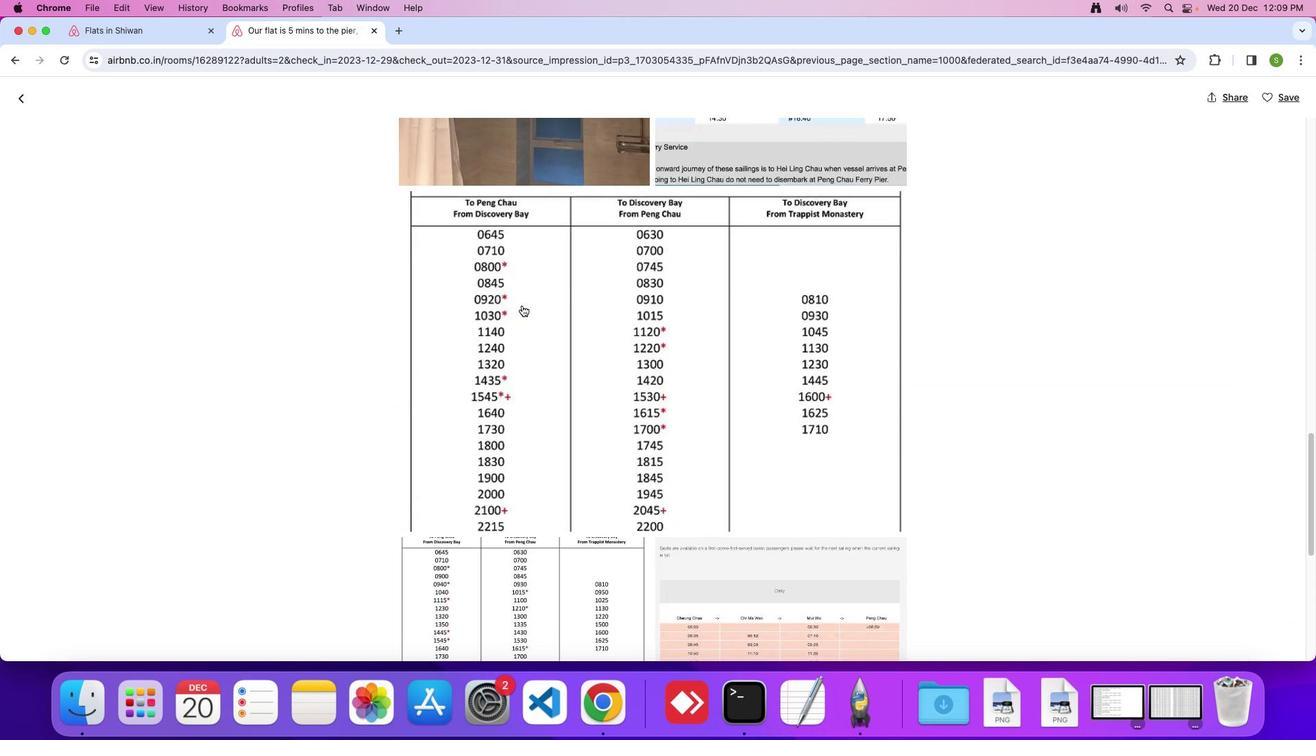 
Action: Mouse scrolled (524, 307) with delta (2, 0)
Screenshot: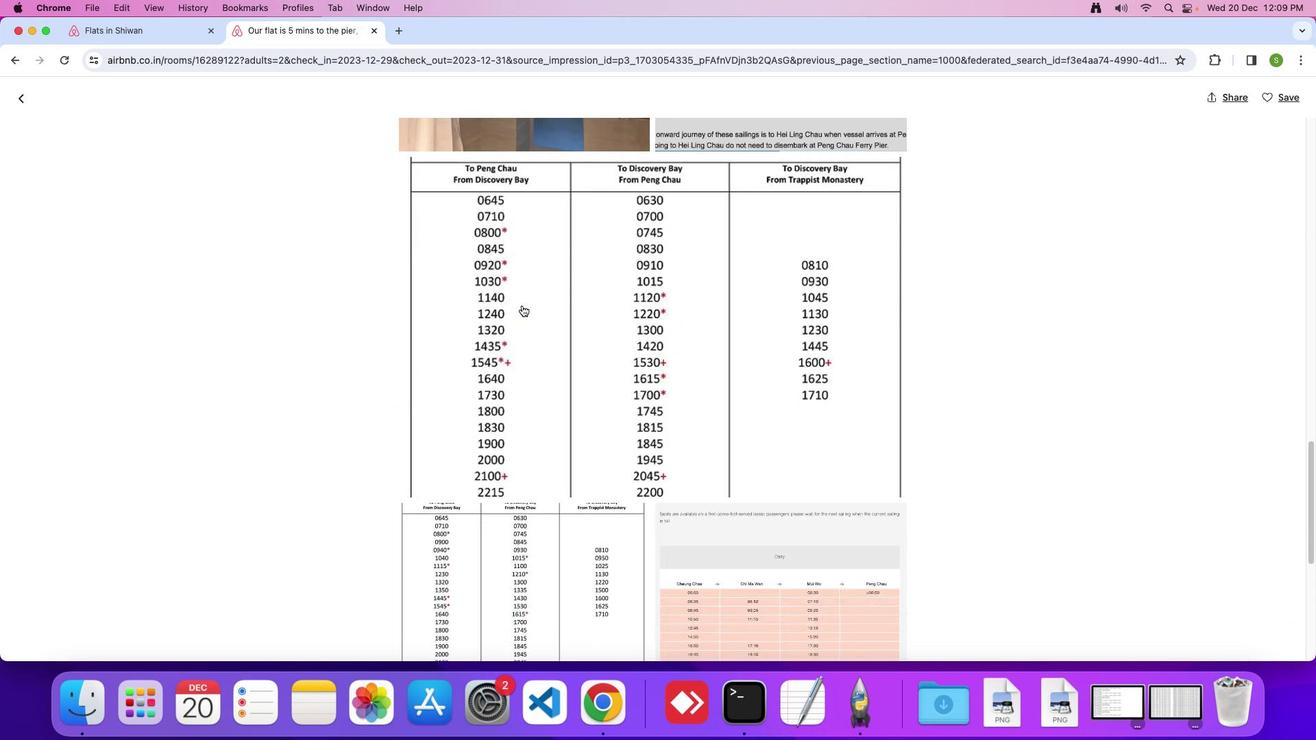 
Action: Mouse scrolled (524, 307) with delta (2, 1)
Screenshot: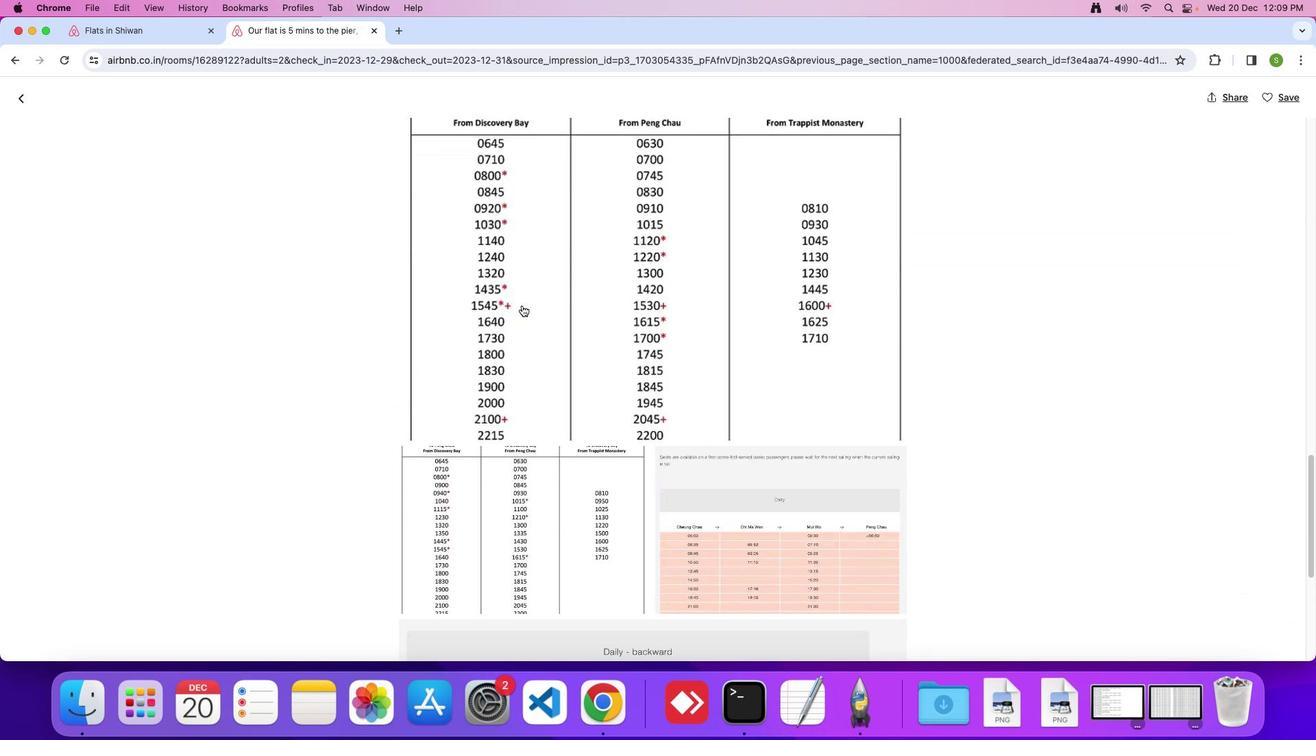 
Action: Mouse scrolled (524, 307) with delta (2, 1)
Screenshot: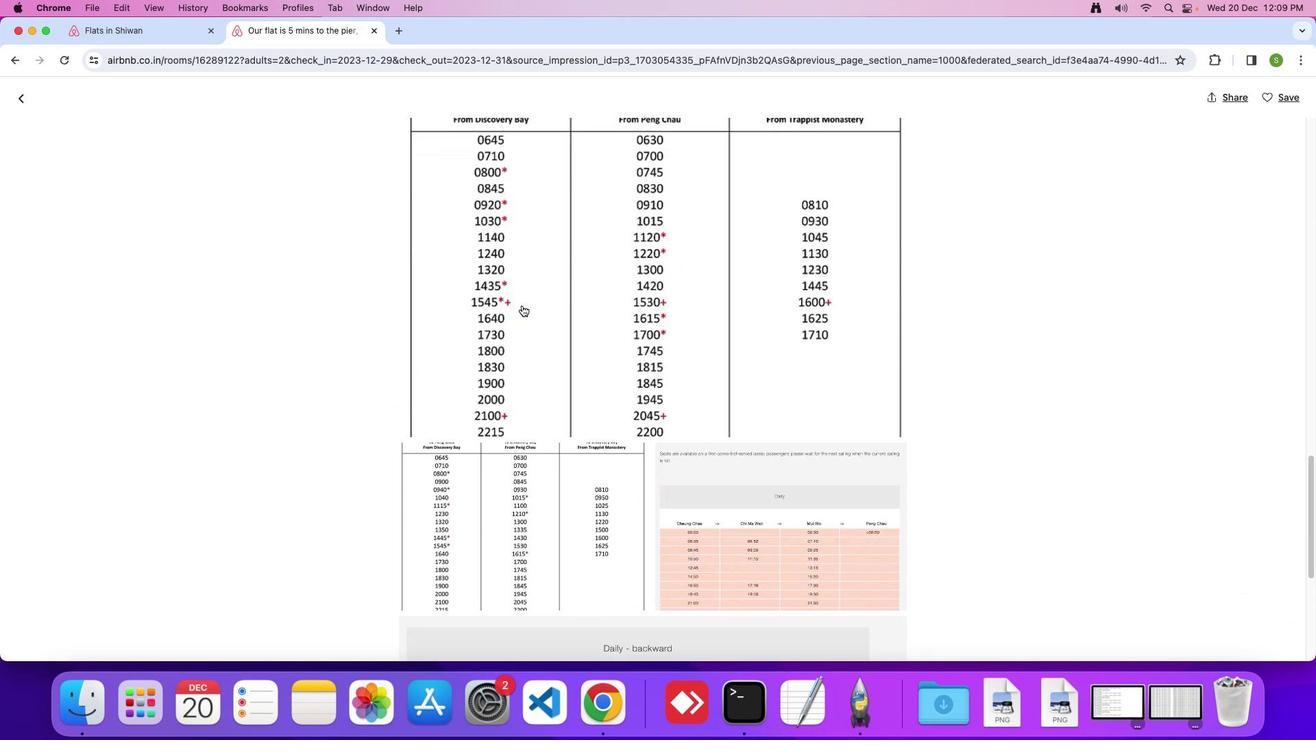 
Action: Mouse scrolled (524, 307) with delta (2, 0)
Screenshot: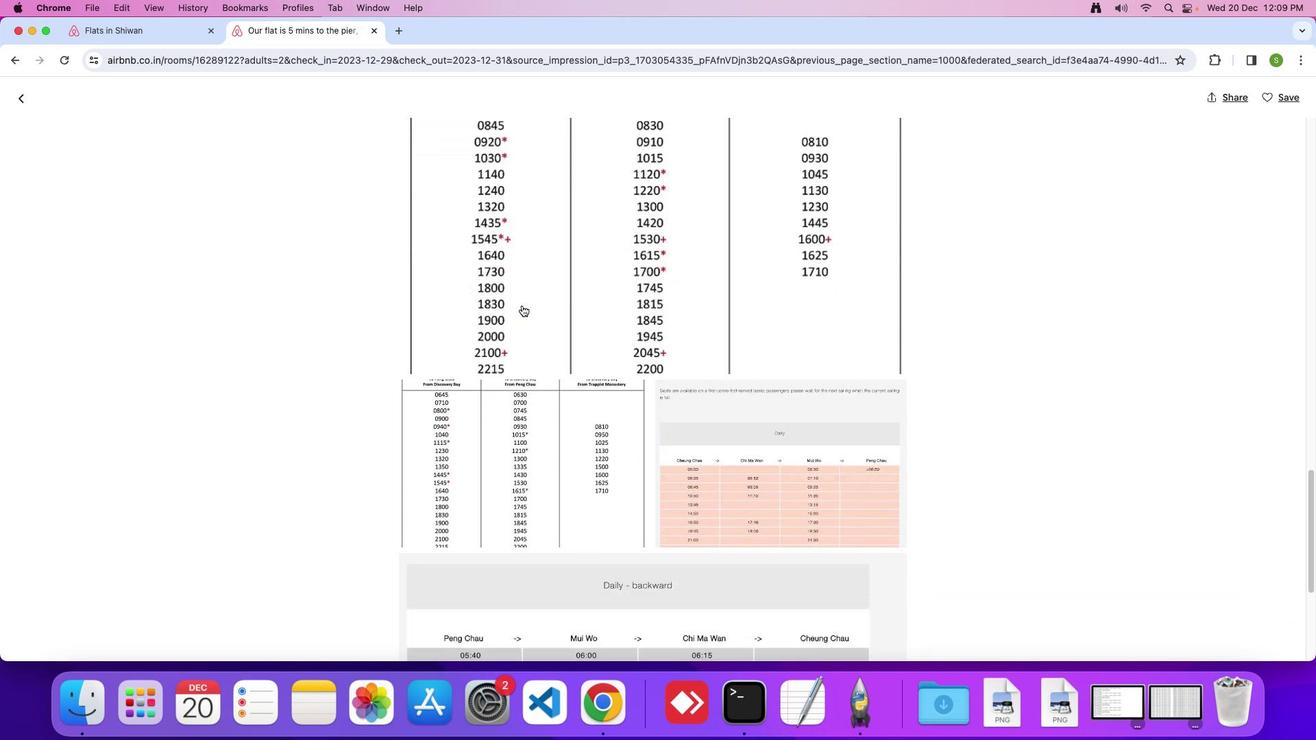 
Action: Mouse scrolled (524, 307) with delta (2, 1)
Screenshot: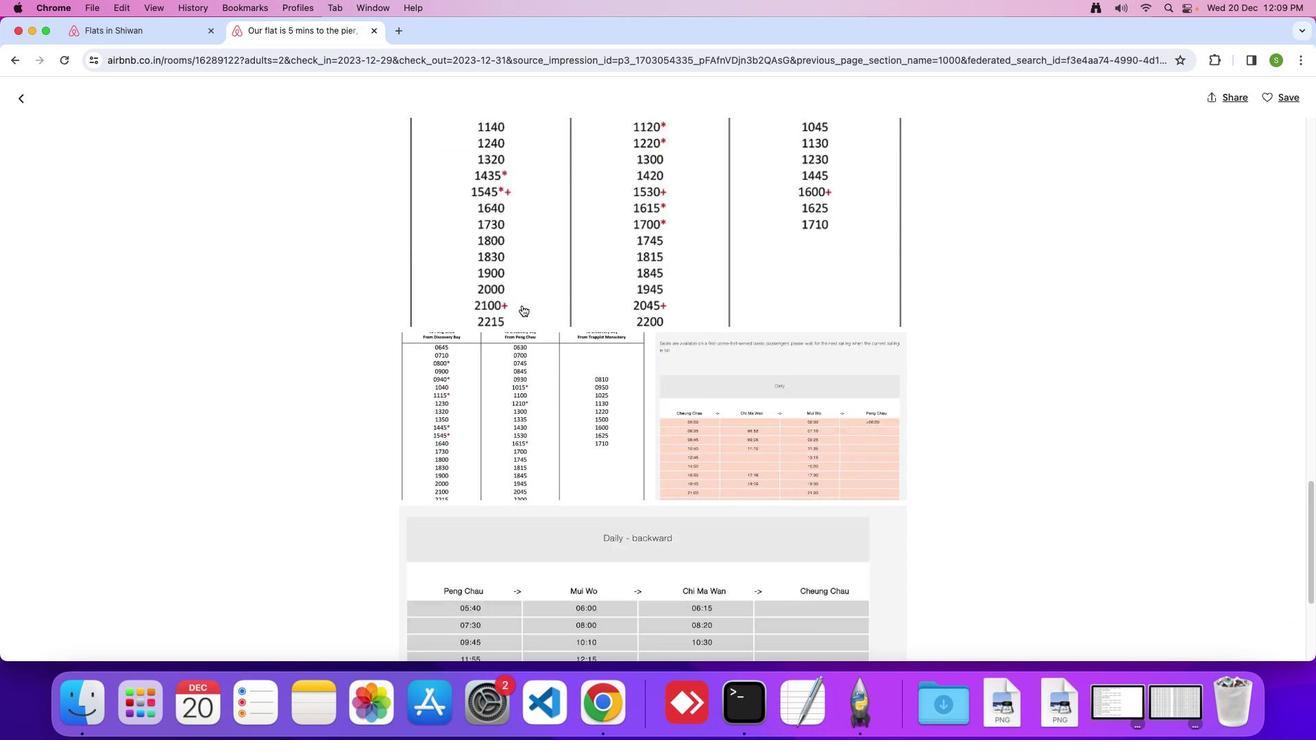 
Action: Mouse scrolled (524, 307) with delta (2, 1)
Screenshot: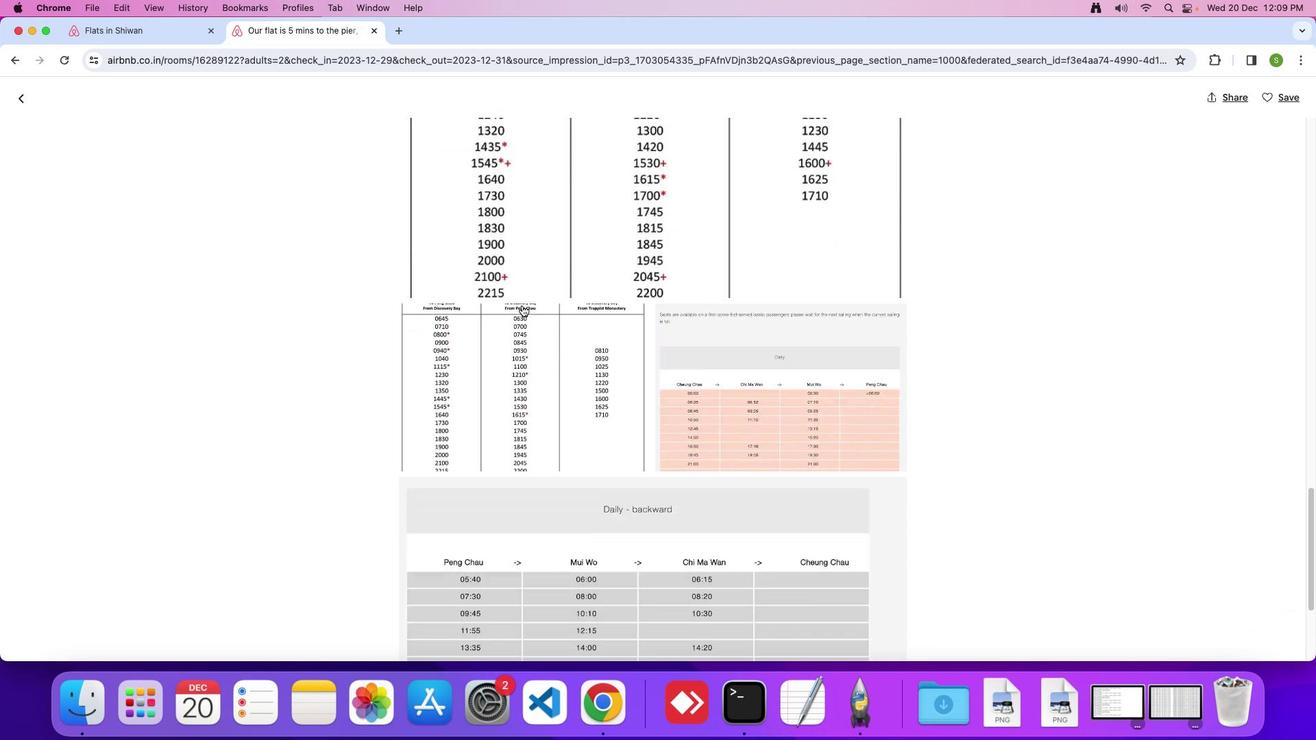 
Action: Mouse scrolled (524, 307) with delta (2, 0)
Screenshot: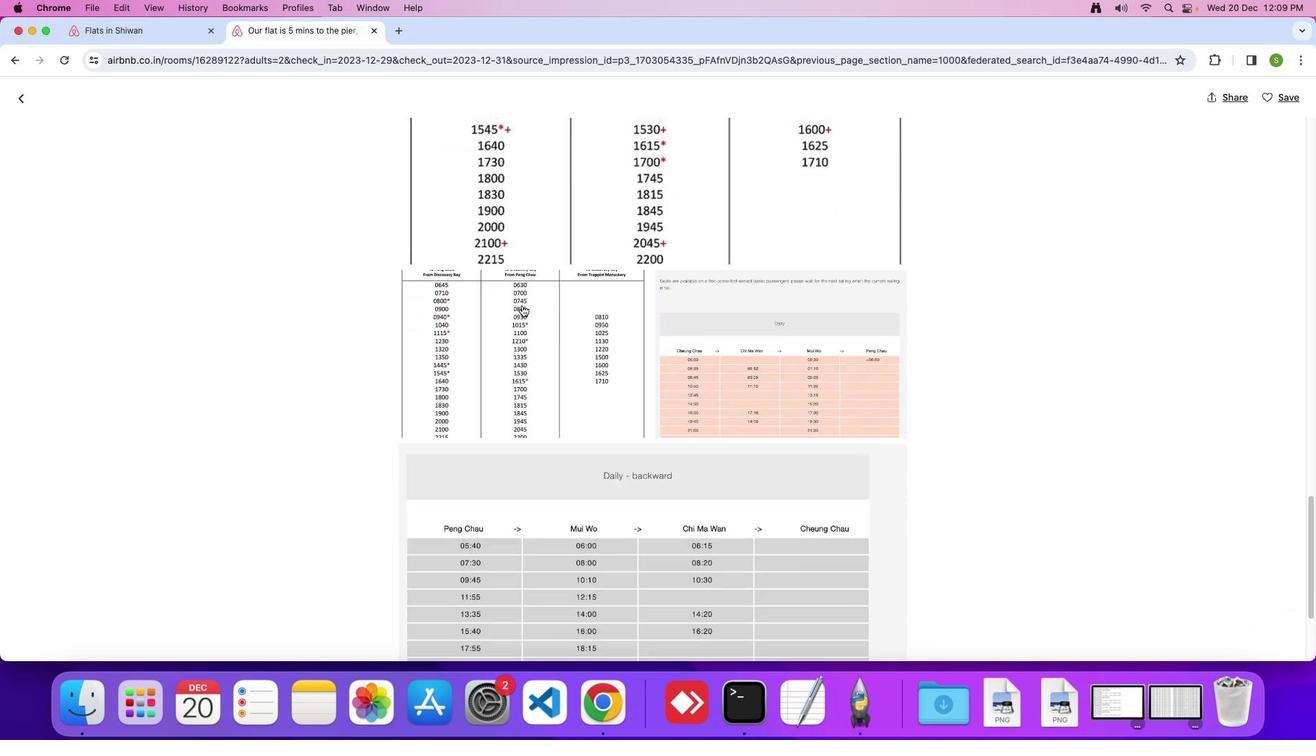 
Action: Mouse scrolled (524, 307) with delta (2, 1)
Screenshot: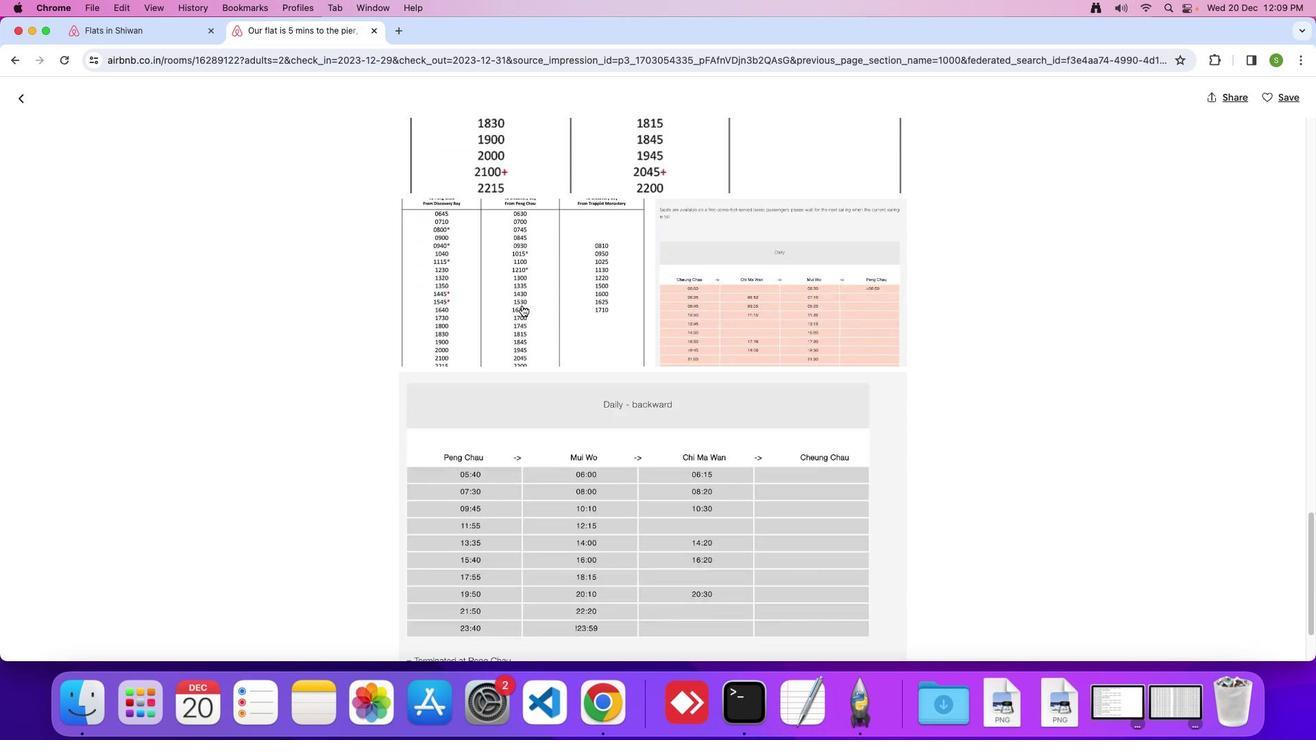 
Action: Mouse scrolled (524, 307) with delta (2, 1)
Screenshot: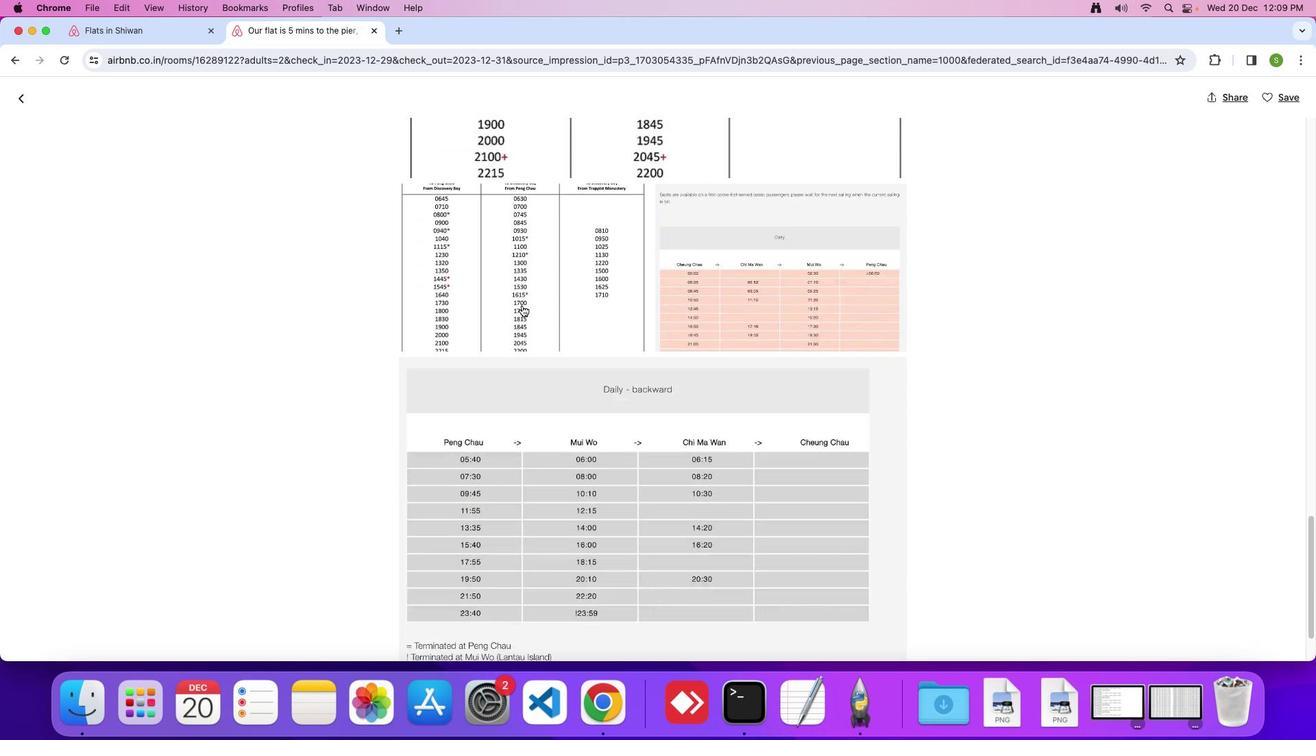 
Action: Mouse scrolled (524, 307) with delta (2, 0)
Screenshot: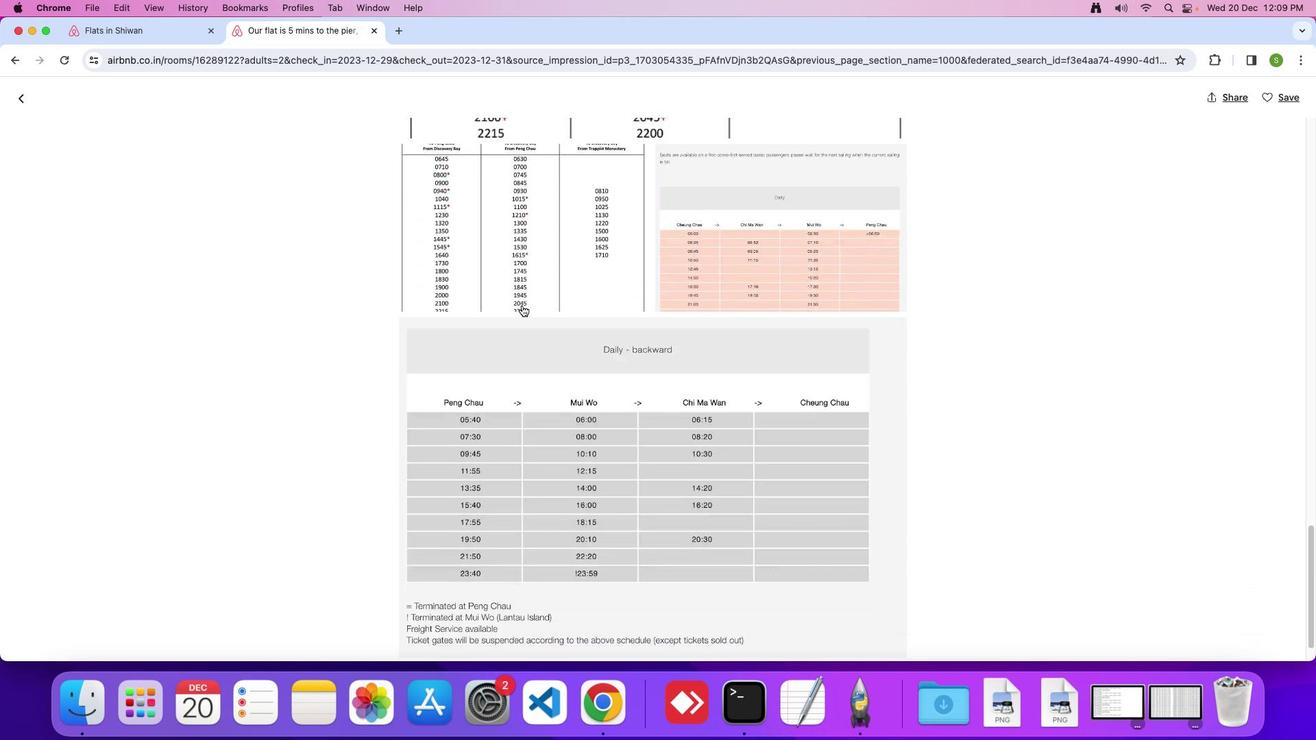 
Action: Mouse scrolled (524, 307) with delta (2, 1)
Screenshot: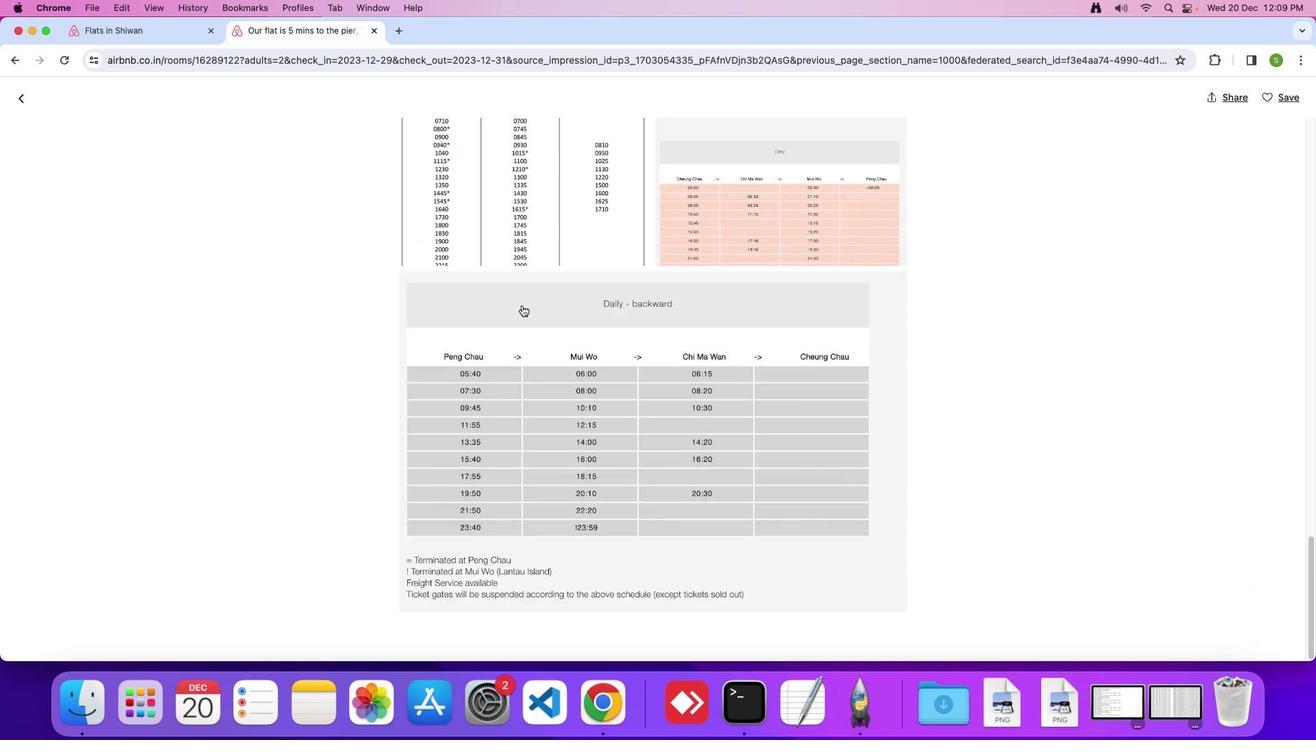
Action: Mouse scrolled (524, 307) with delta (2, 1)
Screenshot: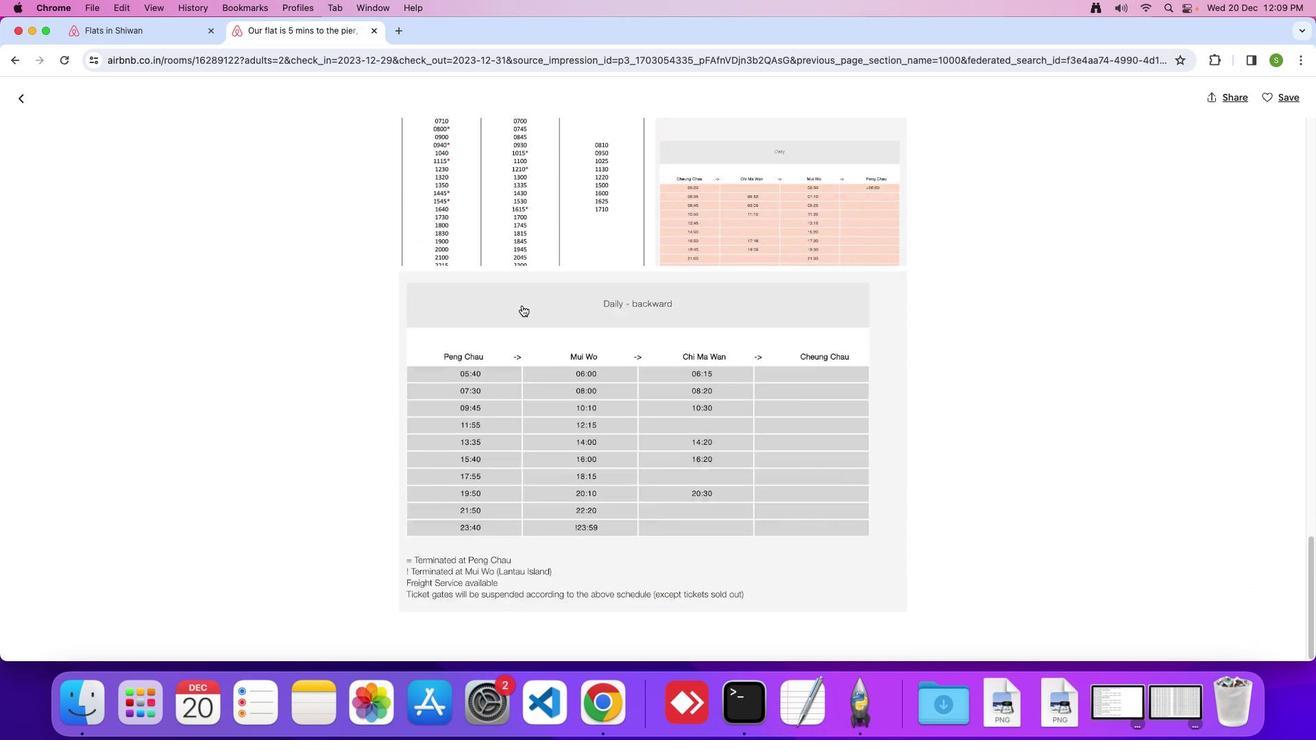 
Action: Mouse scrolled (524, 307) with delta (2, 0)
Screenshot: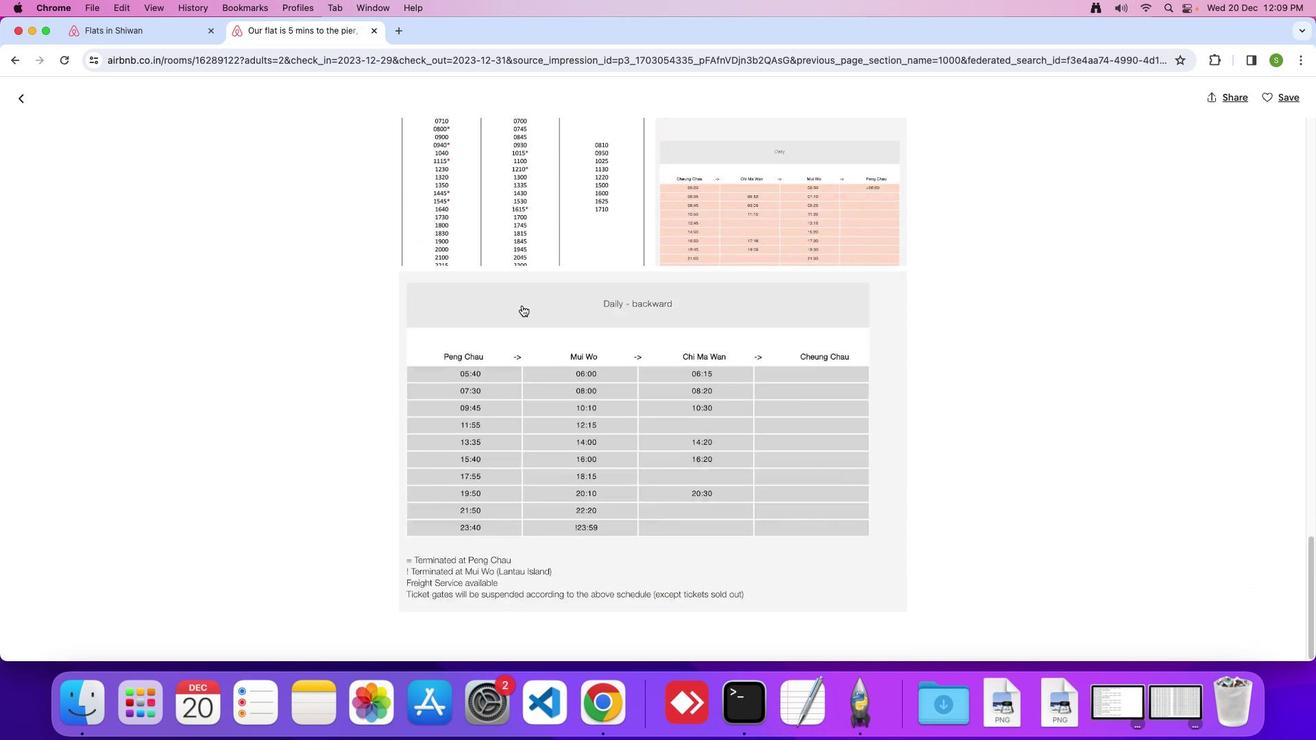 
Action: Mouse scrolled (524, 307) with delta (2, 1)
Screenshot: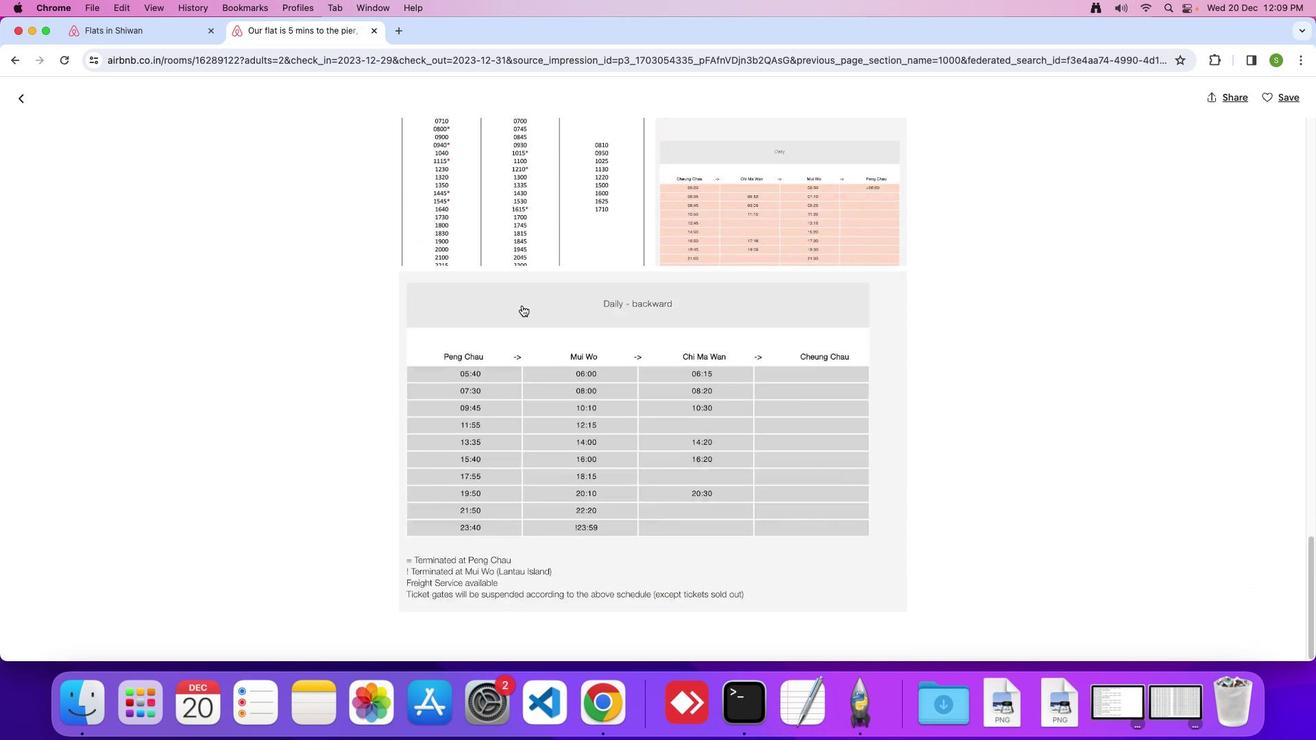 
Action: Mouse scrolled (524, 307) with delta (2, 1)
Screenshot: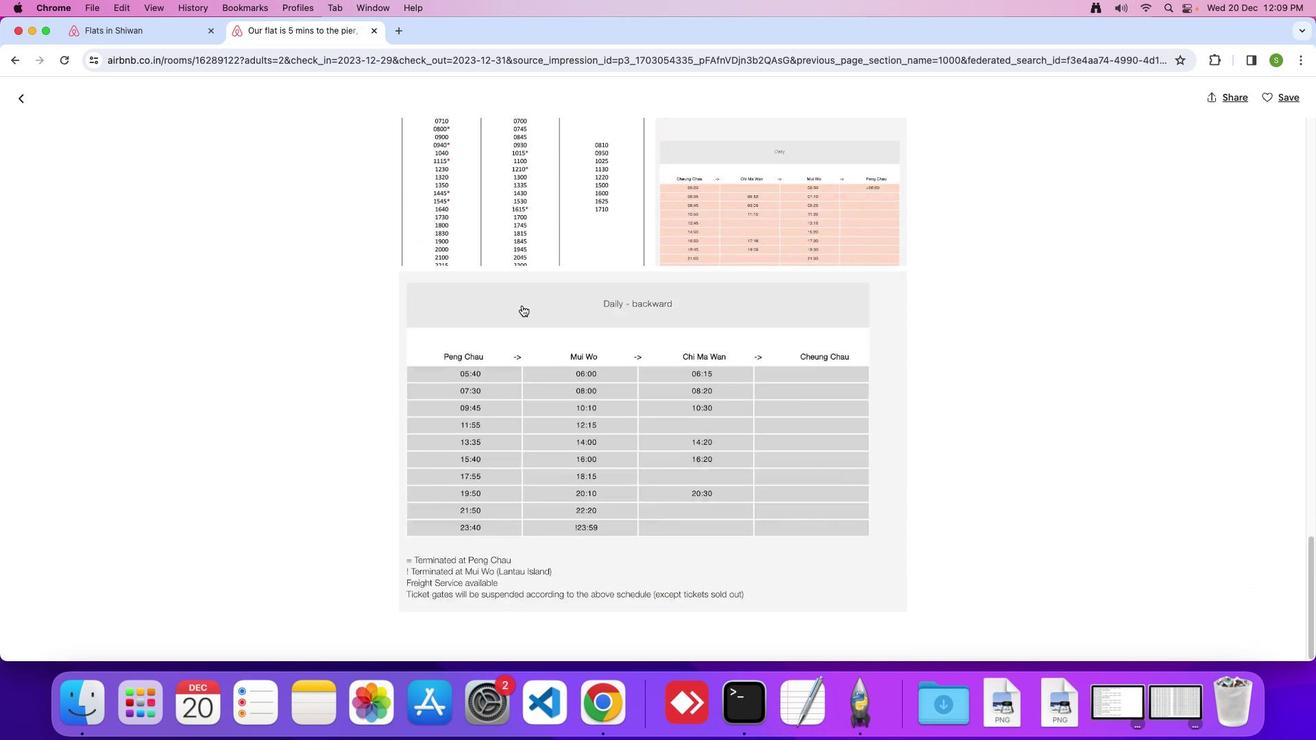 
Action: Mouse scrolled (524, 307) with delta (2, 0)
Screenshot: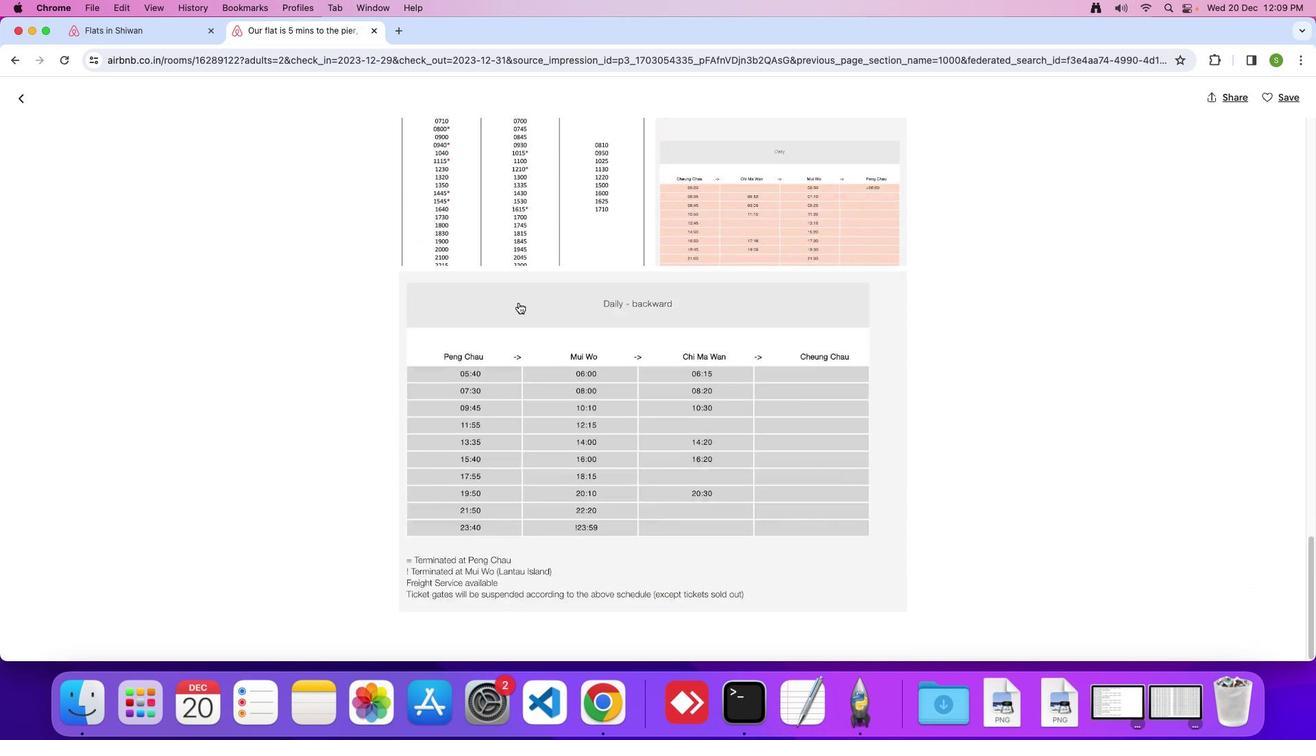 
Action: Mouse moved to (29, 104)
Screenshot: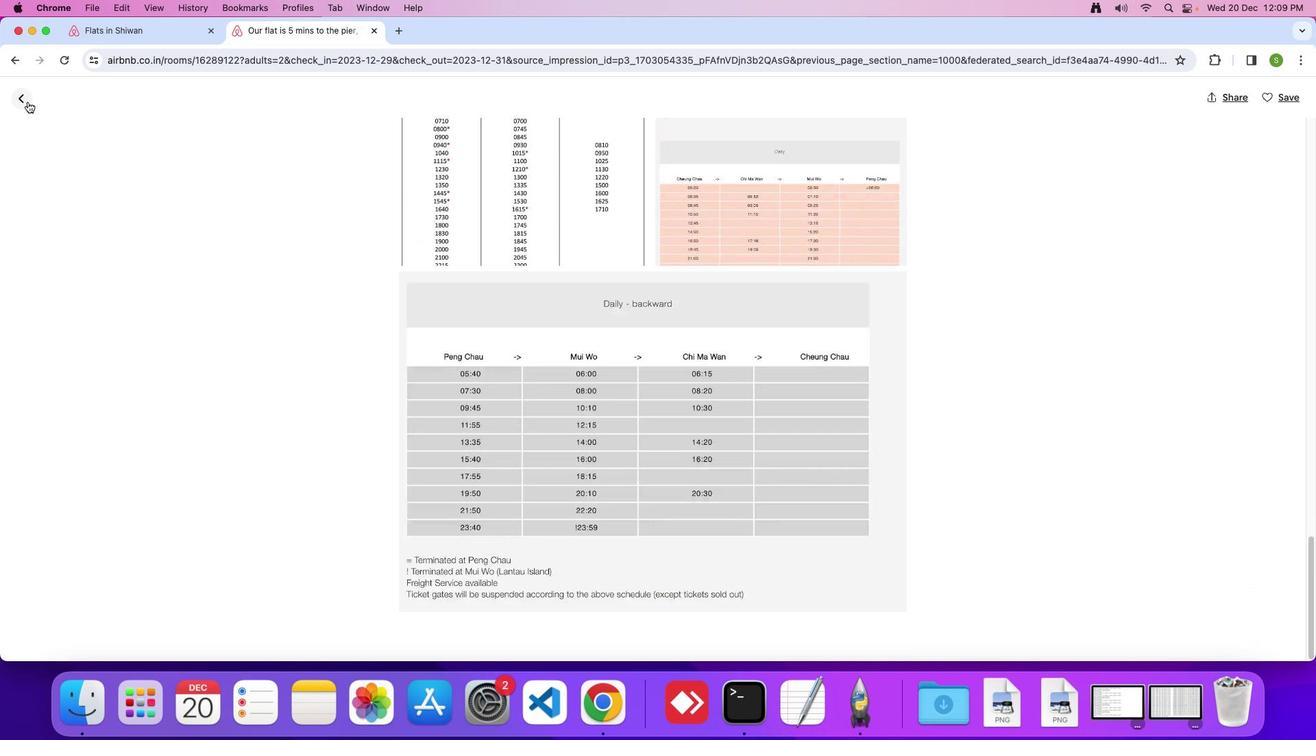 
Action: Mouse pressed left at (29, 104)
Screenshot: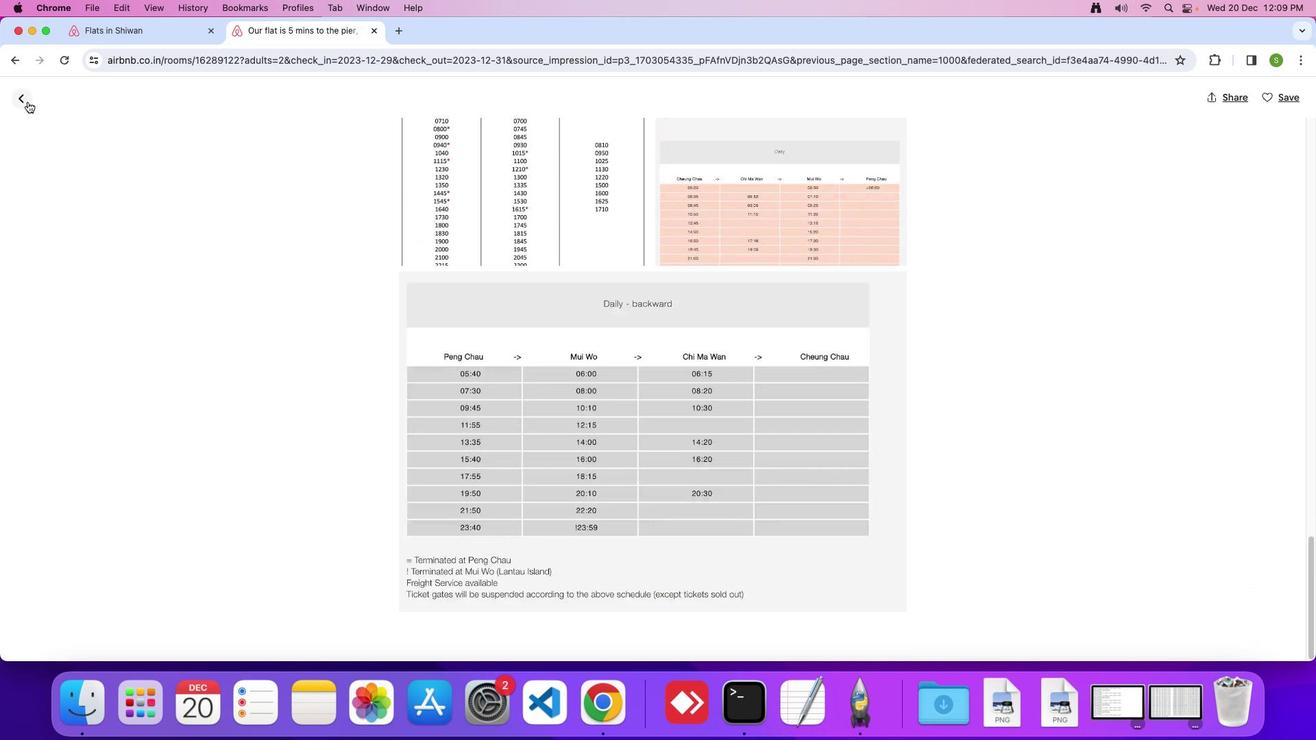 
Action: Mouse moved to (412, 312)
Screenshot: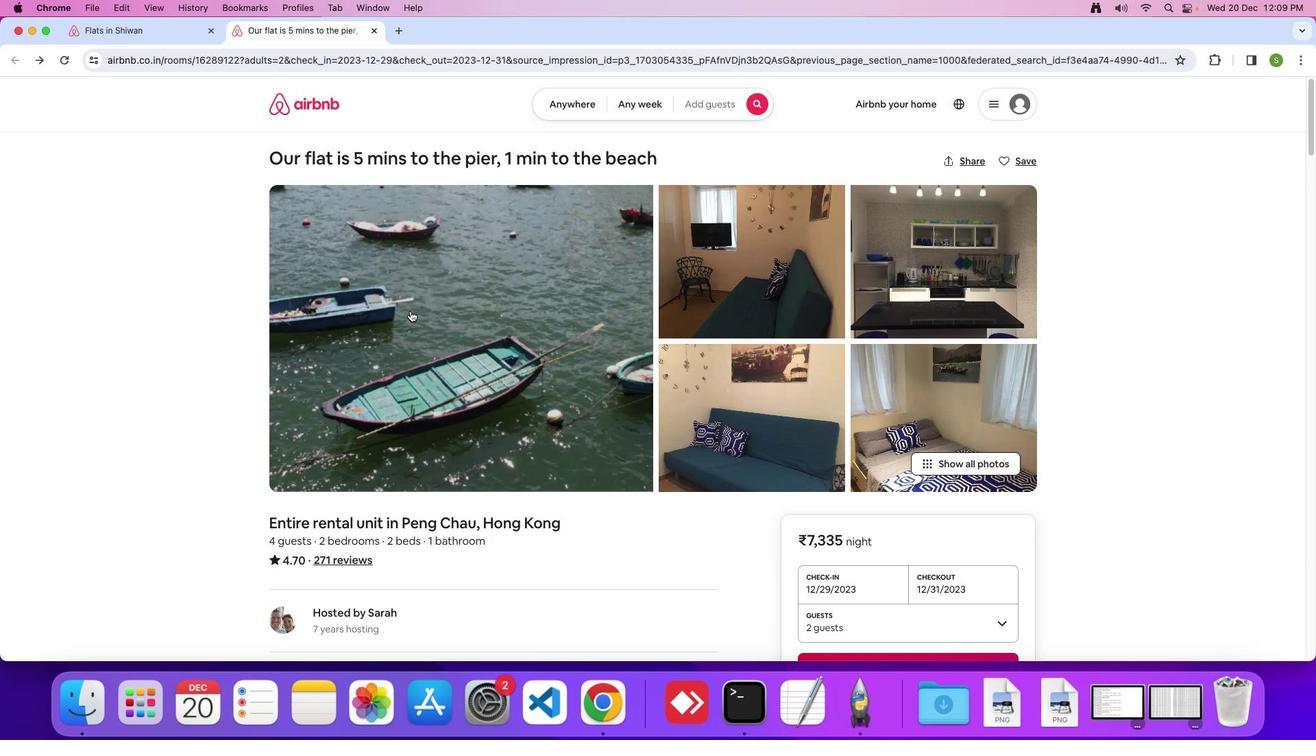 
Action: Mouse scrolled (412, 312) with delta (2, 1)
Screenshot: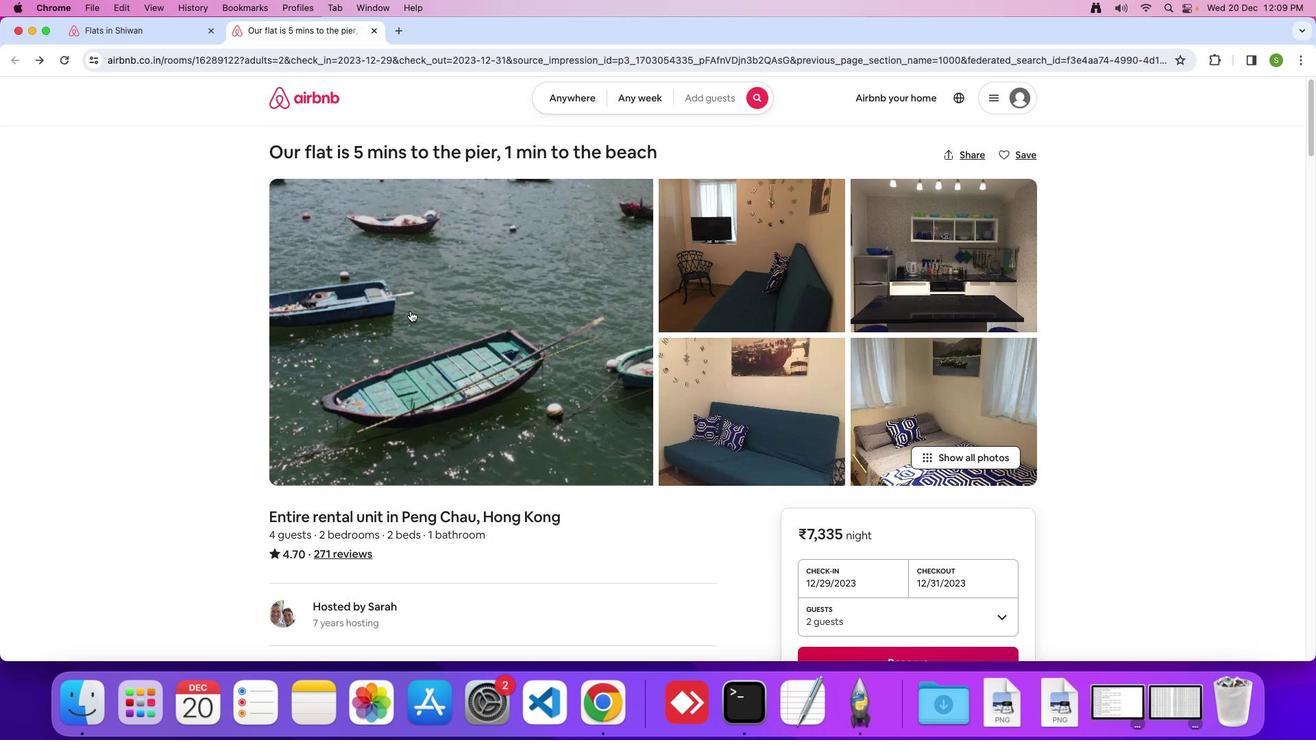 
Action: Mouse scrolled (412, 312) with delta (2, 1)
Screenshot: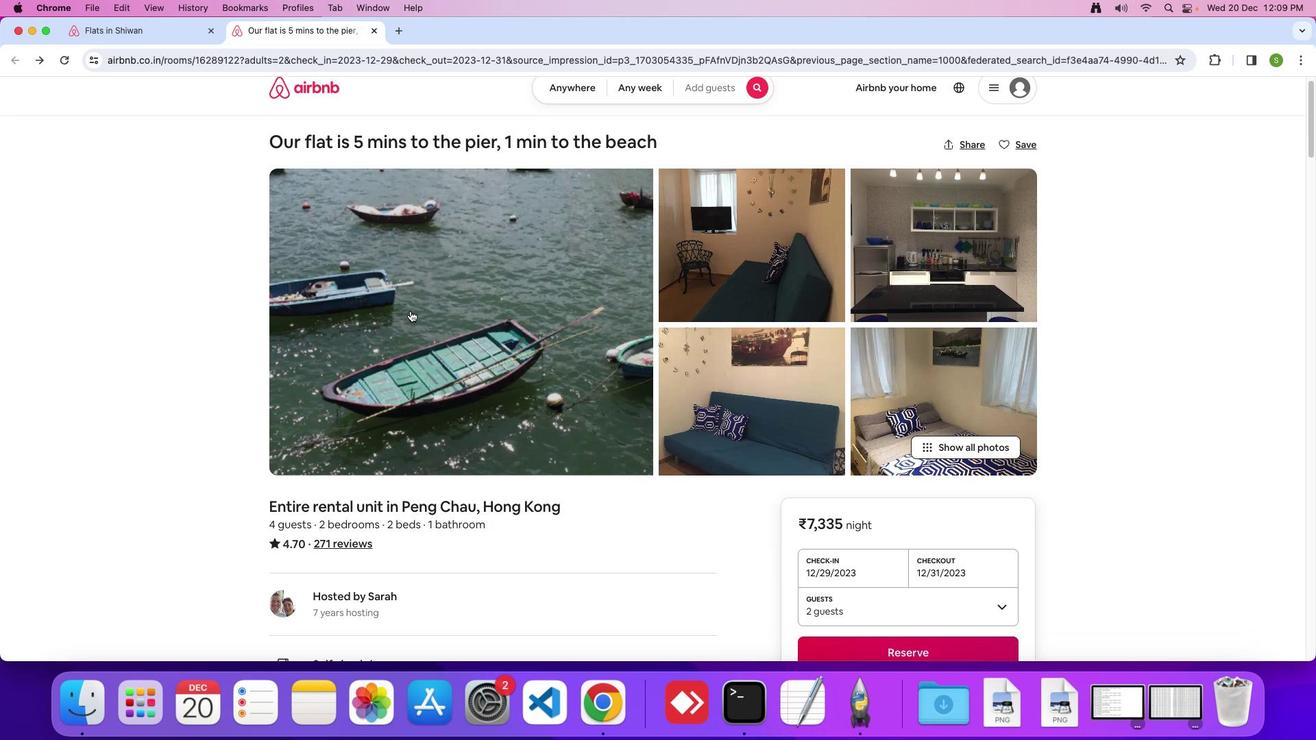 
Action: Mouse scrolled (412, 312) with delta (2, 0)
Screenshot: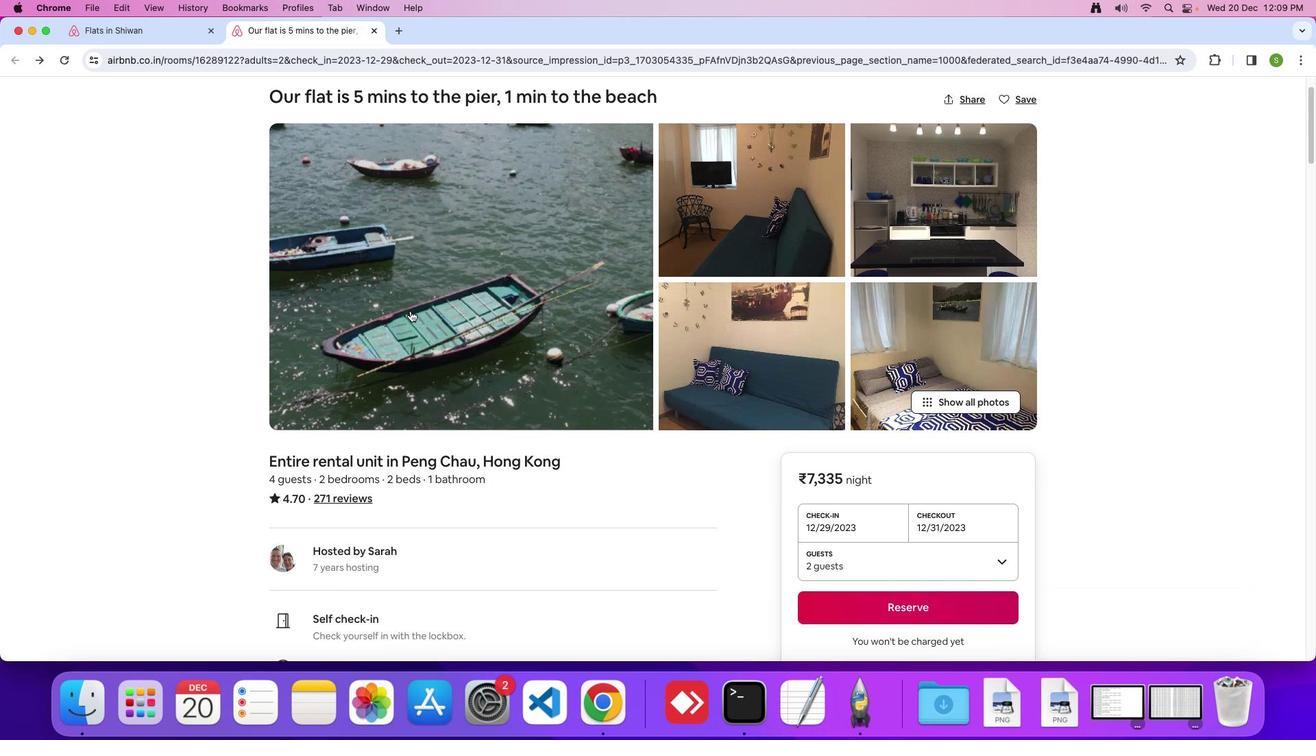 
Action: Mouse scrolled (412, 312) with delta (2, 1)
Screenshot: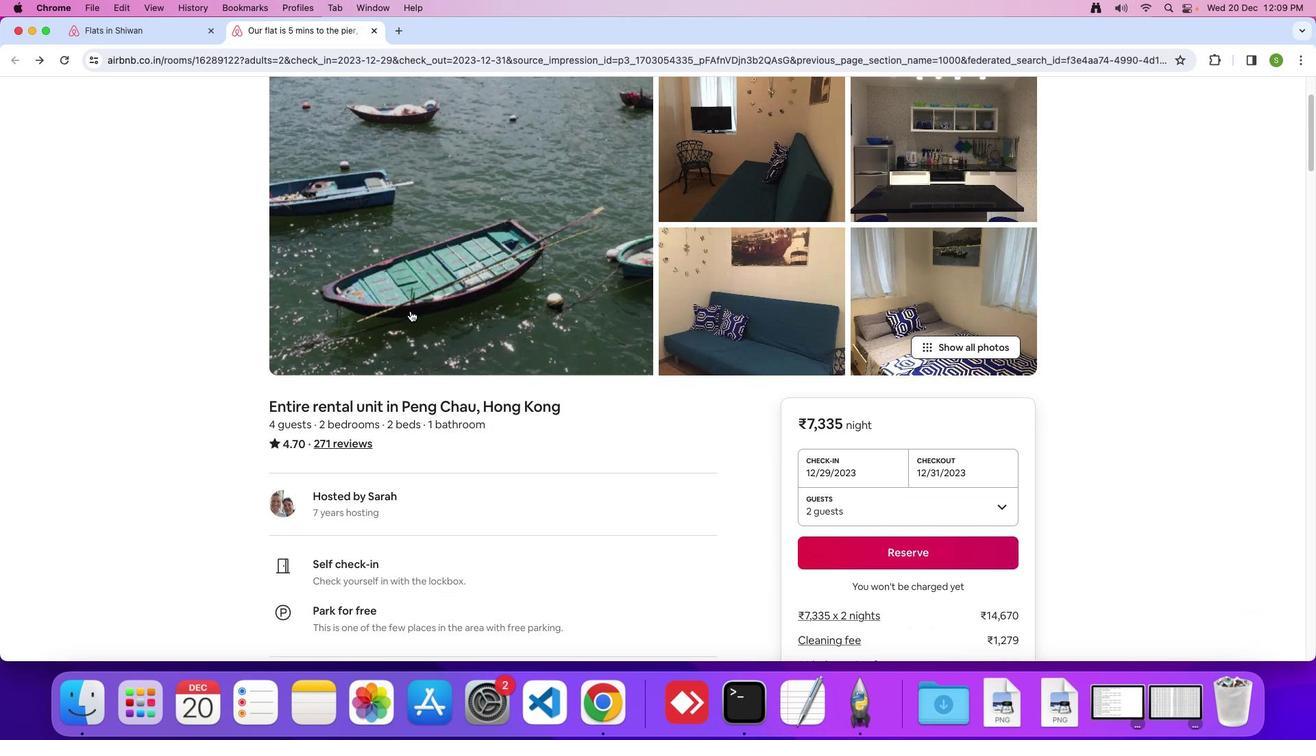 
Action: Mouse scrolled (412, 312) with delta (2, 1)
Screenshot: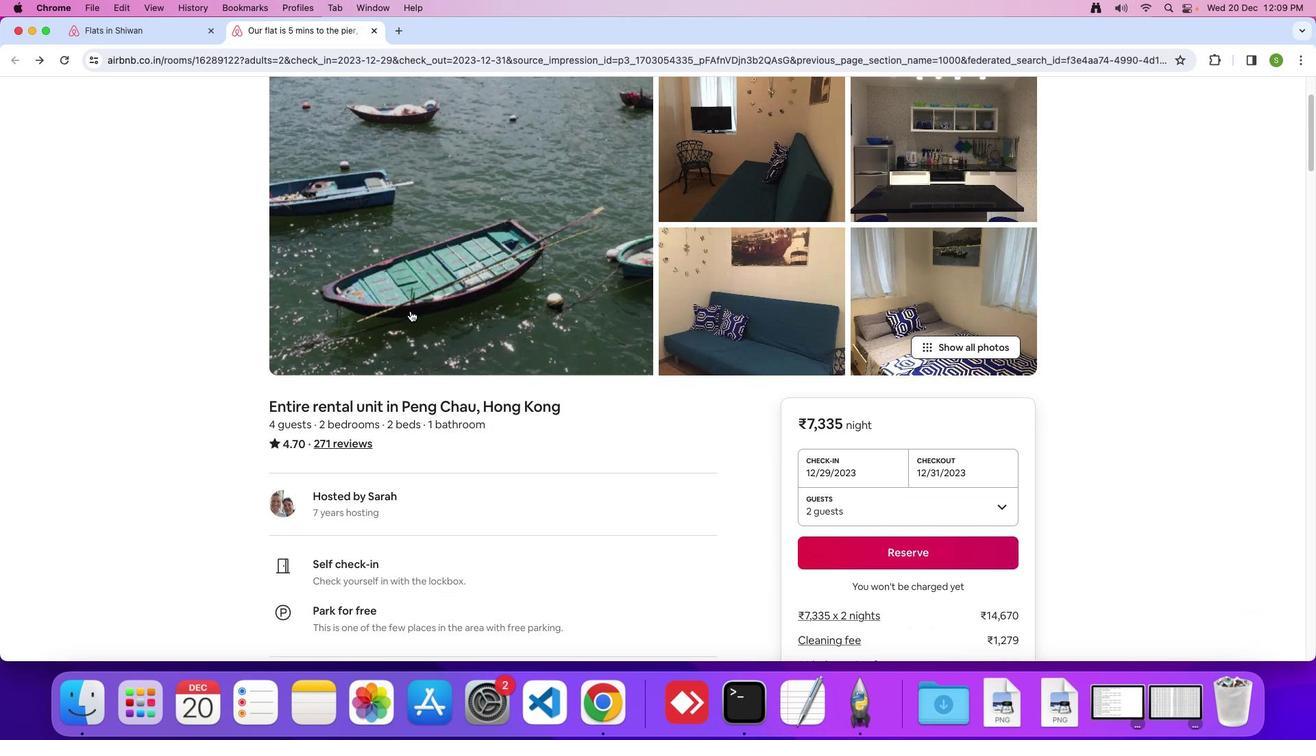 
Action: Mouse scrolled (412, 312) with delta (2, 0)
Screenshot: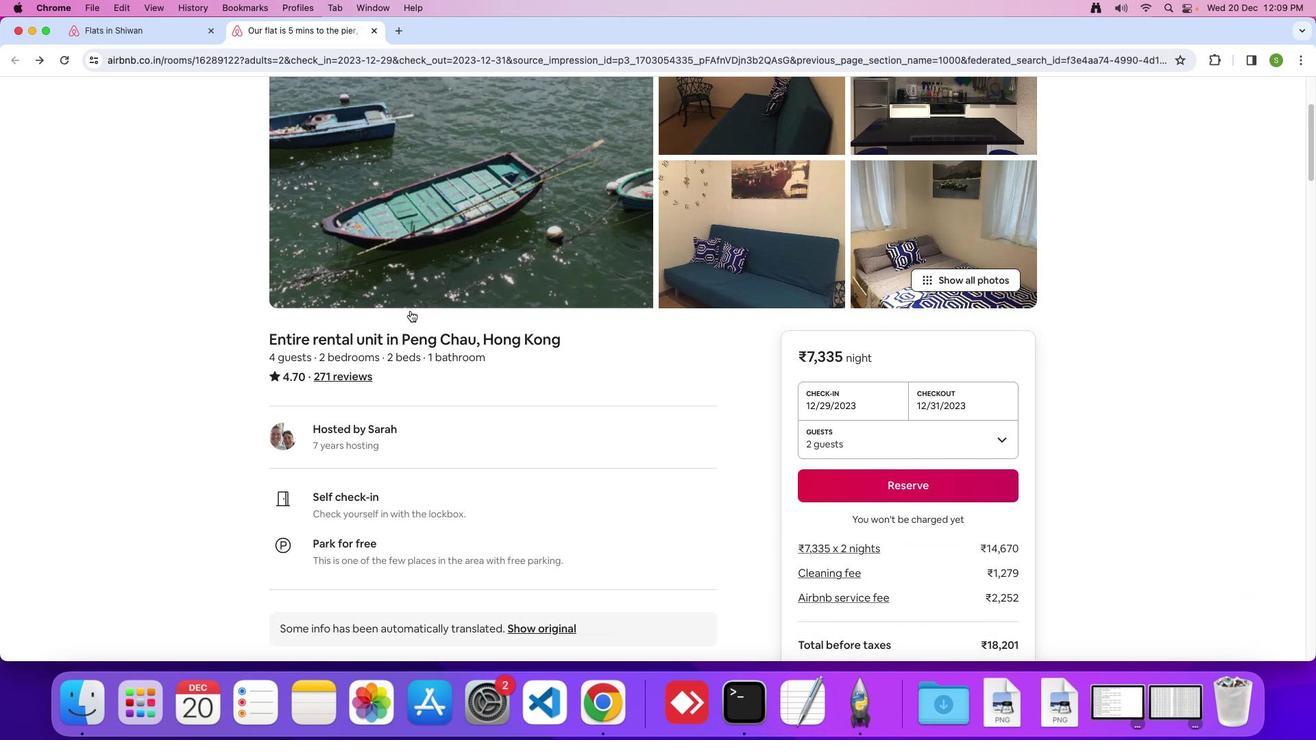 
Action: Mouse scrolled (412, 312) with delta (2, 1)
Screenshot: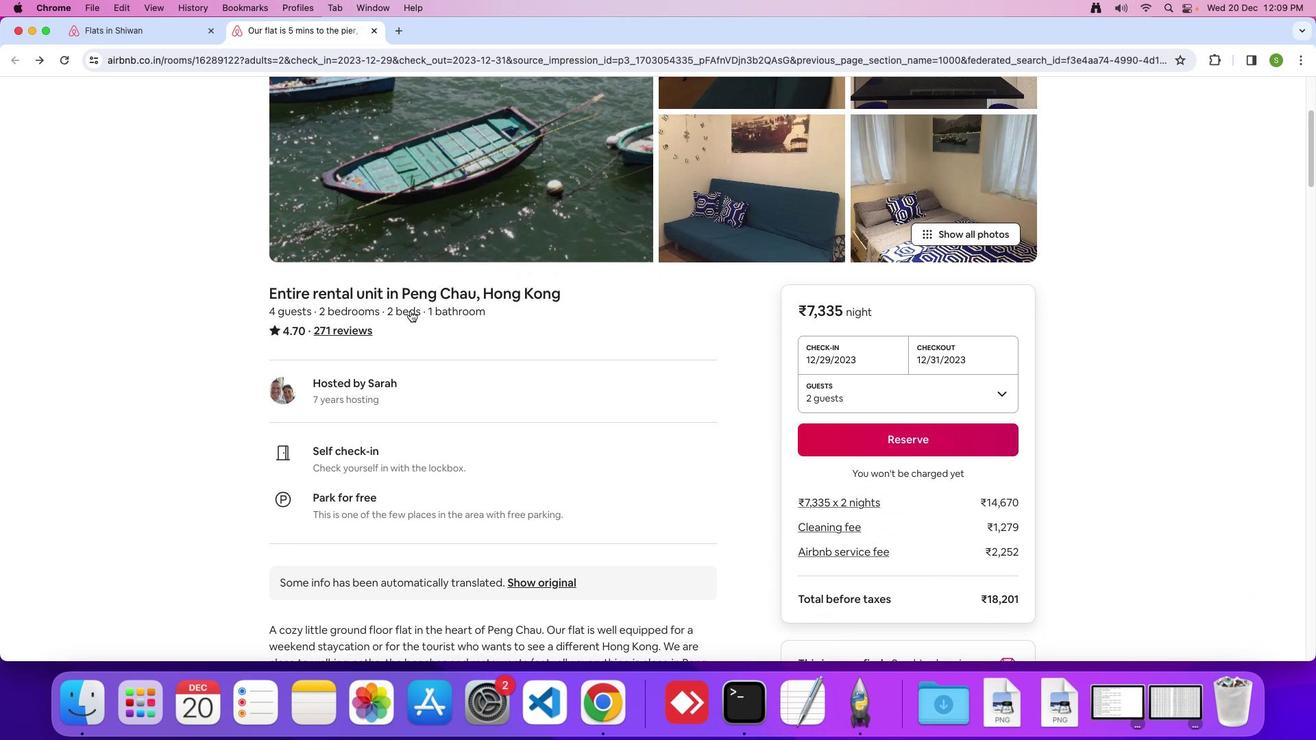 
Action: Mouse scrolled (412, 312) with delta (2, 1)
Screenshot: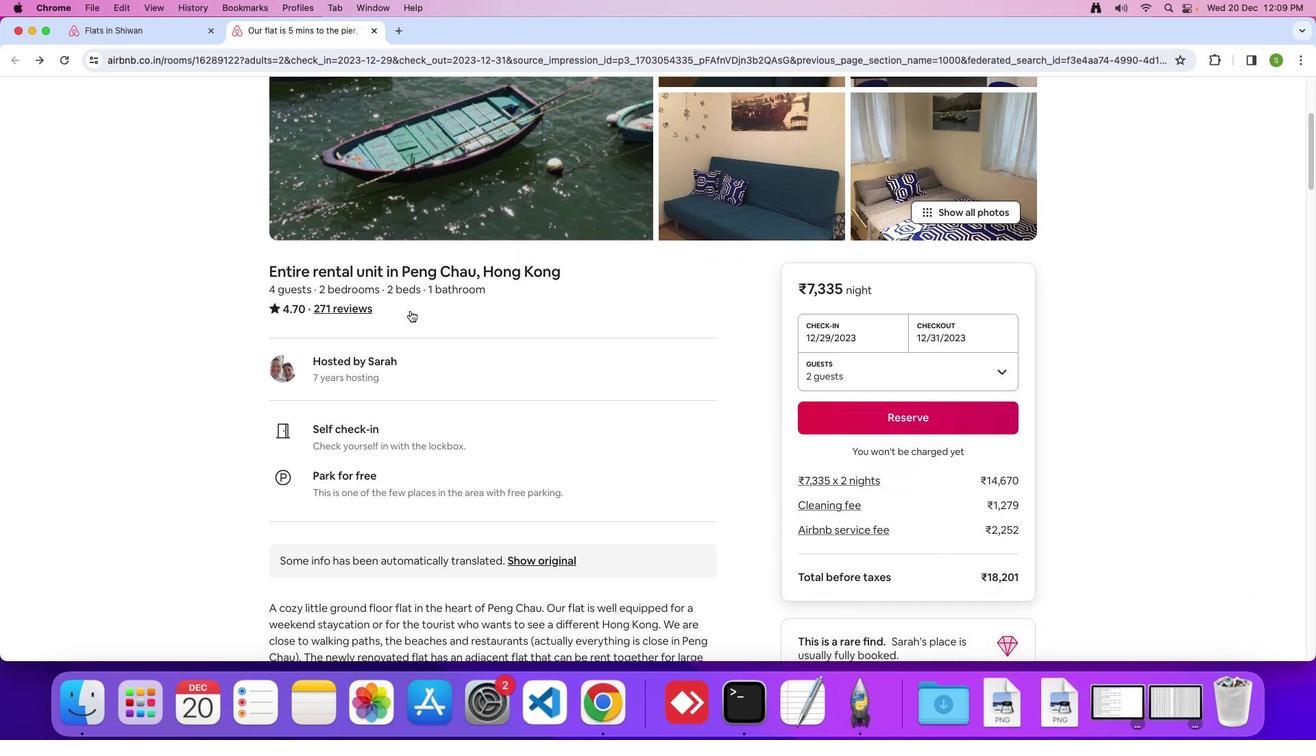 
Action: Mouse scrolled (412, 312) with delta (2, 0)
Screenshot: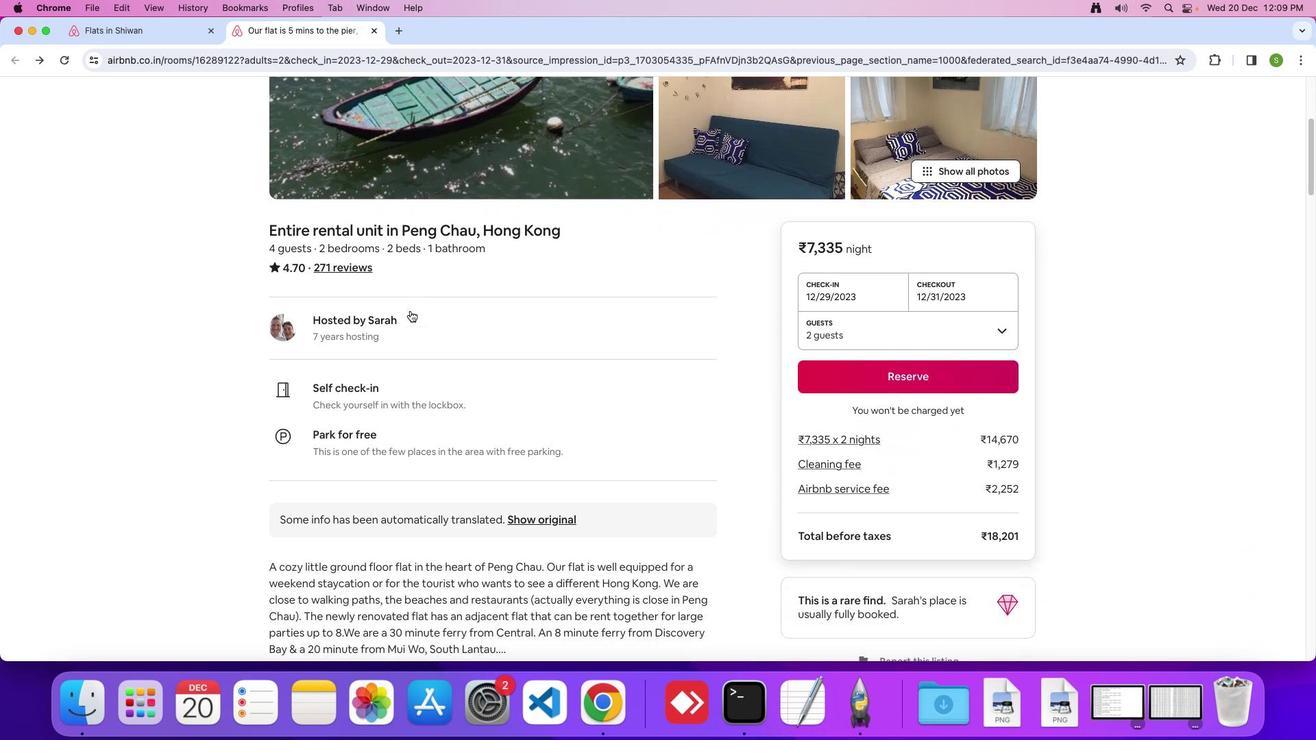 
Action: Mouse scrolled (412, 312) with delta (2, 1)
Screenshot: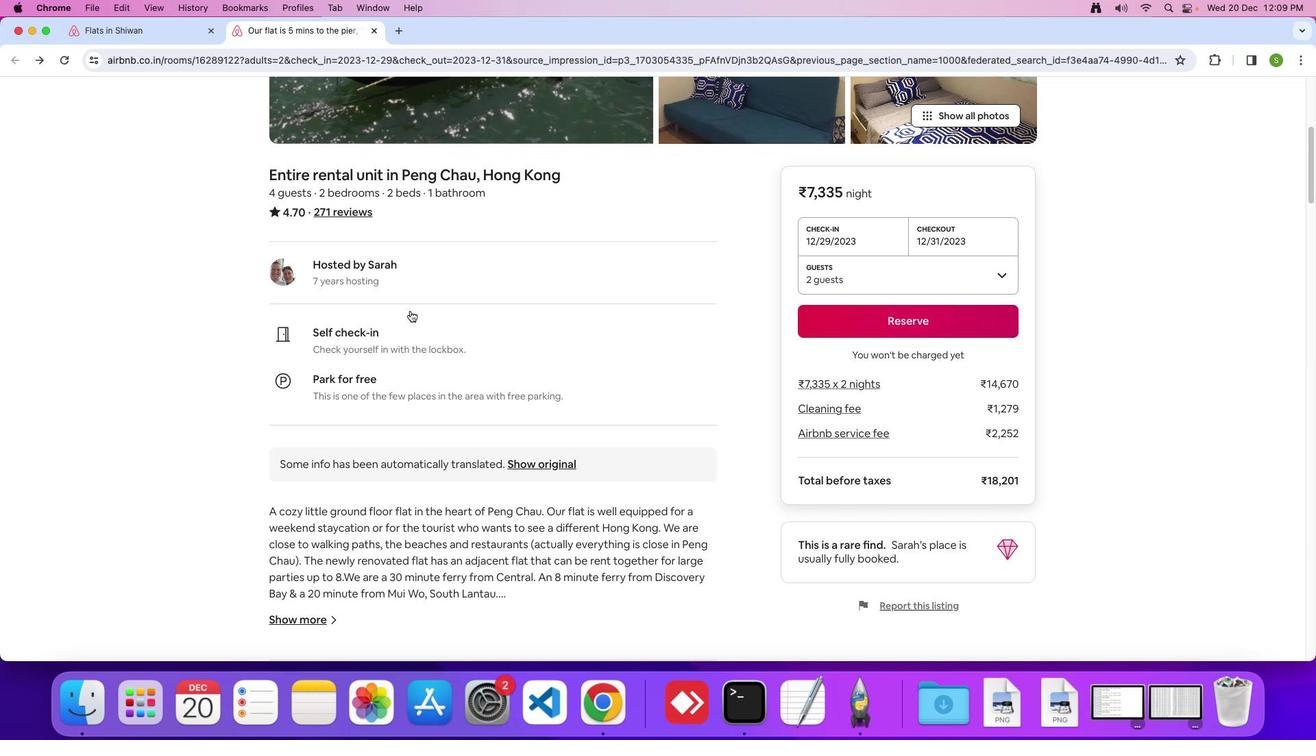 
Action: Mouse scrolled (412, 312) with delta (2, 1)
Screenshot: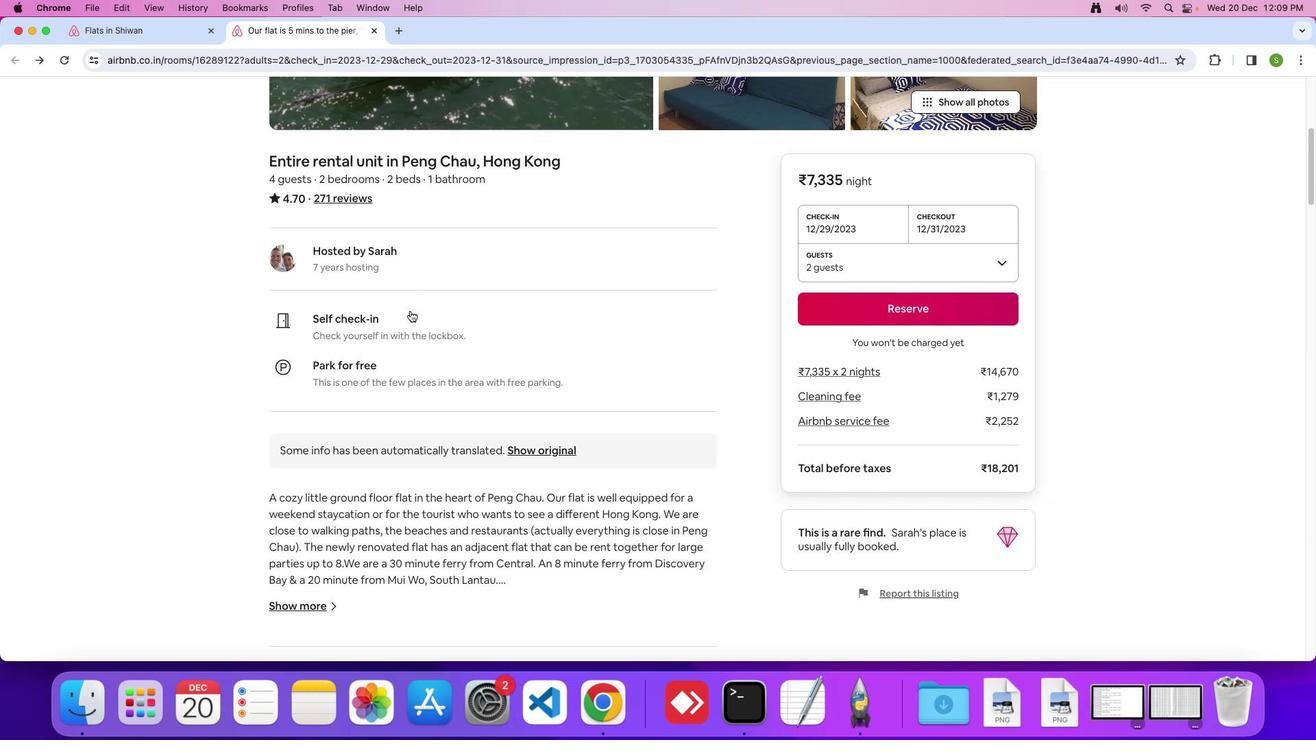 
Action: Mouse scrolled (412, 312) with delta (2, 0)
Screenshot: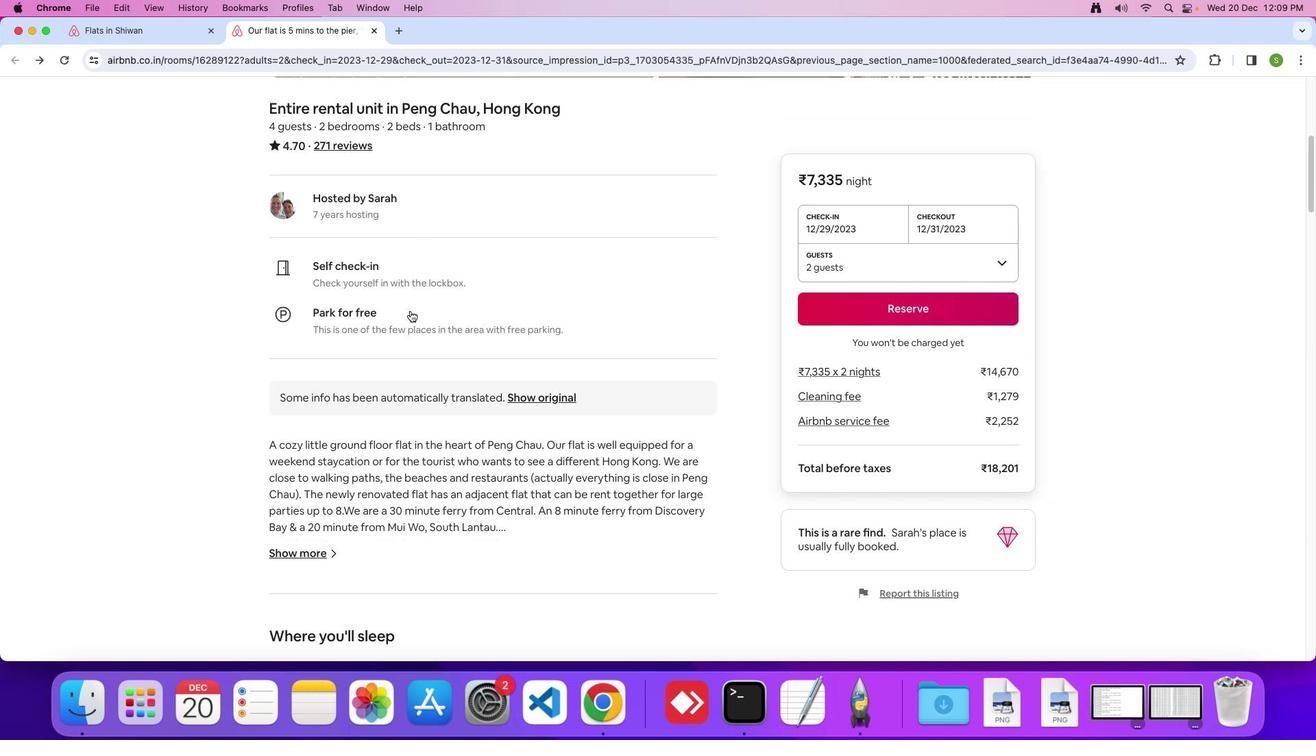 
Action: Mouse scrolled (412, 312) with delta (2, 1)
Screenshot: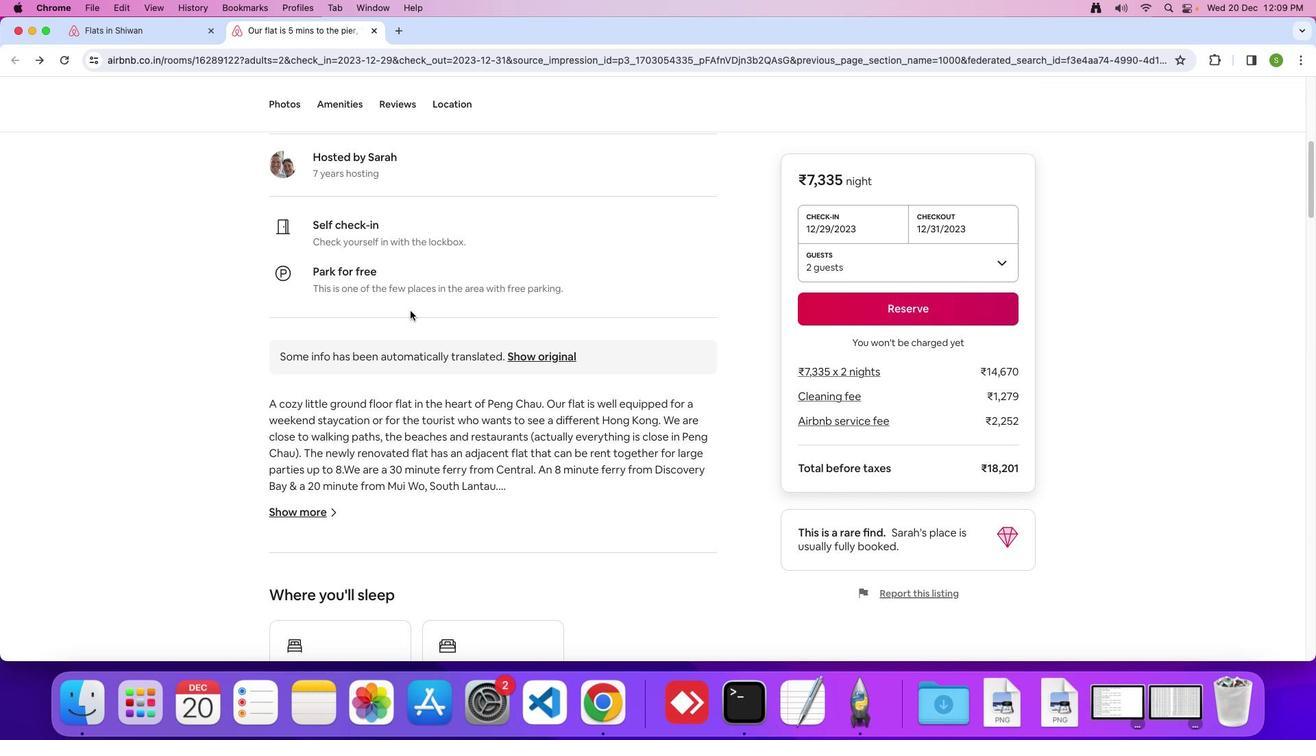 
Action: Mouse scrolled (412, 312) with delta (2, 1)
Screenshot: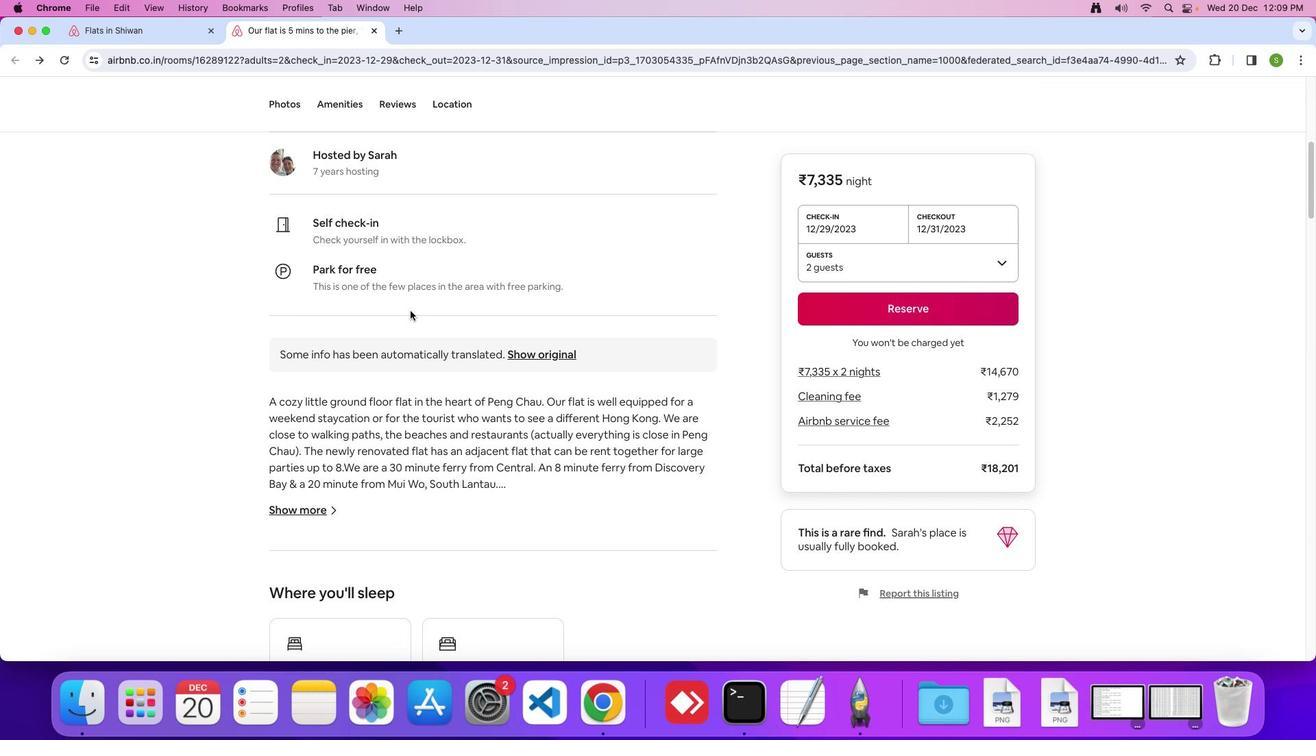 
Action: Mouse scrolled (412, 312) with delta (2, 1)
Screenshot: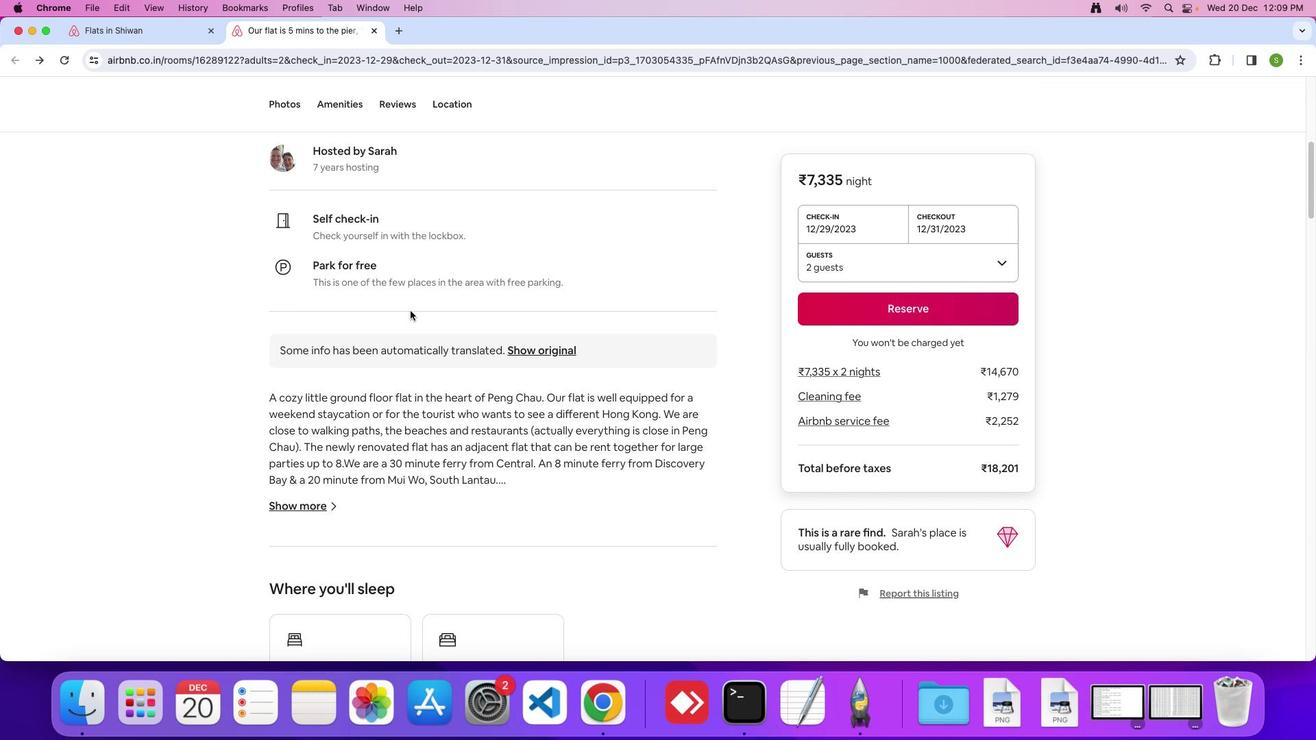 
Action: Mouse scrolled (412, 312) with delta (2, 1)
Screenshot: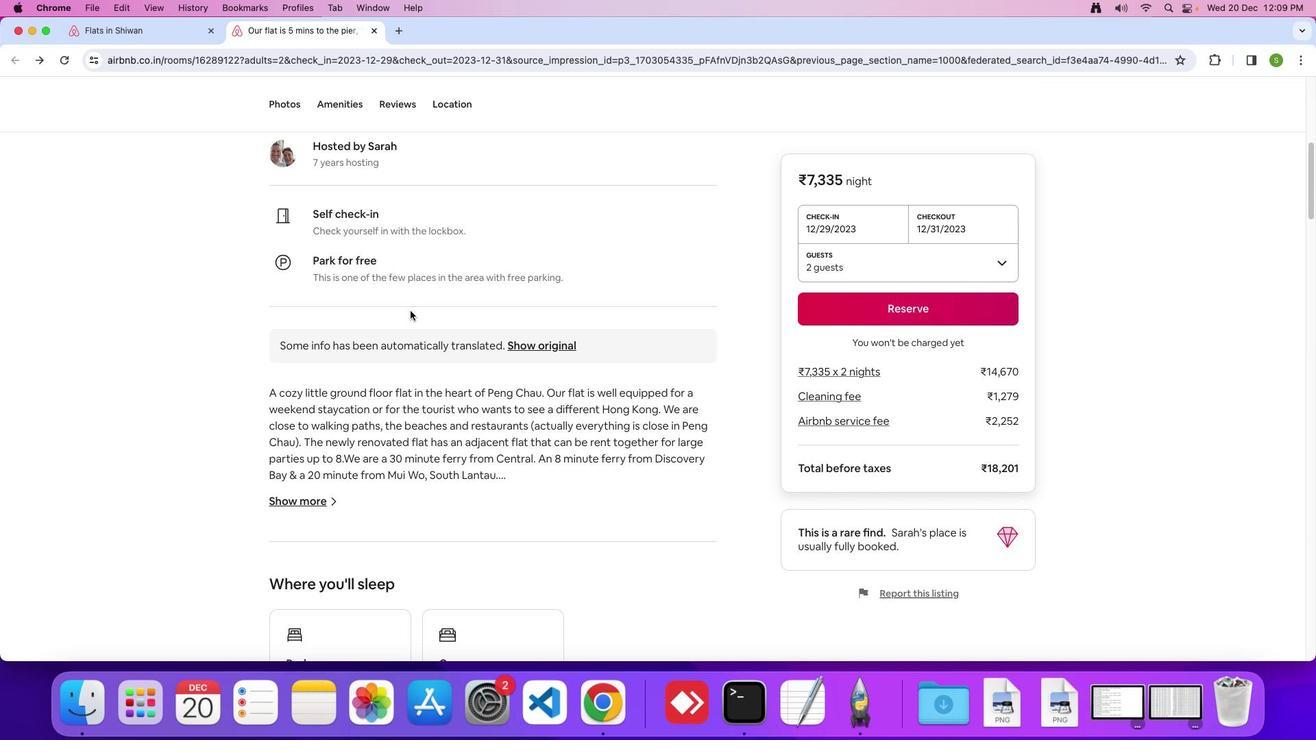
Action: Mouse scrolled (412, 312) with delta (2, 1)
Screenshot: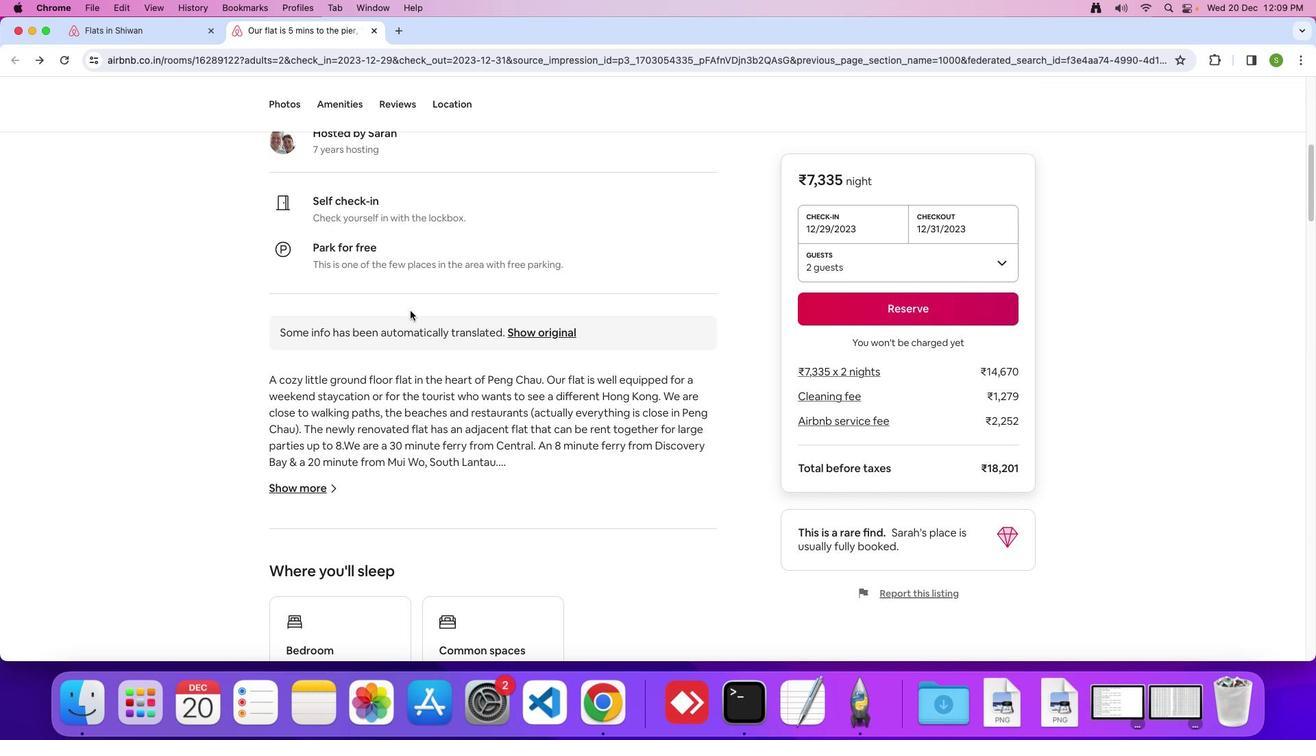 
Action: Mouse scrolled (412, 312) with delta (2, 1)
Screenshot: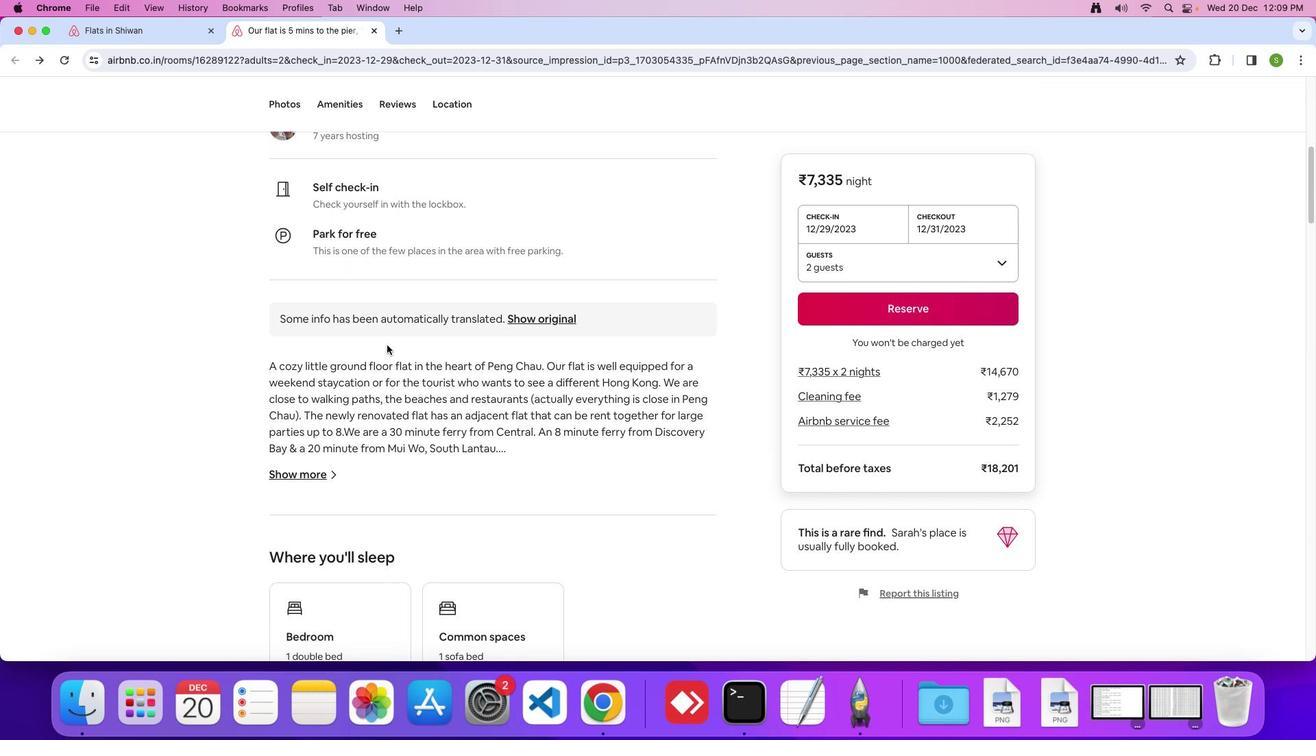 
Action: Mouse moved to (299, 480)
Screenshot: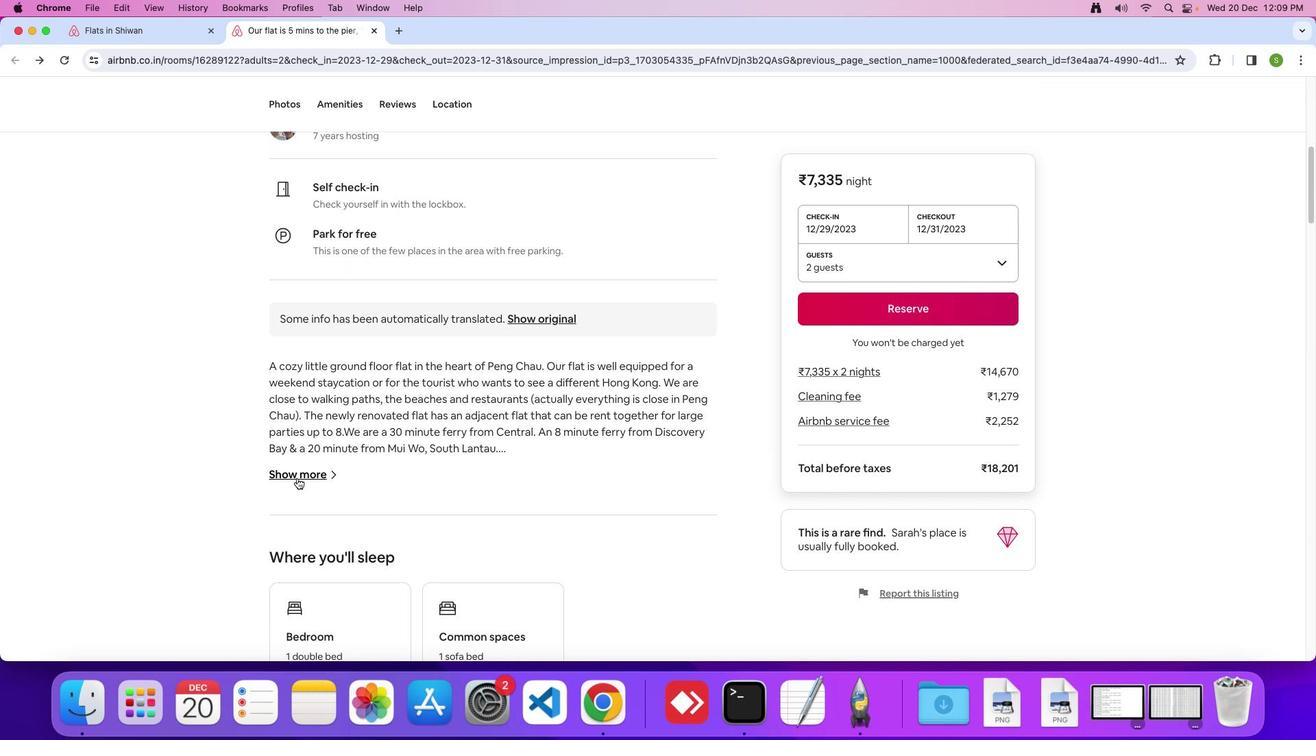 
Action: Mouse pressed left at (299, 480)
Screenshot: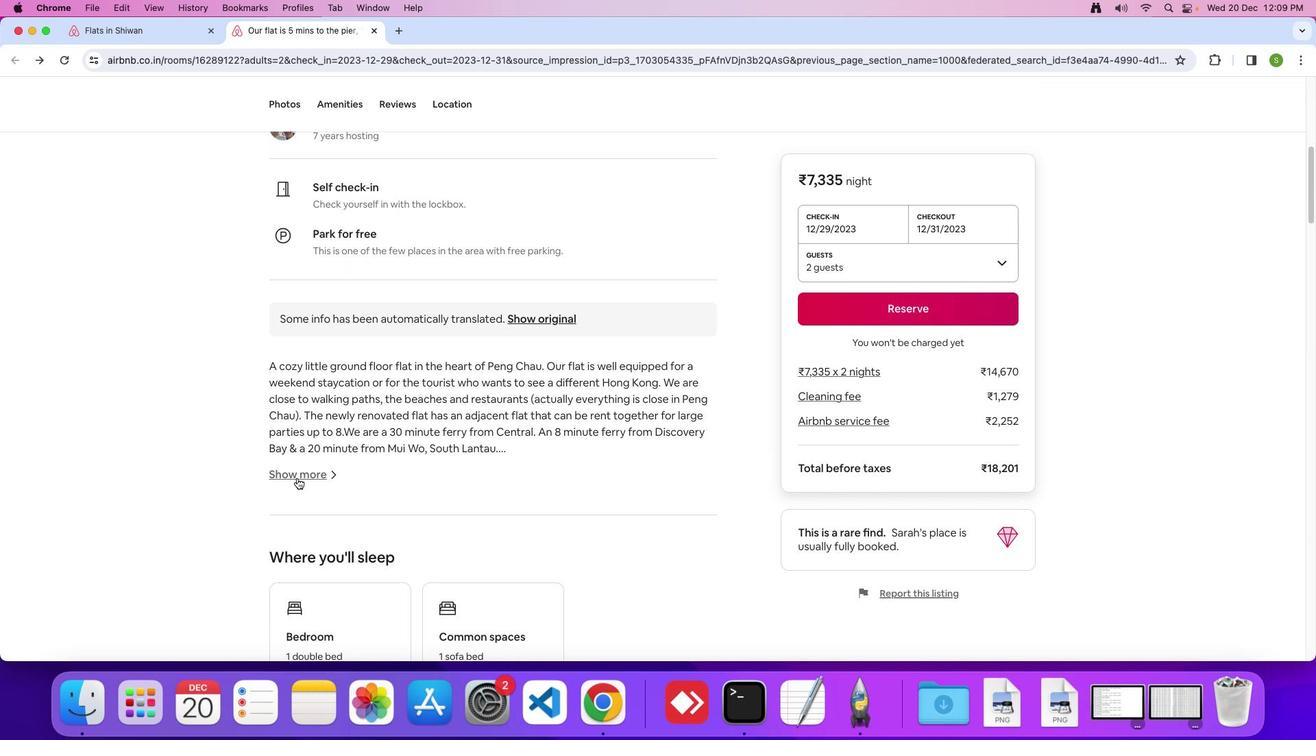 
Action: Mouse moved to (515, 355)
Screenshot: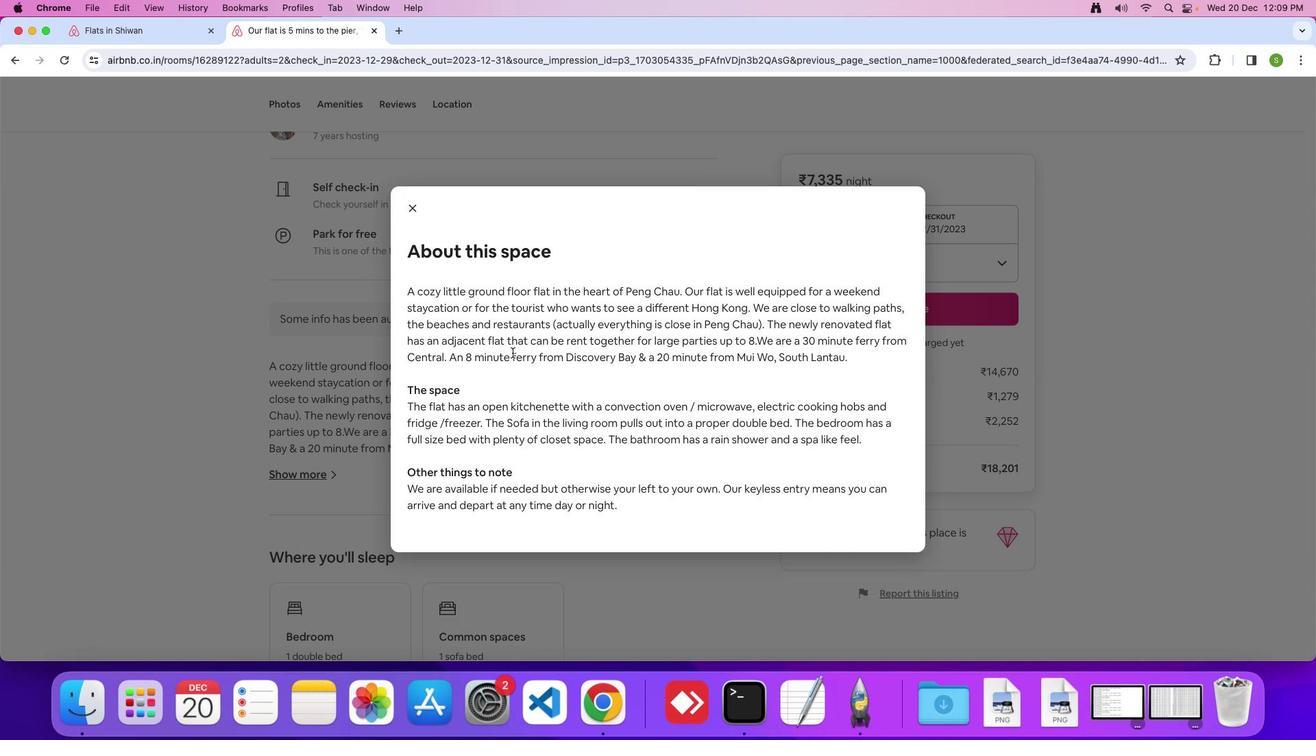 
Action: Mouse scrolled (515, 355) with delta (2, 1)
Screenshot: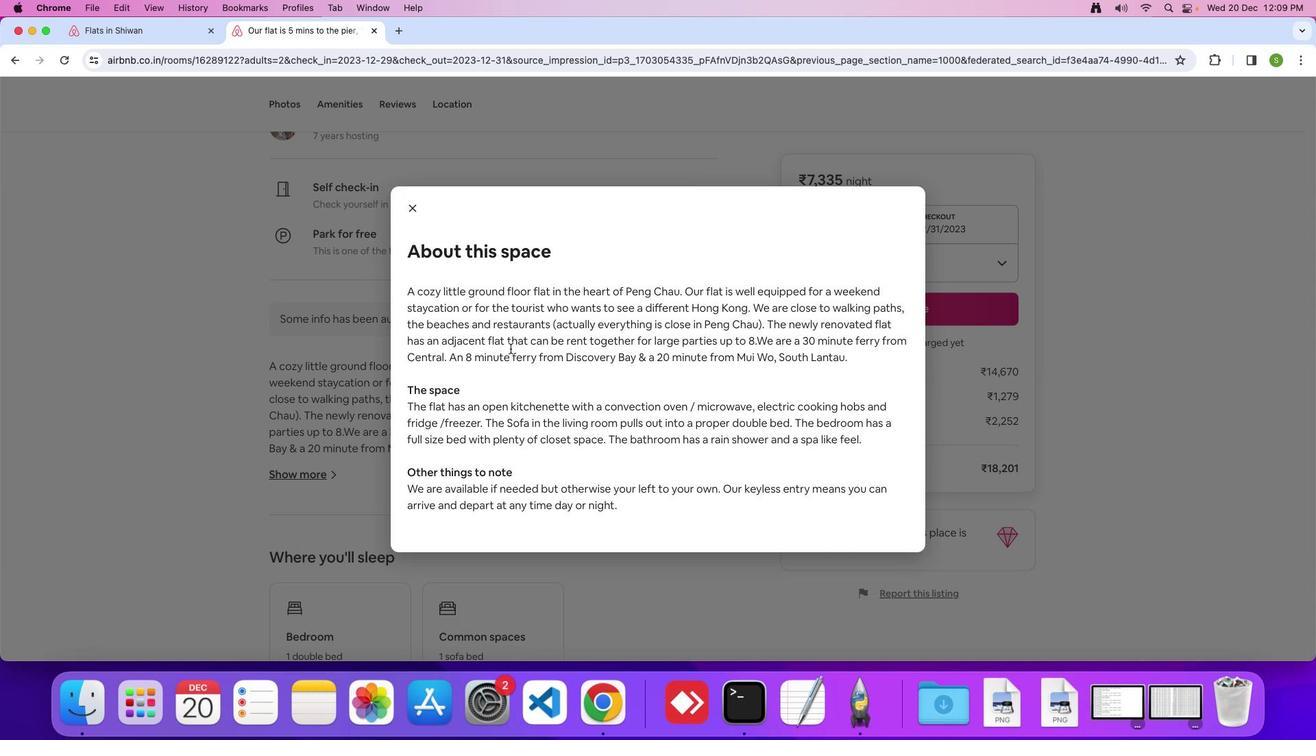 
Action: Mouse scrolled (515, 355) with delta (2, 1)
Screenshot: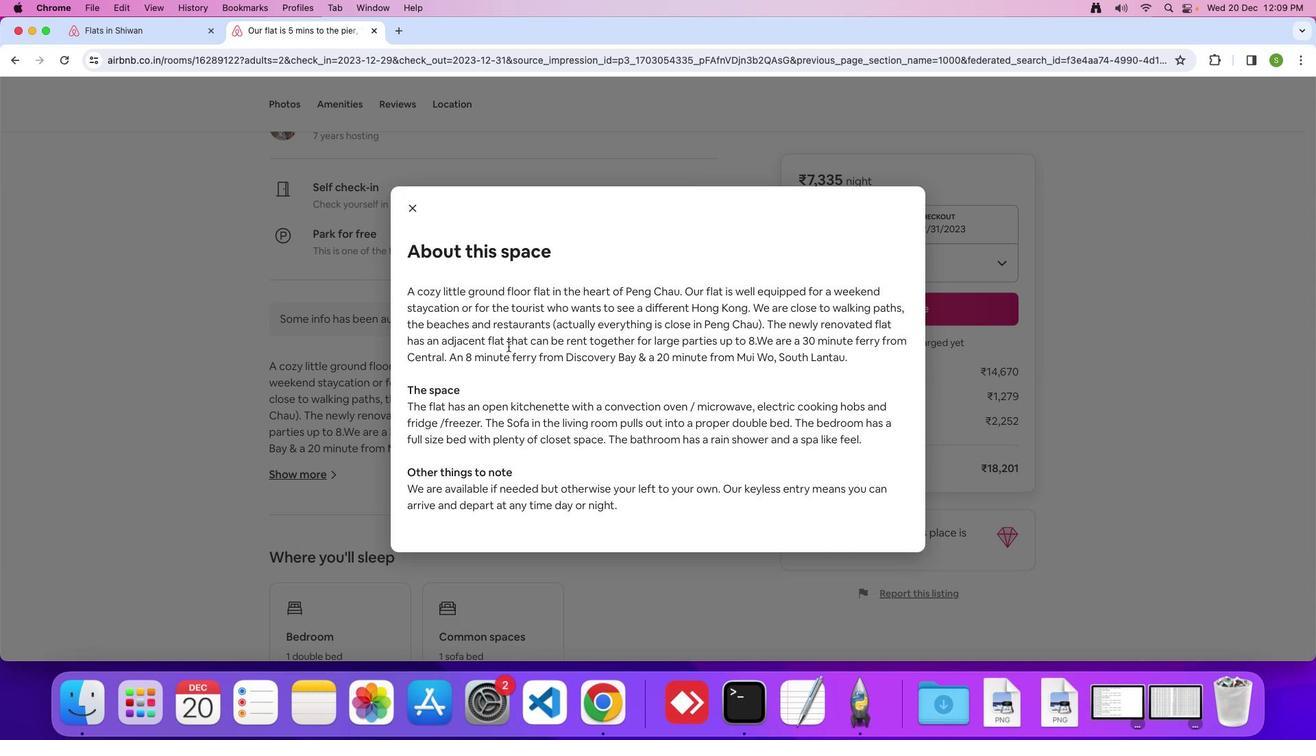 
Action: Mouse moved to (512, 350)
Screenshot: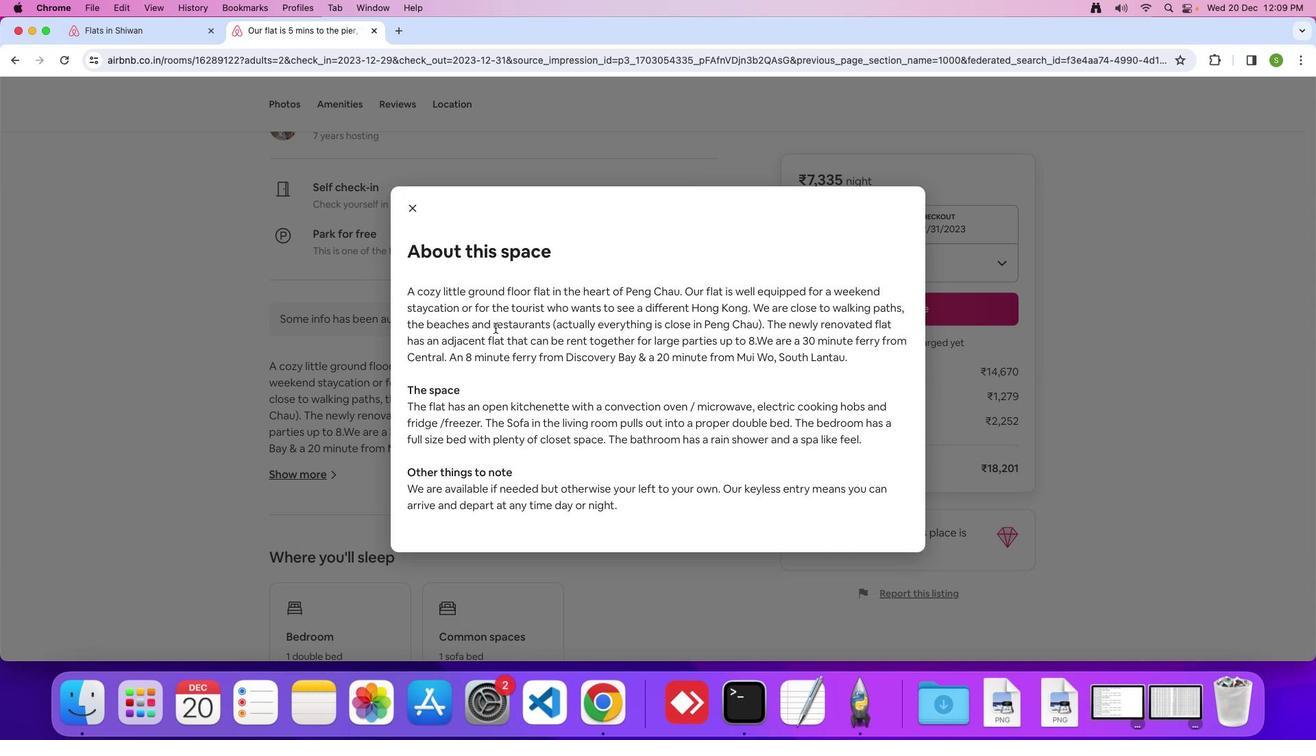 
Action: Mouse scrolled (512, 350) with delta (2, 0)
Screenshot: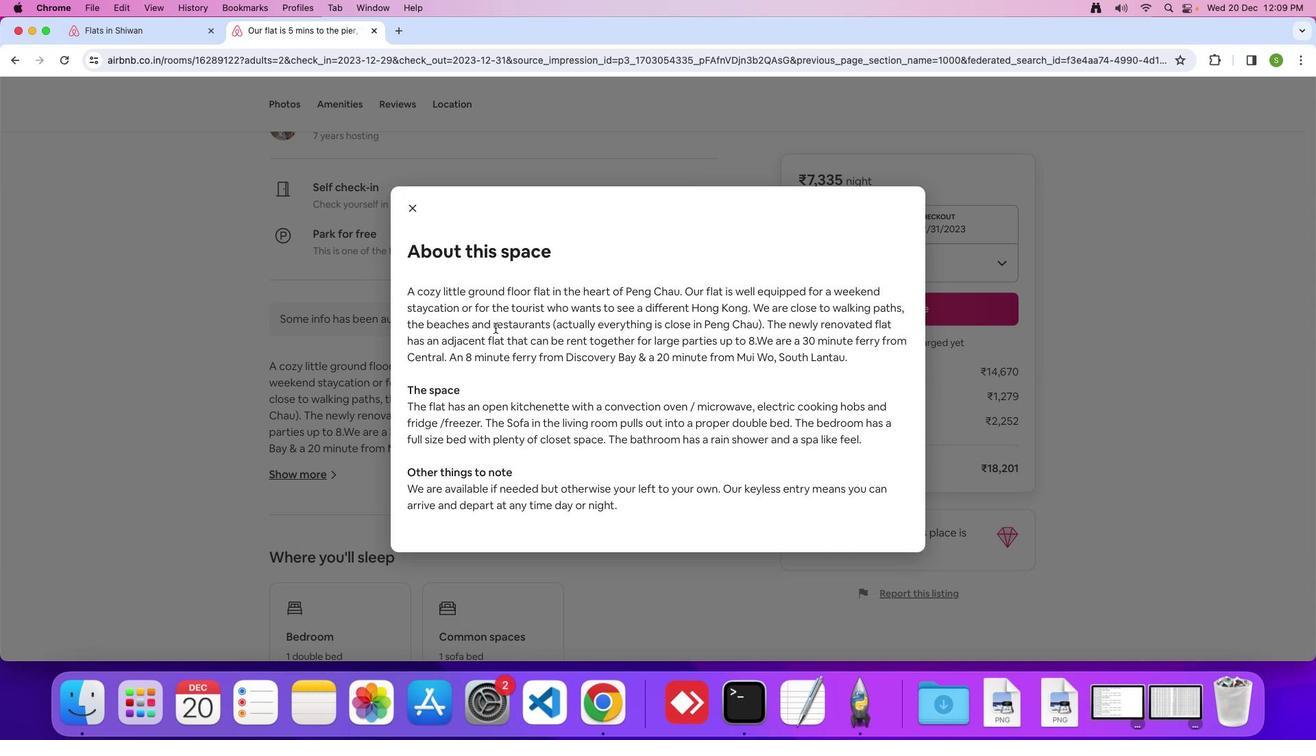 
Action: Mouse moved to (415, 205)
Screenshot: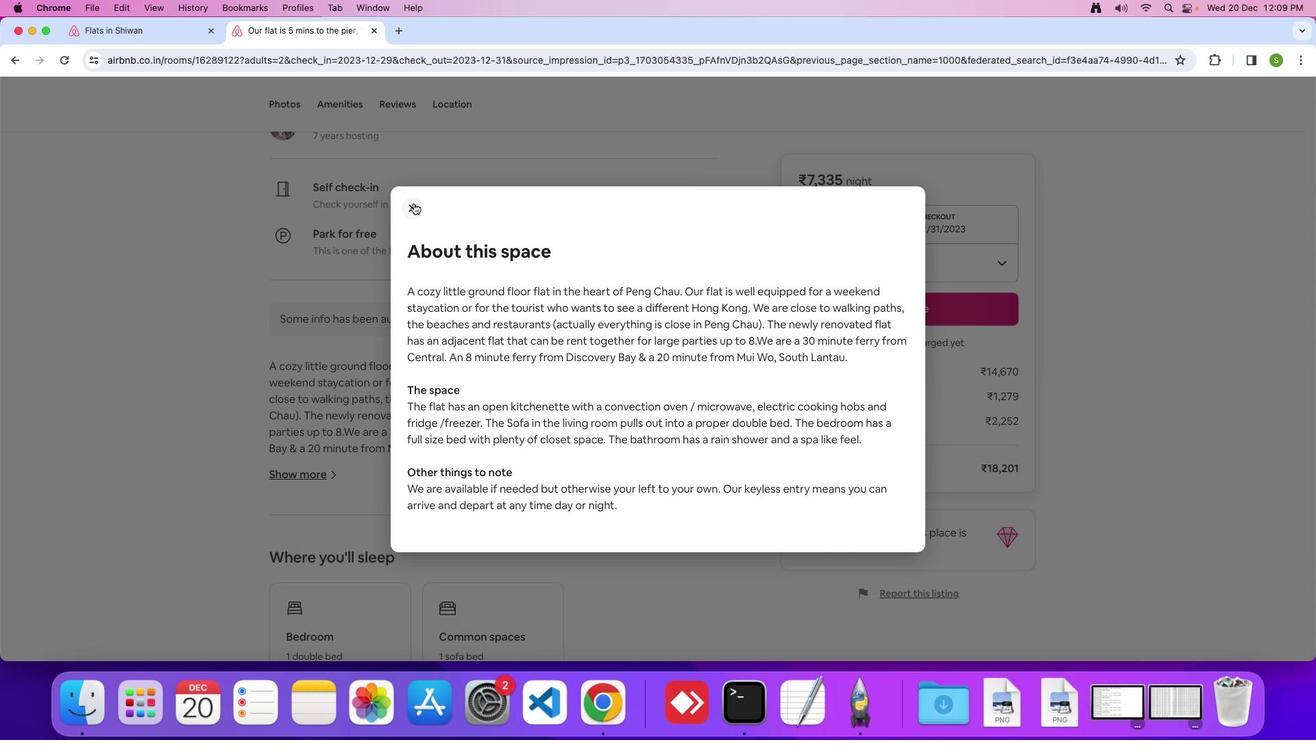
Action: Mouse pressed left at (415, 205)
Screenshot: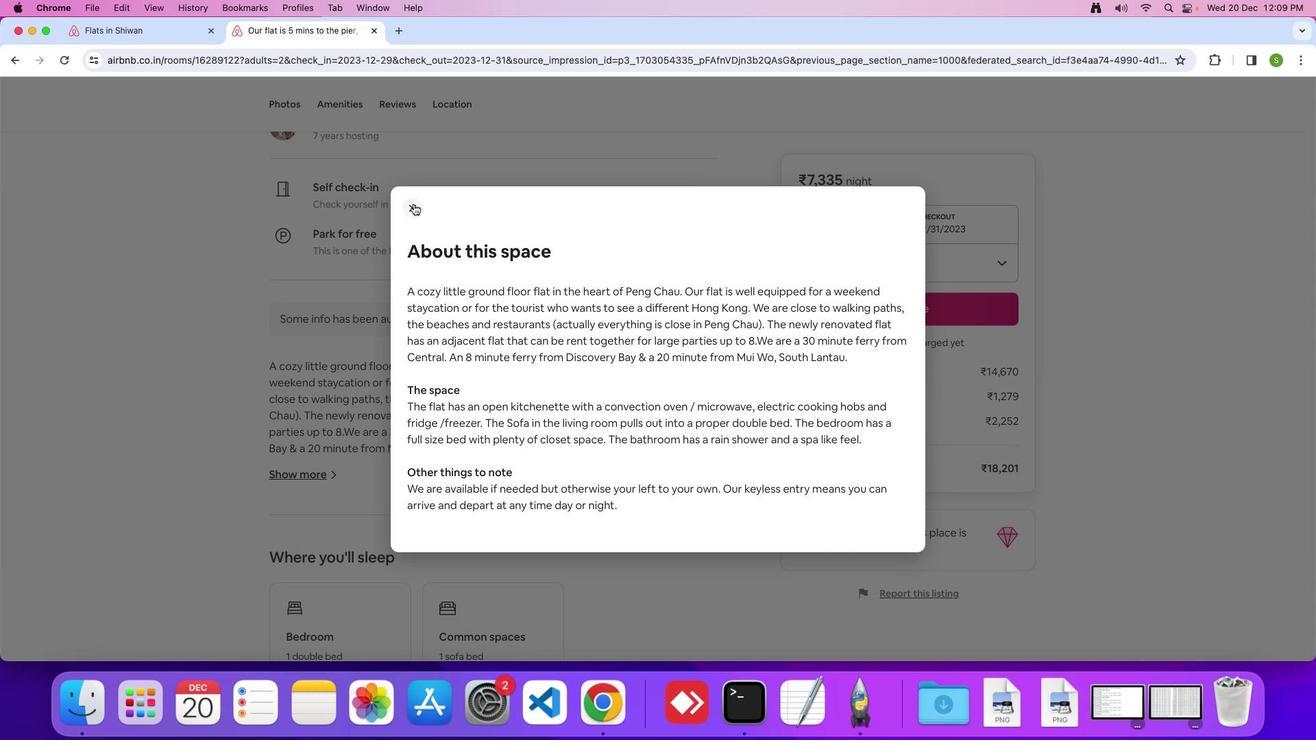 
Action: Mouse moved to (551, 372)
Screenshot: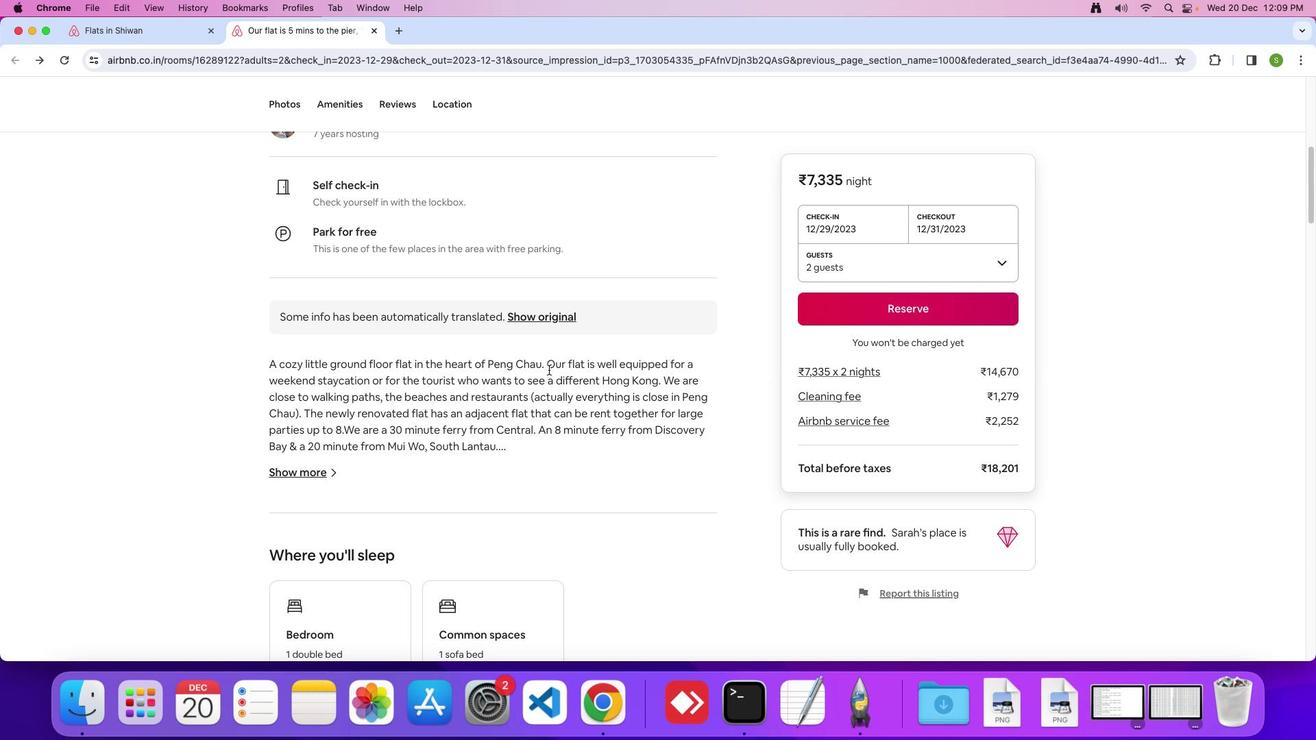 
Action: Mouse scrolled (551, 372) with delta (2, 1)
Screenshot: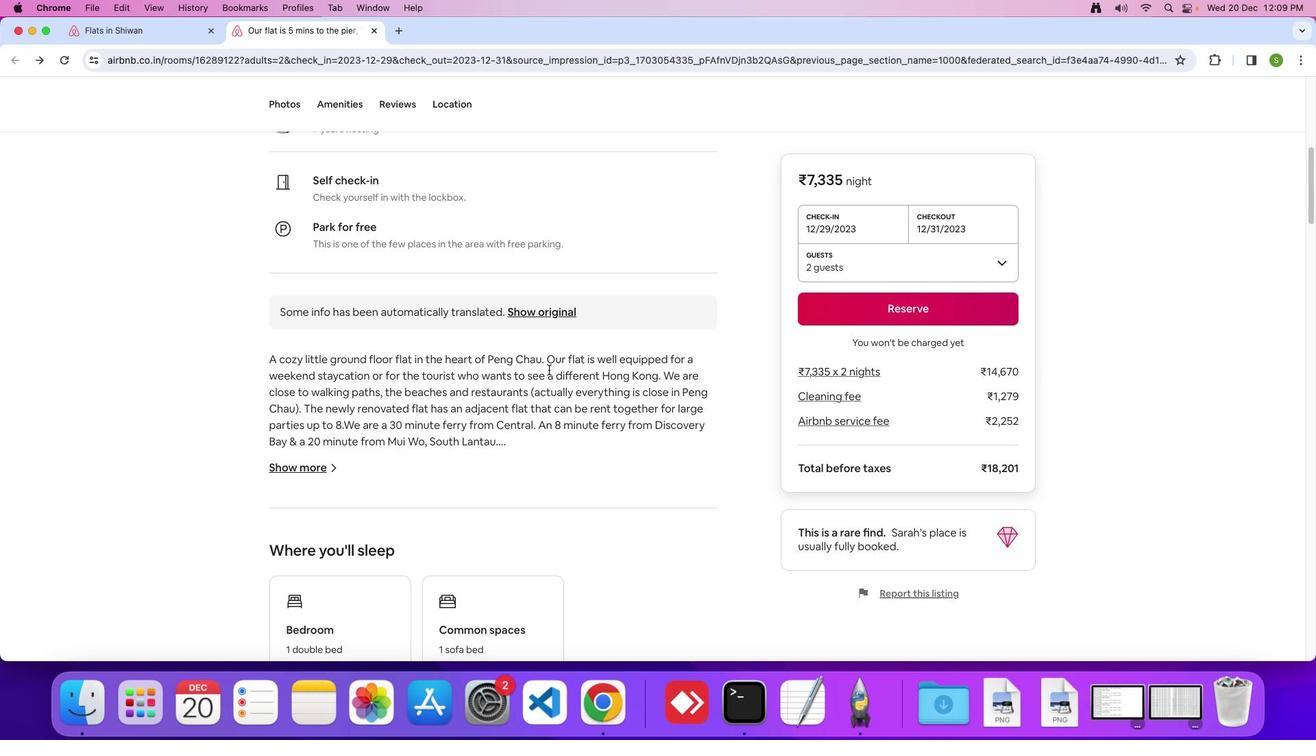 
Action: Mouse scrolled (551, 372) with delta (2, 1)
Screenshot: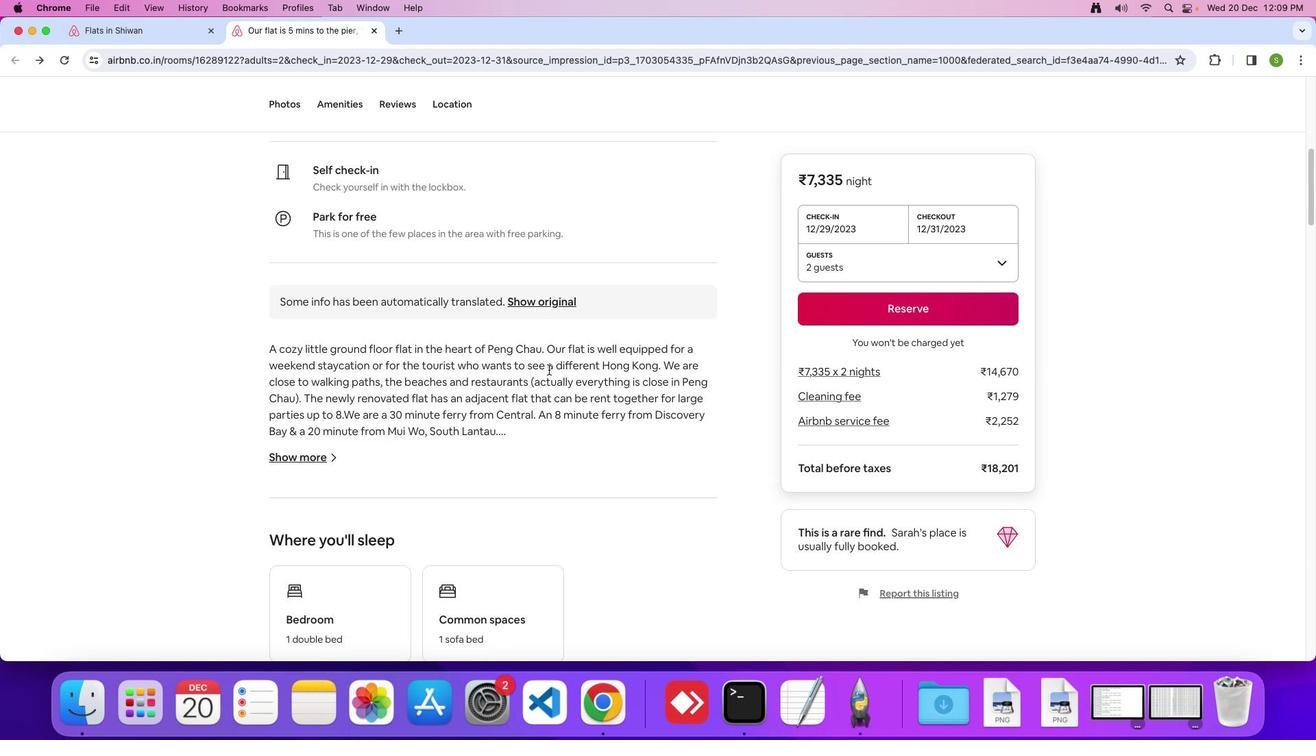
Action: Mouse scrolled (551, 372) with delta (2, 0)
Screenshot: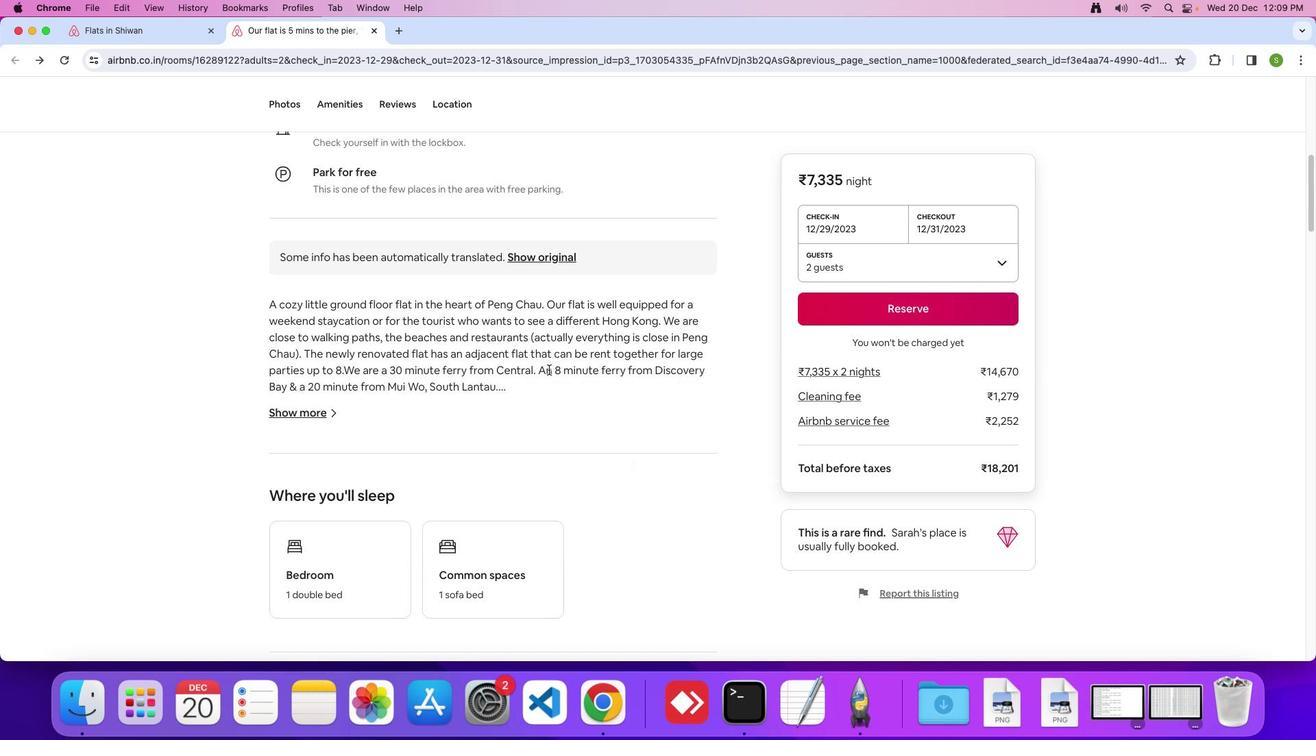 
Action: Mouse moved to (551, 370)
Screenshot: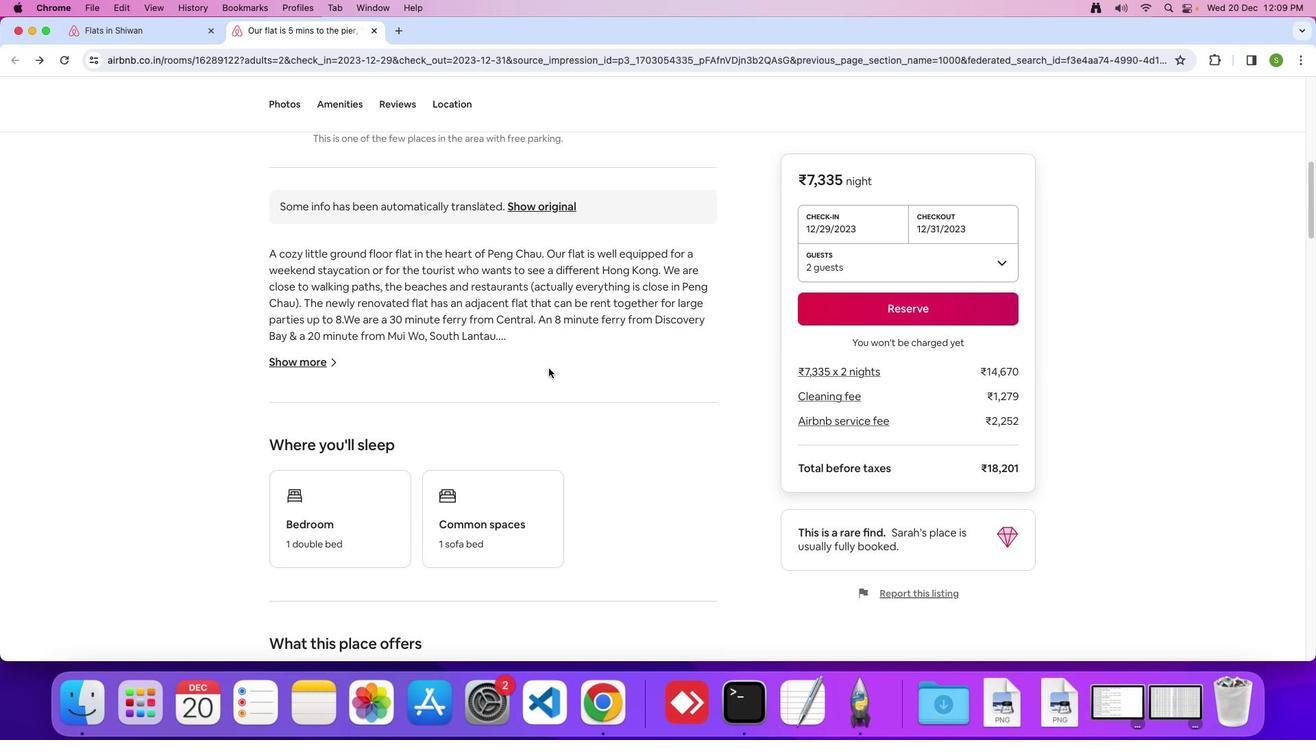
Action: Mouse scrolled (551, 370) with delta (2, 1)
Screenshot: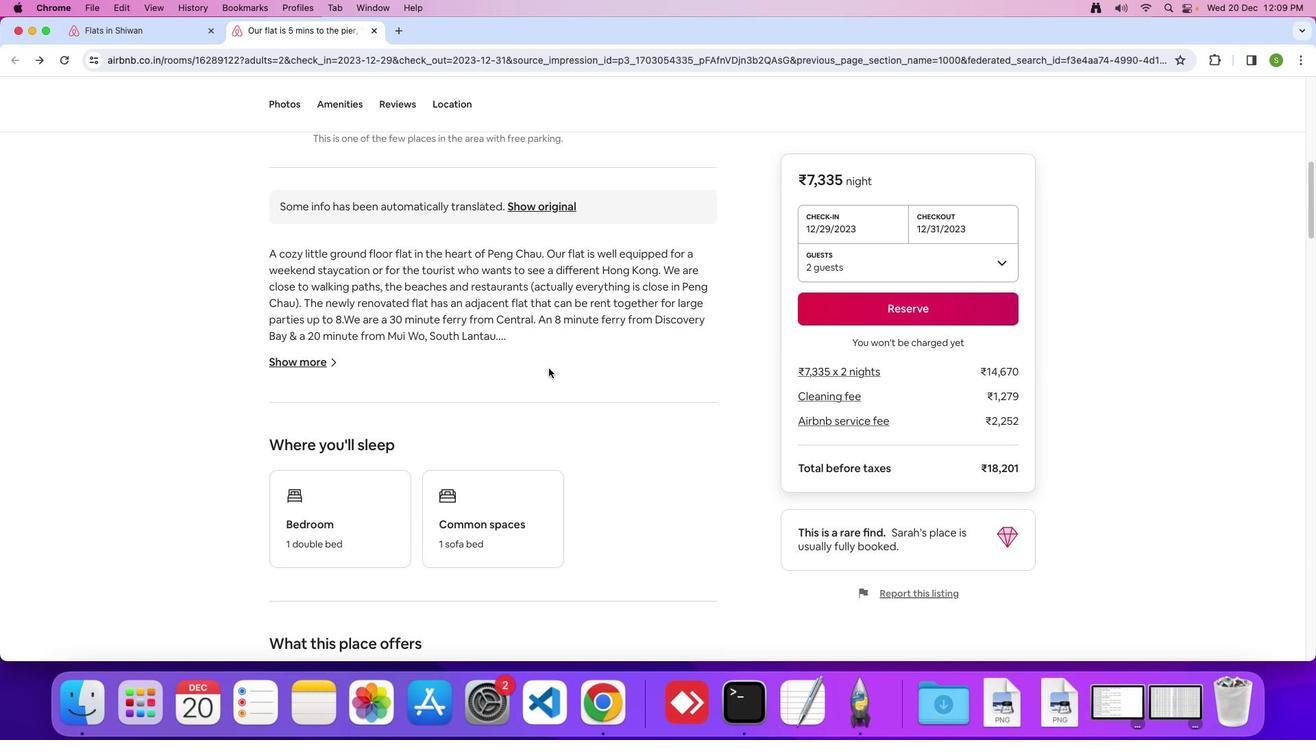 
Action: Mouse moved to (551, 370)
Screenshot: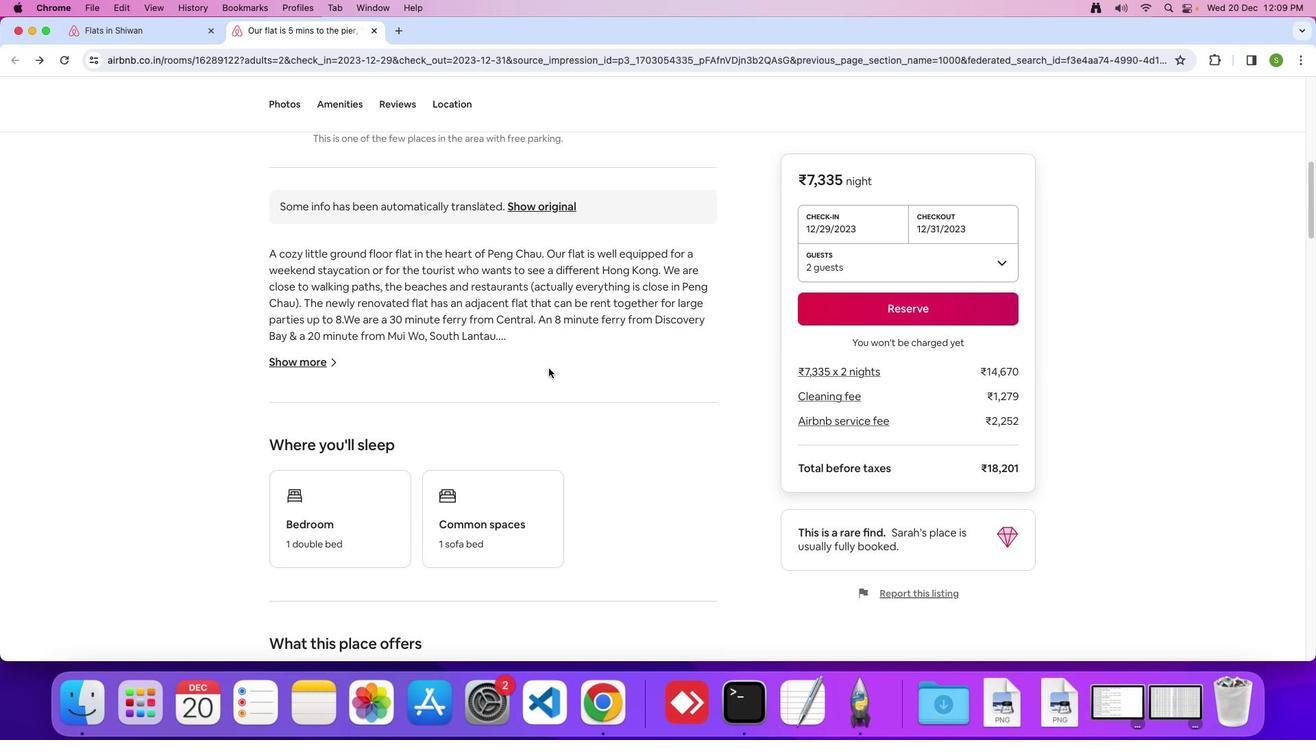 
Action: Mouse scrolled (551, 370) with delta (2, 1)
Screenshot: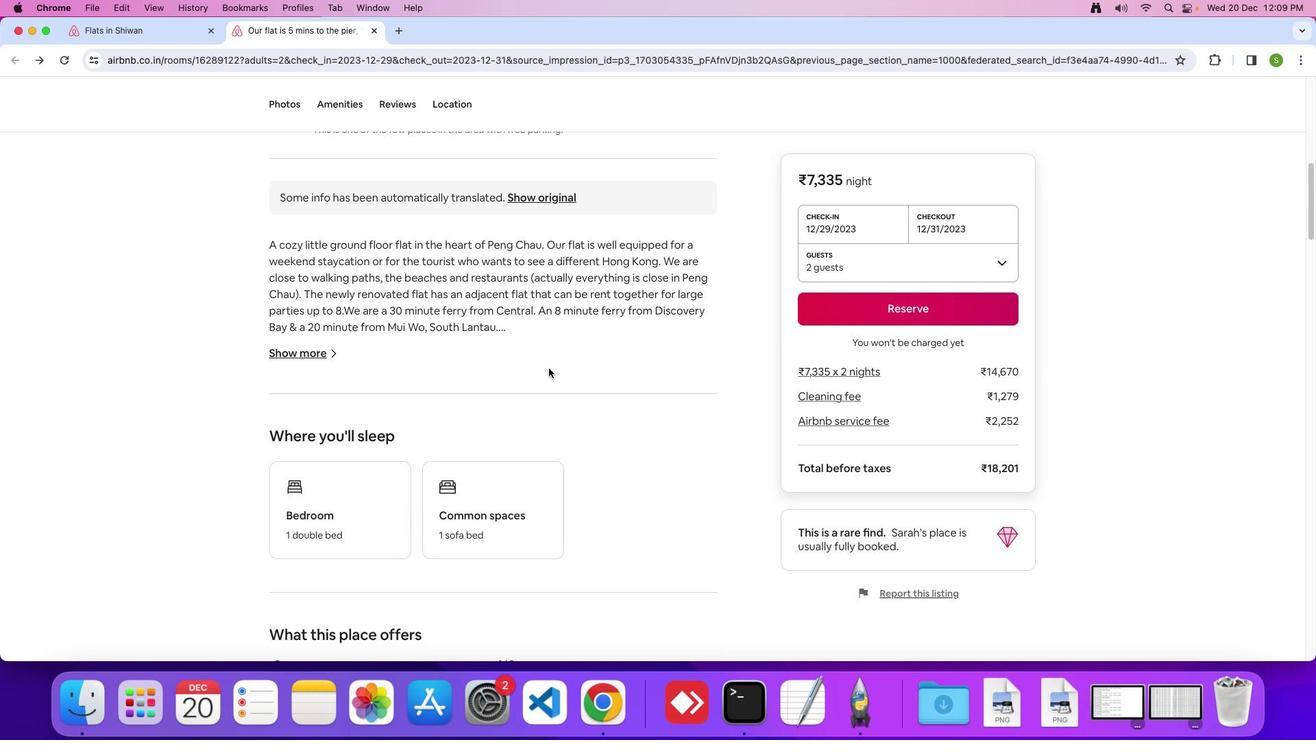 
Action: Mouse scrolled (551, 370) with delta (2, 0)
Screenshot: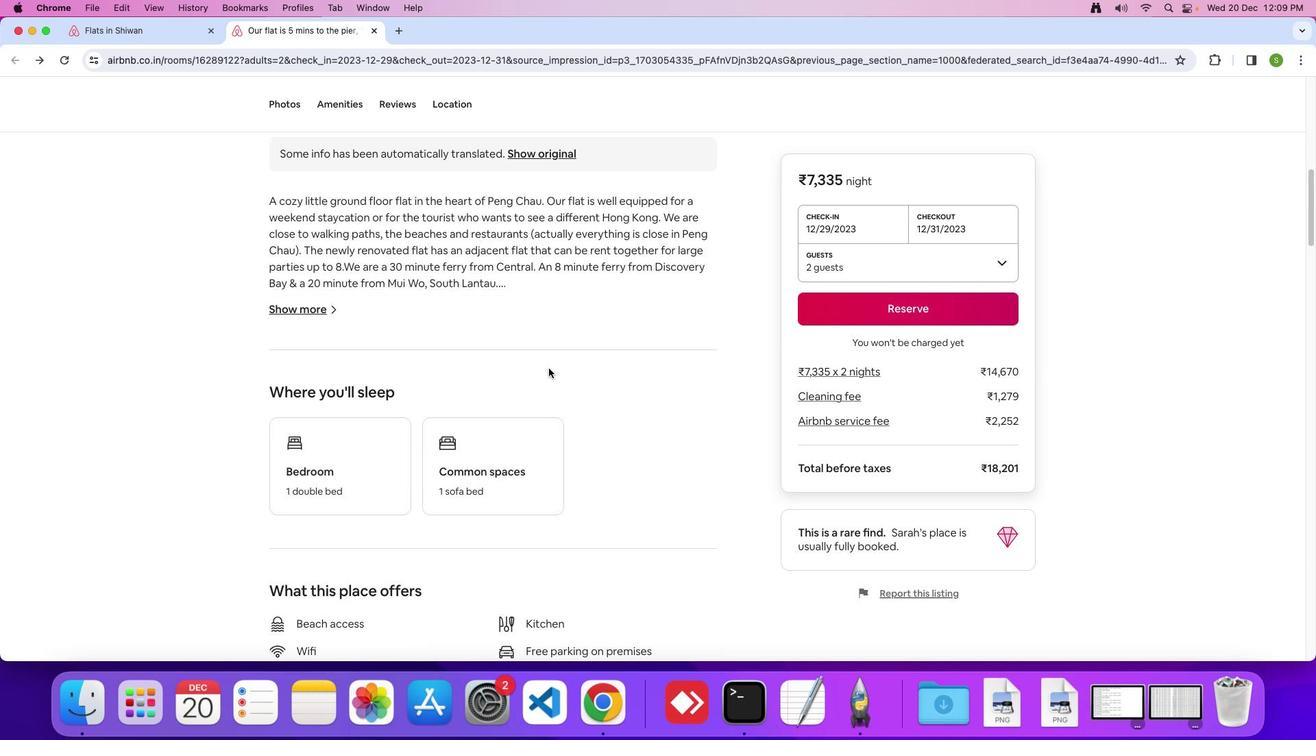 
Action: Mouse scrolled (551, 370) with delta (2, 1)
Screenshot: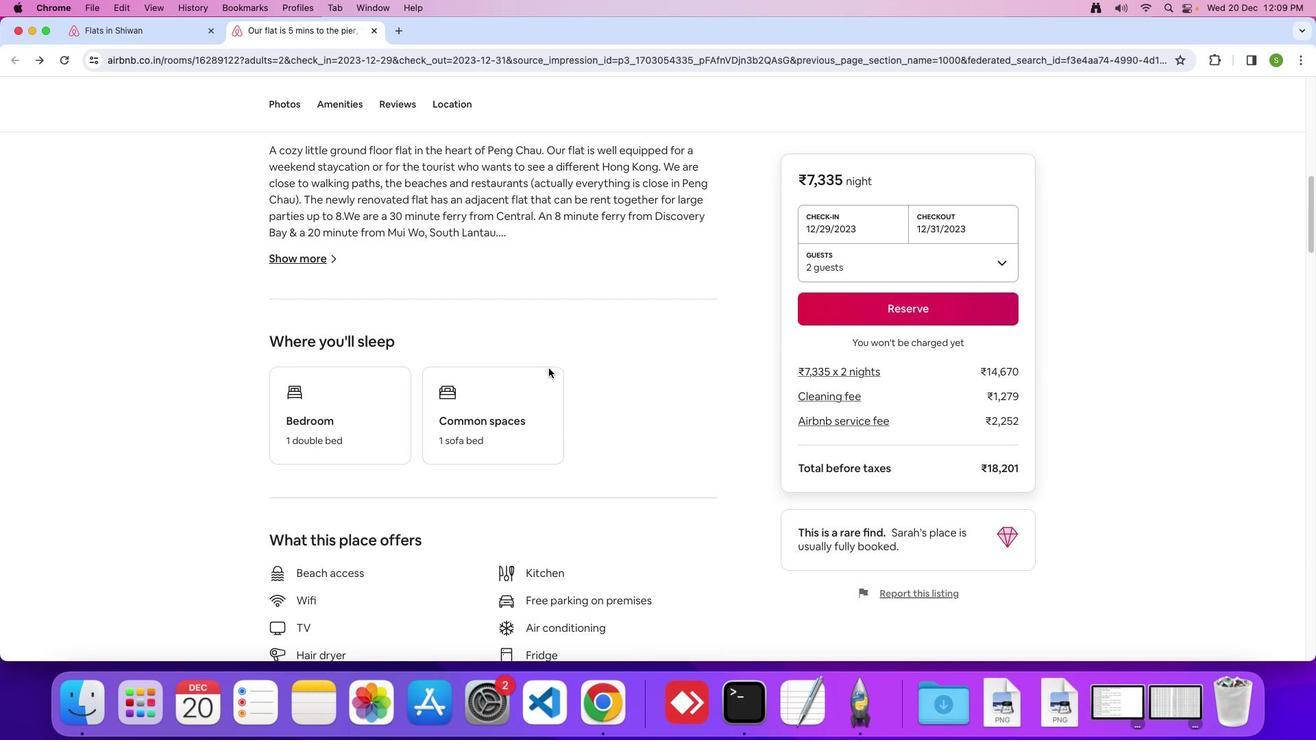 
Action: Mouse scrolled (551, 370) with delta (2, 1)
Screenshot: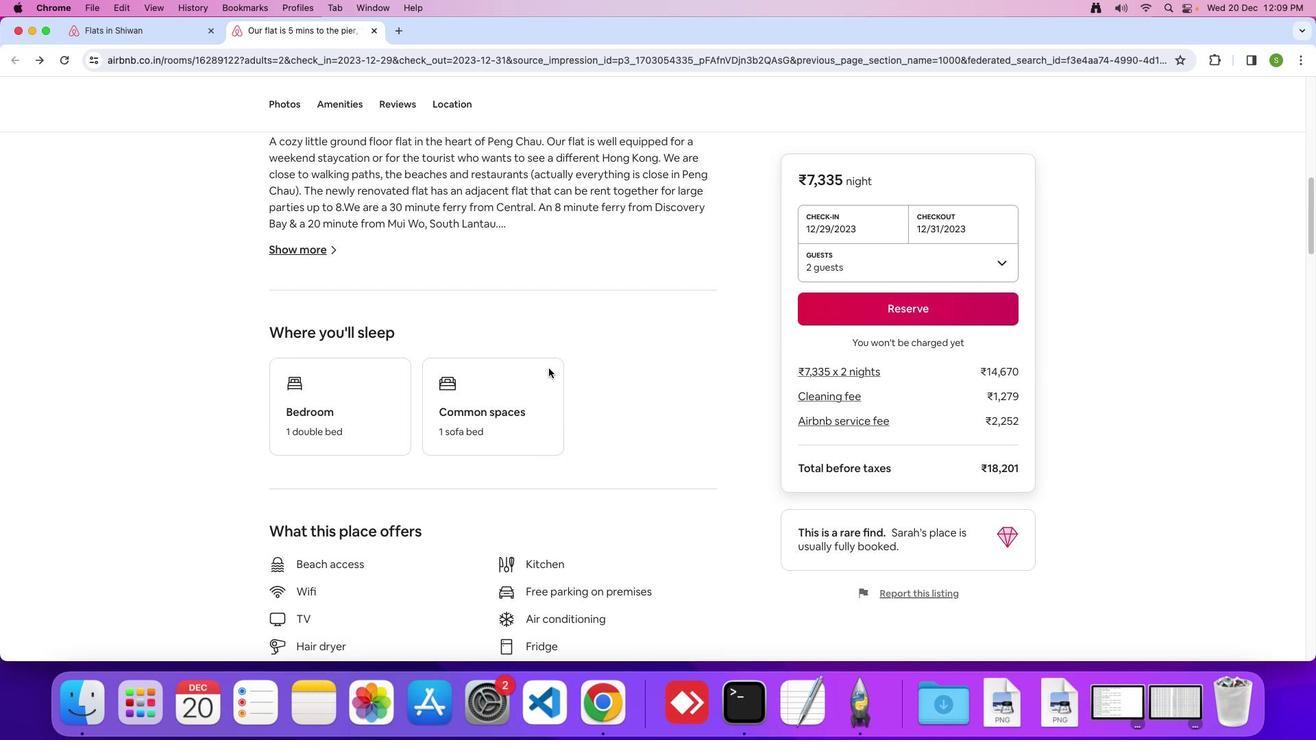 
Action: Mouse scrolled (551, 370) with delta (2, 0)
Screenshot: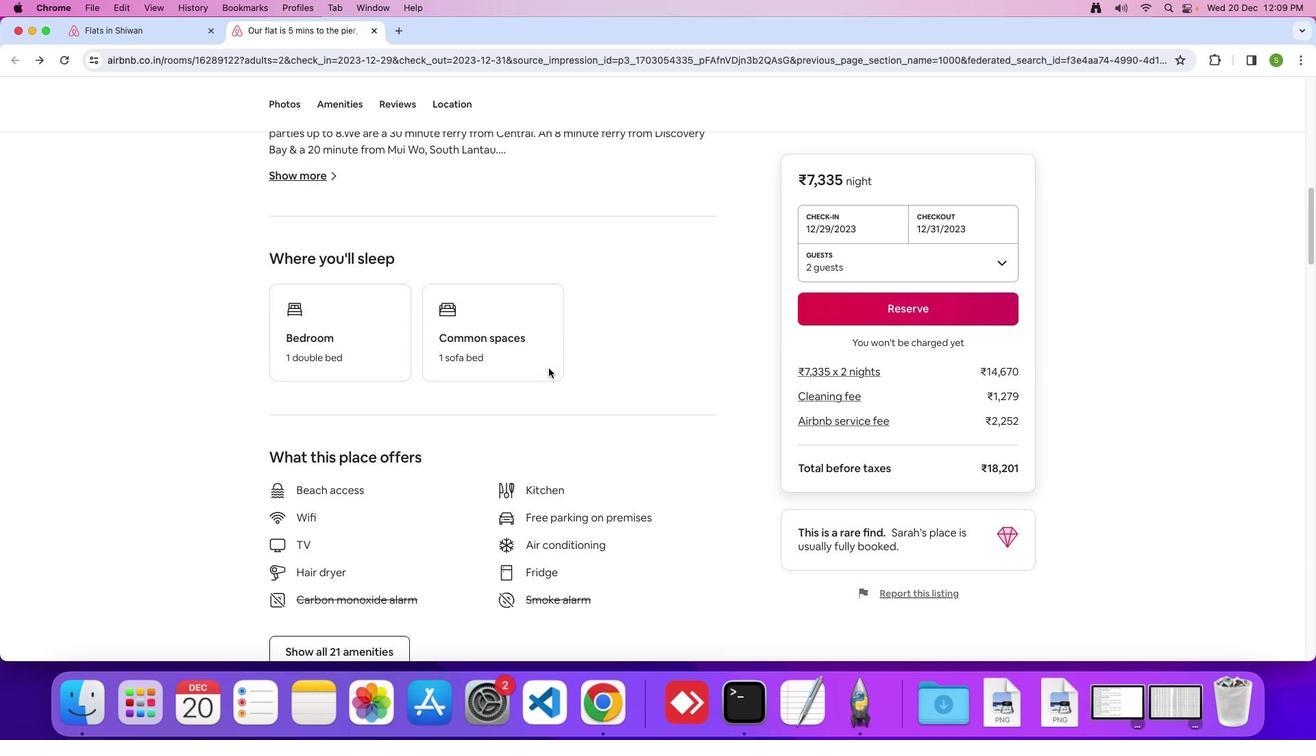 
Action: Mouse scrolled (551, 370) with delta (2, 1)
Screenshot: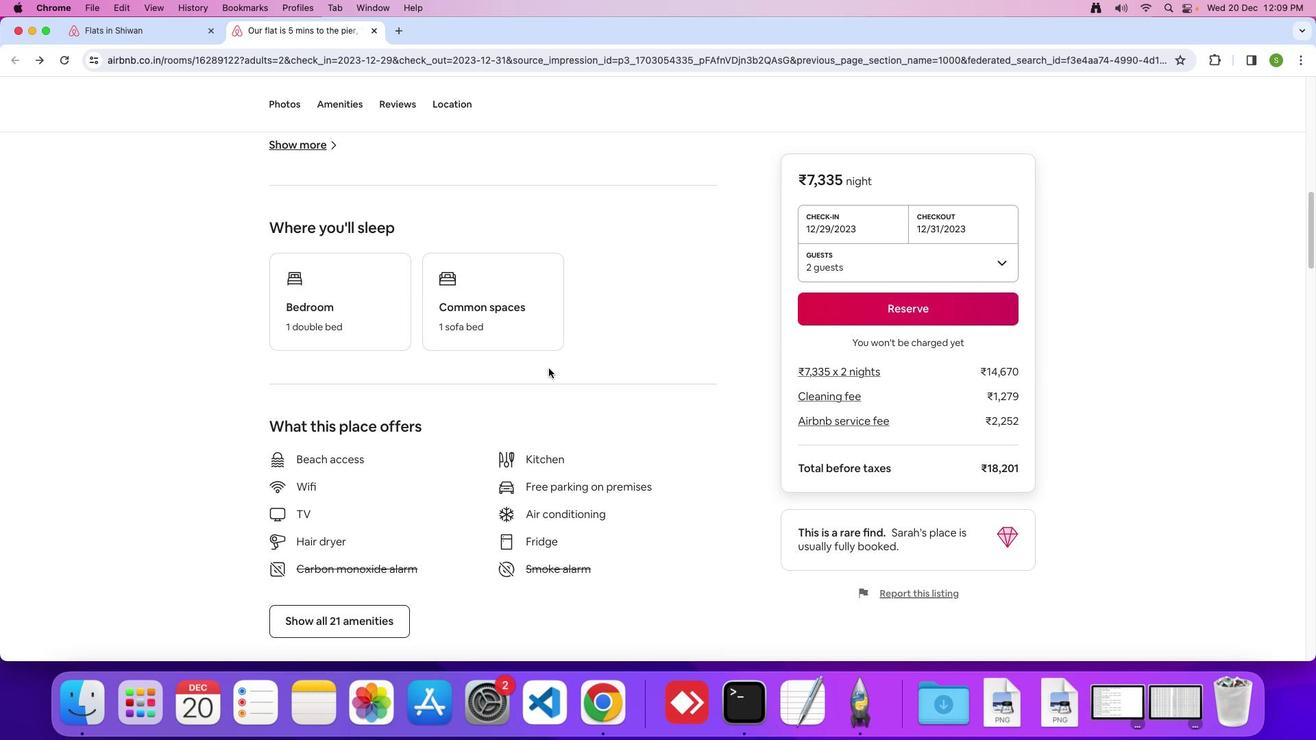 
Action: Mouse scrolled (551, 370) with delta (2, 1)
Screenshot: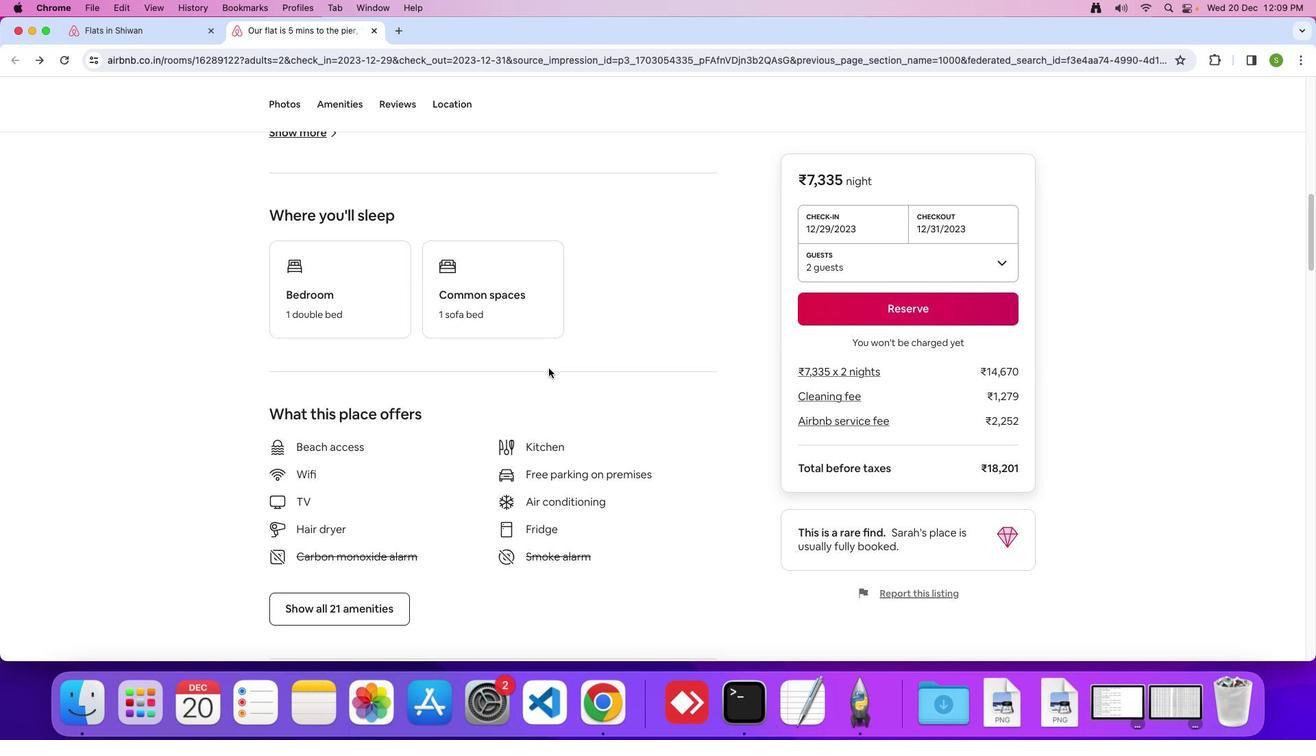 
Action: Mouse scrolled (551, 370) with delta (2, 1)
Screenshot: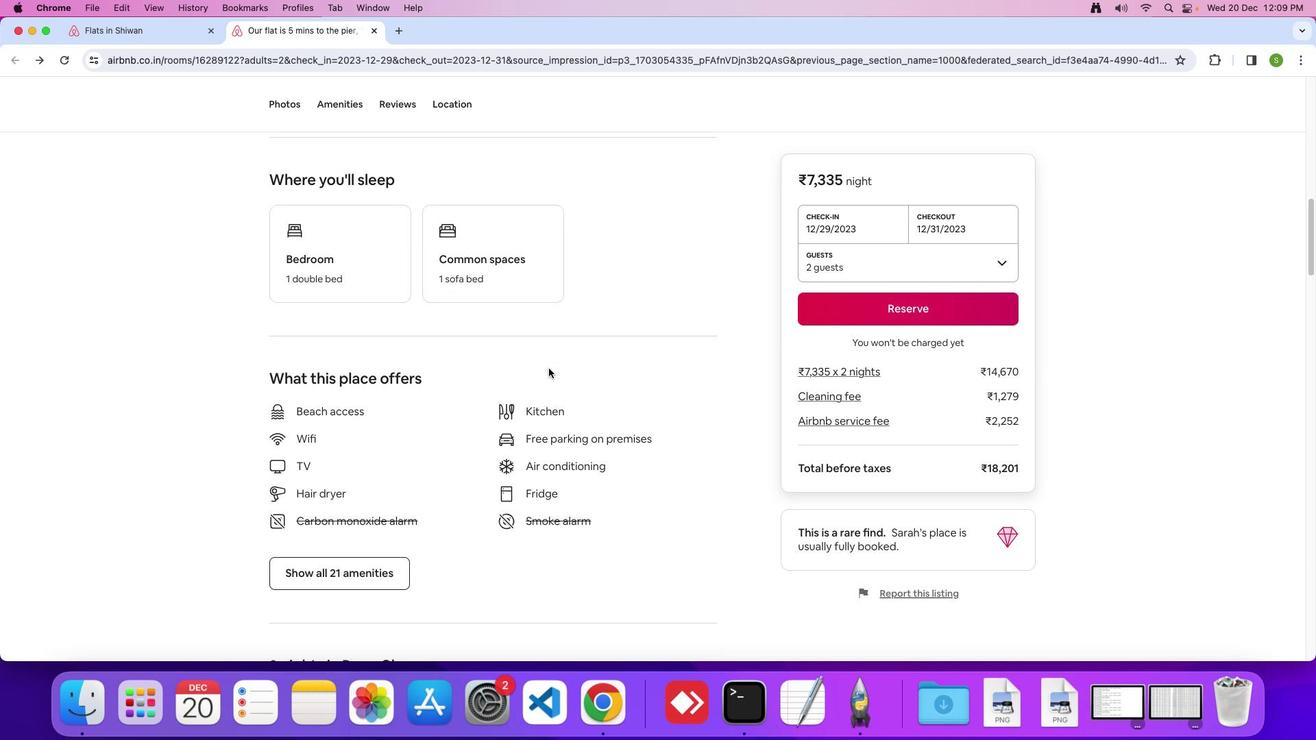 
Action: Mouse moved to (362, 558)
Screenshot: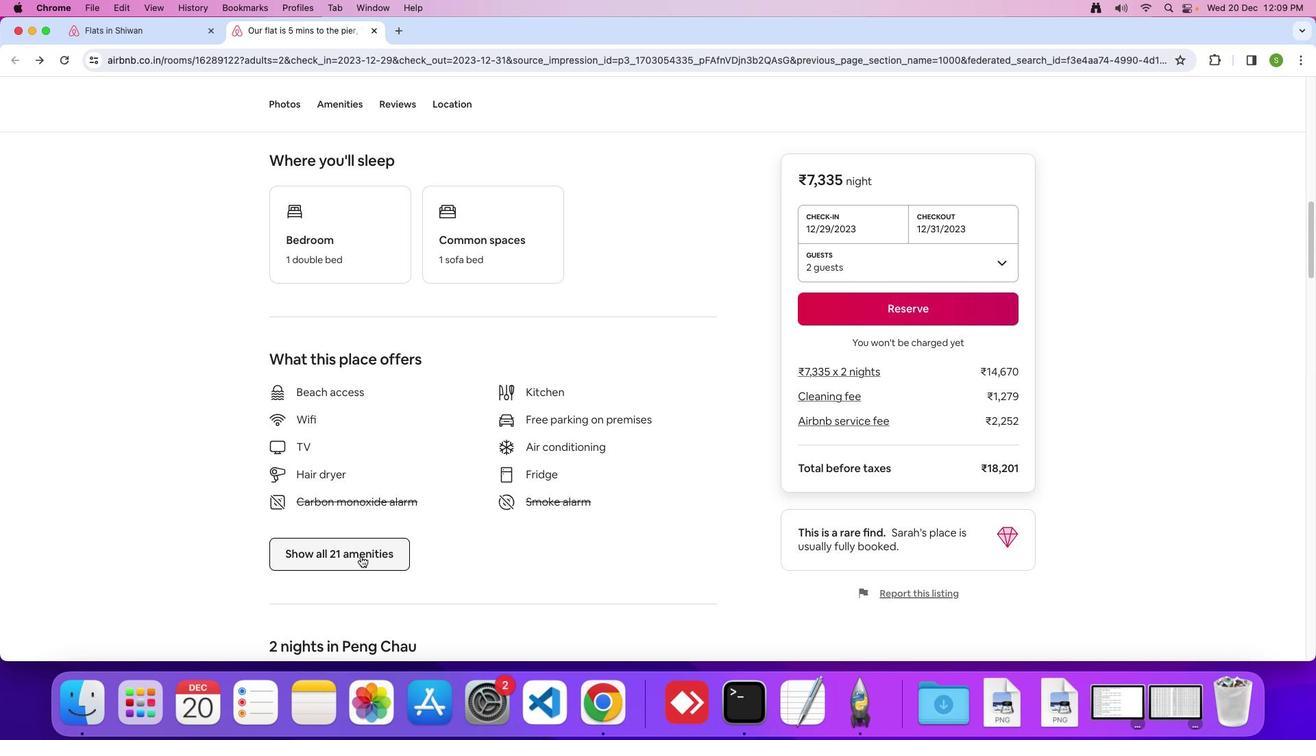 
Action: Mouse pressed left at (362, 558)
Screenshot: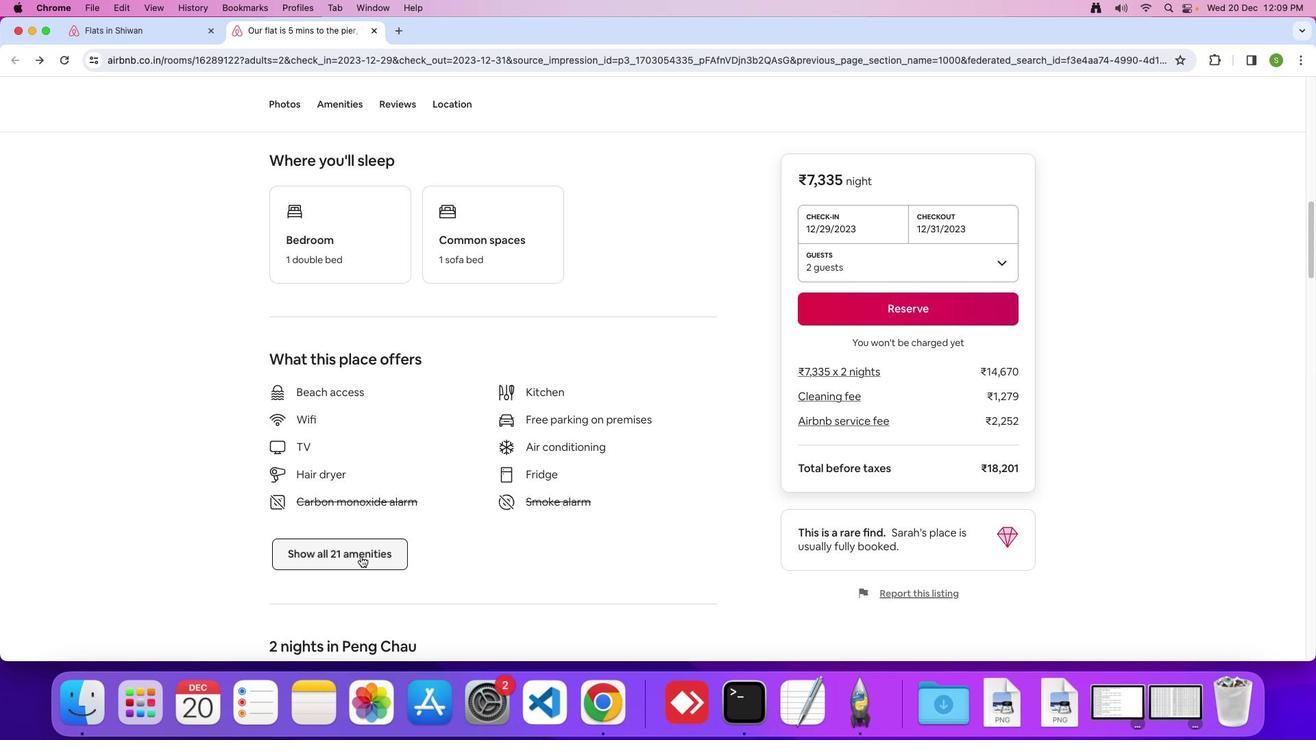 
Action: Mouse moved to (597, 322)
Screenshot: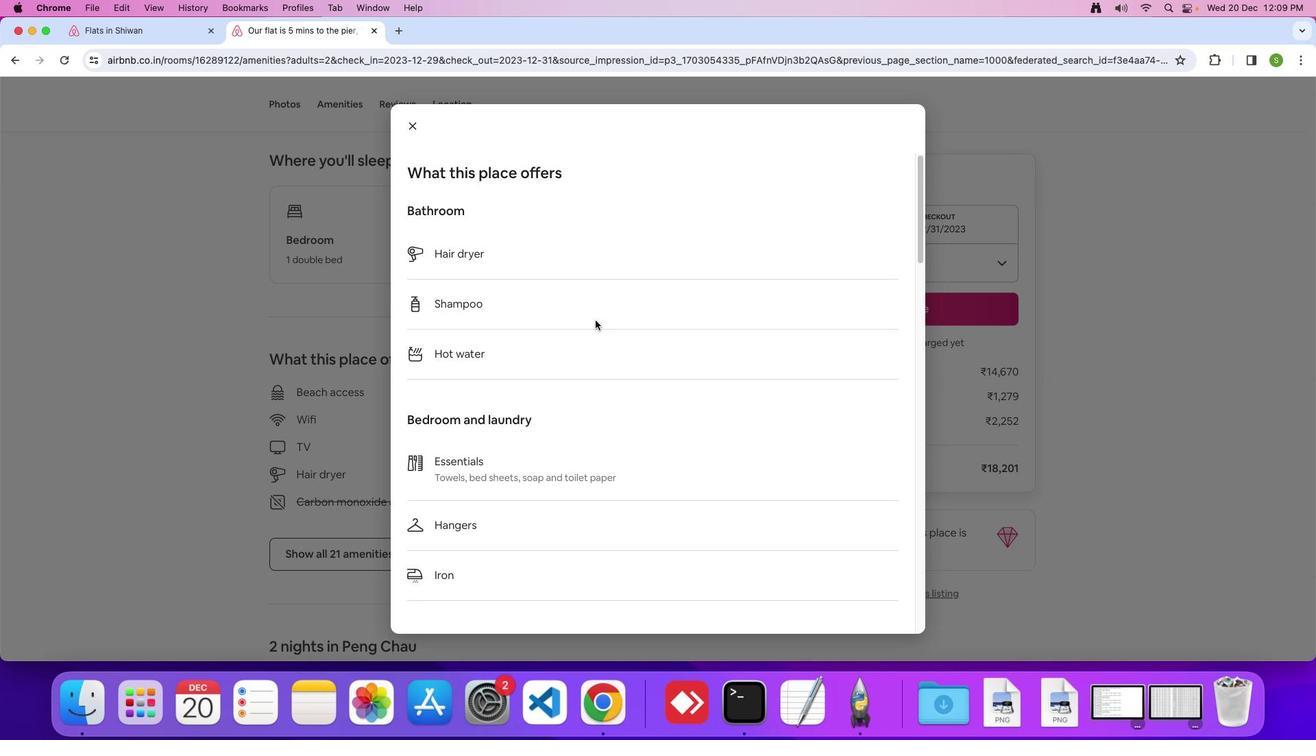 
Action: Mouse scrolled (597, 322) with delta (2, 1)
Screenshot: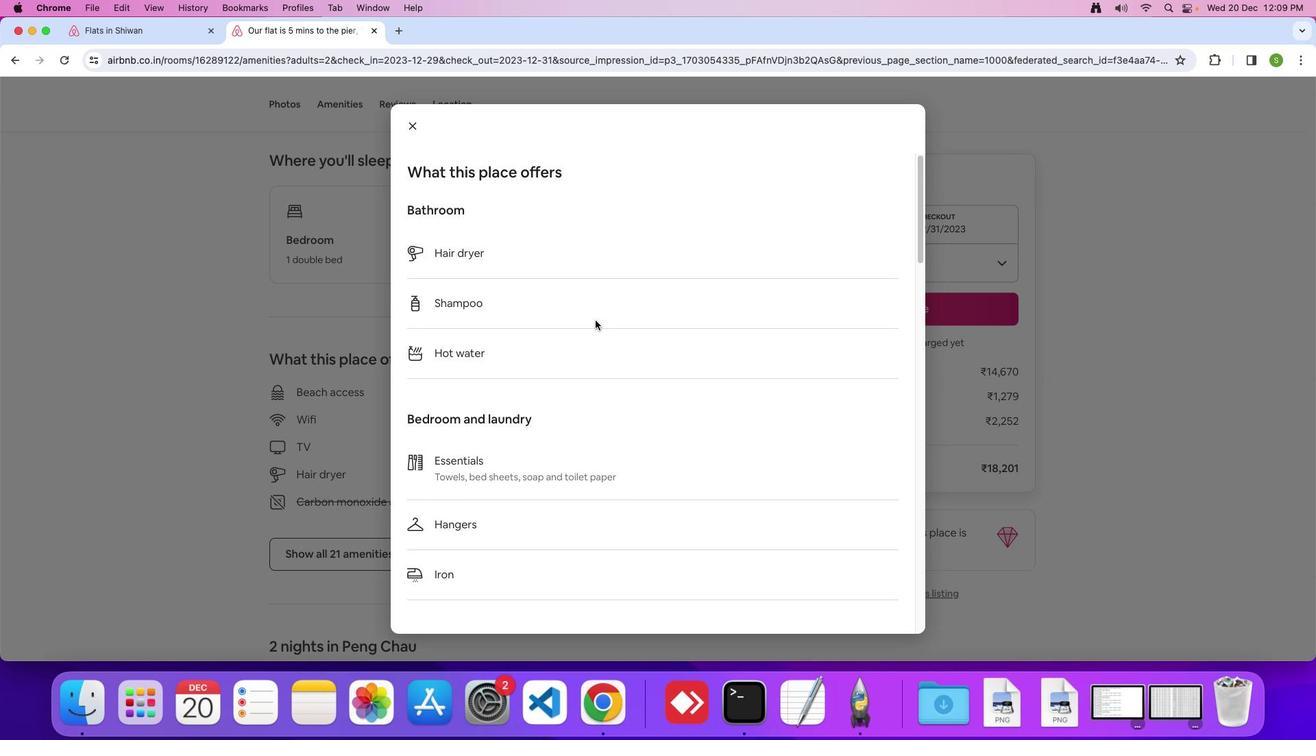
Action: Mouse scrolled (597, 322) with delta (2, 1)
Screenshot: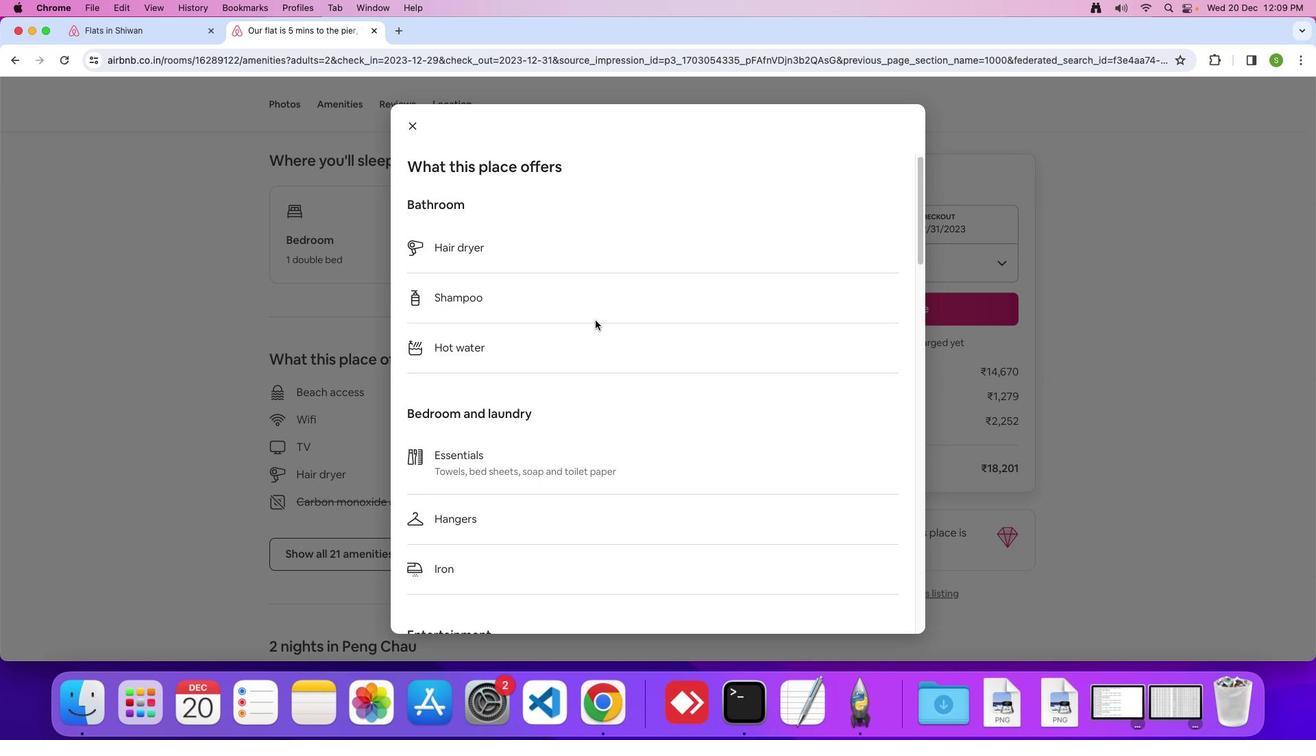 
Action: Mouse scrolled (597, 322) with delta (2, 1)
Screenshot: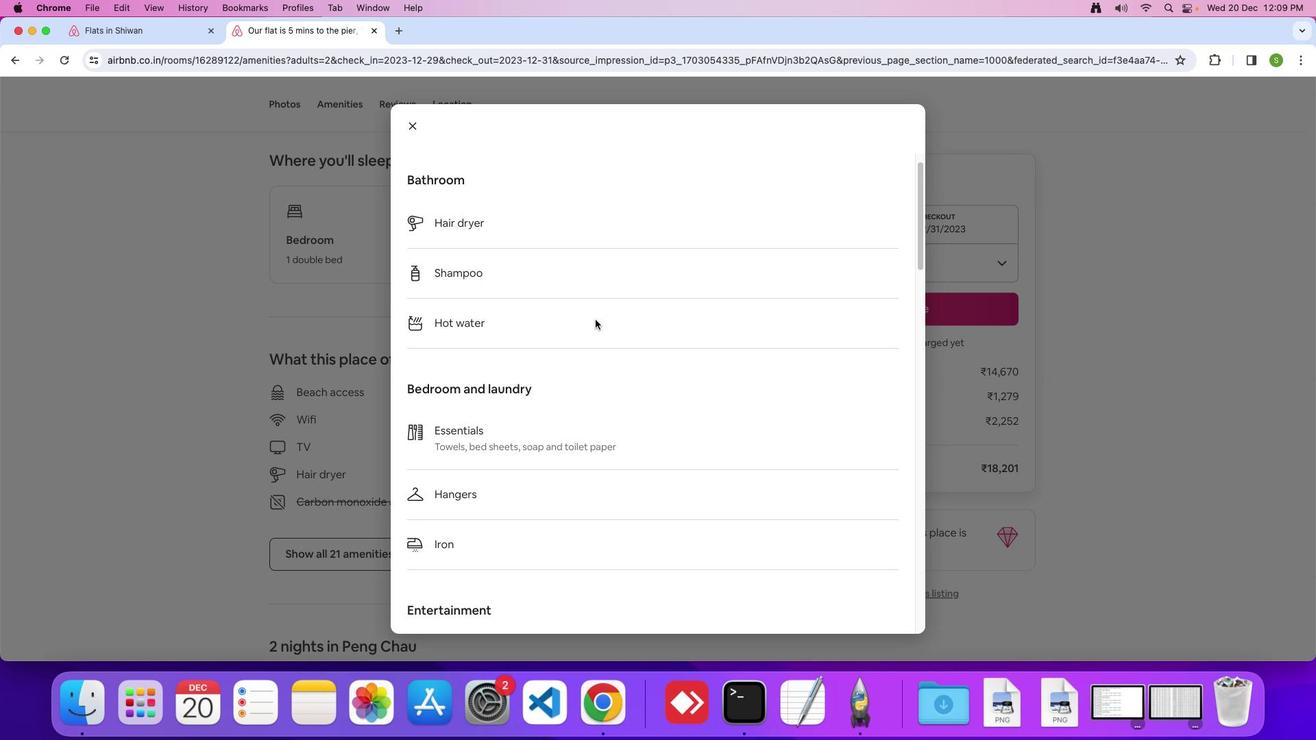 
Action: Mouse moved to (597, 322)
Screenshot: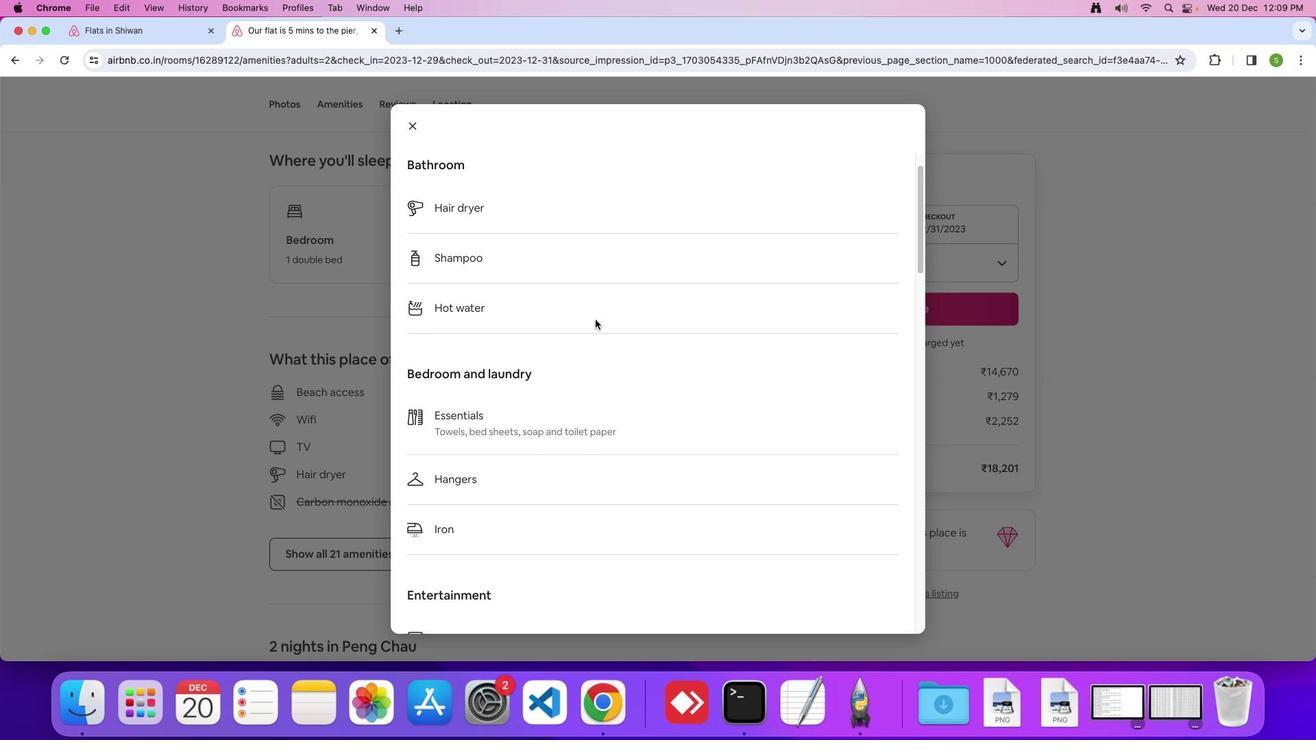 
Action: Mouse scrolled (597, 322) with delta (2, 1)
Screenshot: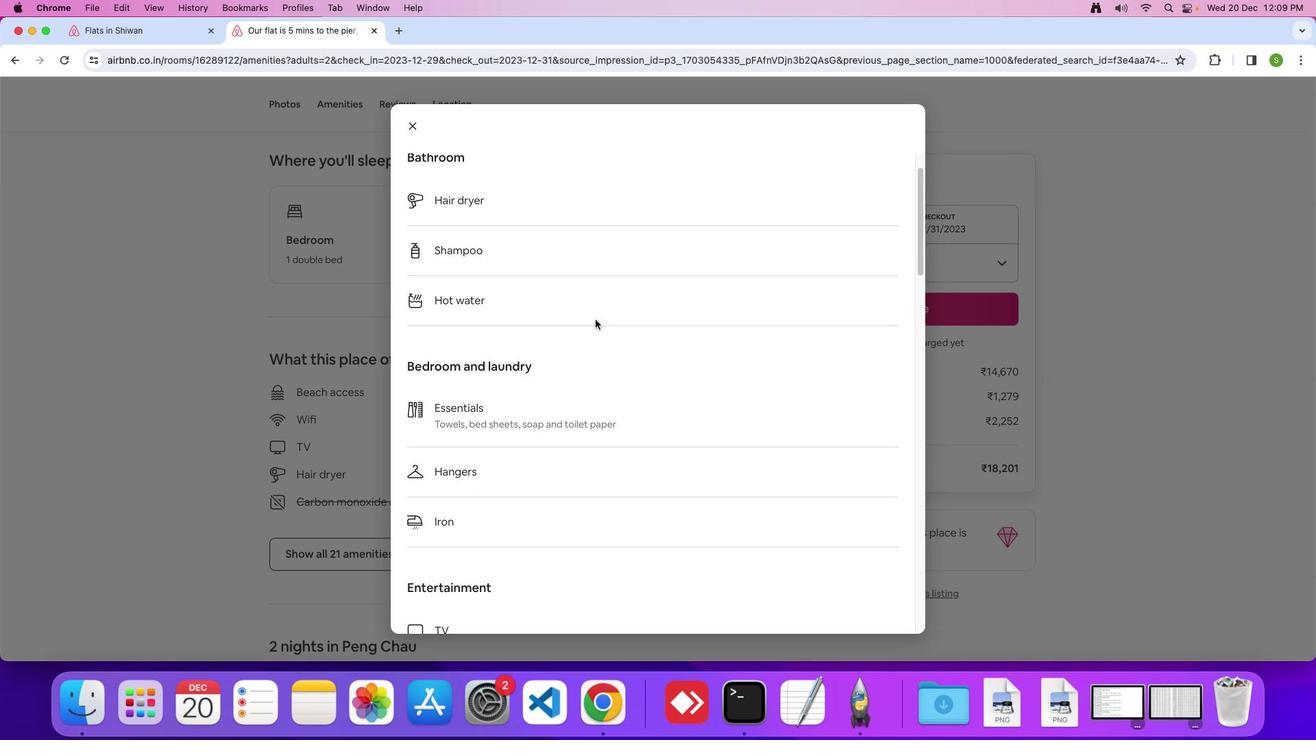
Action: Mouse scrolled (597, 322) with delta (2, 1)
Screenshot: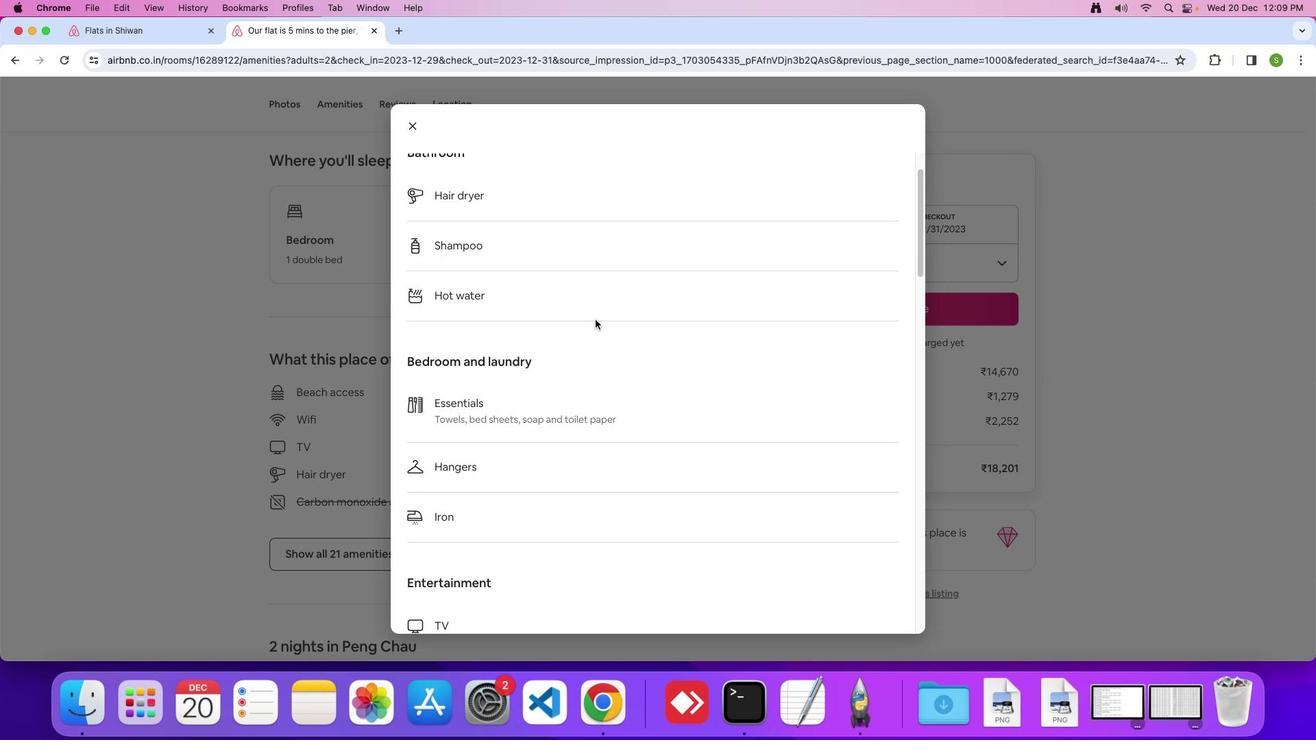 
Action: Mouse scrolled (597, 322) with delta (2, 0)
Screenshot: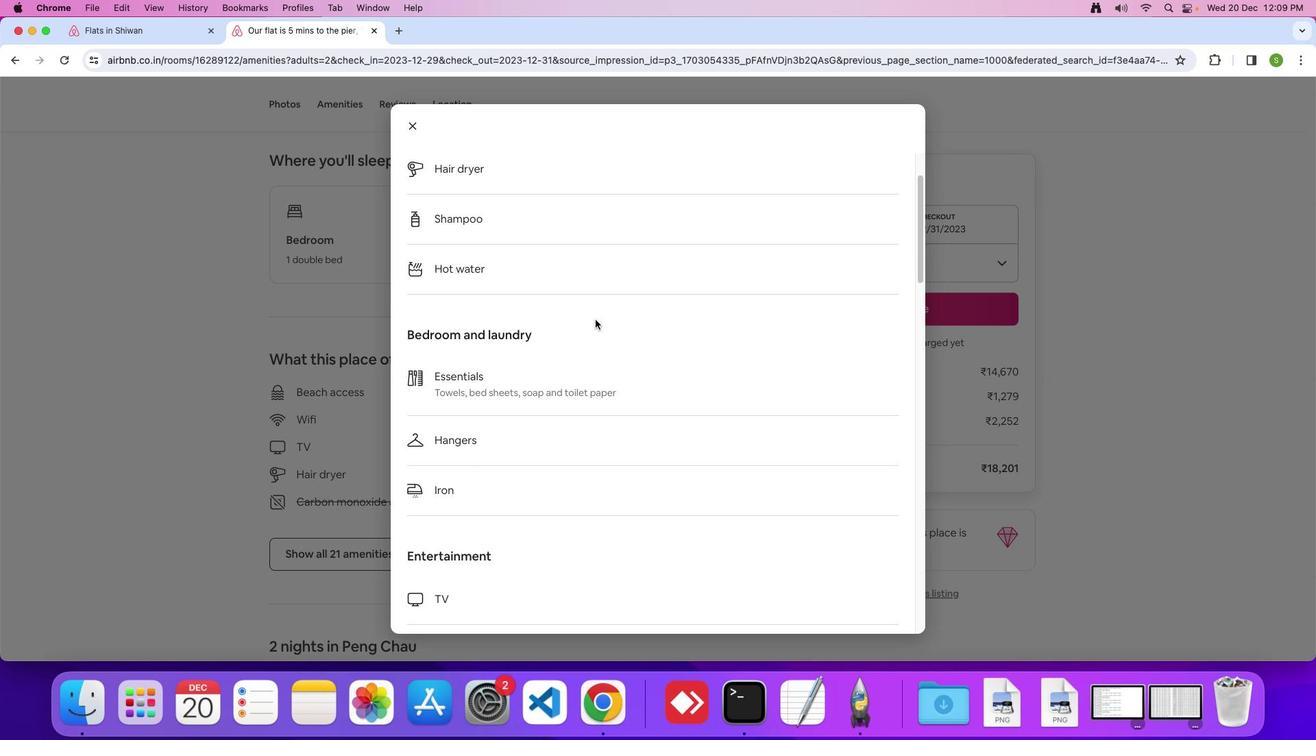 
Action: Mouse scrolled (597, 322) with delta (2, 1)
Screenshot: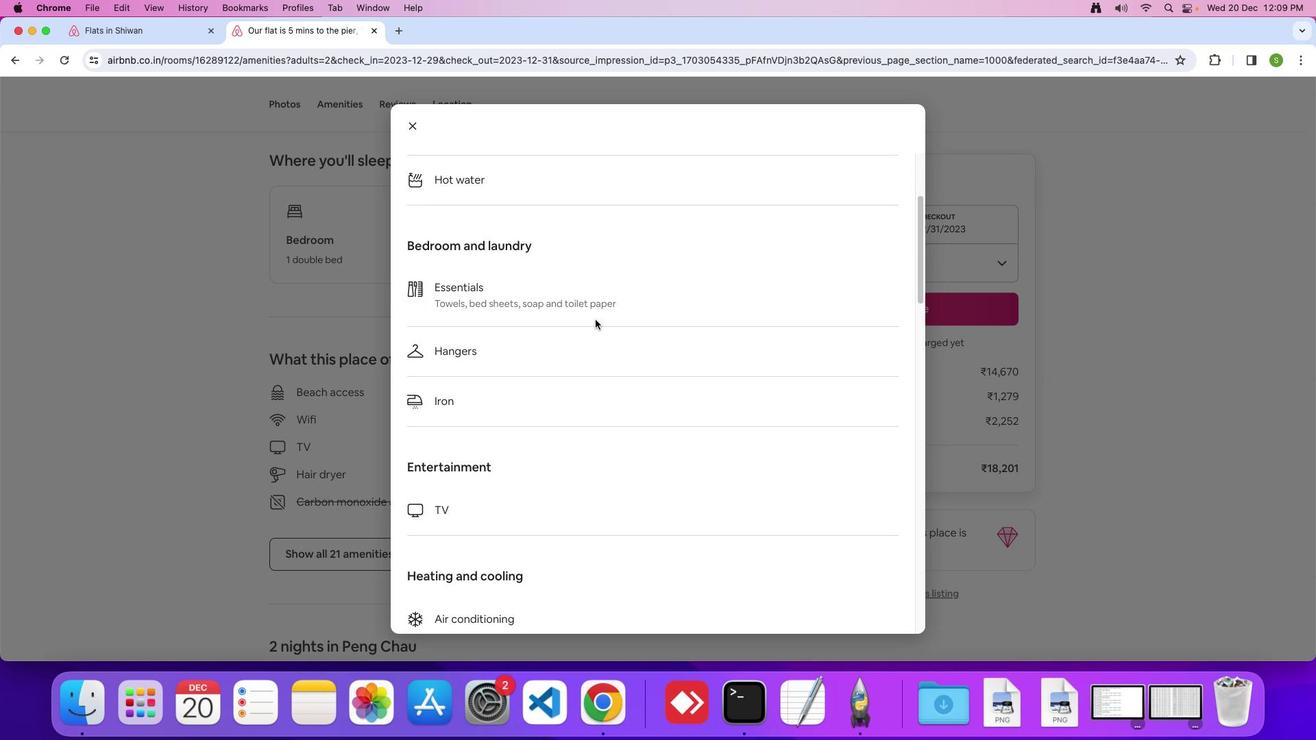 
Action: Mouse scrolled (597, 322) with delta (2, 1)
Screenshot: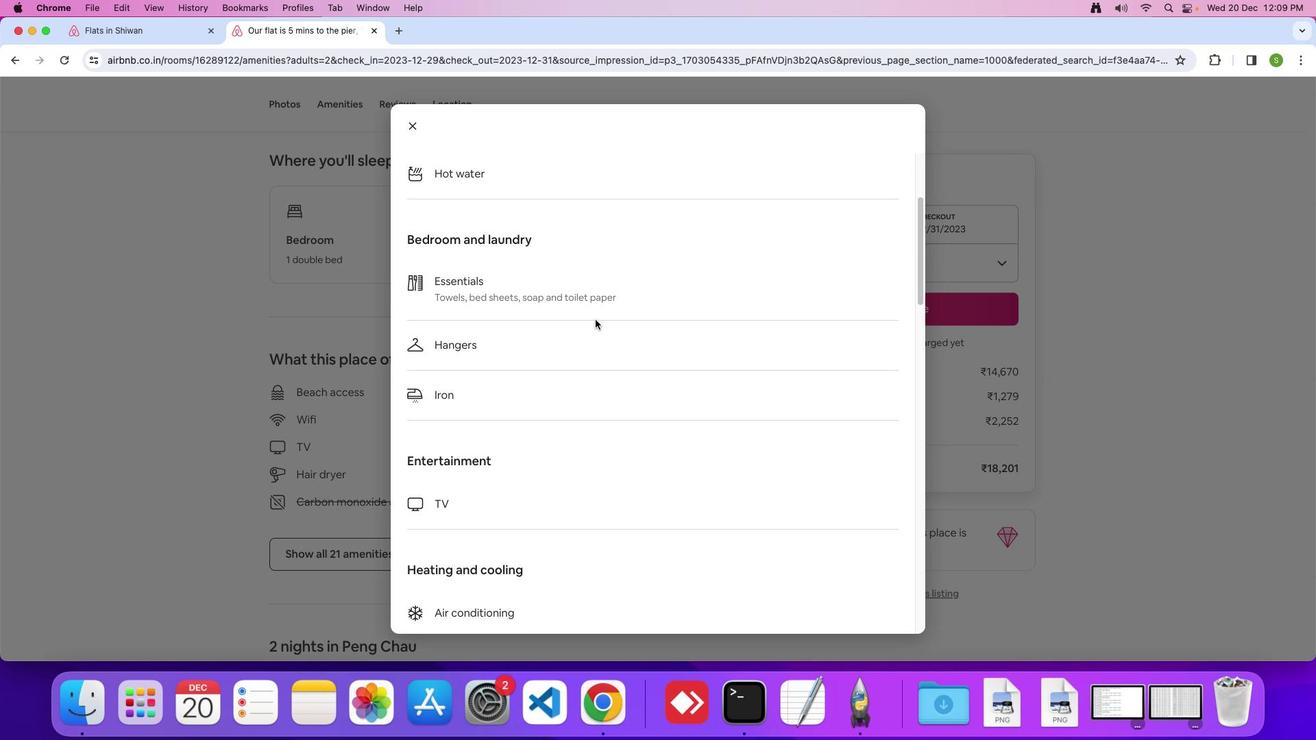 
Action: Mouse scrolled (597, 322) with delta (2, 1)
Screenshot: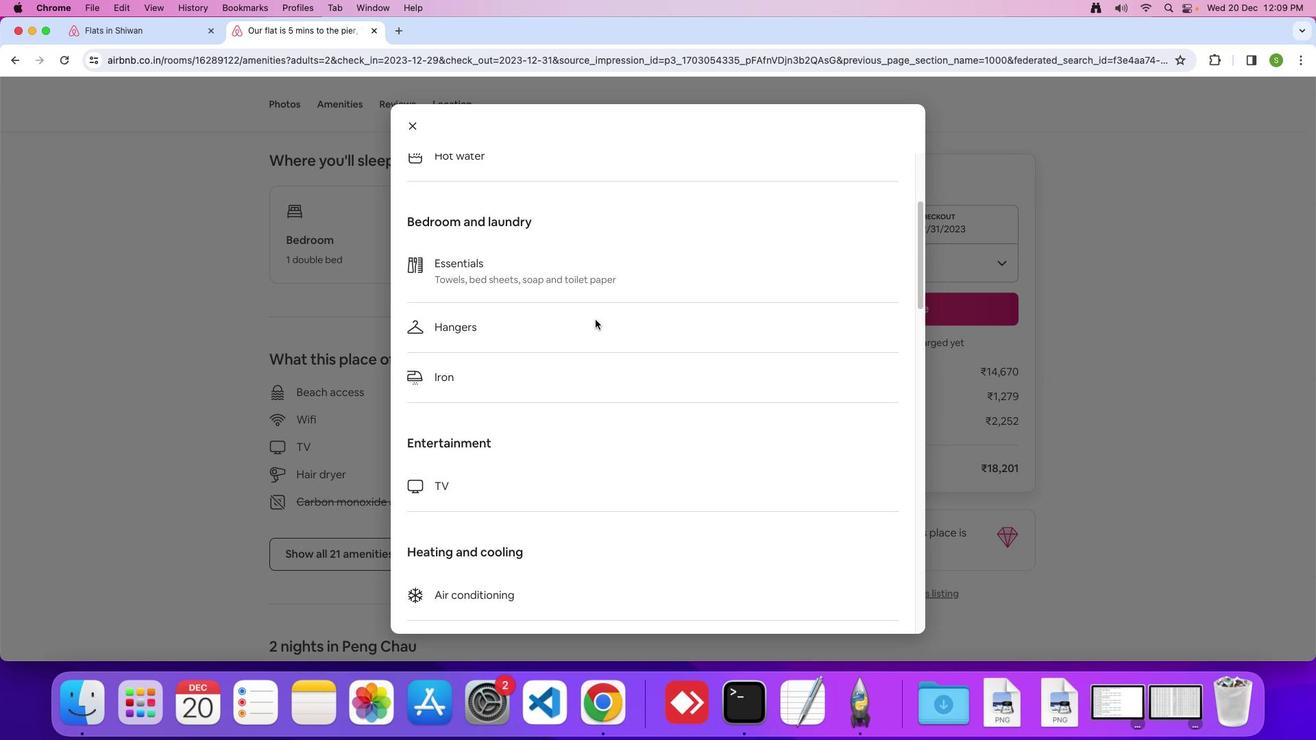 
Action: Mouse scrolled (597, 322) with delta (2, 1)
Screenshot: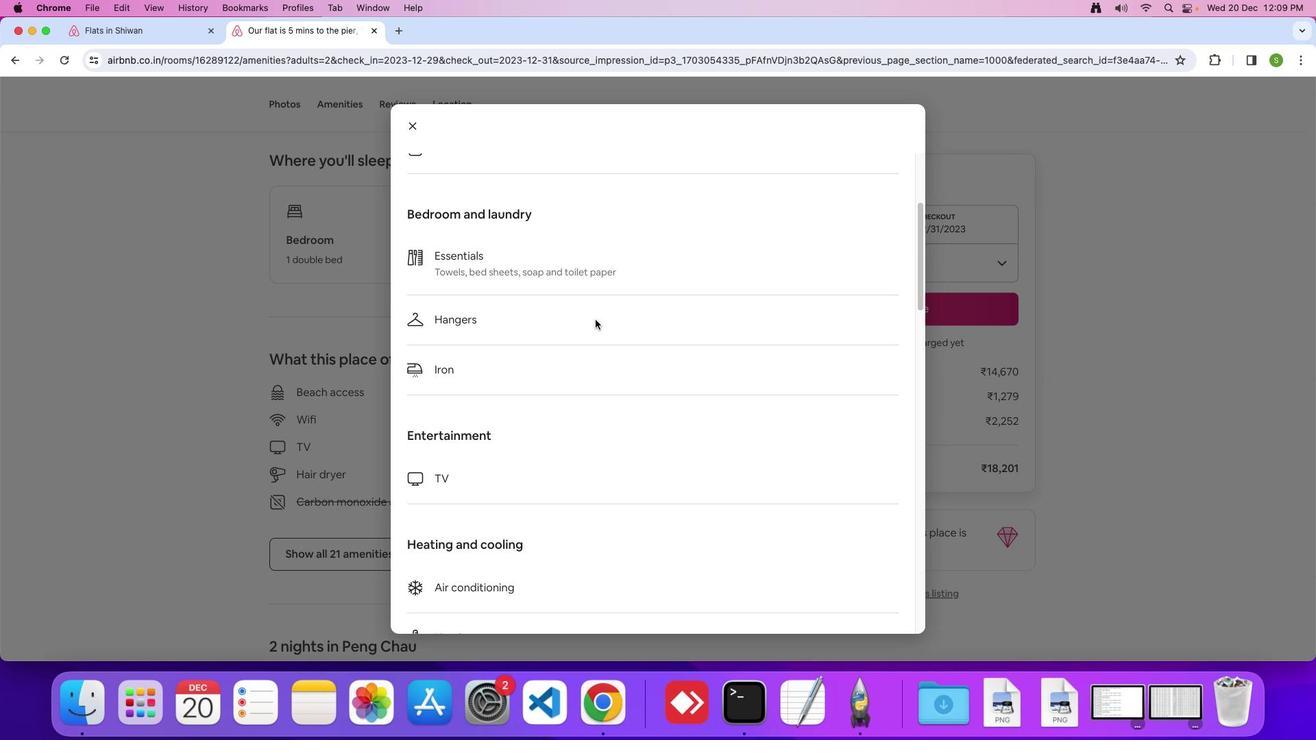 
Action: Mouse scrolled (597, 322) with delta (2, 0)
Screenshot: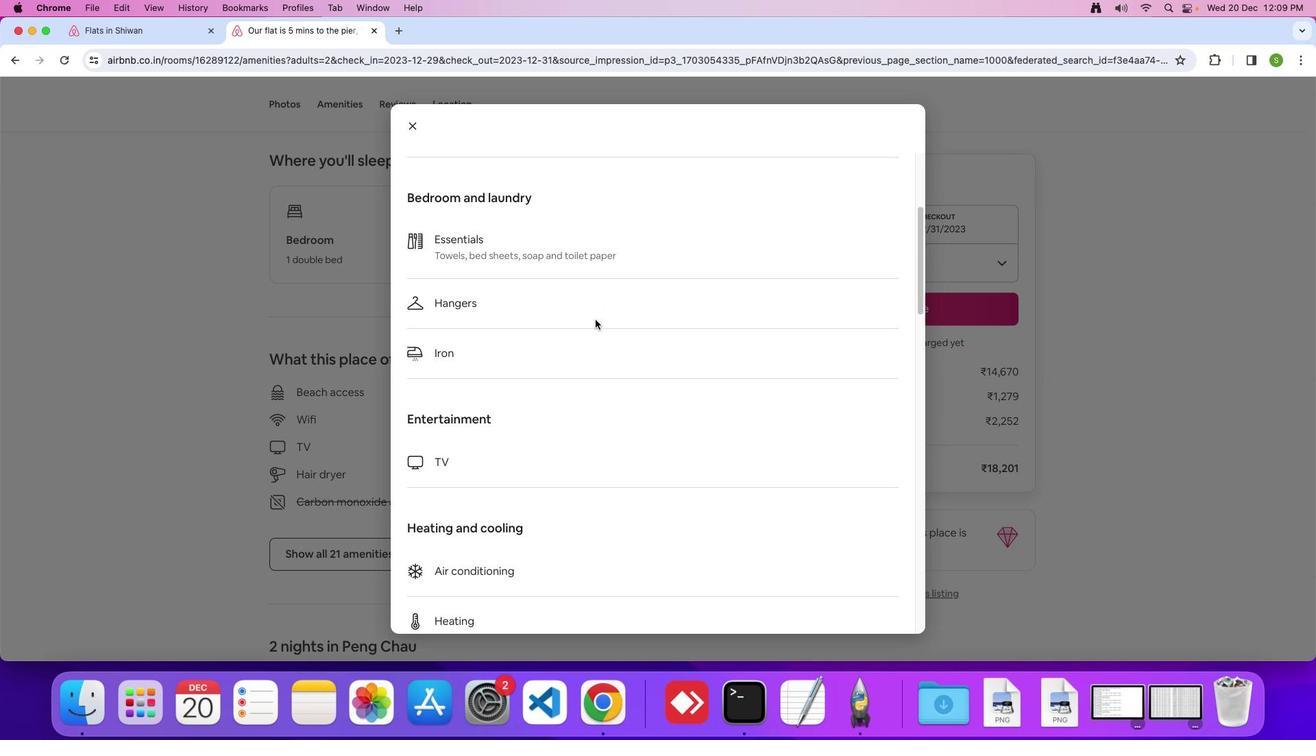 
Action: Mouse scrolled (597, 322) with delta (2, 1)
Screenshot: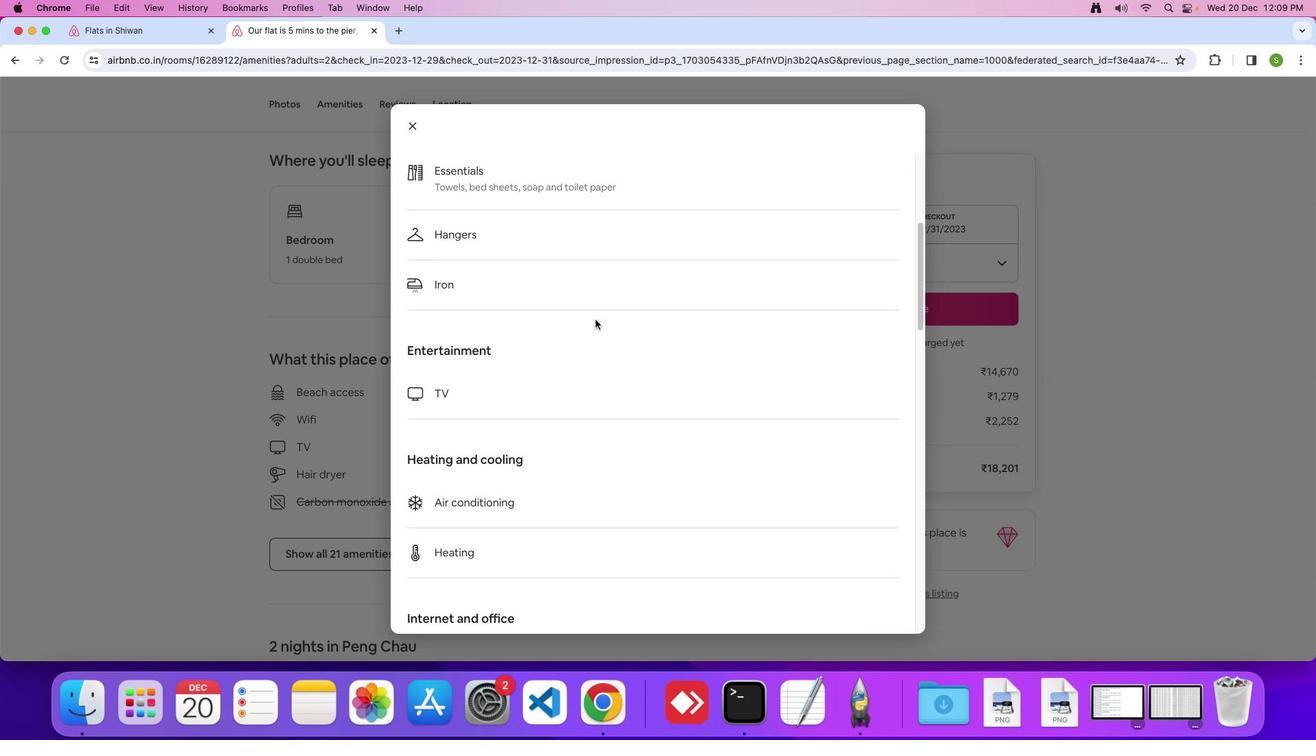 
Action: Mouse scrolled (597, 322) with delta (2, 1)
Screenshot: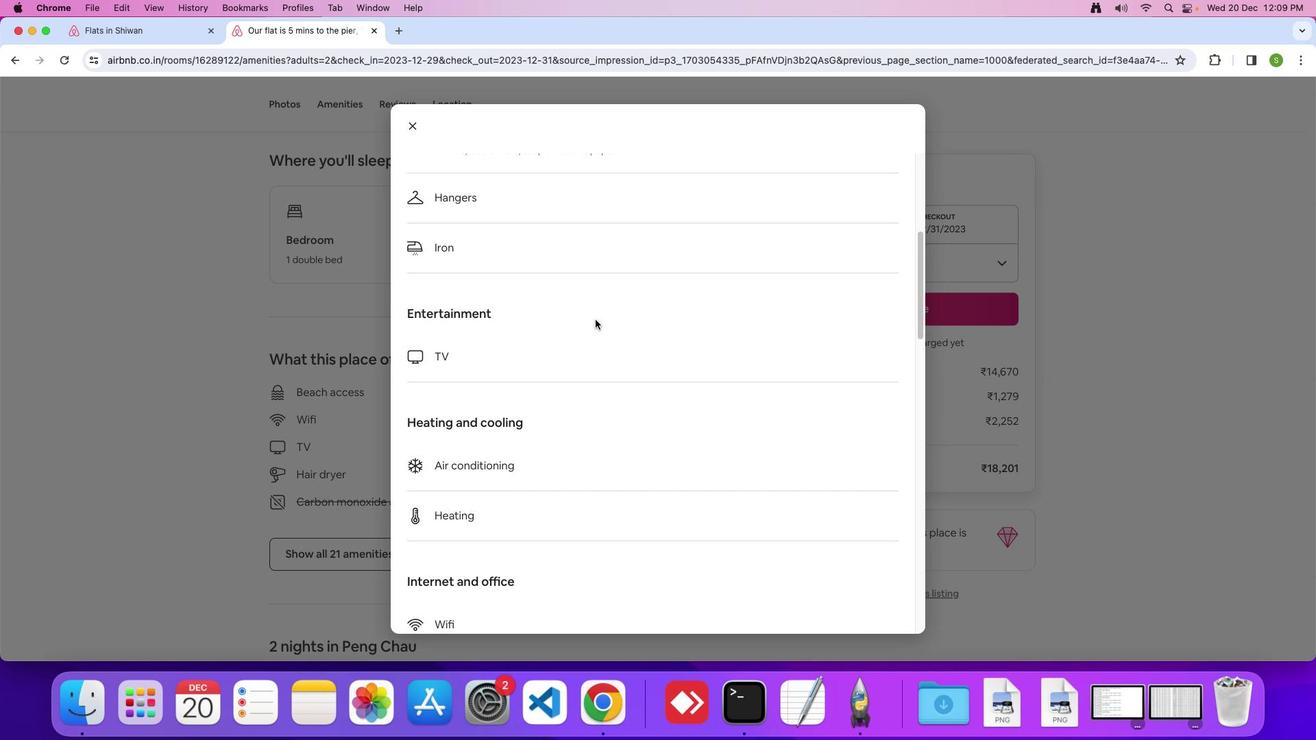 
Action: Mouse scrolled (597, 322) with delta (2, 1)
Screenshot: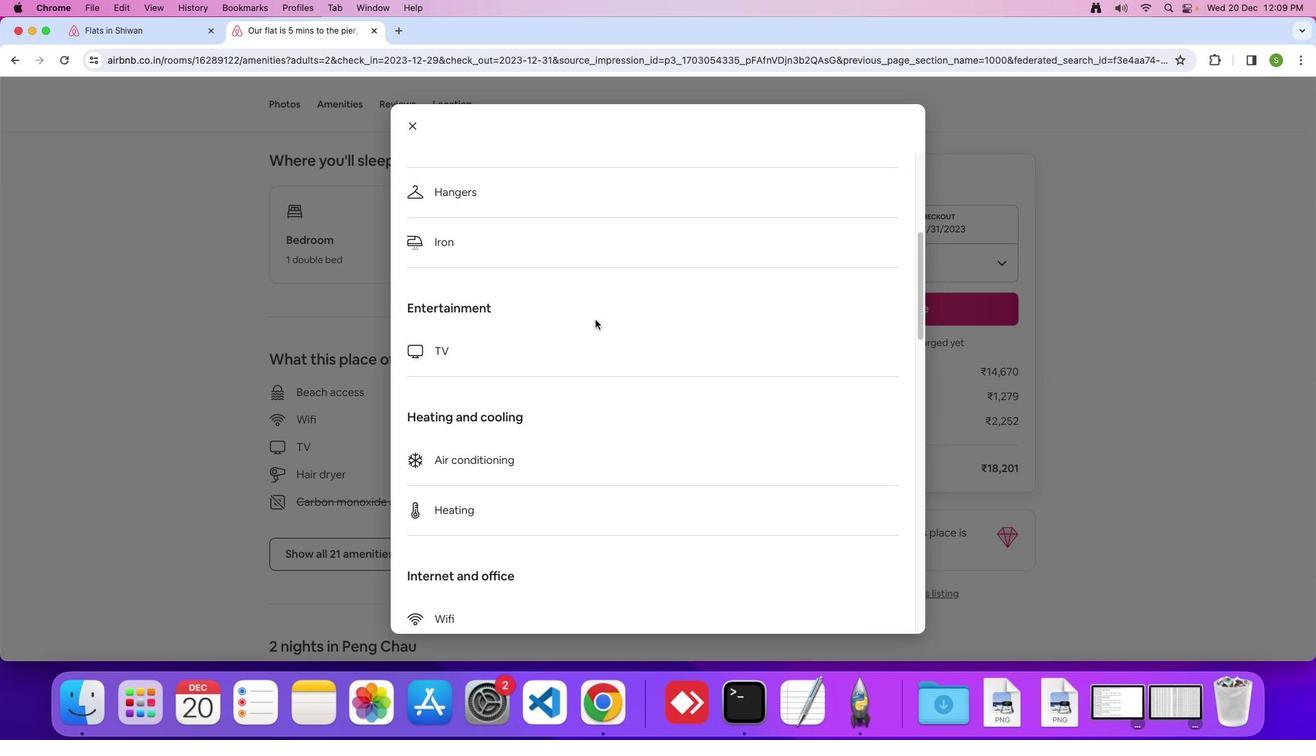 
Action: Mouse scrolled (597, 322) with delta (2, 1)
Screenshot: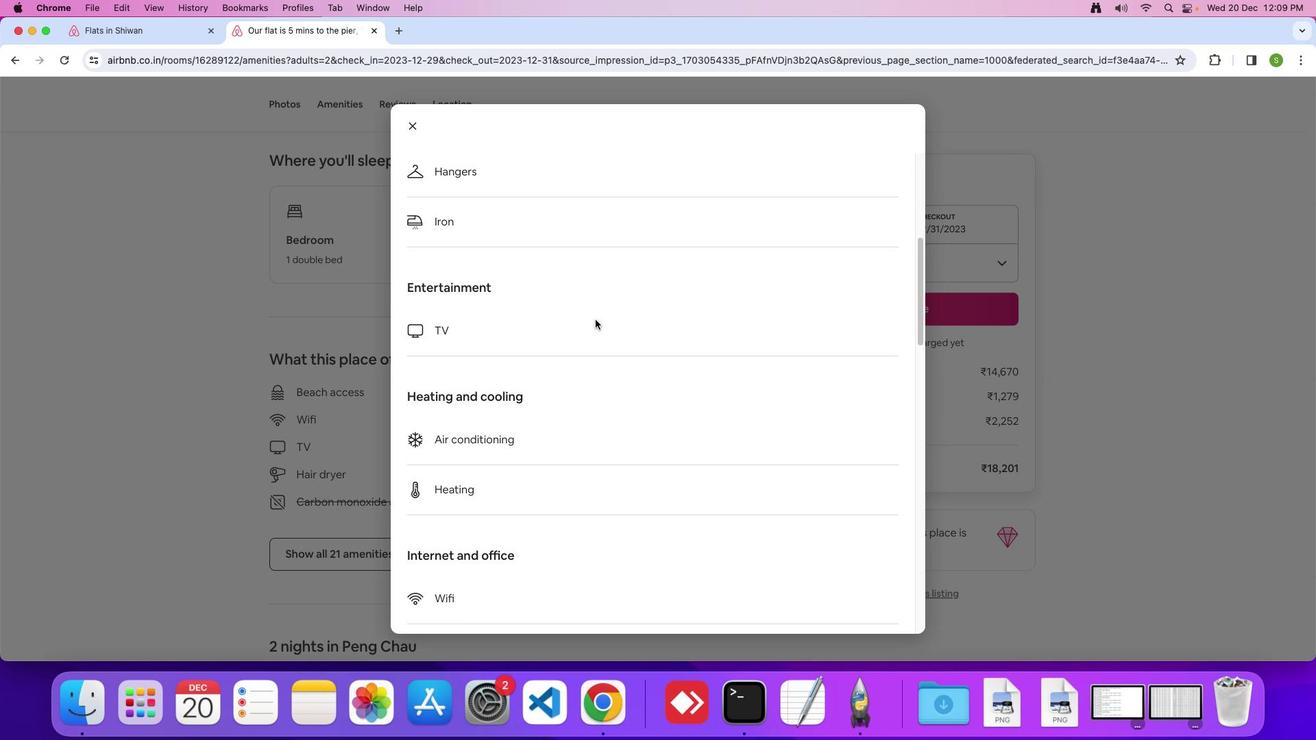 
Action: Mouse scrolled (597, 322) with delta (2, 1)
Screenshot: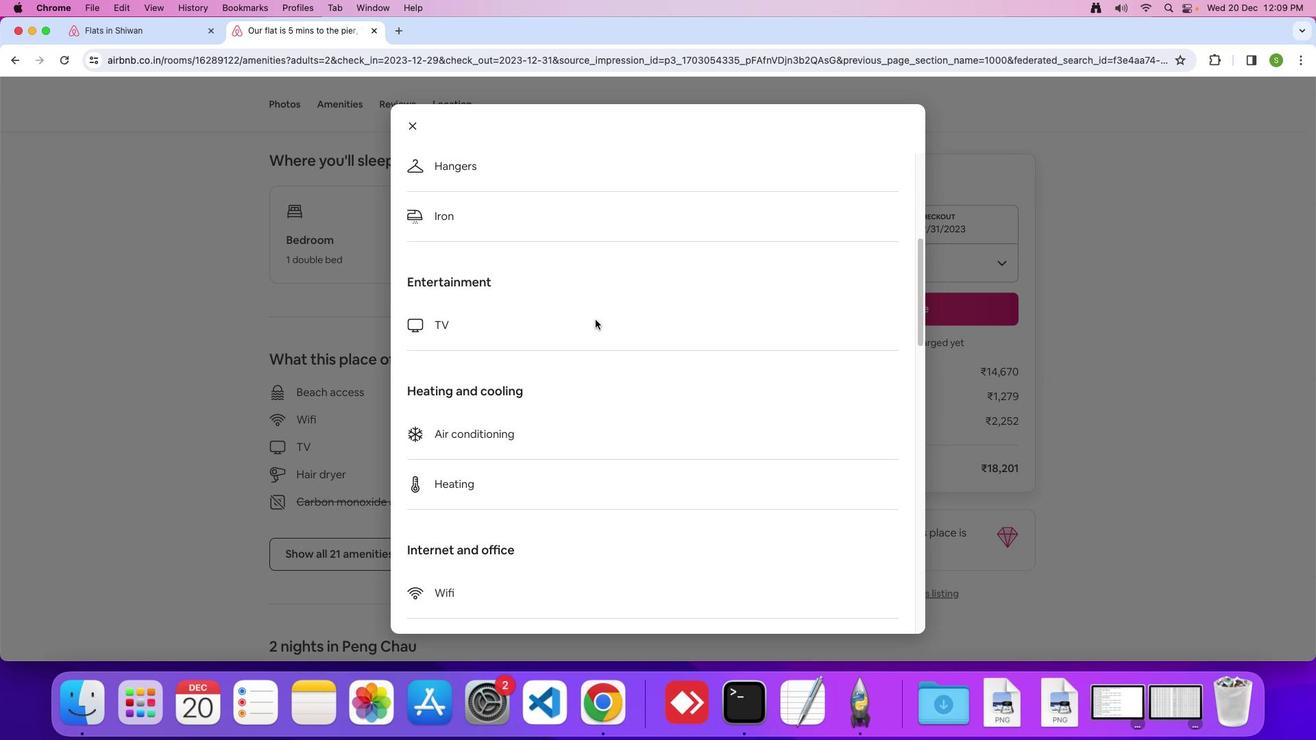 
Action: Mouse moved to (594, 323)
Screenshot: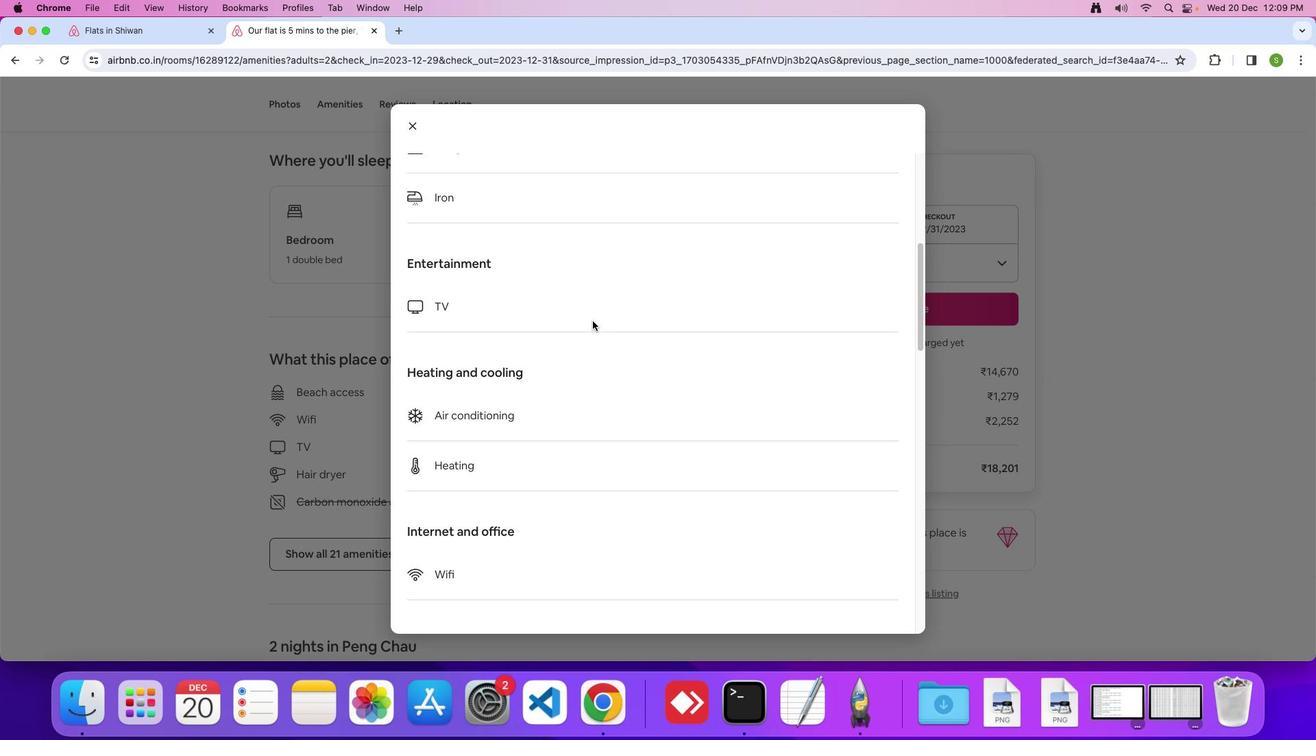 
Action: Mouse scrolled (594, 323) with delta (2, 1)
Screenshot: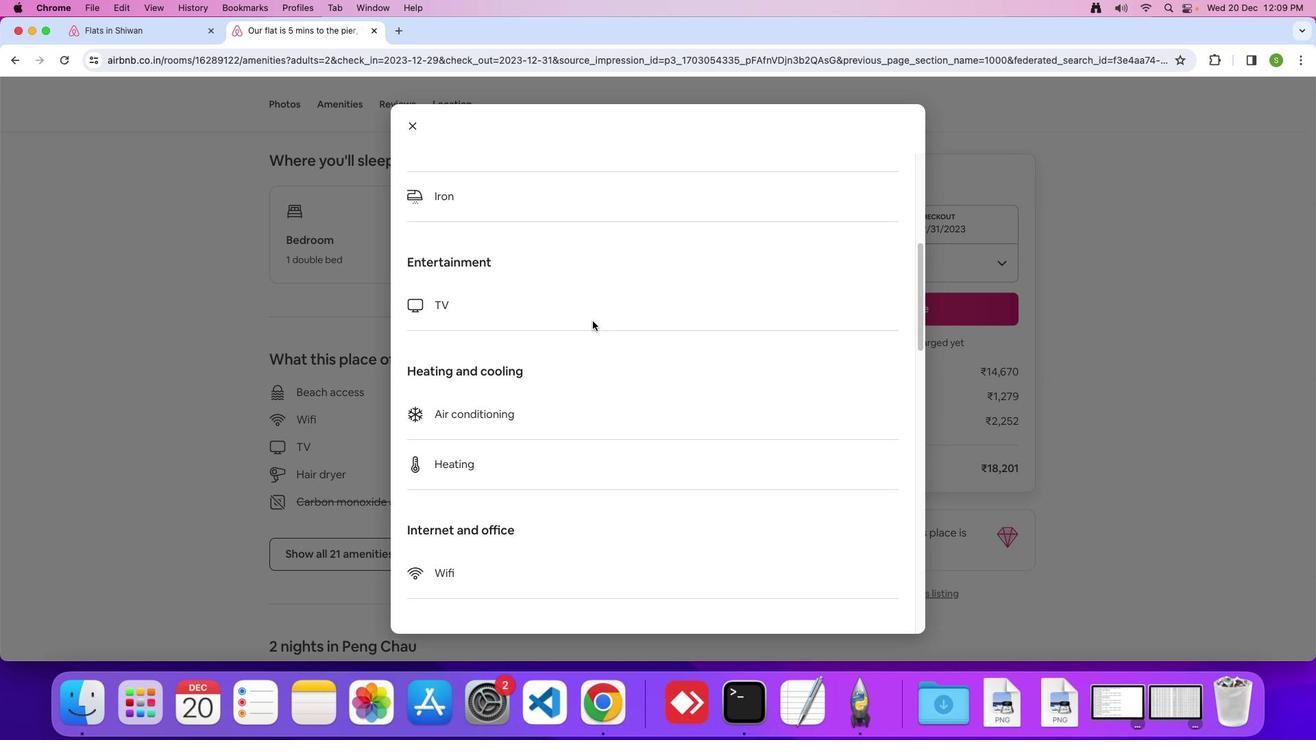 
Action: Mouse scrolled (594, 323) with delta (2, 1)
Screenshot: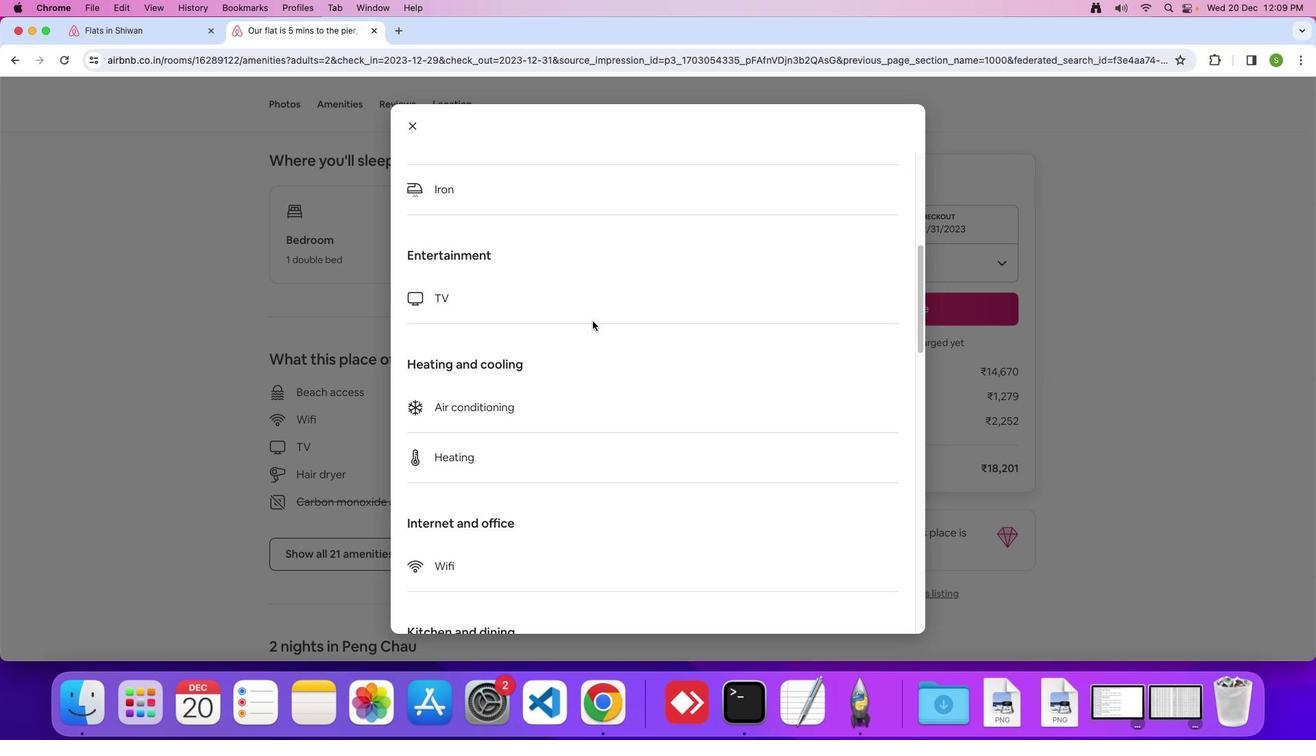 
Action: Mouse scrolled (594, 323) with delta (2, 1)
Screenshot: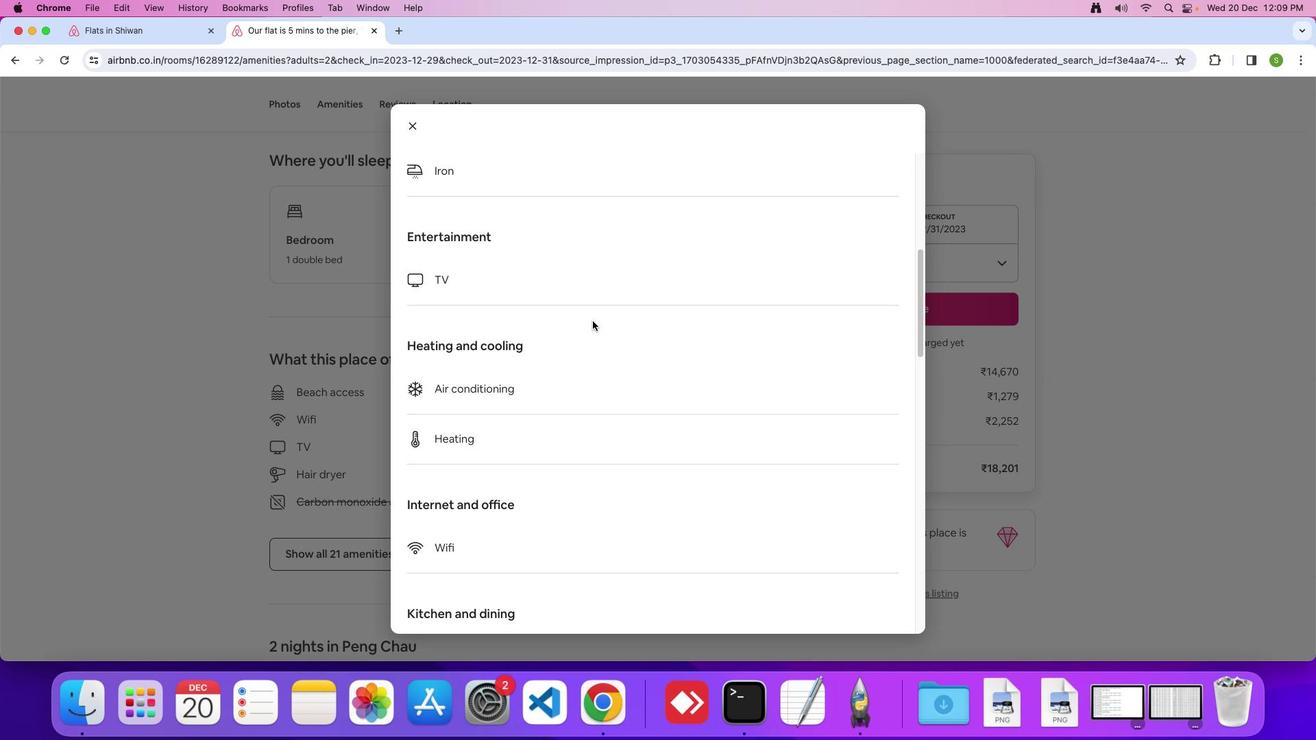 
Action: Mouse scrolled (594, 323) with delta (2, 1)
Screenshot: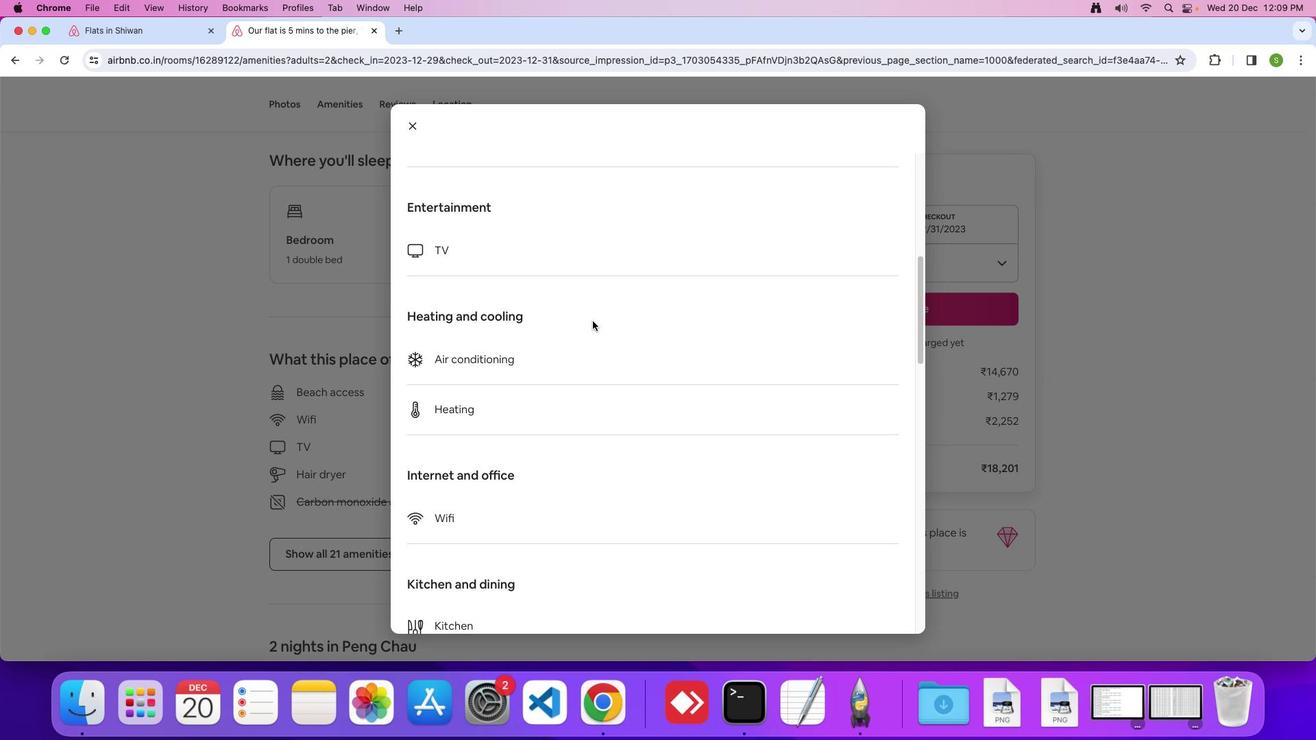 
Action: Mouse scrolled (594, 323) with delta (2, 1)
Screenshot: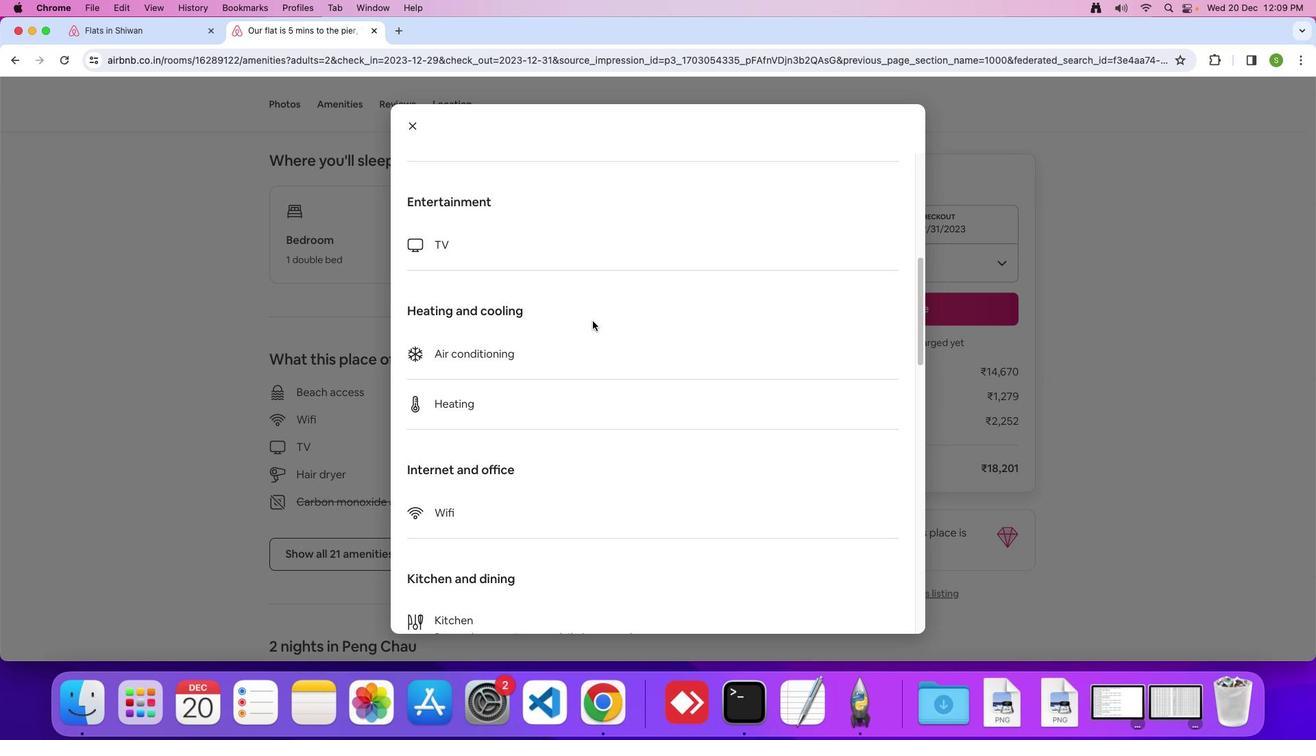 
Action: Mouse scrolled (594, 323) with delta (2, 0)
Screenshot: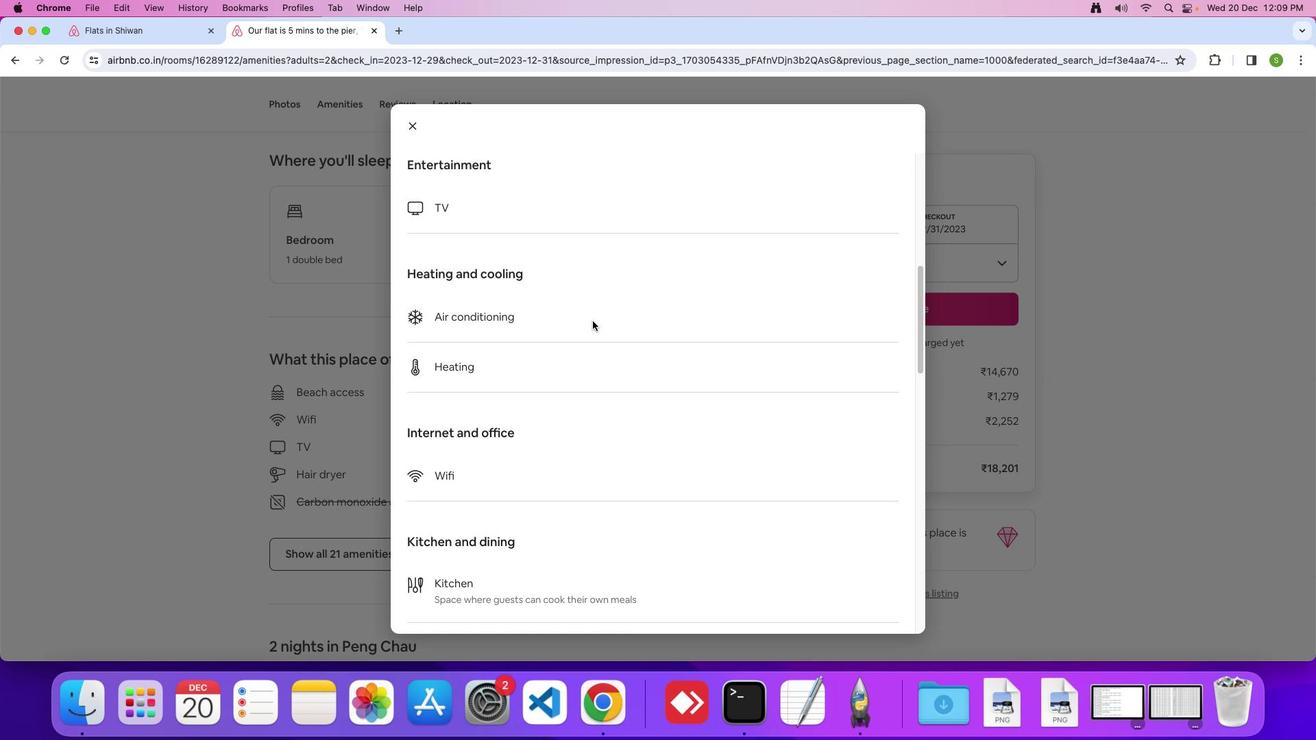 
Action: Mouse moved to (676, 344)
Screenshot: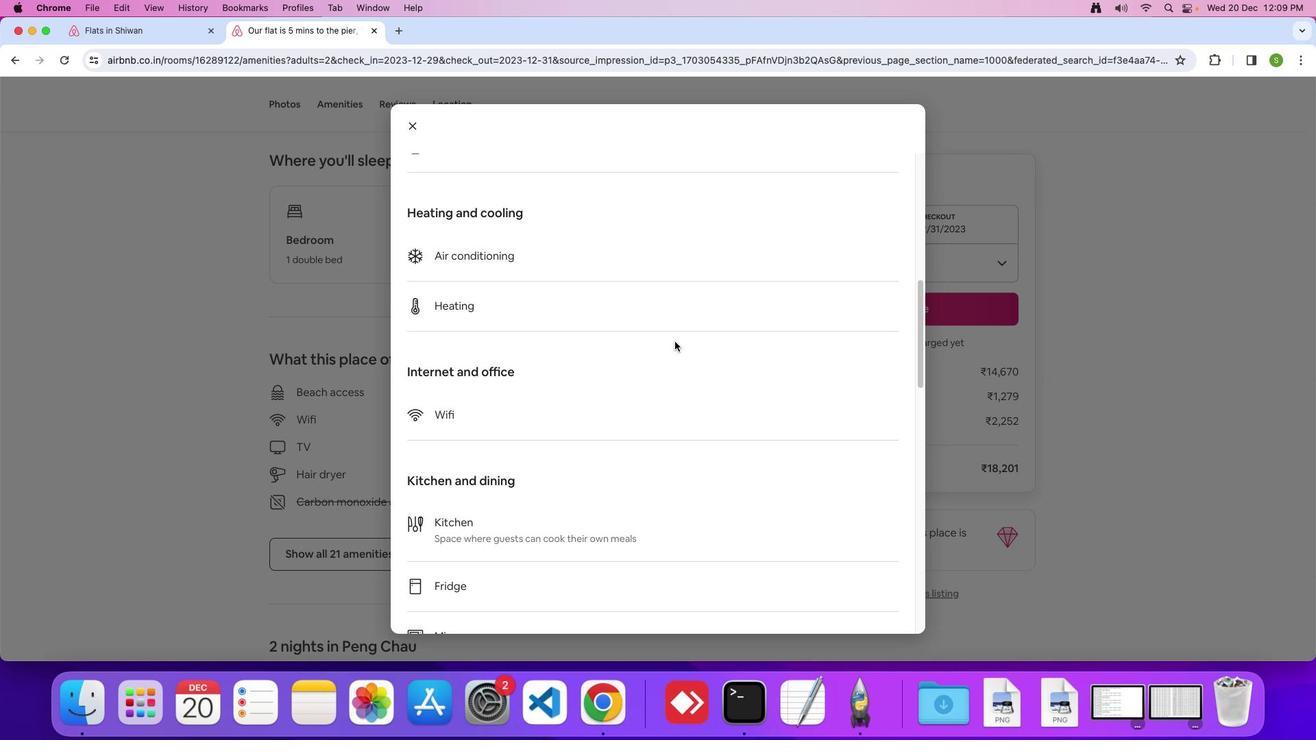 
Action: Mouse scrolled (676, 344) with delta (2, 1)
Screenshot: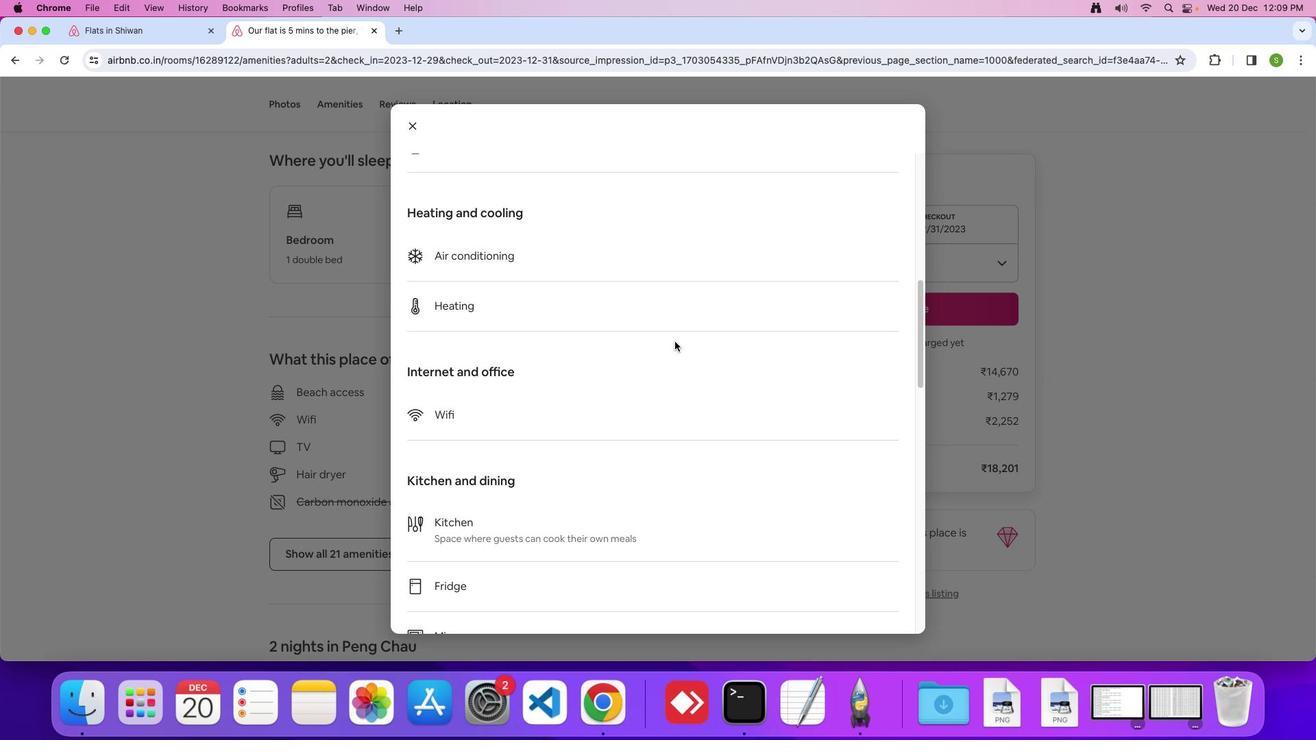 
Action: Mouse moved to (676, 344)
Screenshot: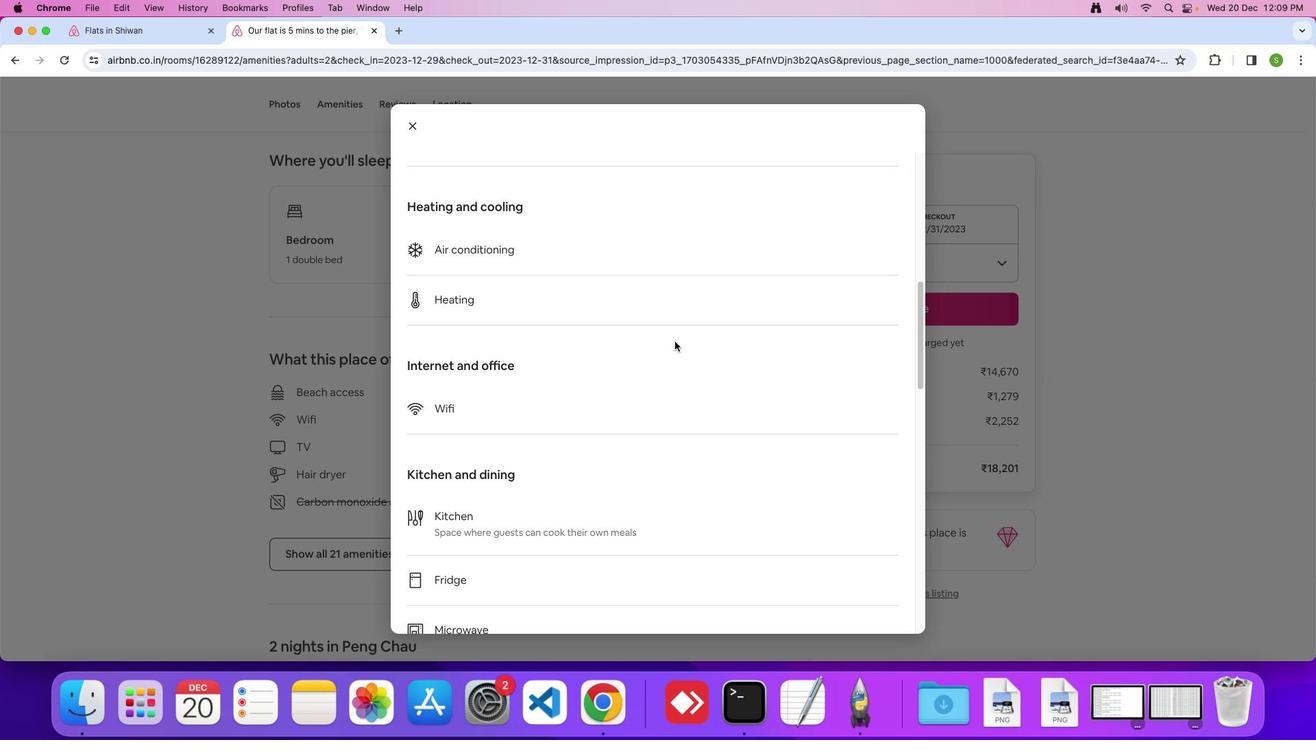 
Action: Mouse scrolled (676, 344) with delta (2, 1)
Screenshot: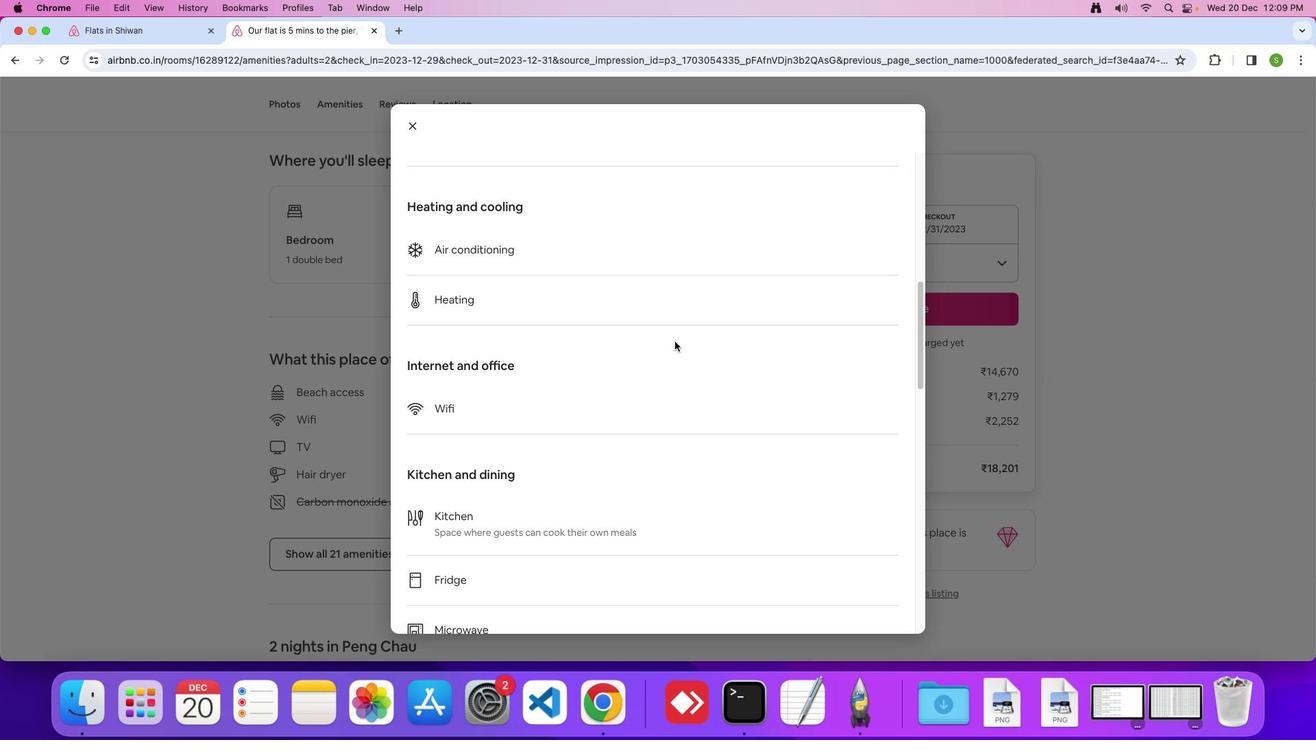 
Action: Mouse moved to (676, 344)
Screenshot: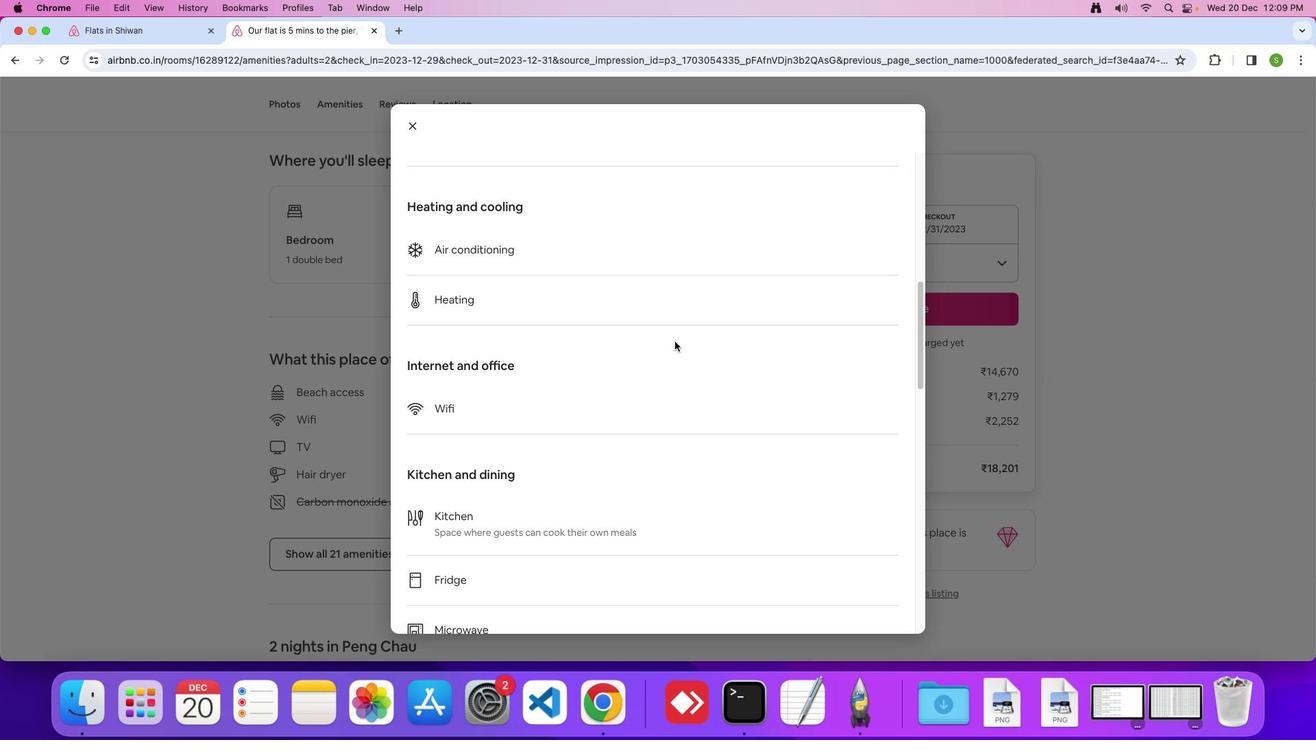 
Action: Mouse scrolled (676, 344) with delta (2, 0)
Screenshot: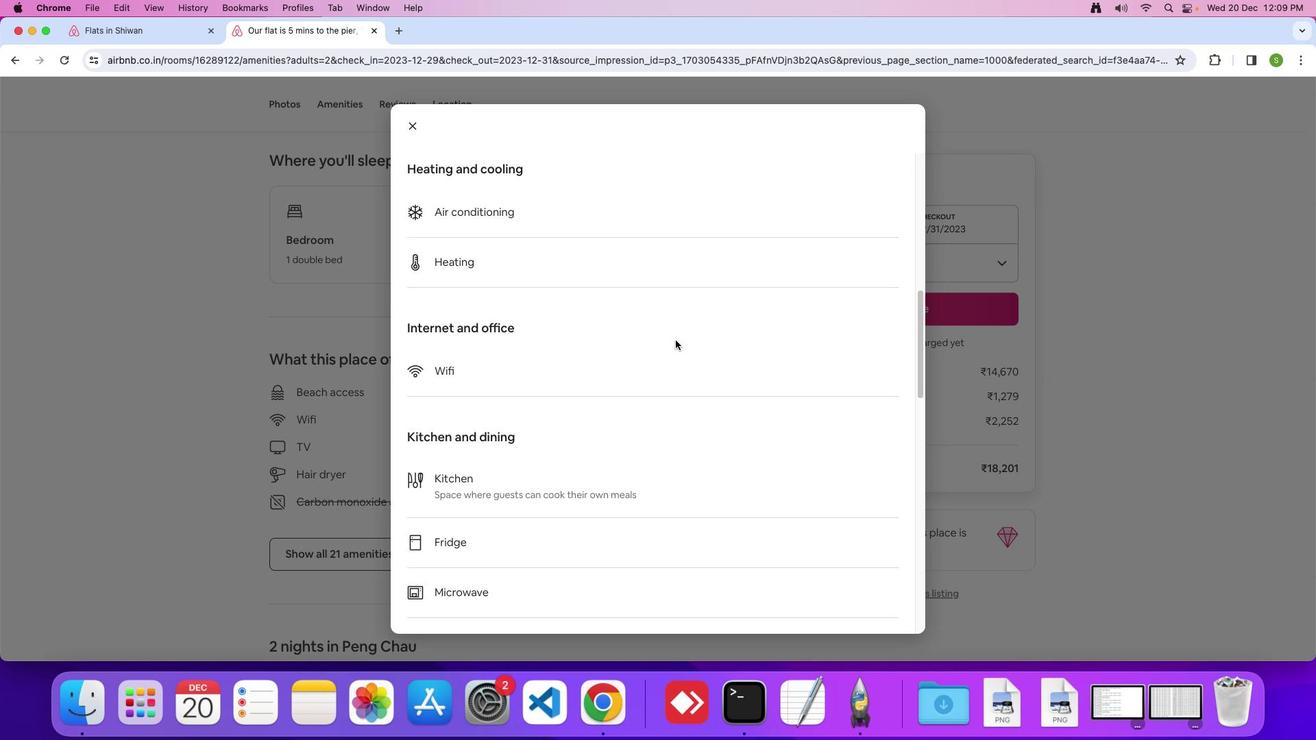 
Action: Mouse moved to (652, 348)
Screenshot: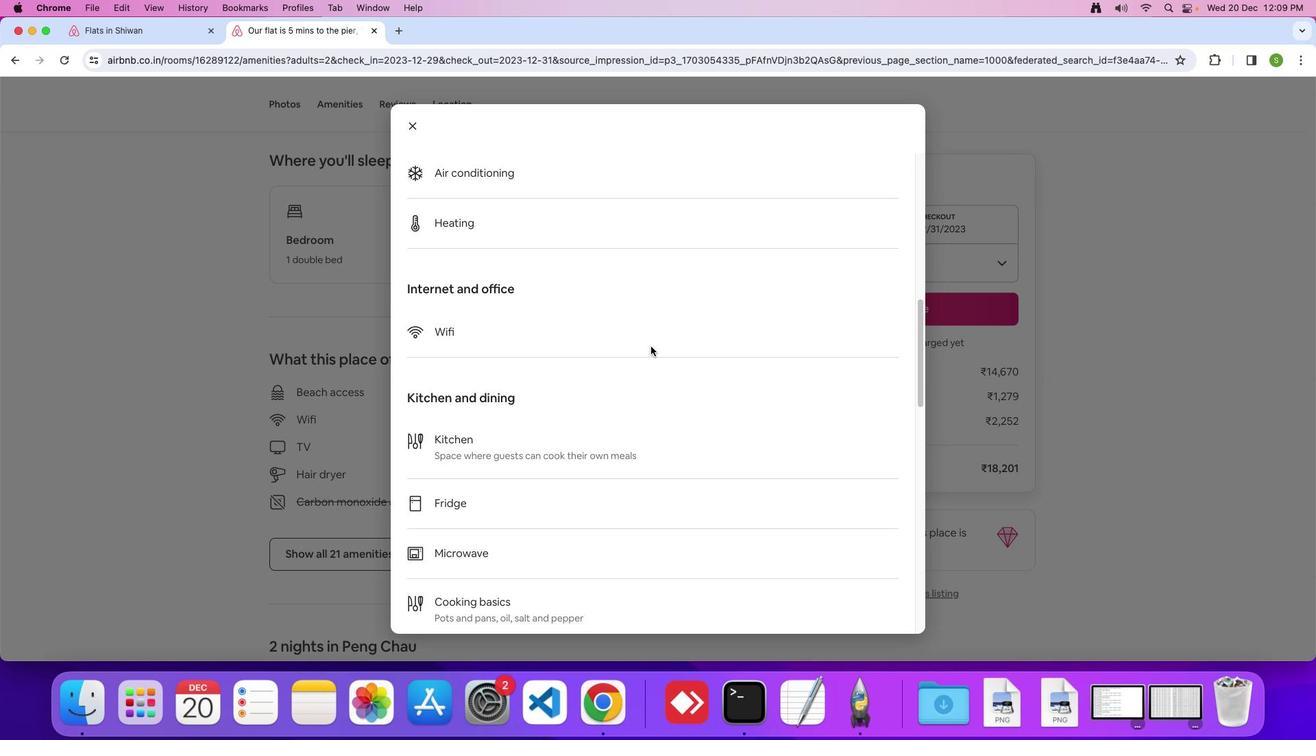 
Action: Mouse scrolled (652, 348) with delta (2, 1)
Screenshot: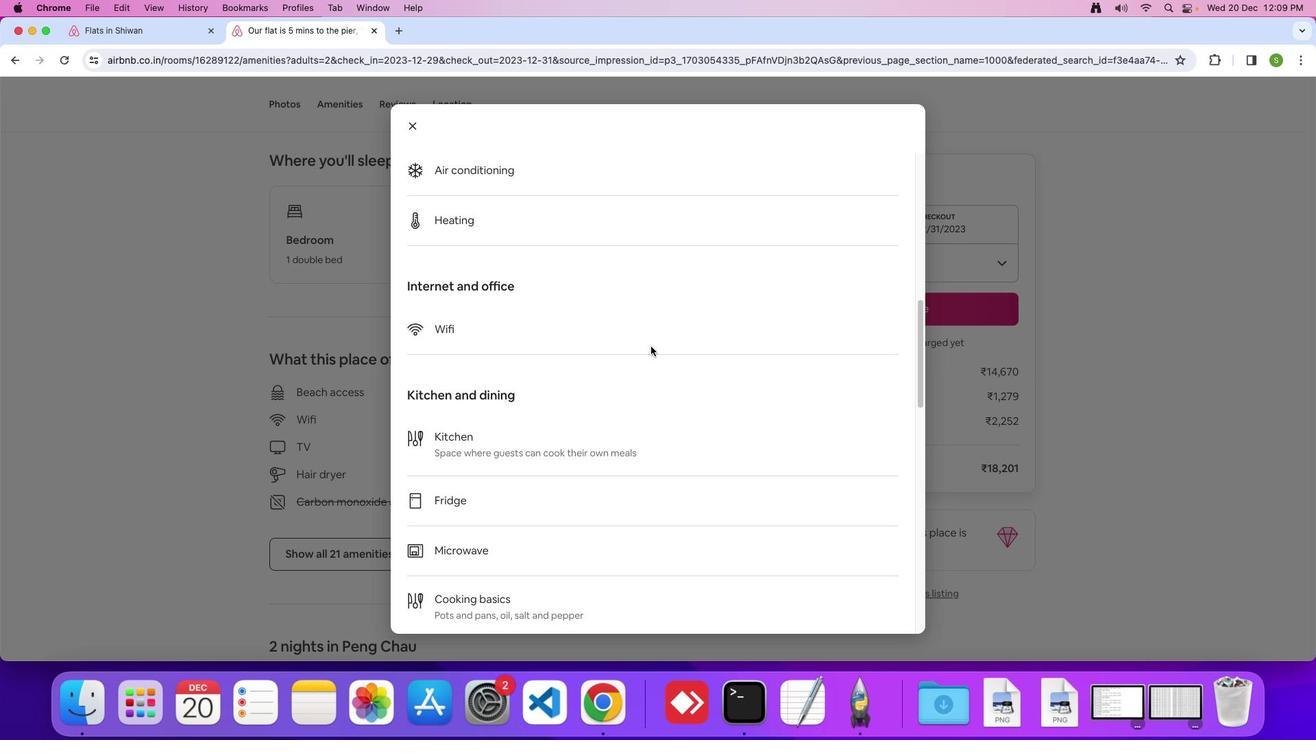 
Action: Mouse scrolled (652, 348) with delta (2, 1)
Screenshot: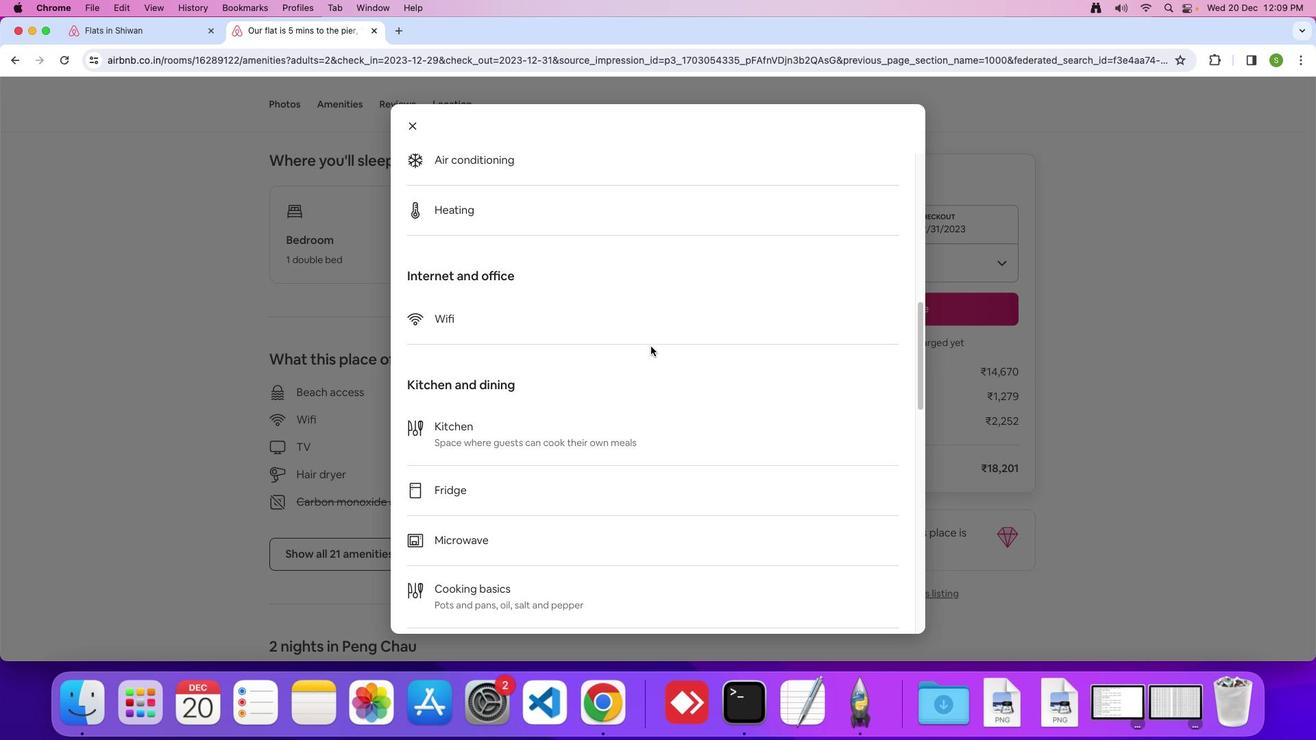 
Action: Mouse scrolled (652, 348) with delta (2, 1)
Screenshot: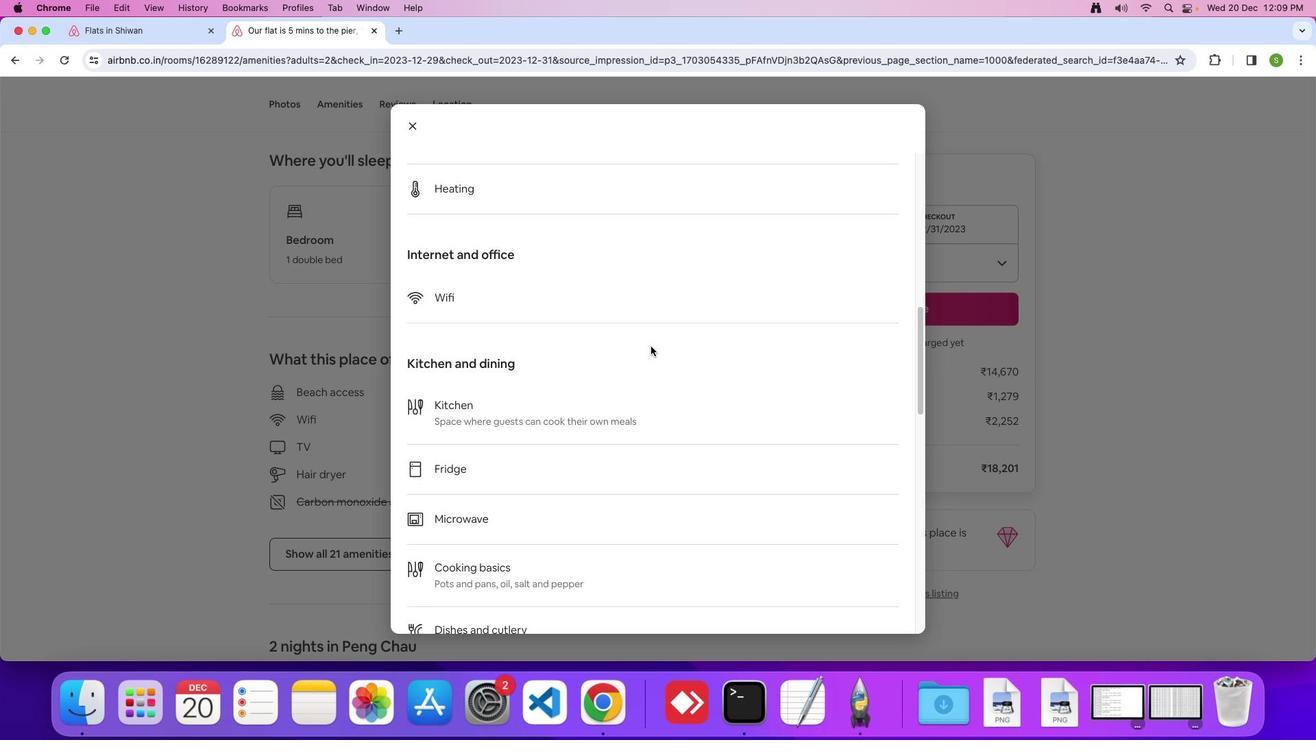 
Action: Mouse scrolled (652, 348) with delta (2, 1)
Screenshot: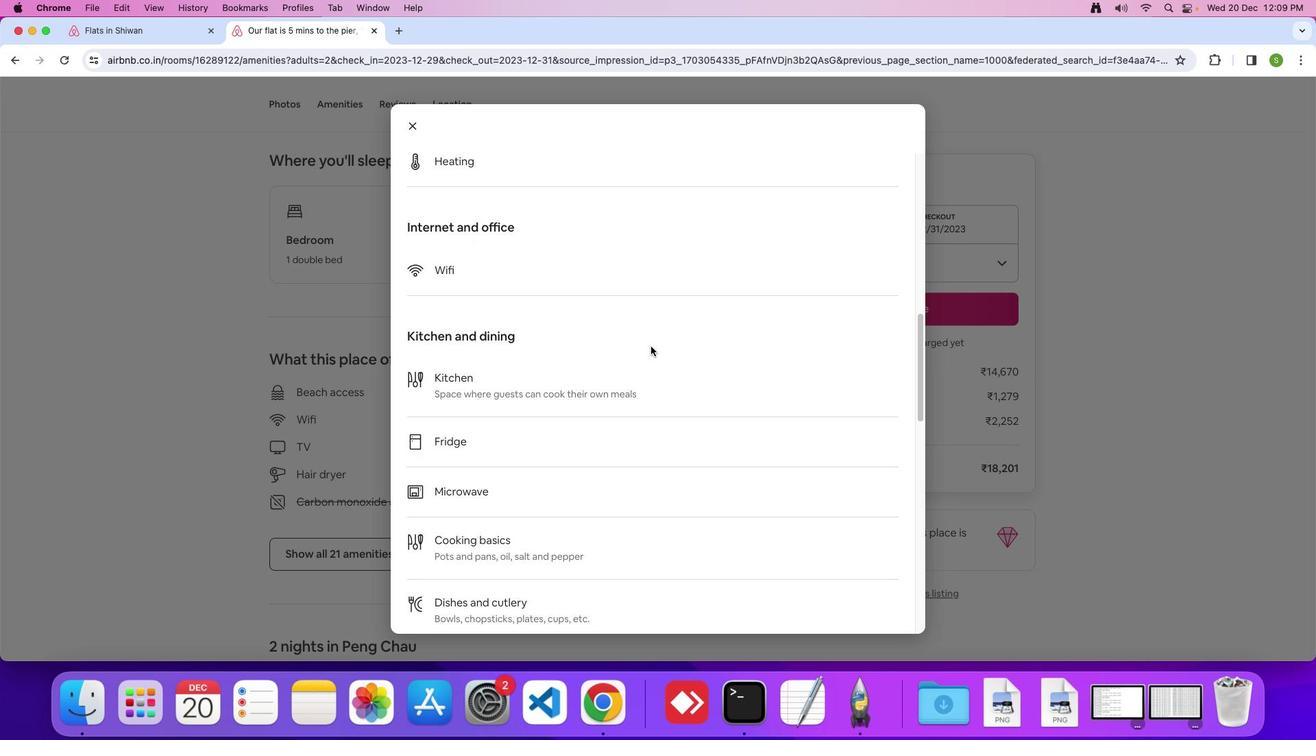 
Action: Mouse scrolled (652, 348) with delta (2, 1)
Screenshot: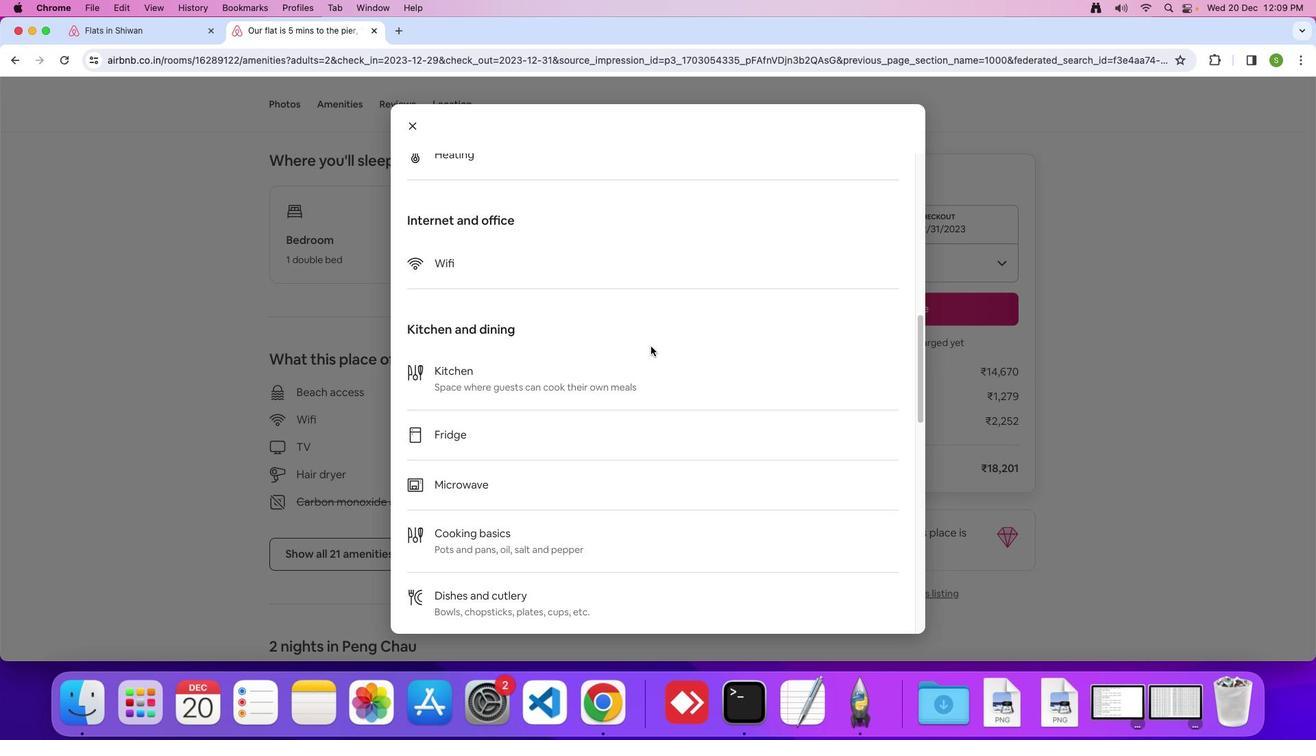 
Action: Mouse scrolled (652, 348) with delta (2, 1)
Screenshot: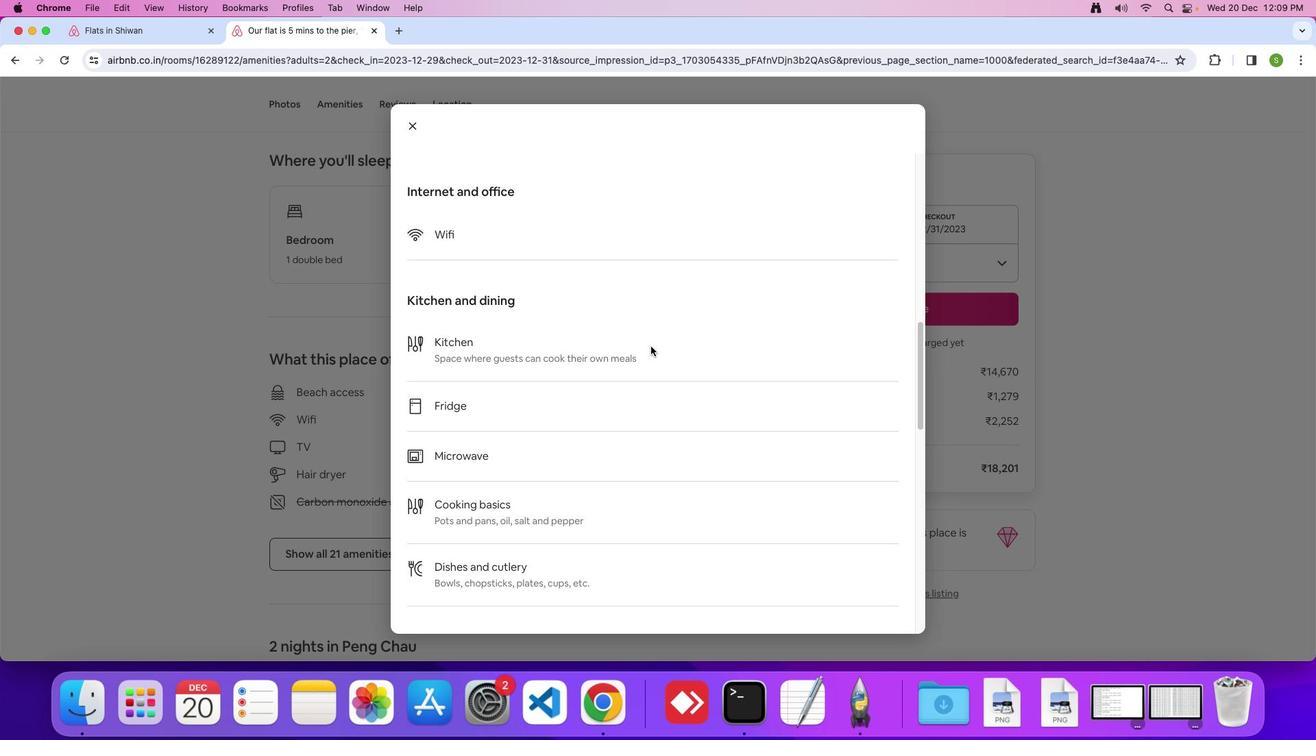 
Action: Mouse moved to (652, 348)
Screenshot: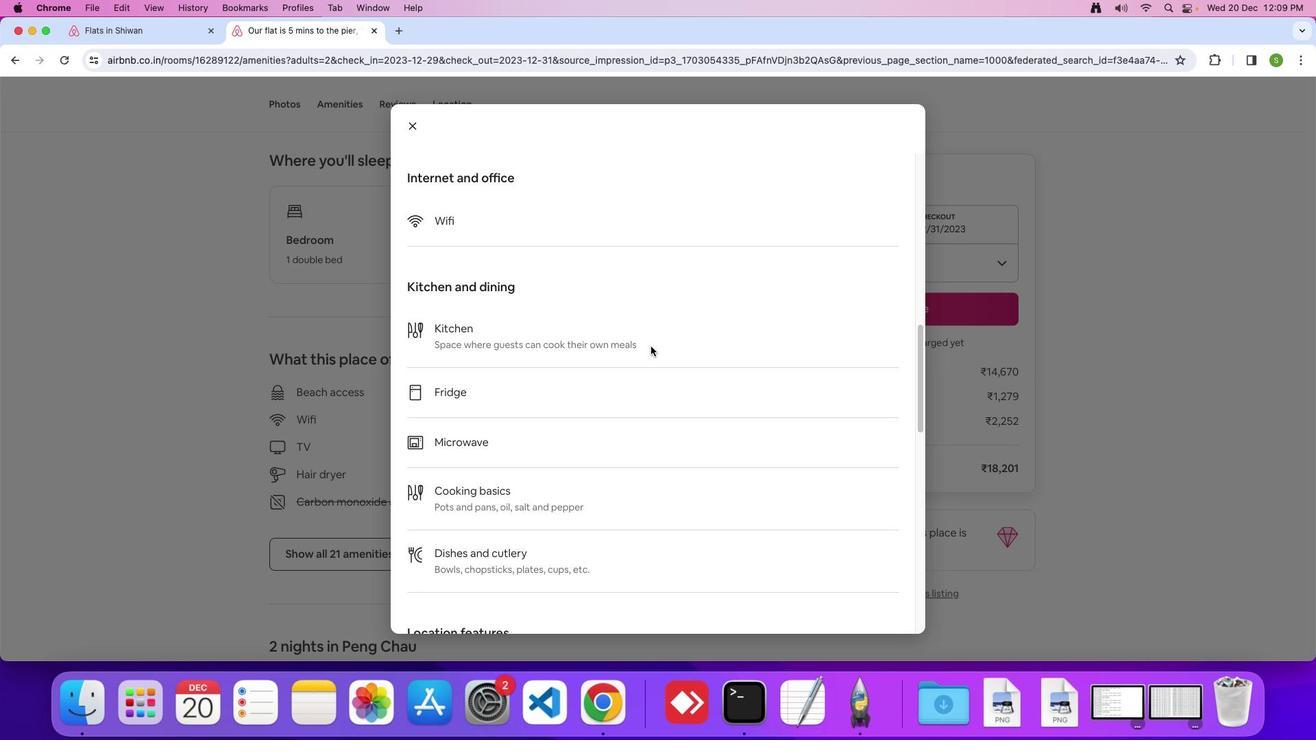 
Action: Mouse scrolled (652, 348) with delta (2, 1)
Screenshot: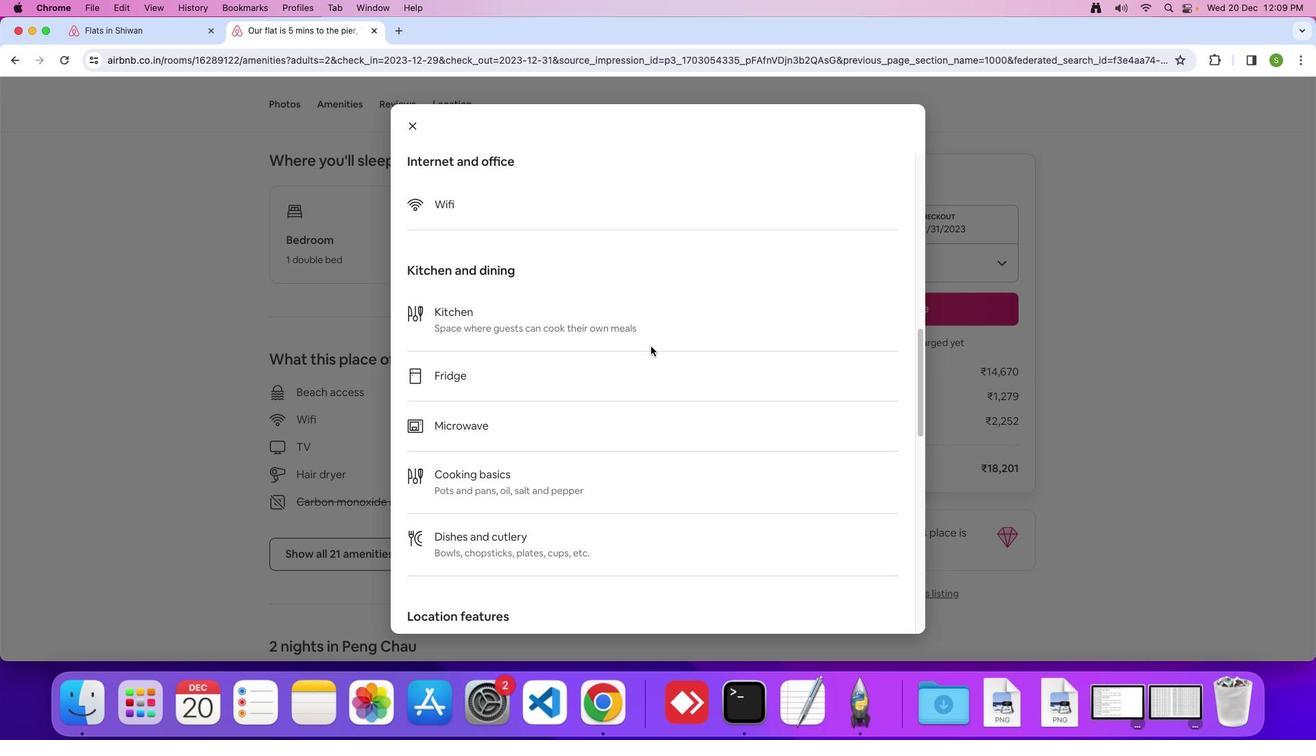 
Action: Mouse scrolled (652, 348) with delta (2, 1)
Screenshot: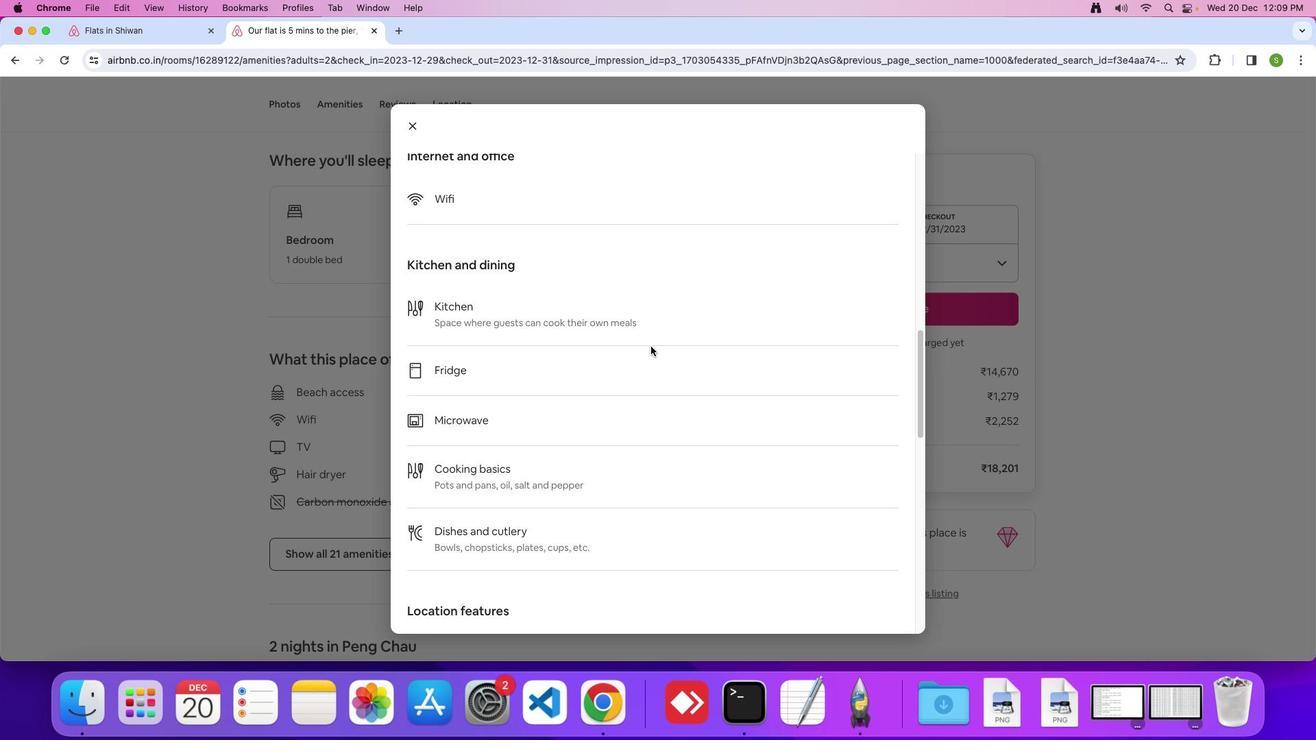 
Action: Mouse scrolled (652, 348) with delta (2, 1)
Screenshot: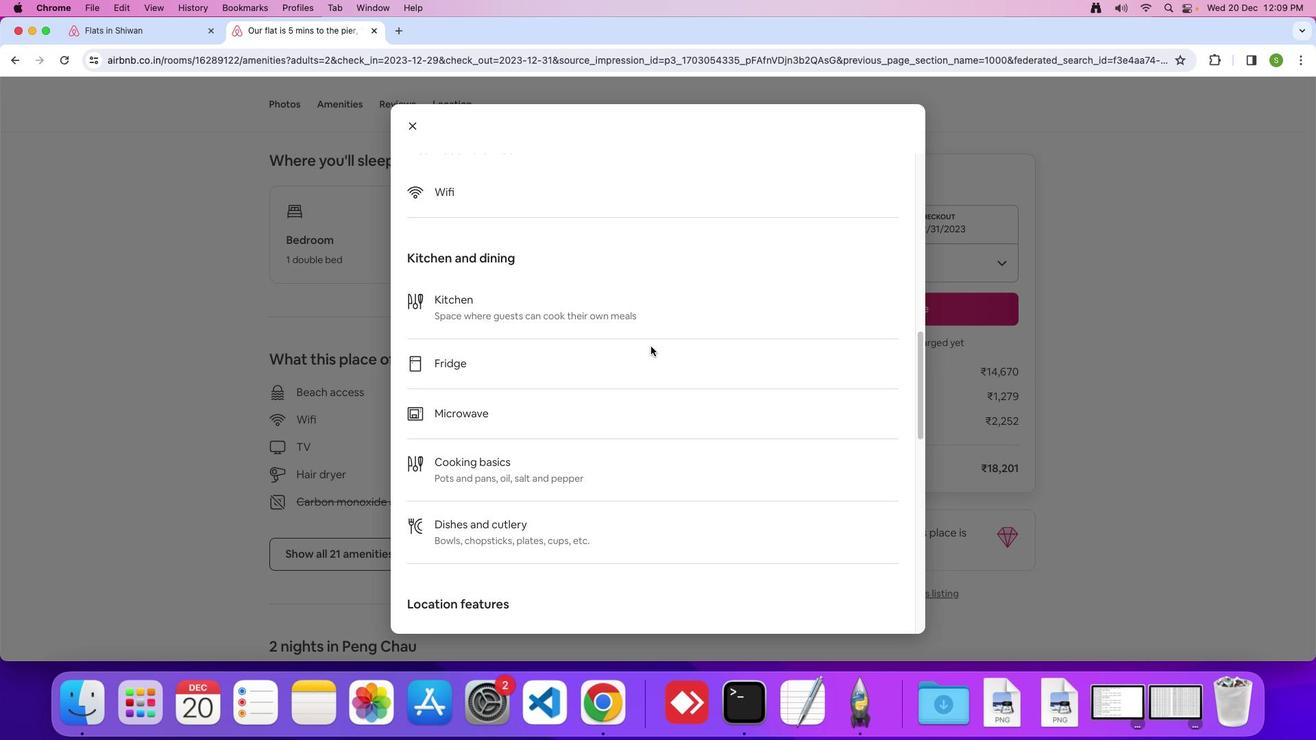 
Action: Mouse scrolled (652, 348) with delta (2, 1)
Screenshot: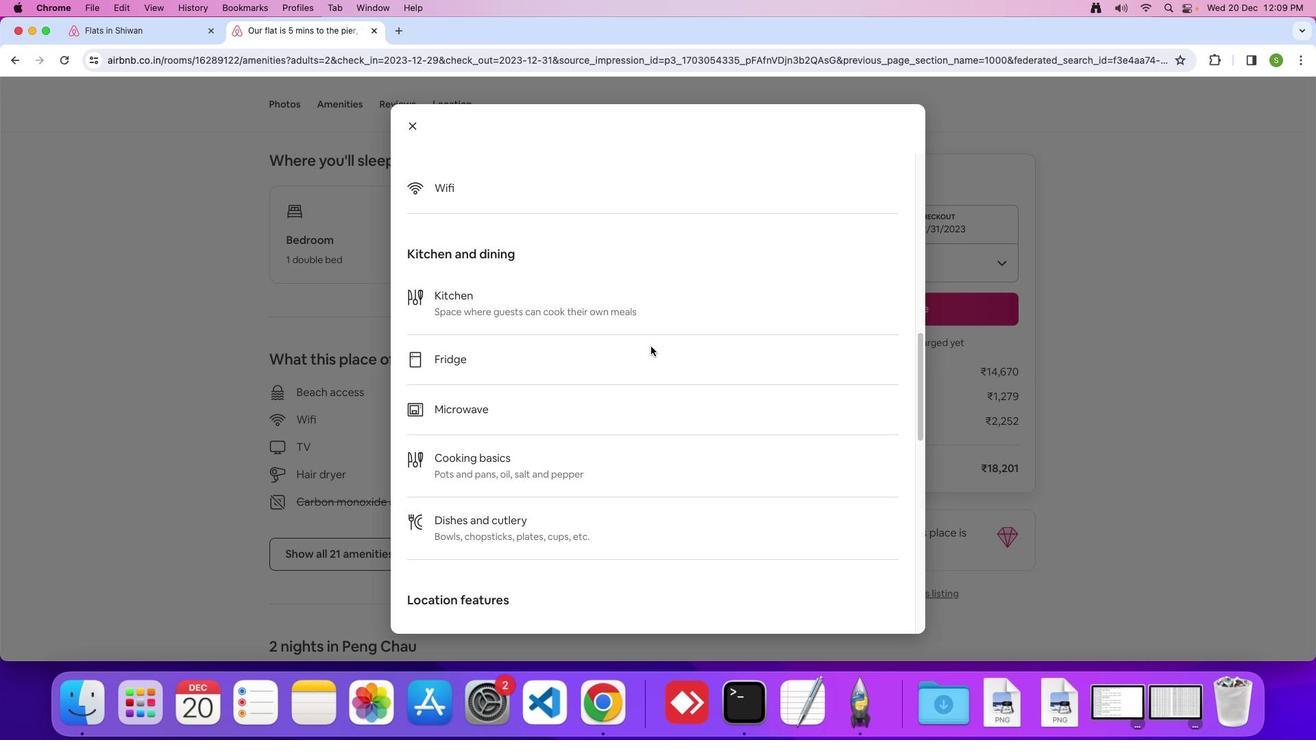 
Action: Mouse scrolled (652, 348) with delta (2, 1)
Screenshot: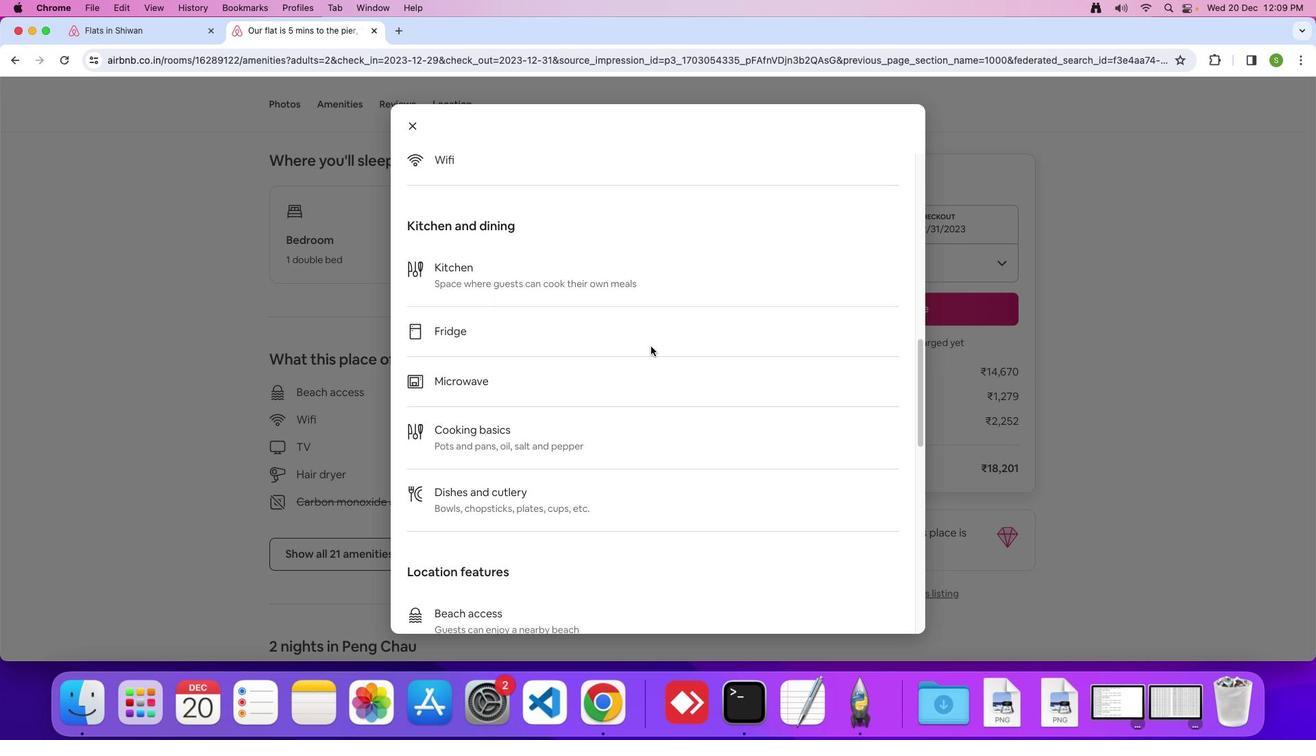 
Action: Mouse scrolled (652, 348) with delta (2, 1)
Screenshot: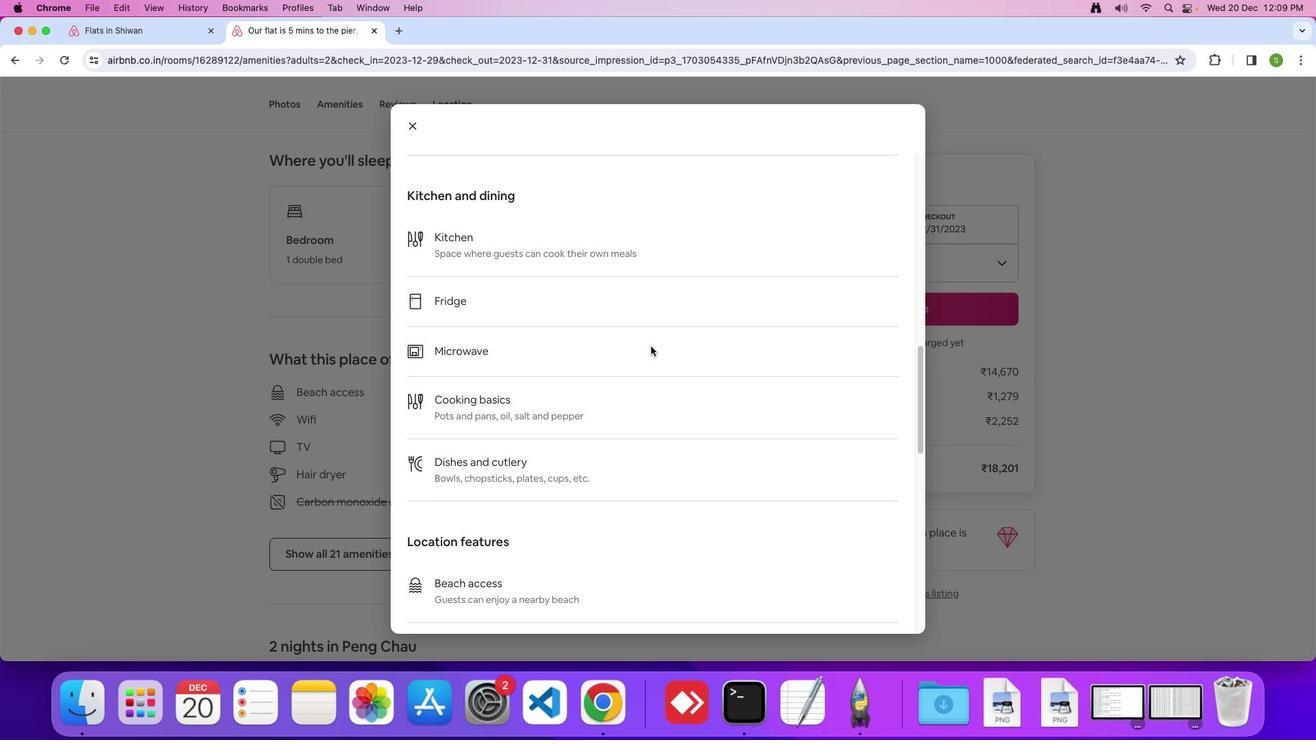 
Action: Mouse scrolled (652, 348) with delta (2, 1)
Screenshot: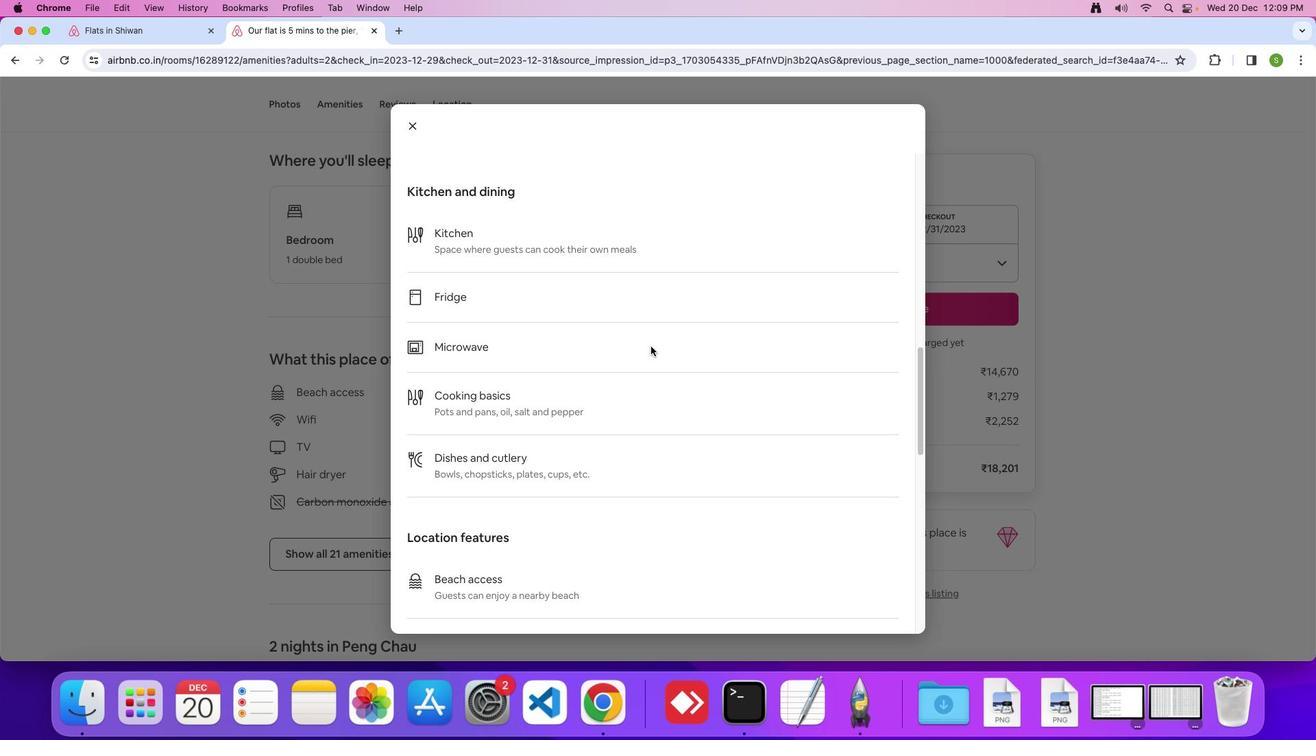 
Action: Mouse scrolled (652, 348) with delta (2, 0)
Screenshot: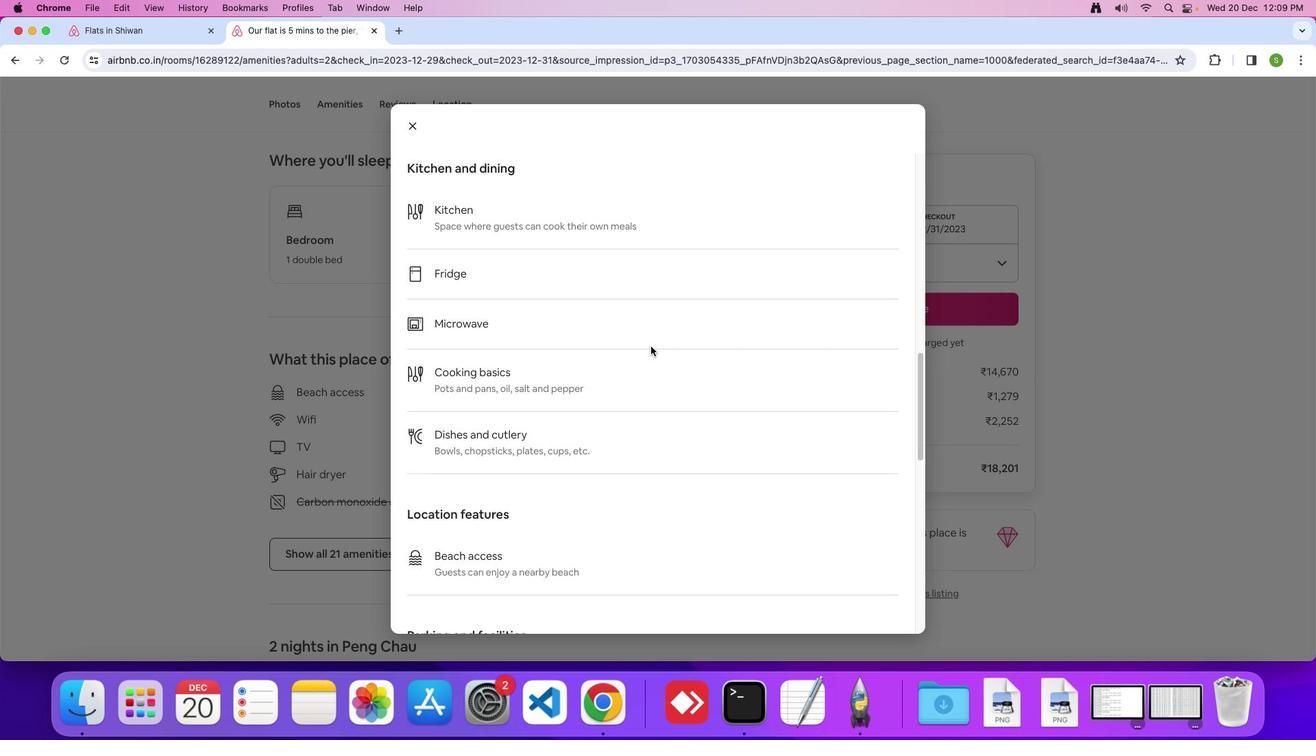 
Action: Mouse scrolled (652, 348) with delta (2, 1)
Screenshot: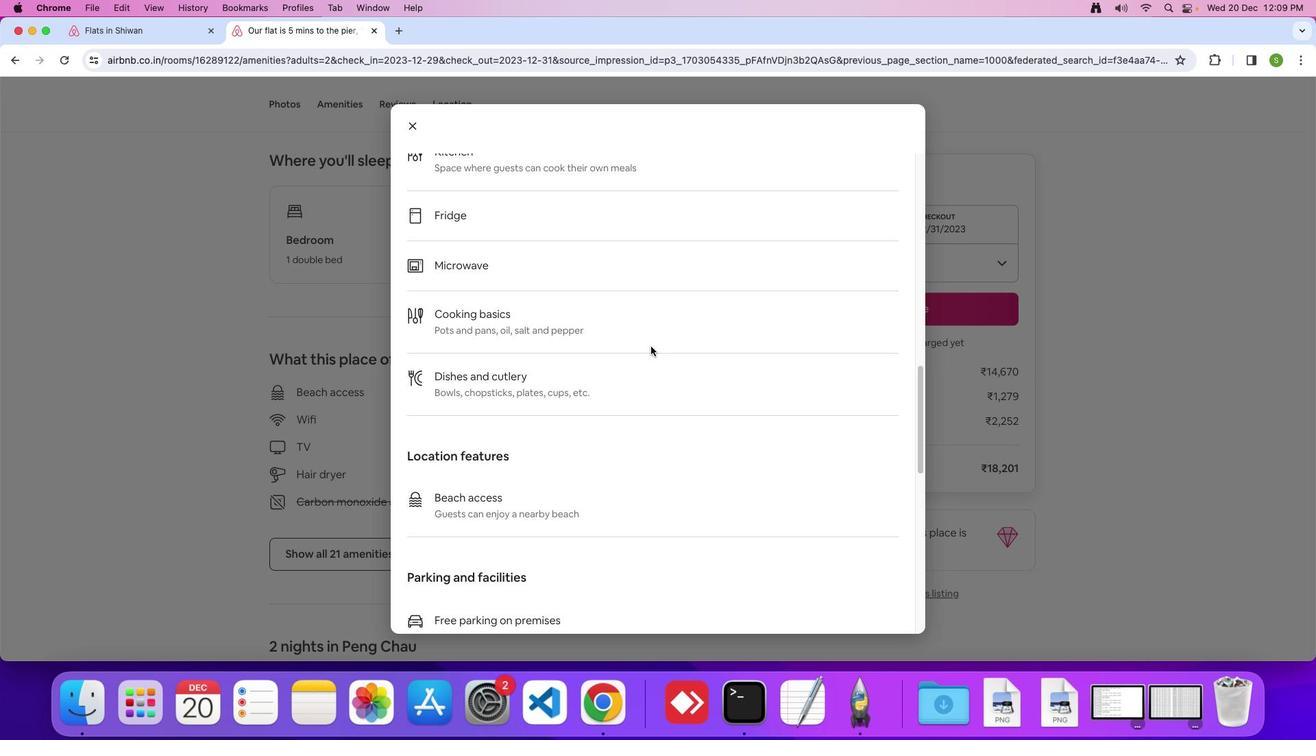 
Action: Mouse scrolled (652, 348) with delta (2, 1)
